 Task: Baby milestones photo album gray whimsical color block.
Action: Mouse moved to (997, 529)
Screenshot: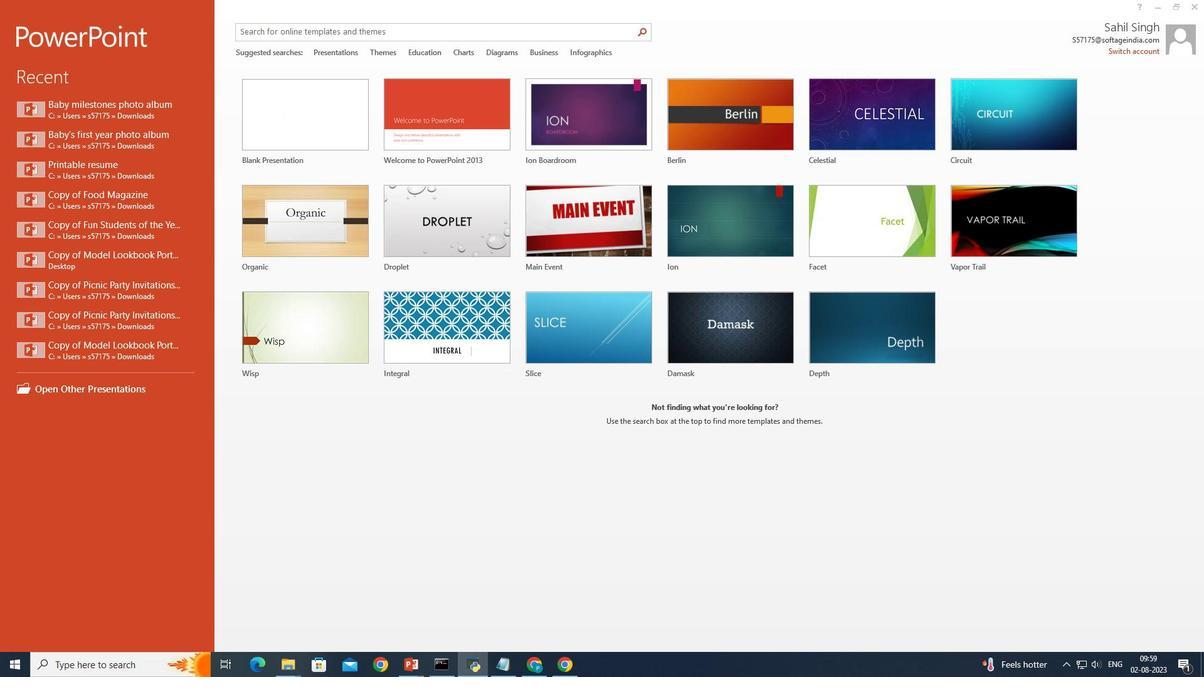 
Action: Mouse pressed left at (997, 529)
Screenshot: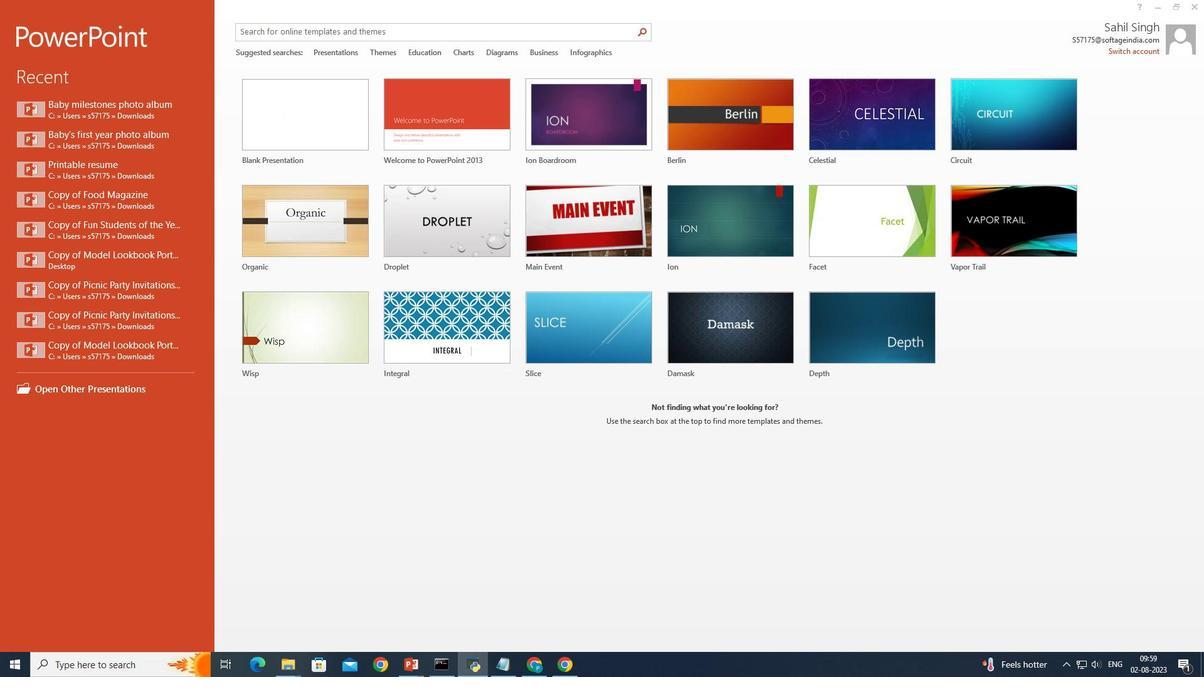 
Action: Mouse moved to (997, 505)
Screenshot: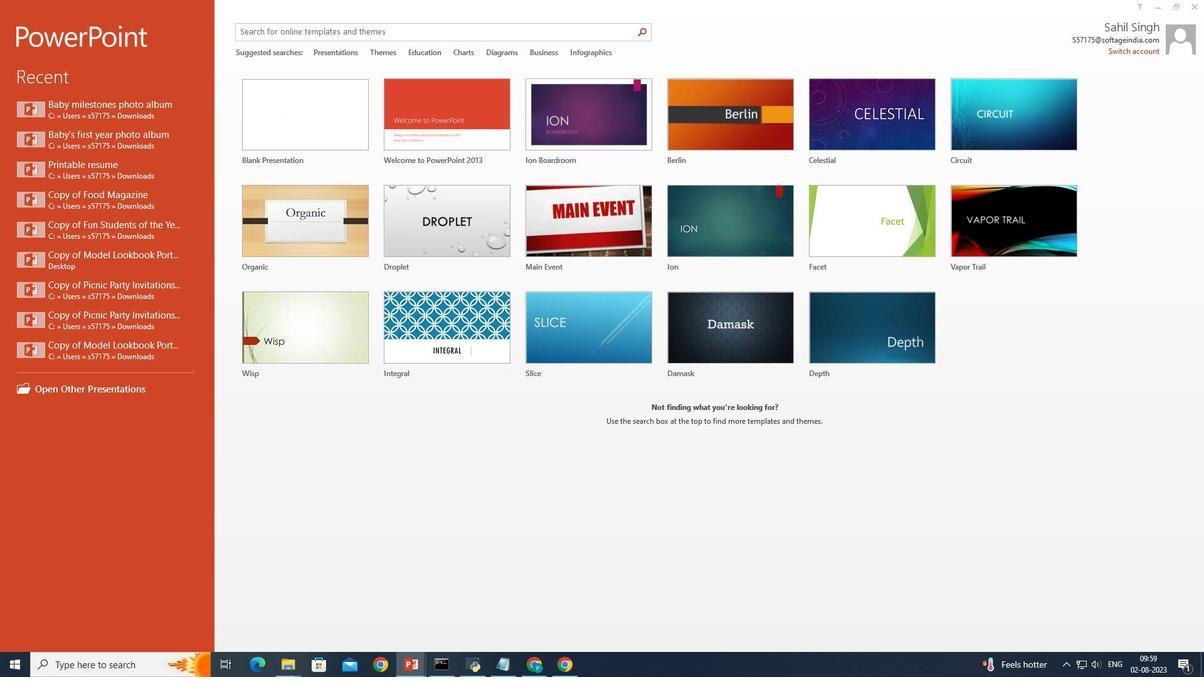
Action: Mouse pressed left at (997, 505)
Screenshot: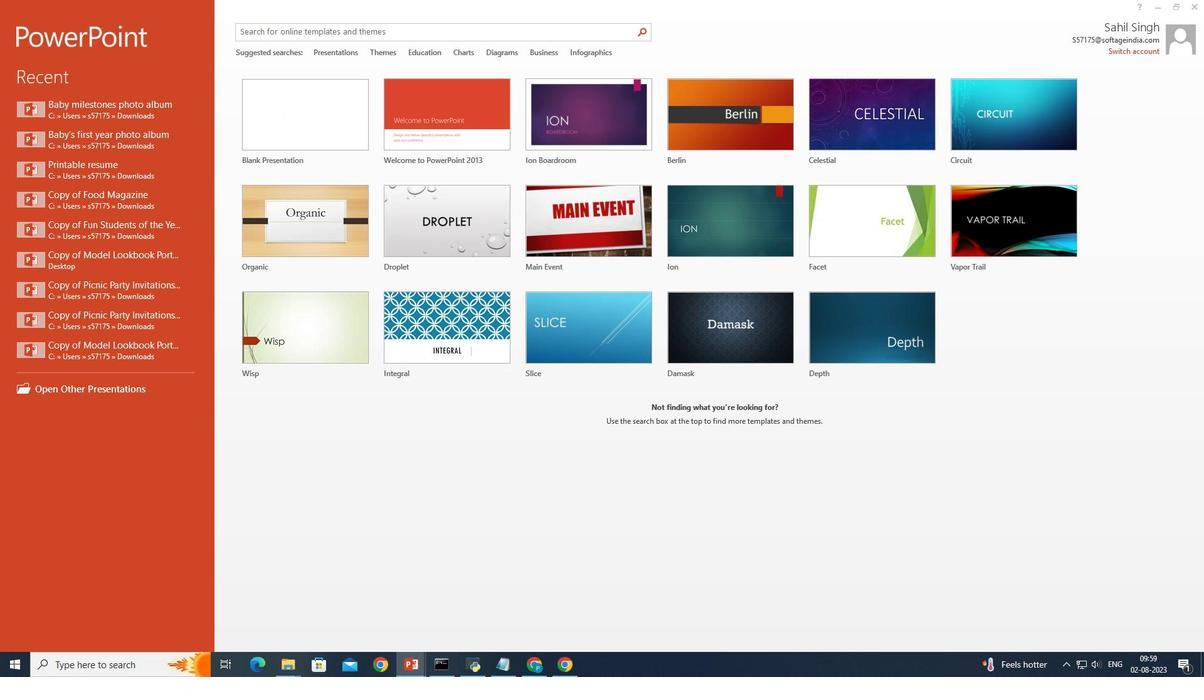 
Action: Mouse moved to (511, 110)
Screenshot: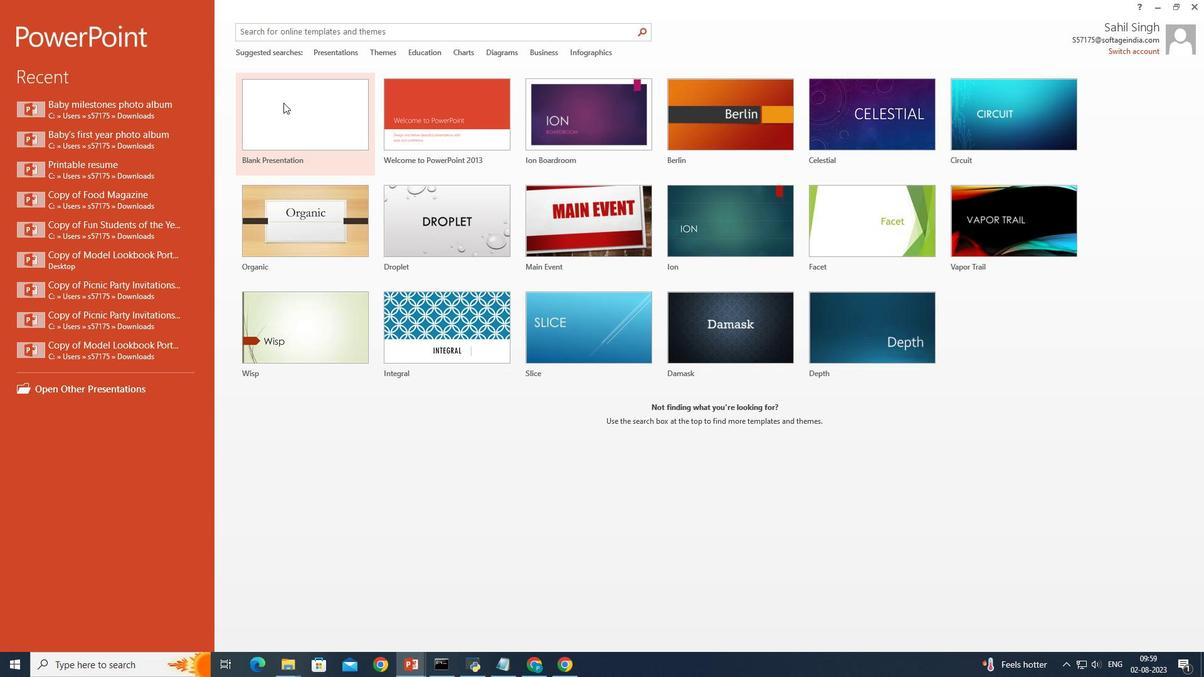
Action: Mouse pressed left at (511, 110)
Screenshot: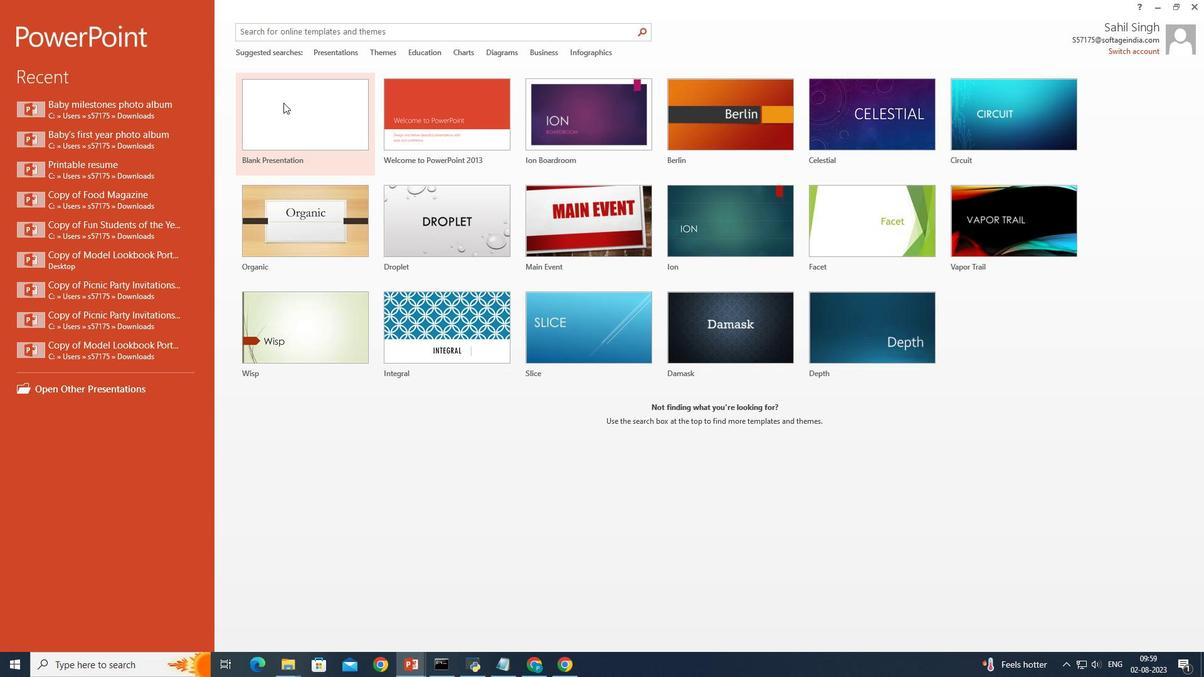 
Action: Mouse moved to (517, 115)
Screenshot: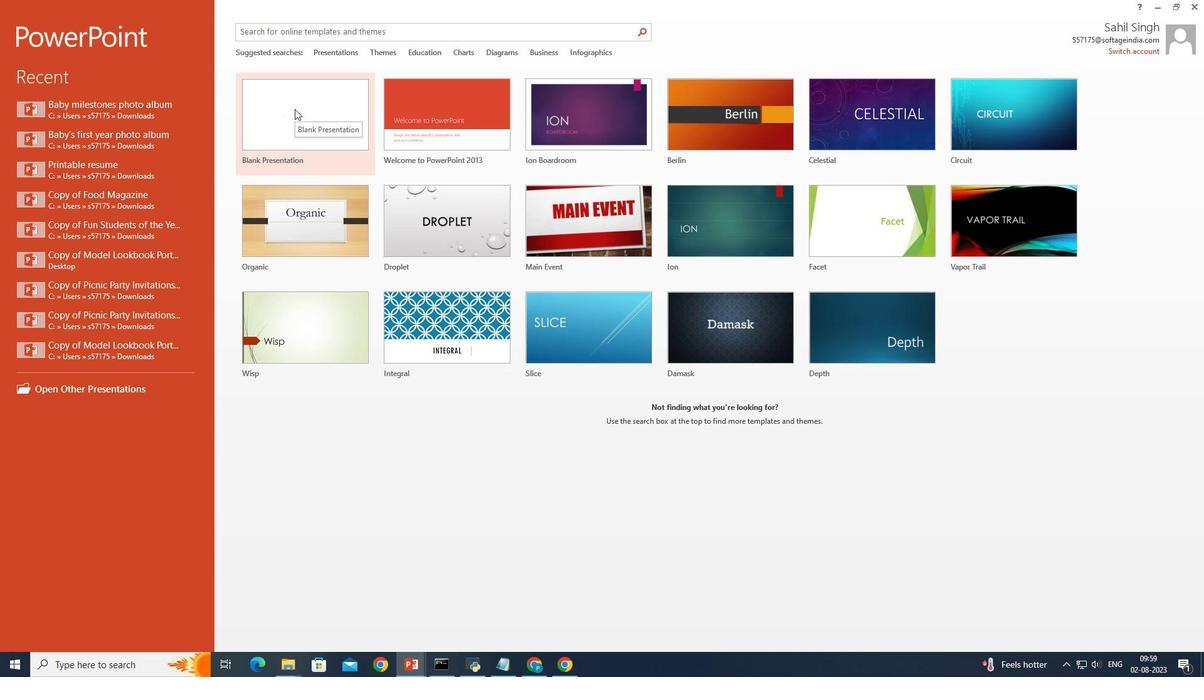 
Action: Mouse pressed left at (517, 115)
Screenshot: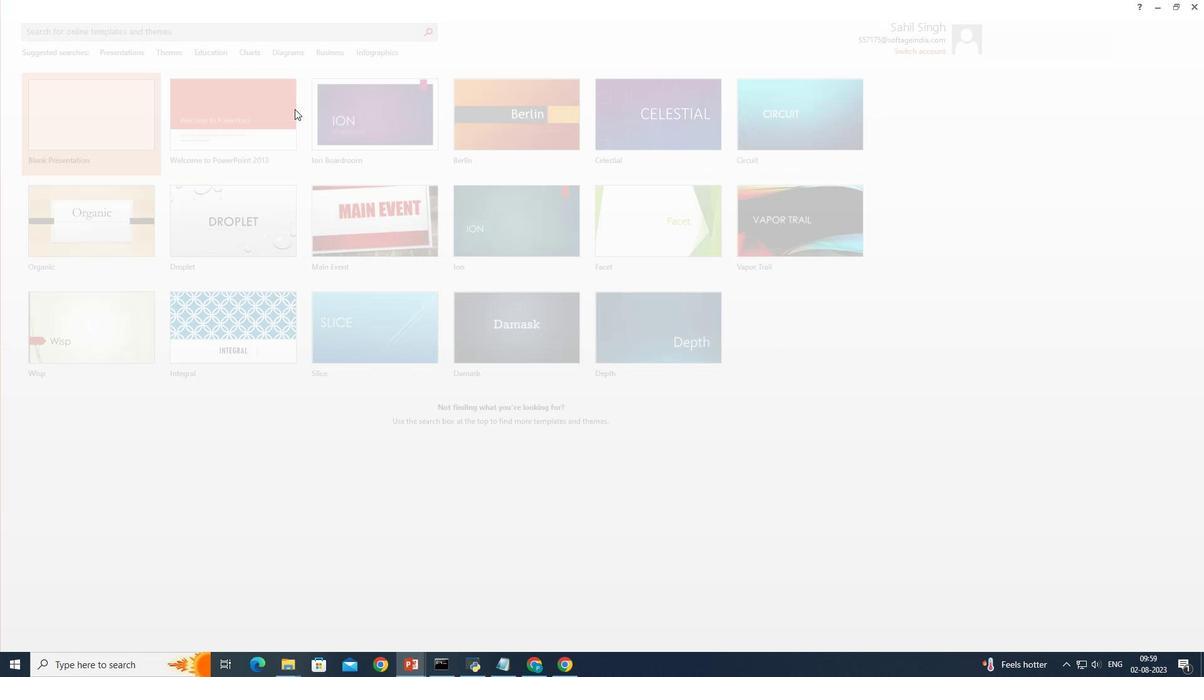 
Action: Mouse moved to (440, 77)
Screenshot: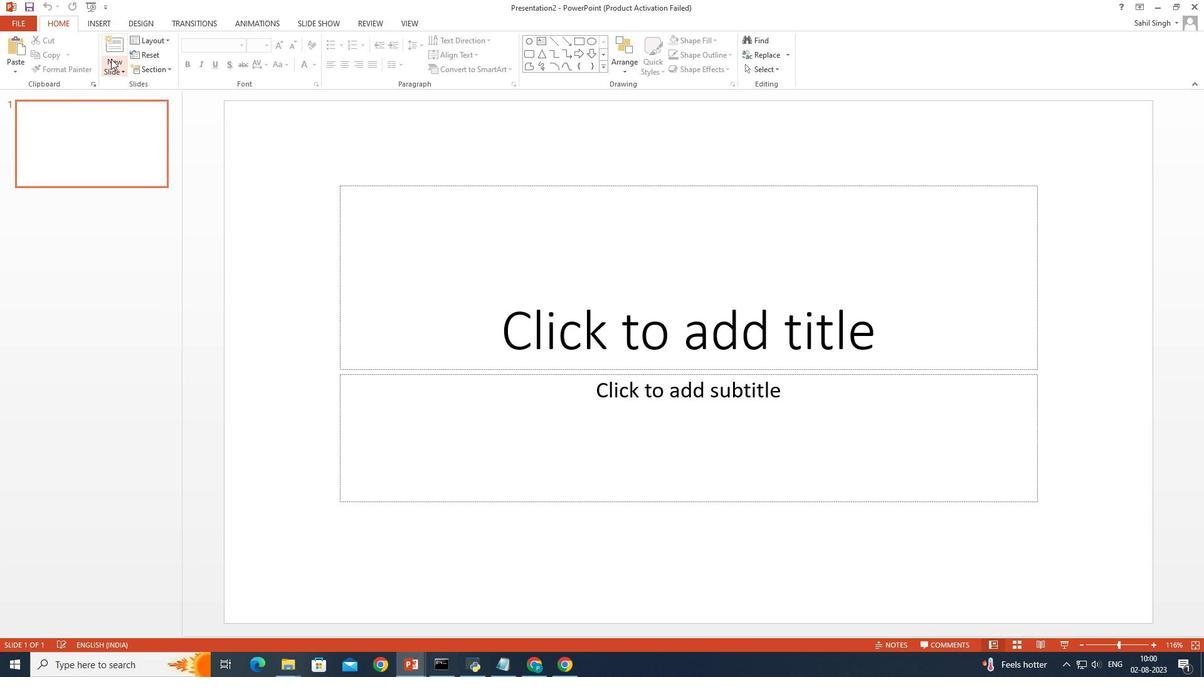 
Action: Mouse pressed left at (440, 77)
Screenshot: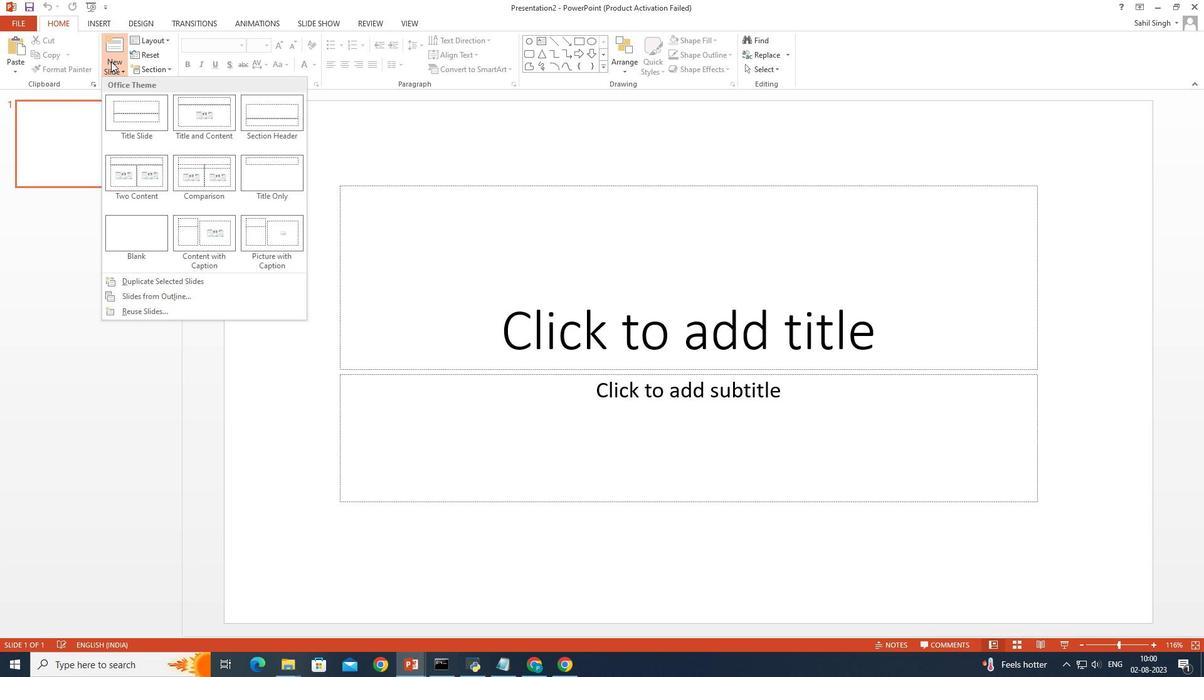
Action: Mouse moved to (444, 206)
Screenshot: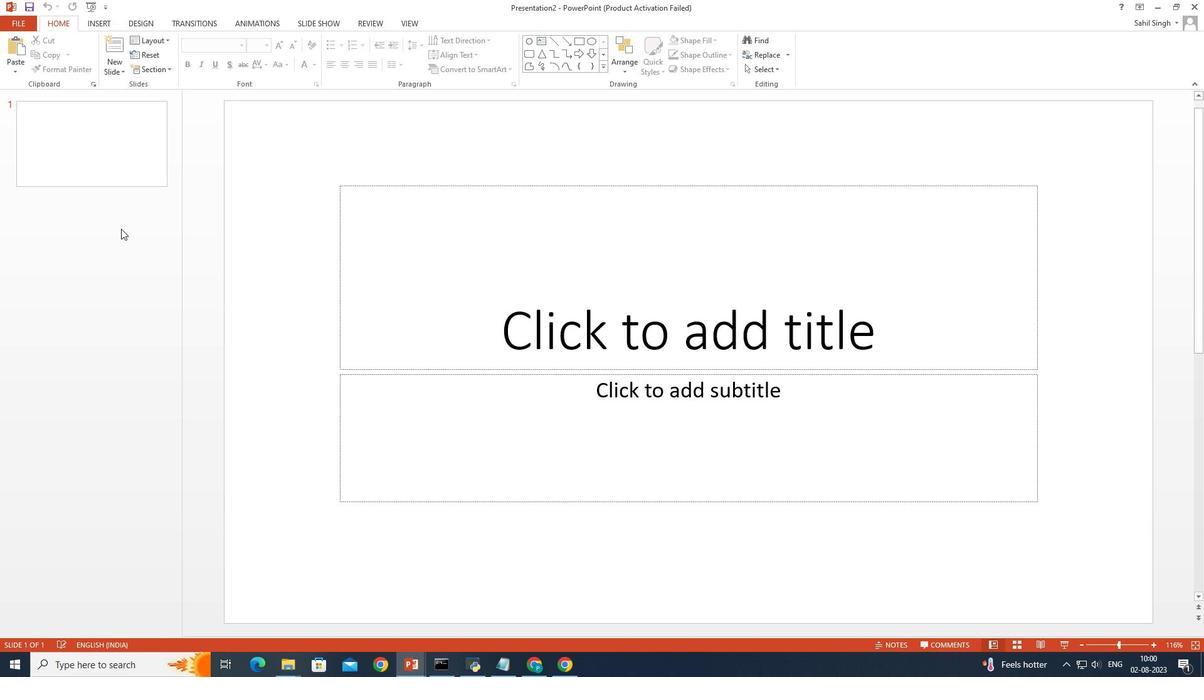 
Action: Mouse pressed left at (444, 206)
Screenshot: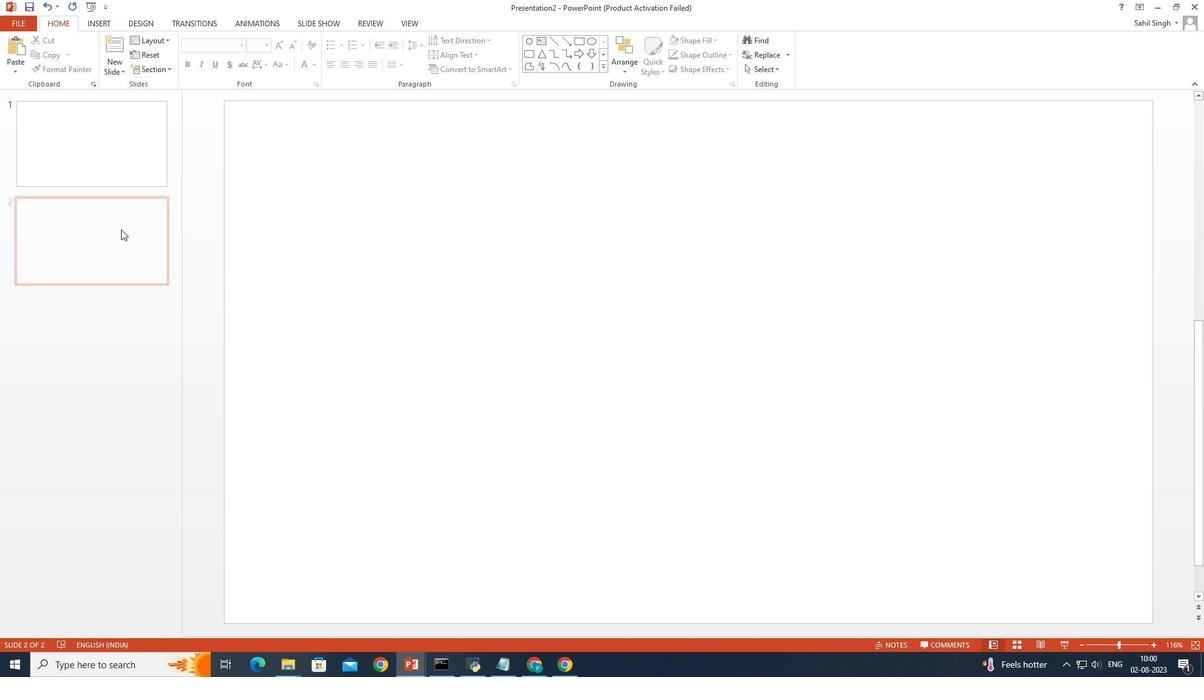 
Action: Mouse moved to (457, 144)
Screenshot: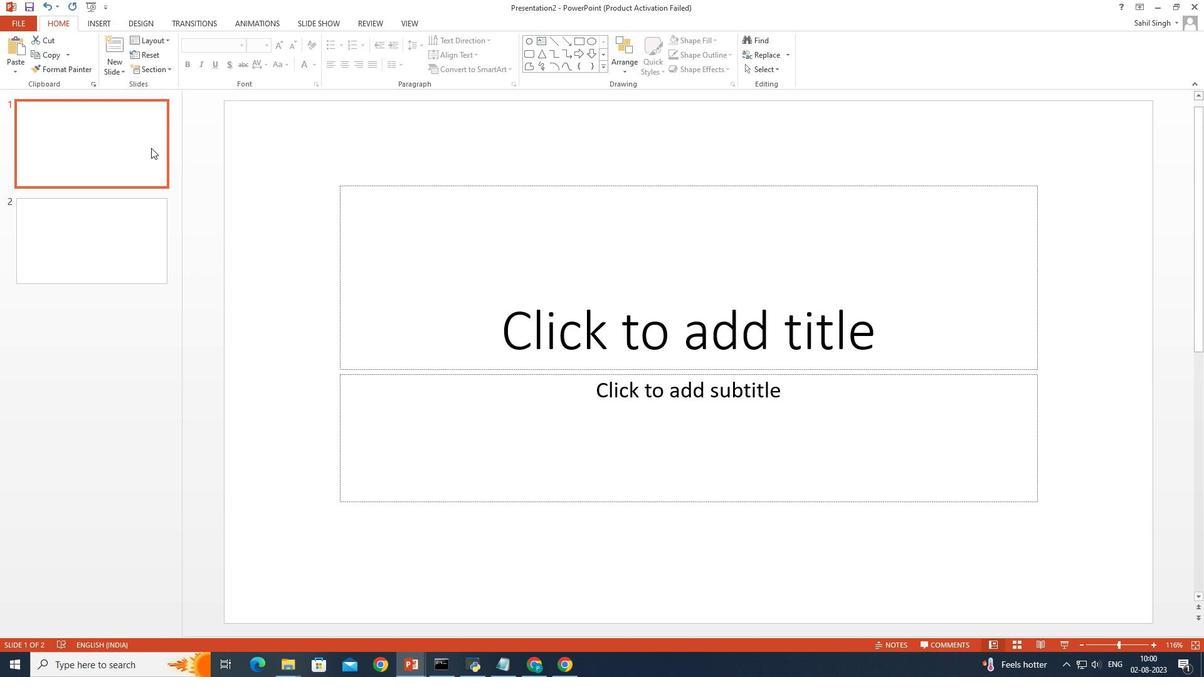 
Action: Mouse pressed left at (457, 144)
Screenshot: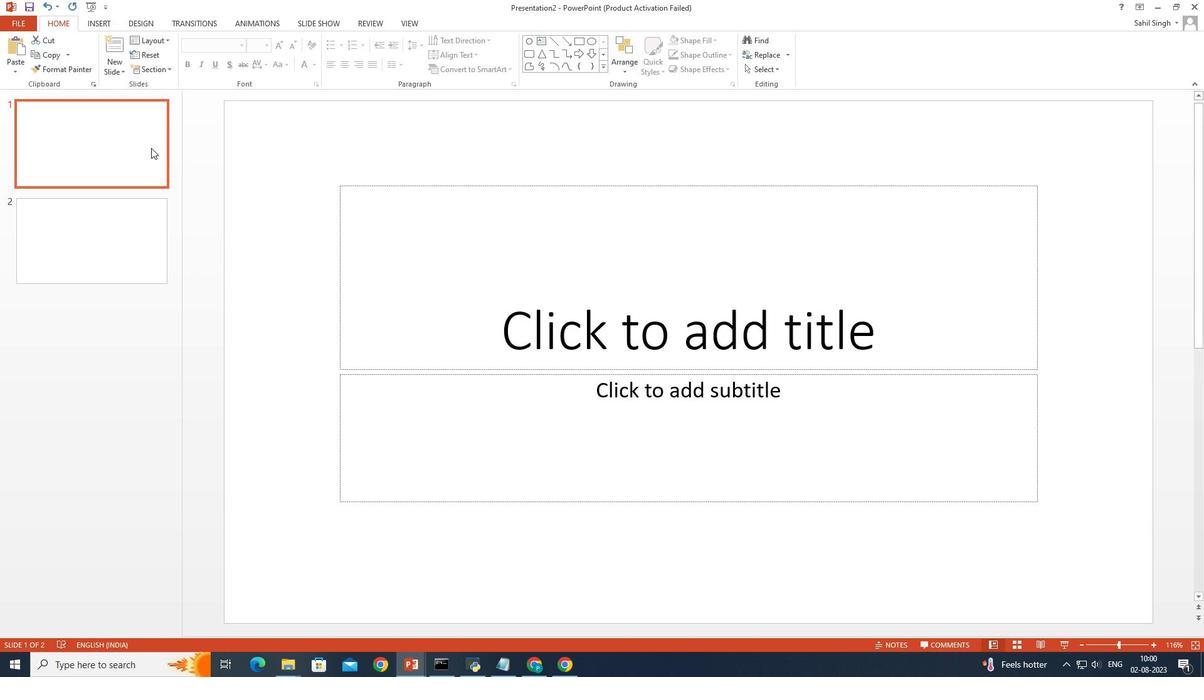 
Action: Key pressed <Key.delete>
Screenshot: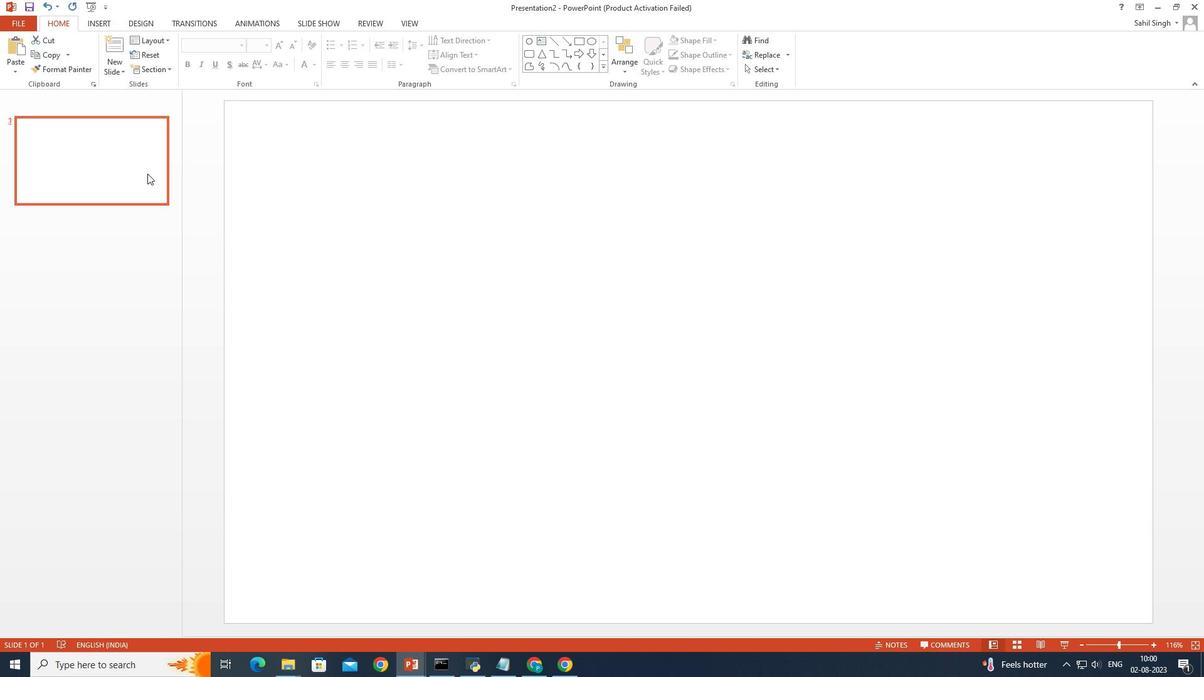 
Action: Mouse moved to (613, 151)
Screenshot: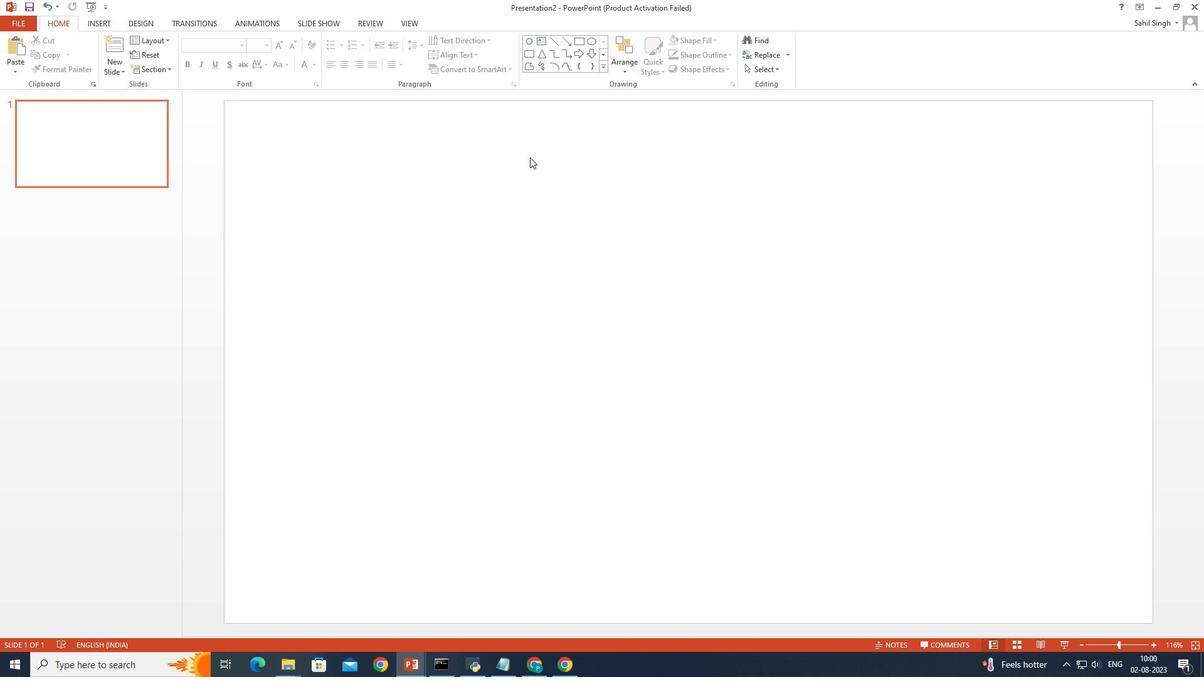 
Action: Mouse pressed left at (613, 151)
Screenshot: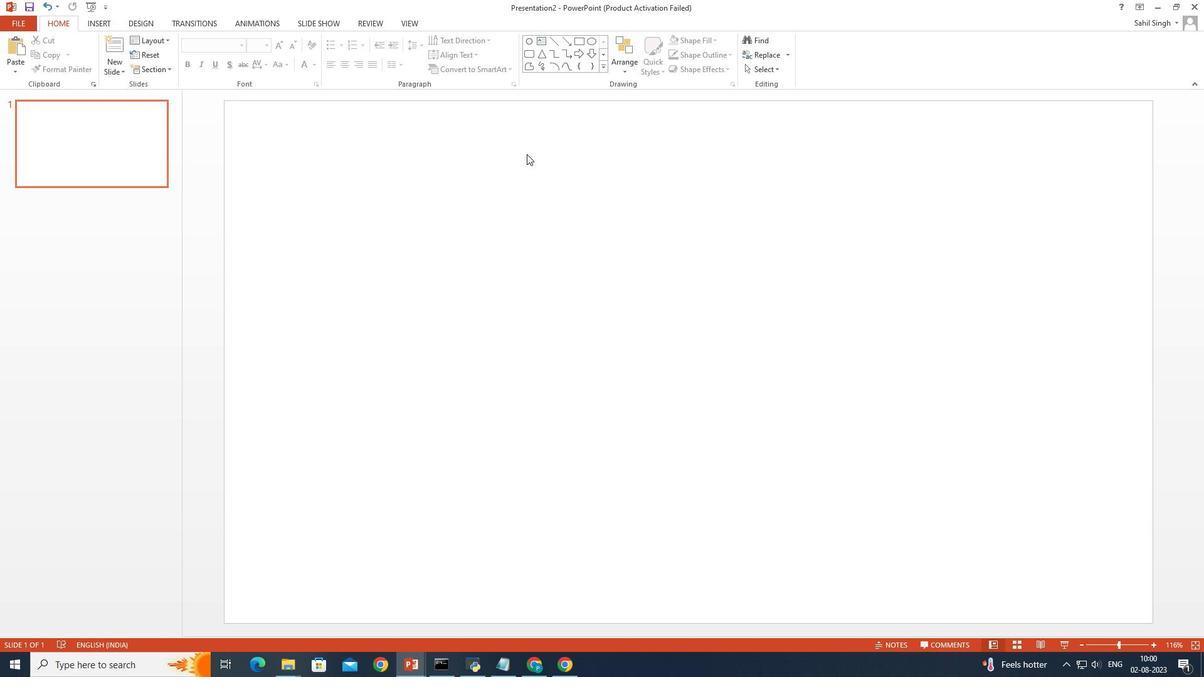 
Action: Mouse moved to (426, 47)
Screenshot: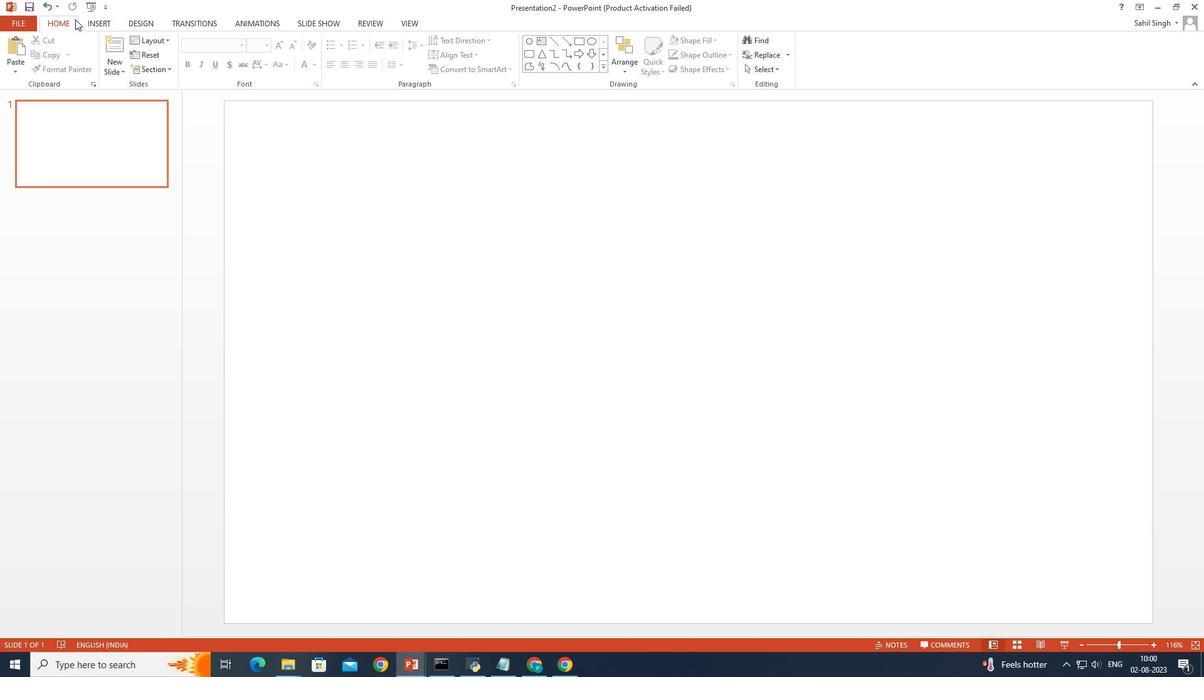 
Action: Mouse pressed left at (426, 47)
Screenshot: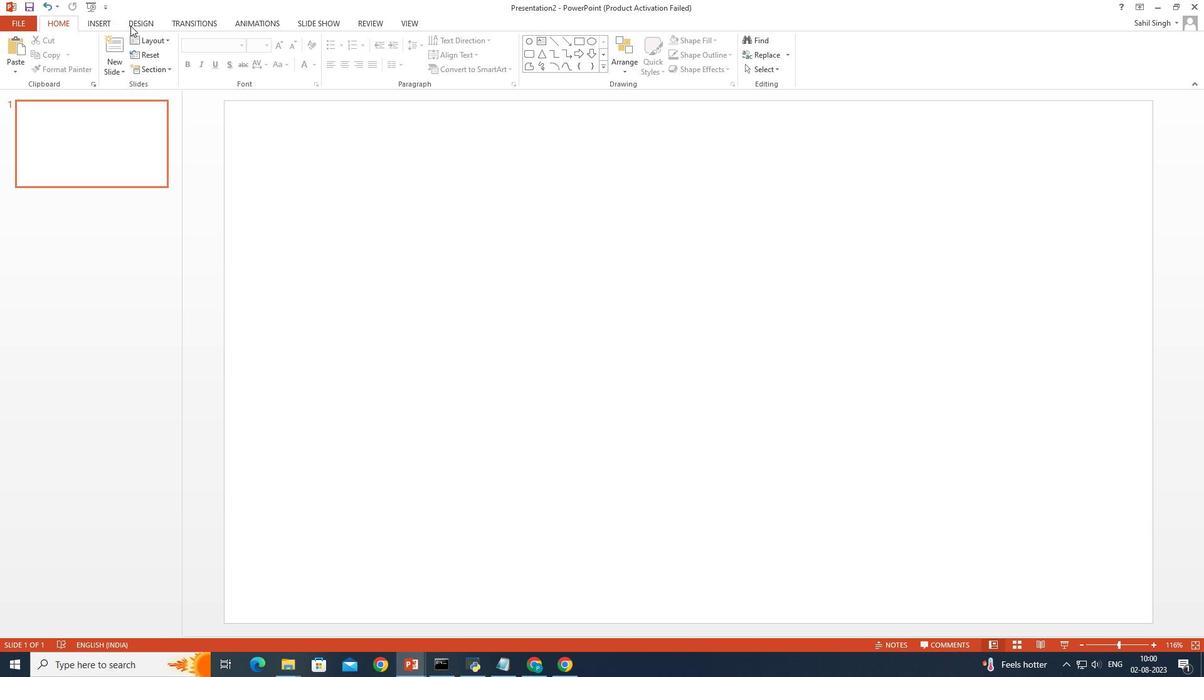 
Action: Mouse moved to (448, 52)
Screenshot: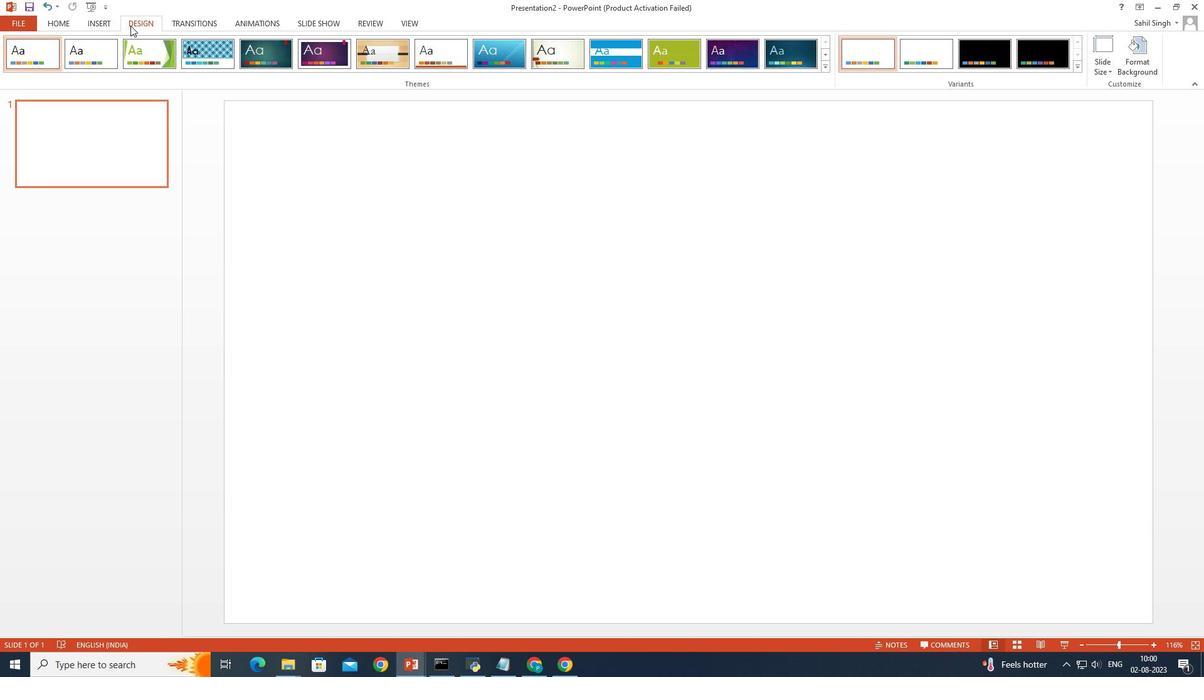 
Action: Mouse pressed left at (448, 52)
Screenshot: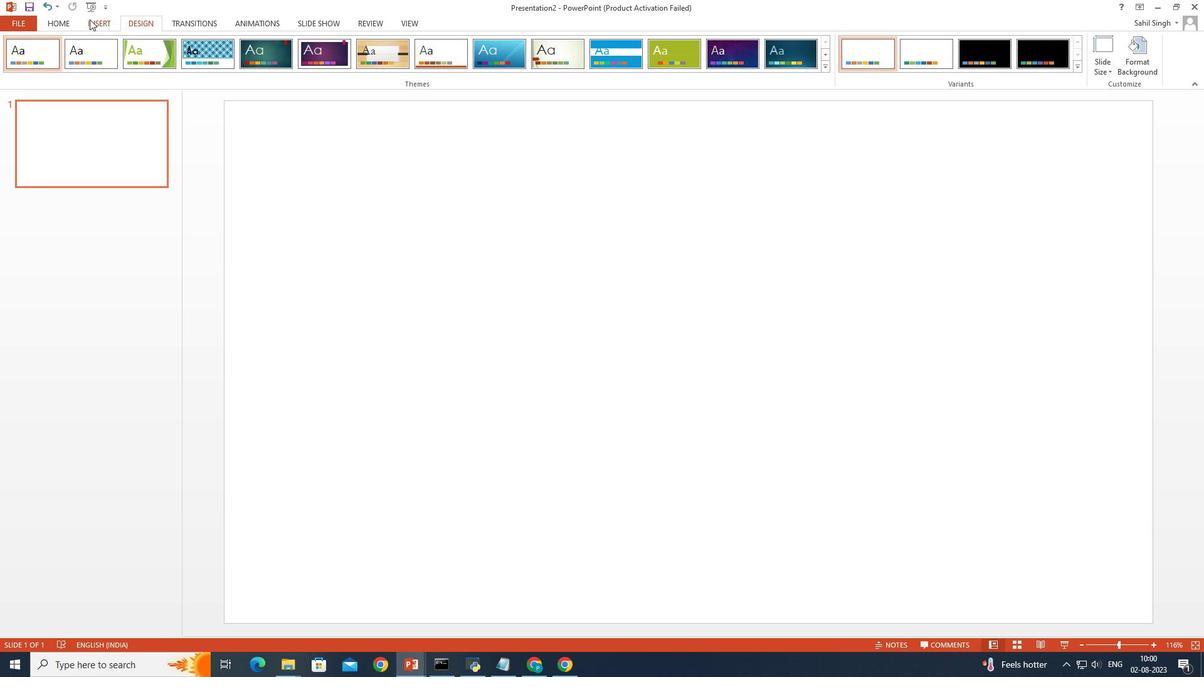 
Action: Mouse moved to (431, 47)
Screenshot: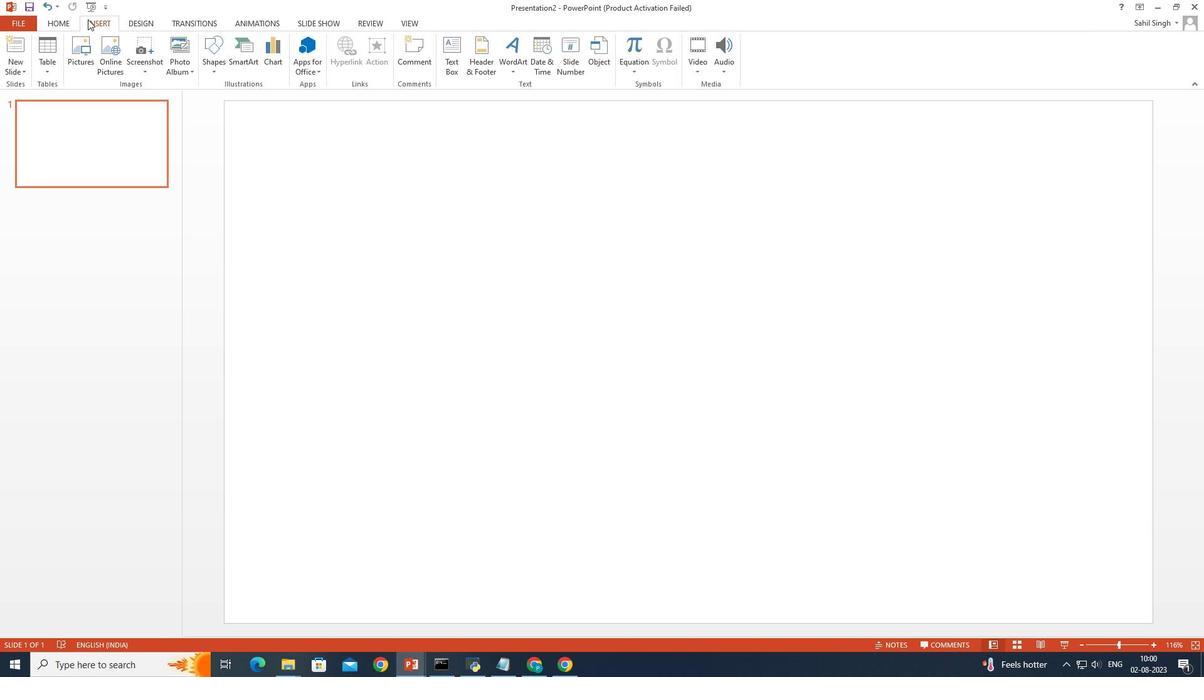 
Action: Mouse pressed left at (431, 47)
Screenshot: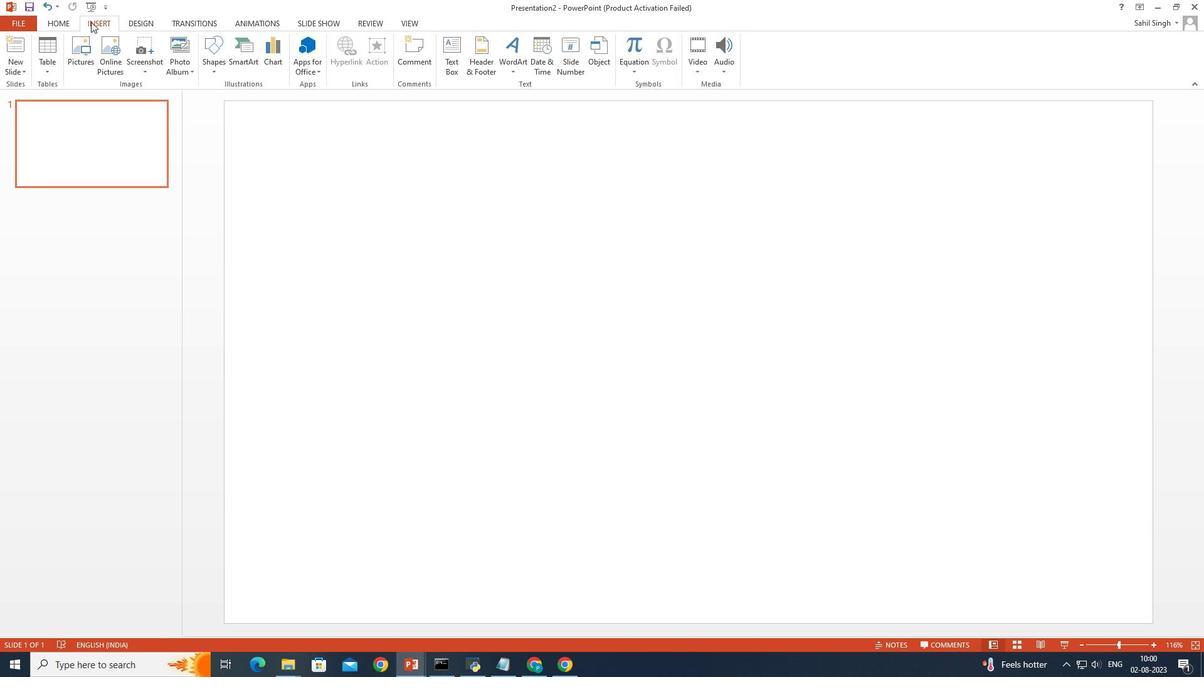 
Action: Mouse moved to (579, 79)
Screenshot: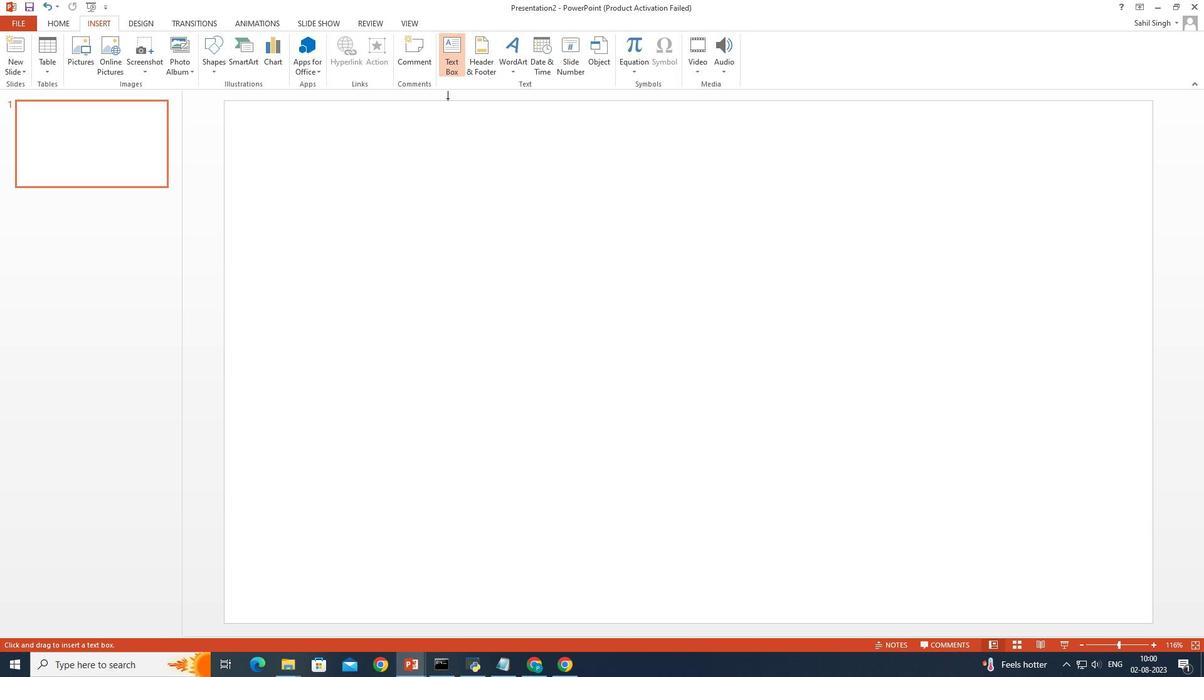 
Action: Mouse pressed left at (579, 79)
Screenshot: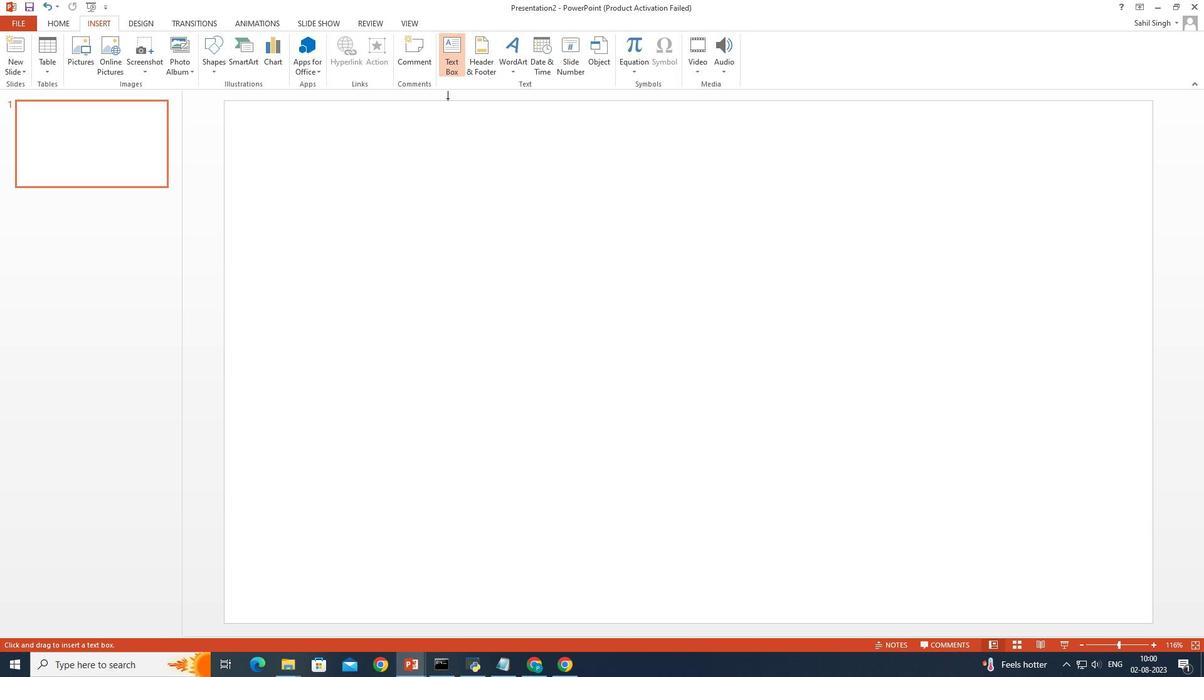 
Action: Mouse moved to (492, 117)
Screenshot: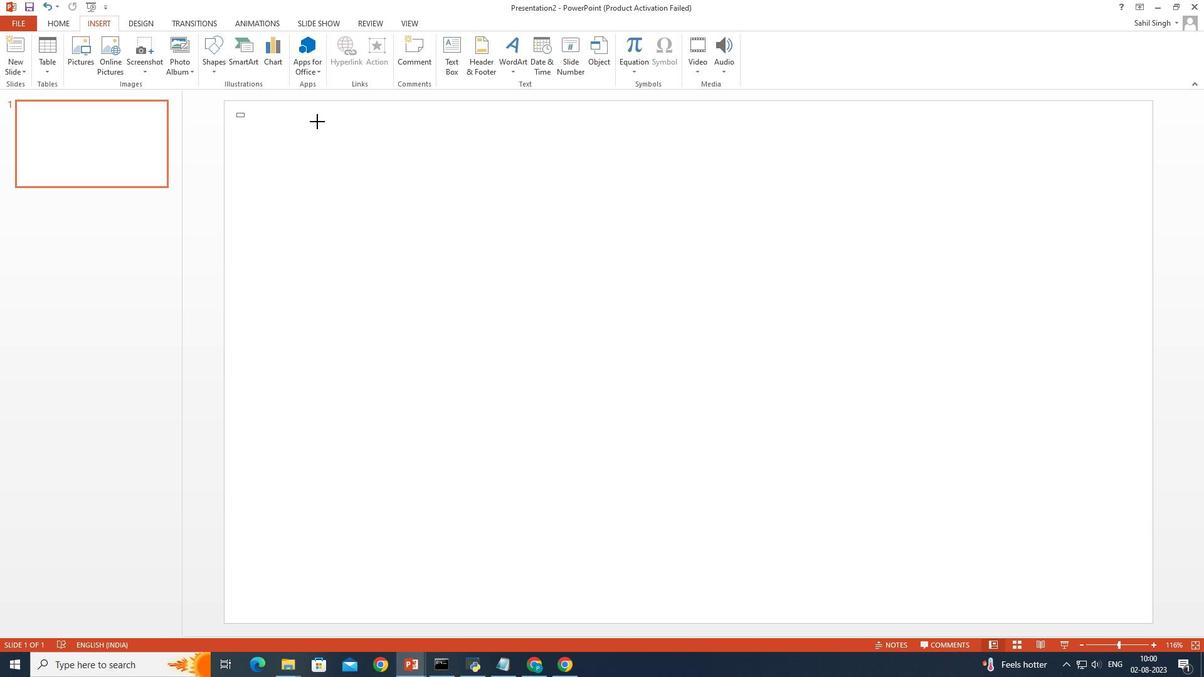 
Action: Mouse pressed left at (492, 117)
Screenshot: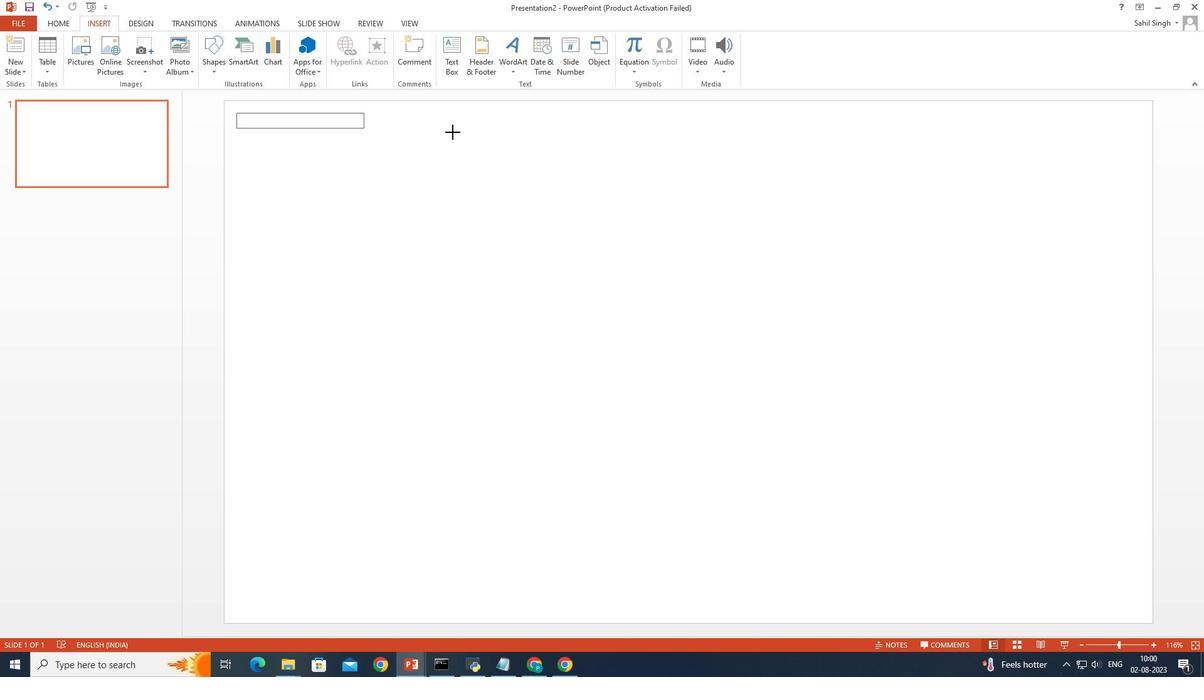 
Action: Mouse moved to (690, 60)
Screenshot: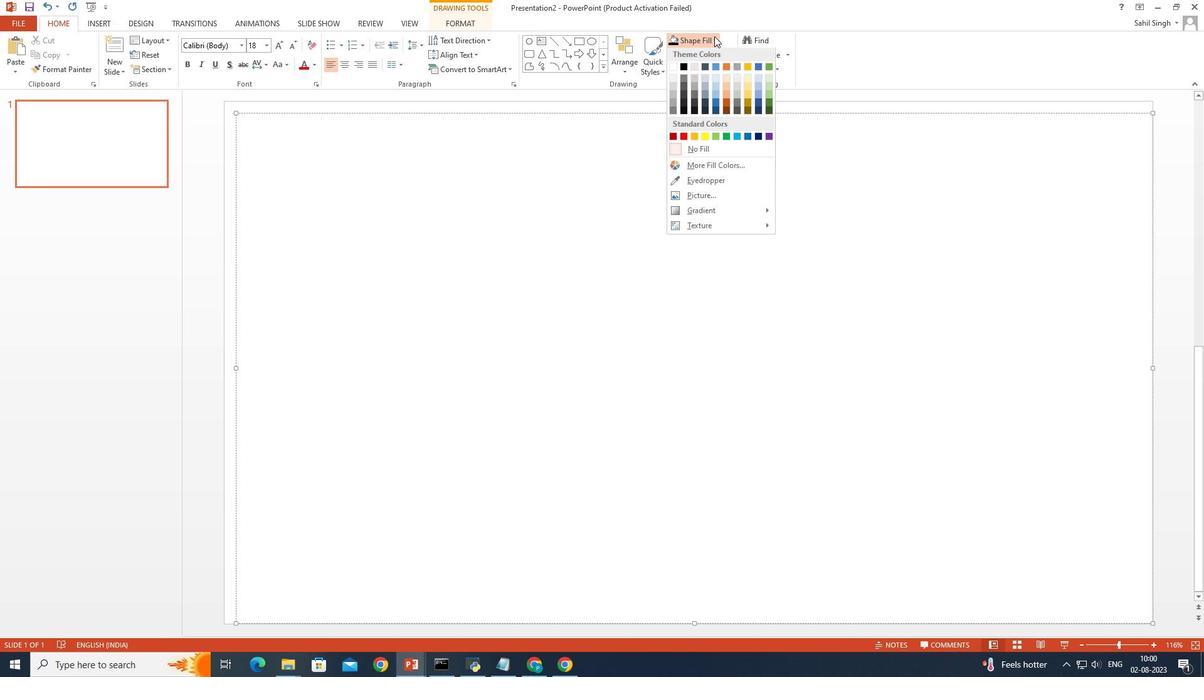 
Action: Mouse pressed left at (690, 60)
Screenshot: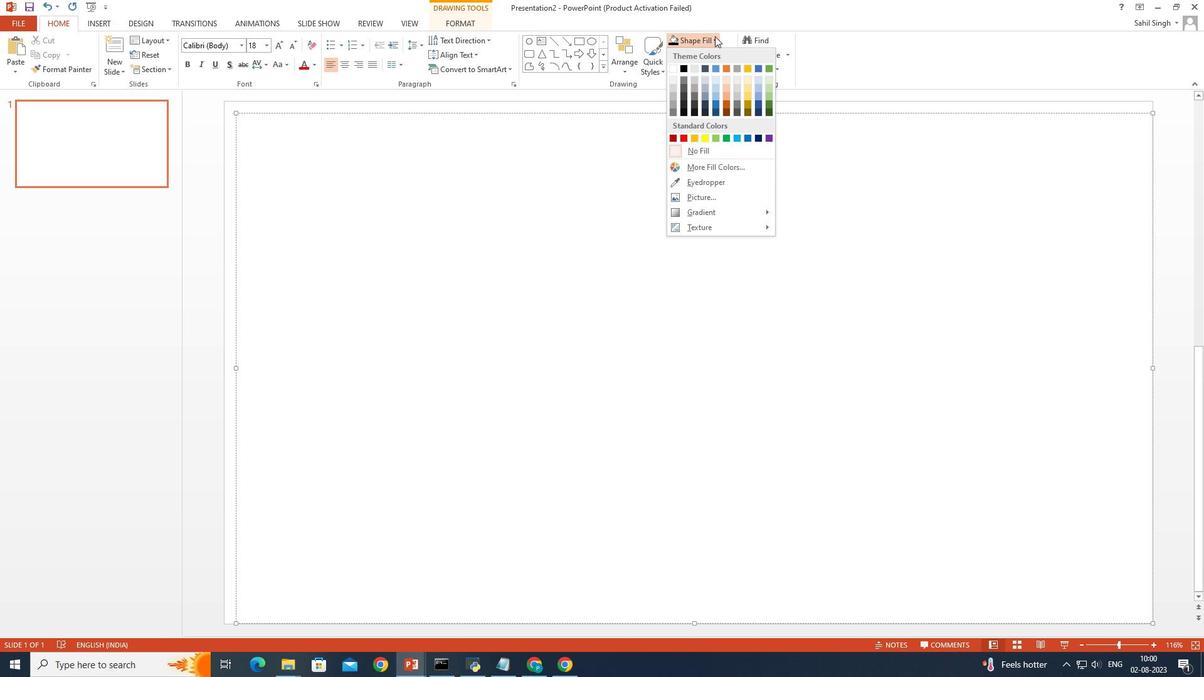 
Action: Mouse moved to (687, 170)
Screenshot: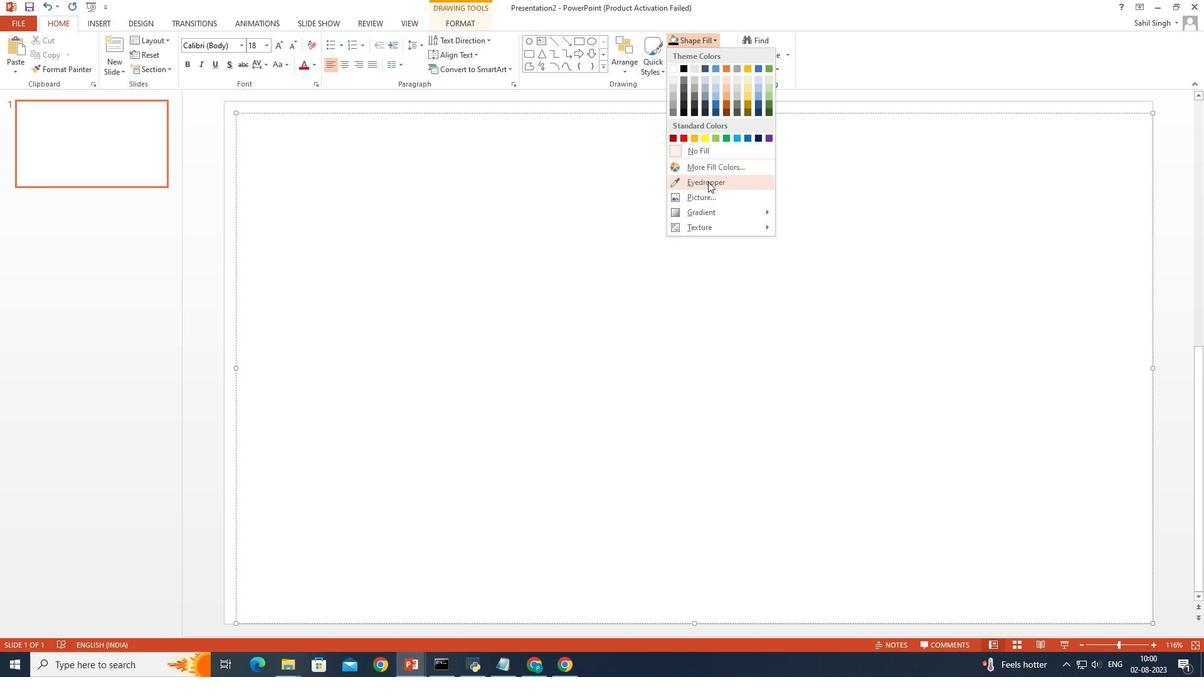 
Action: Mouse pressed left at (687, 170)
Screenshot: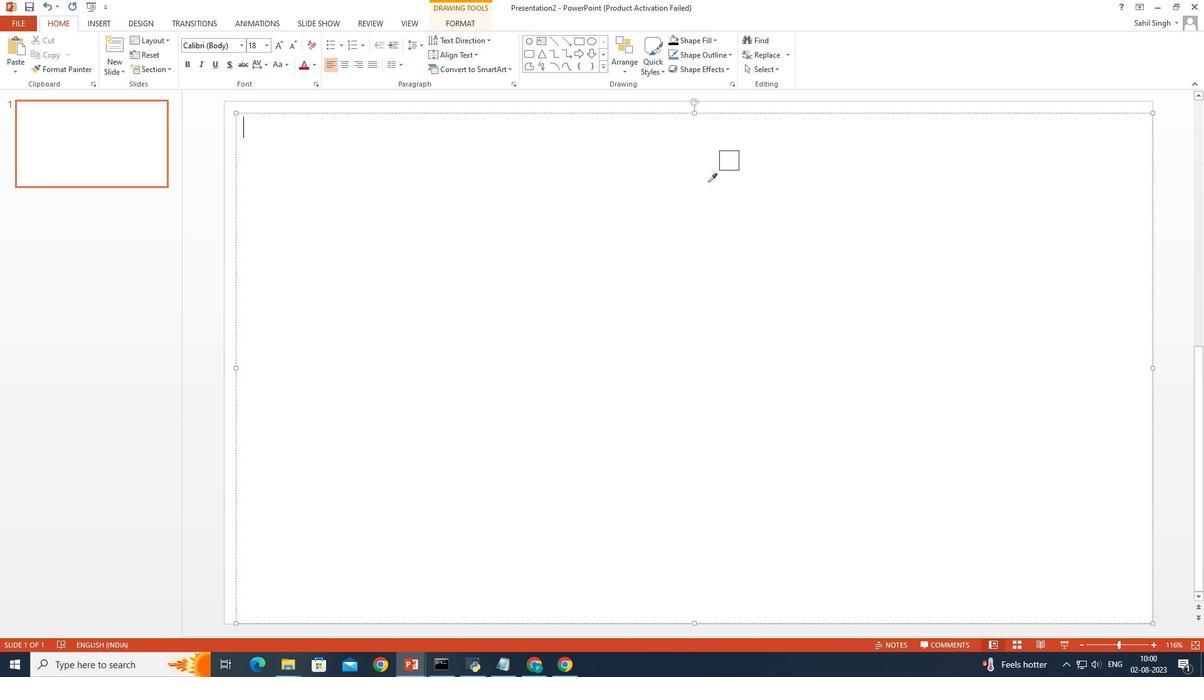 
Action: Mouse moved to (1002, 340)
Screenshot: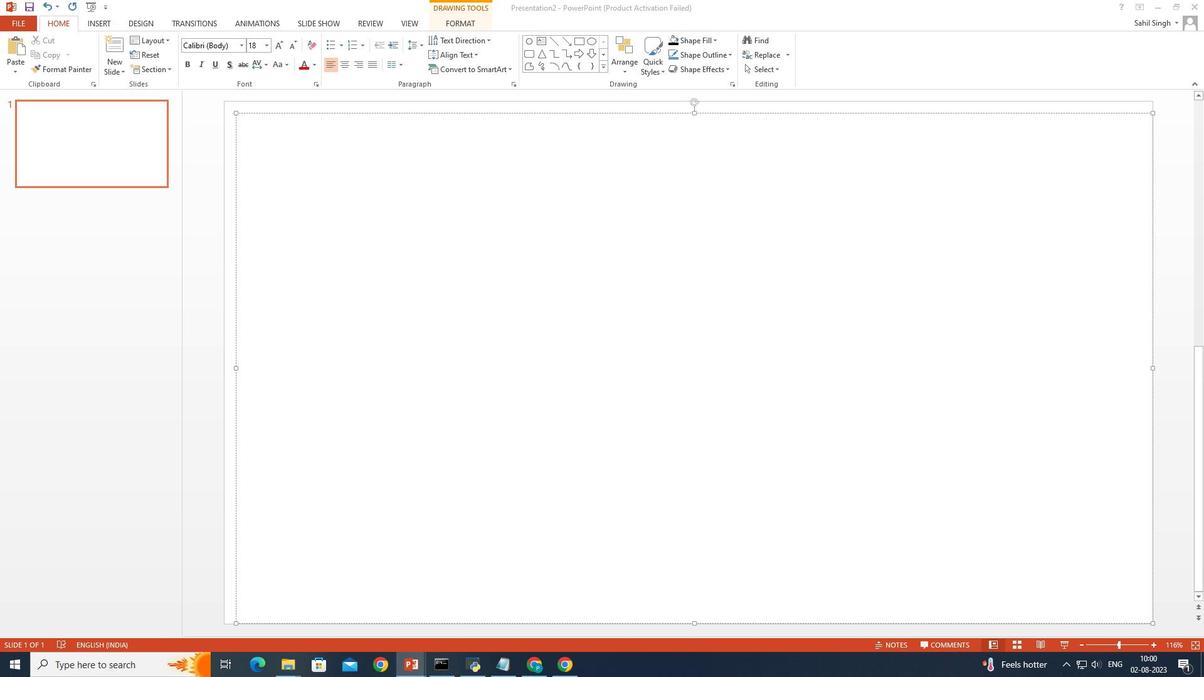 
Action: Mouse pressed left at (1002, 340)
Screenshot: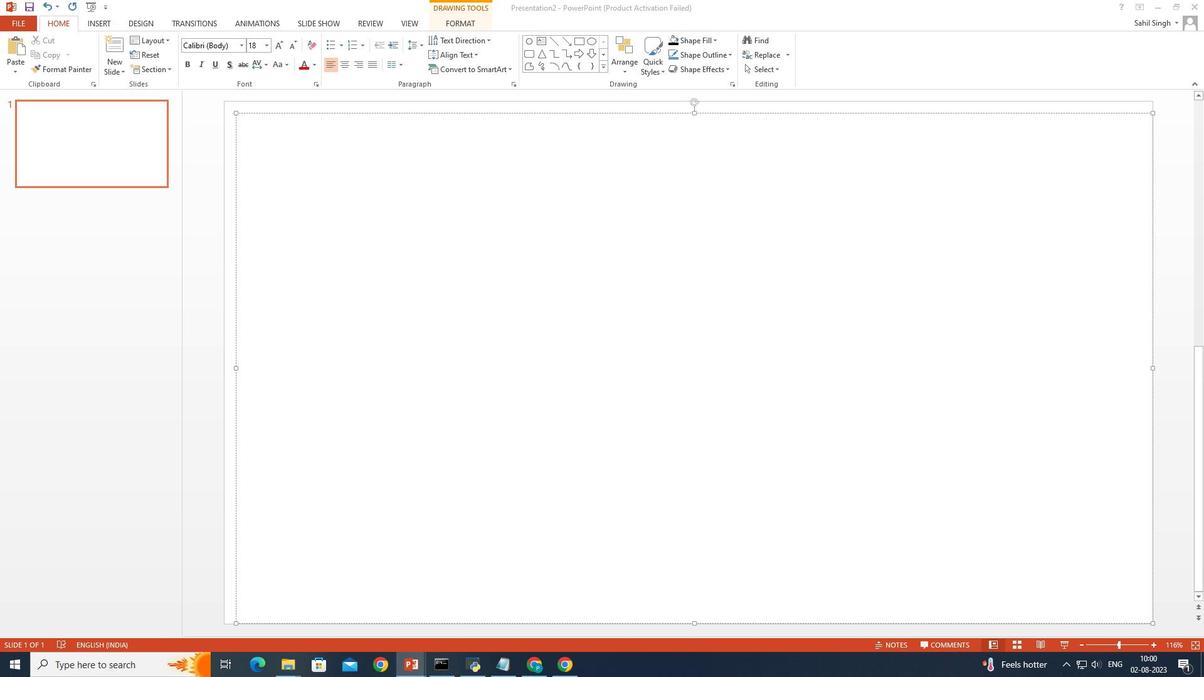 
Action: Mouse moved to (688, 65)
Screenshot: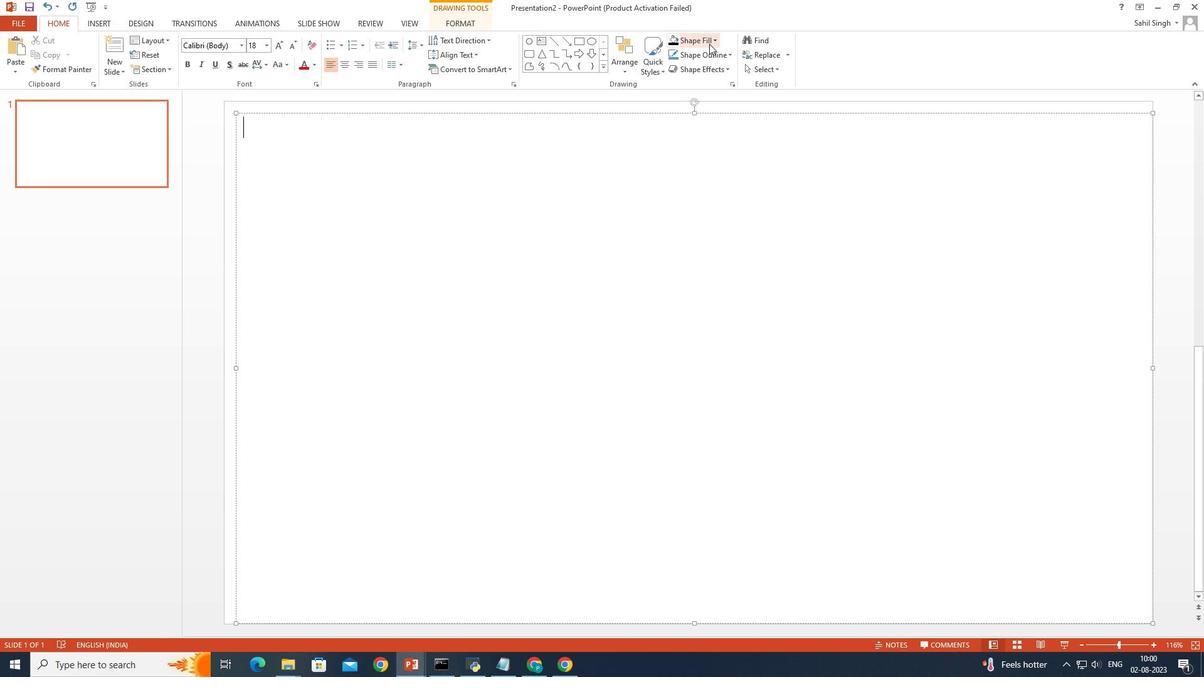 
Action: Mouse pressed left at (688, 65)
Screenshot: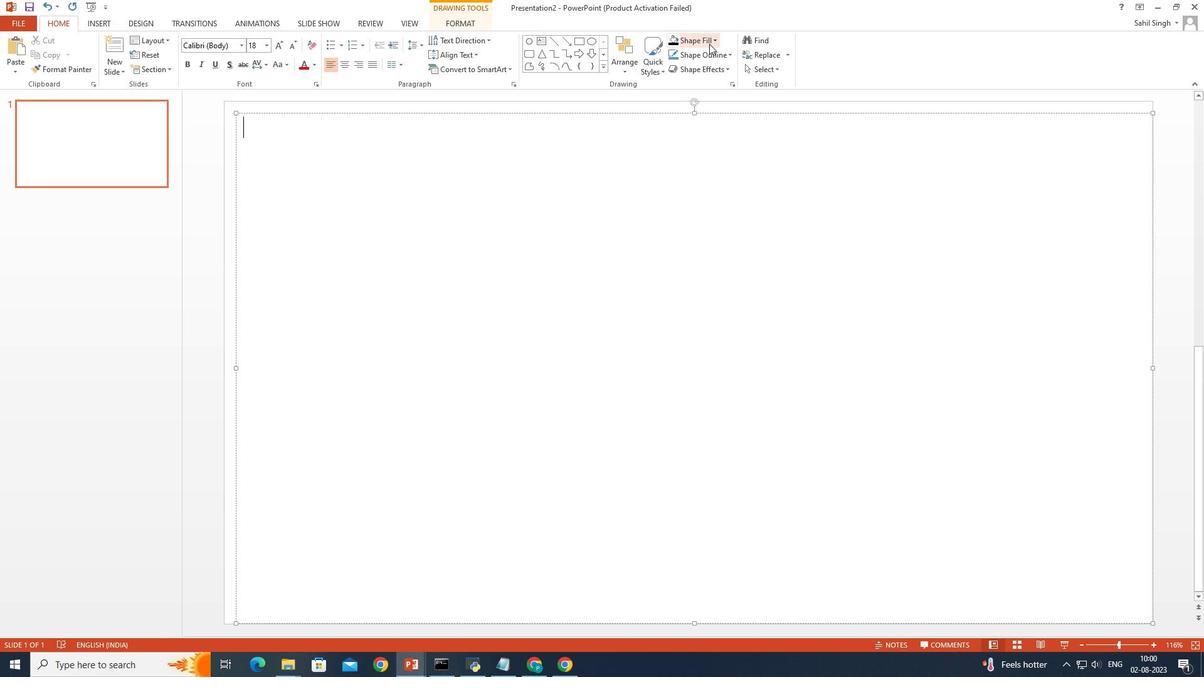 
Action: Mouse moved to (684, 63)
Screenshot: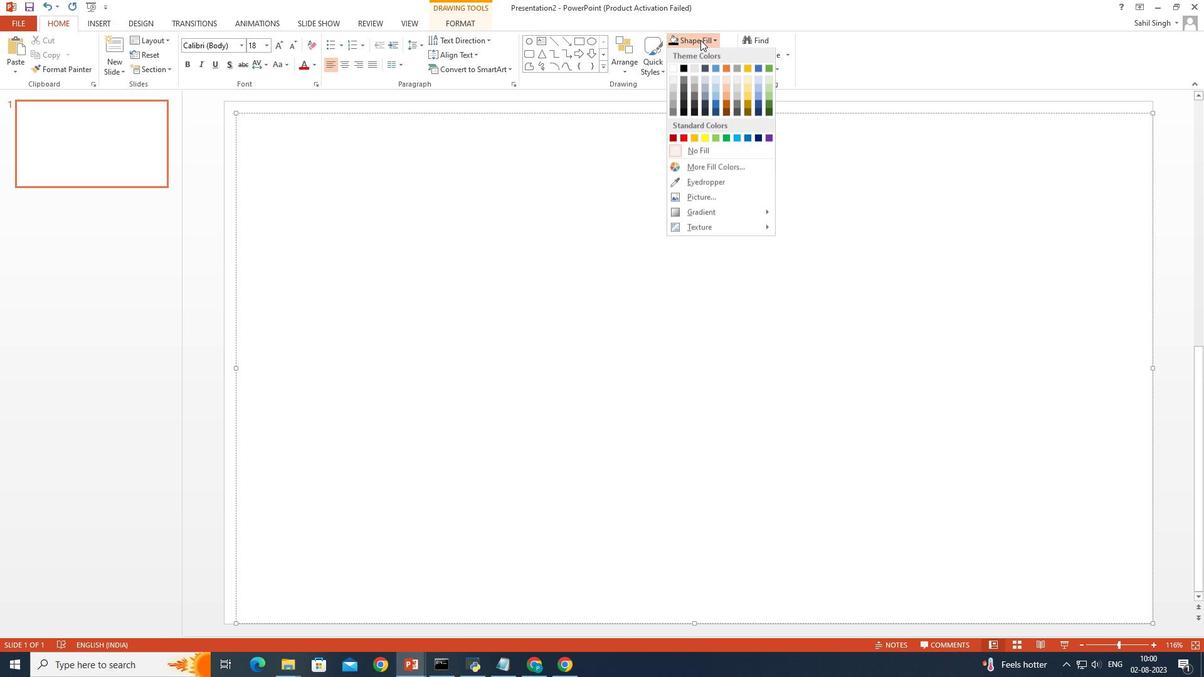 
Action: Mouse pressed left at (684, 63)
Screenshot: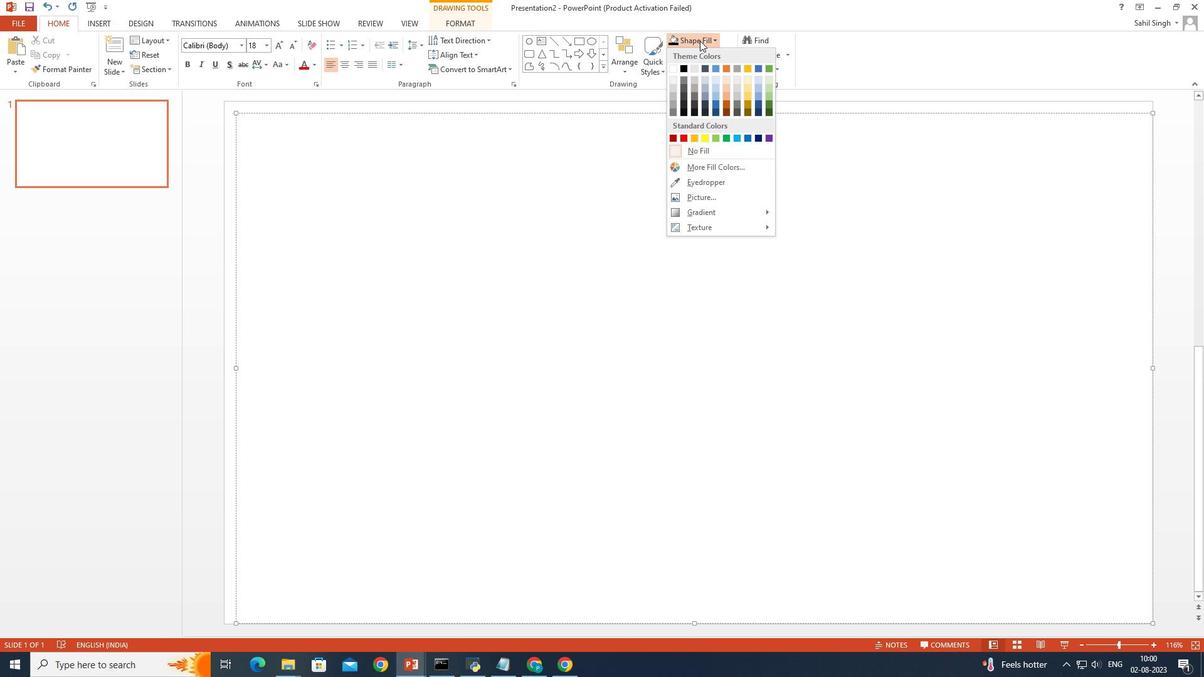 
Action: Mouse moved to (650, 69)
Screenshot: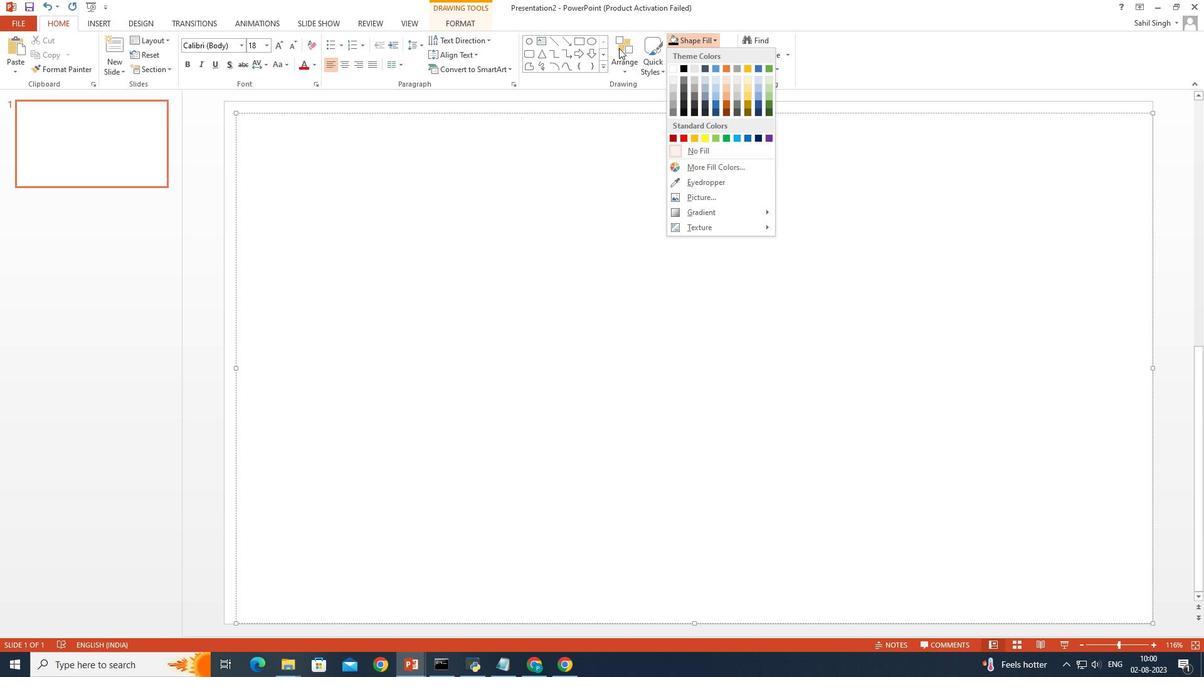 
Action: Mouse pressed left at (650, 69)
Screenshot: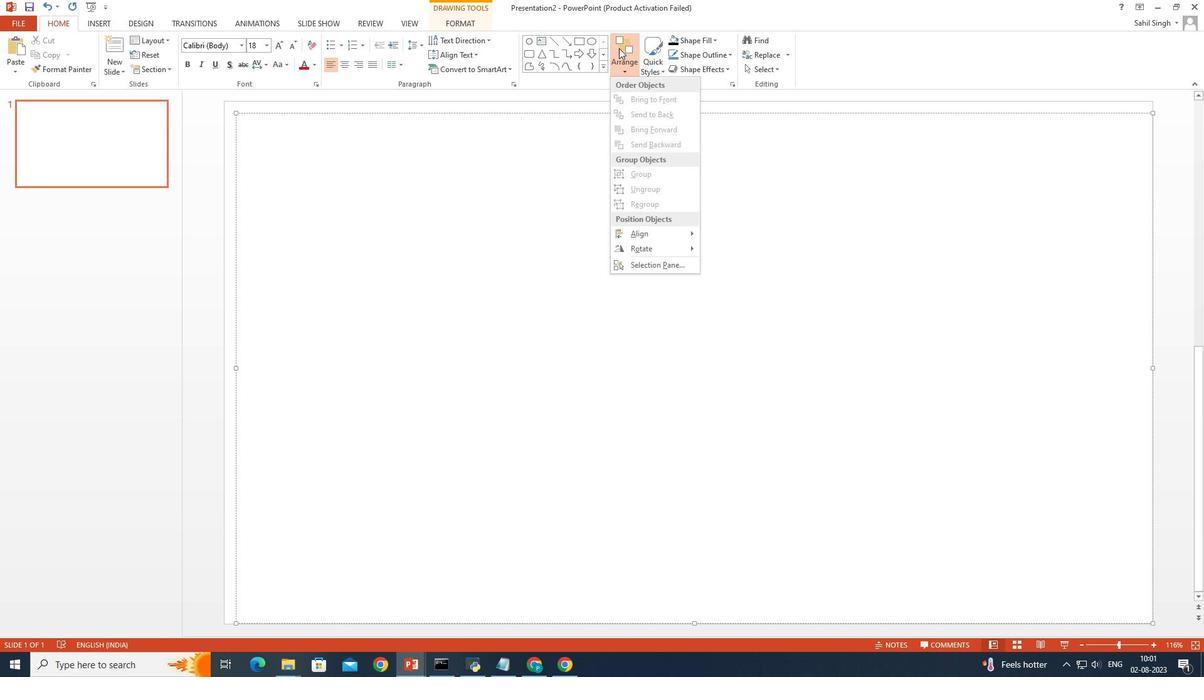 
Action: Mouse moved to (628, 158)
Screenshot: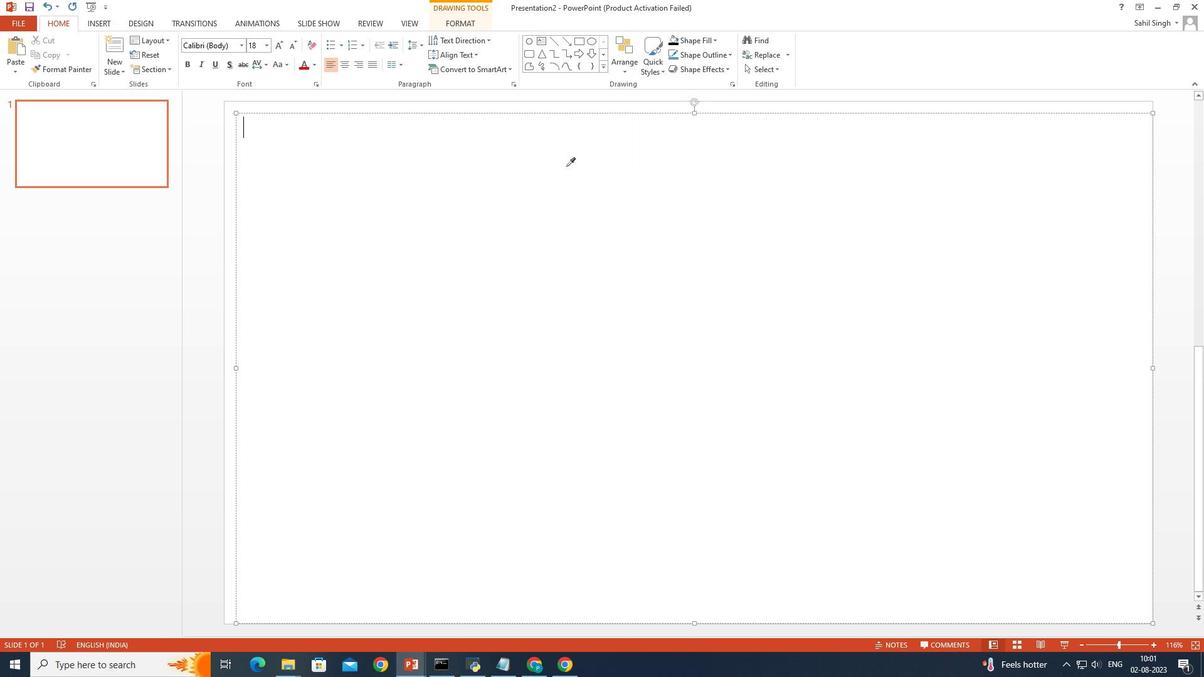 
Action: Mouse pressed left at (628, 158)
Screenshot: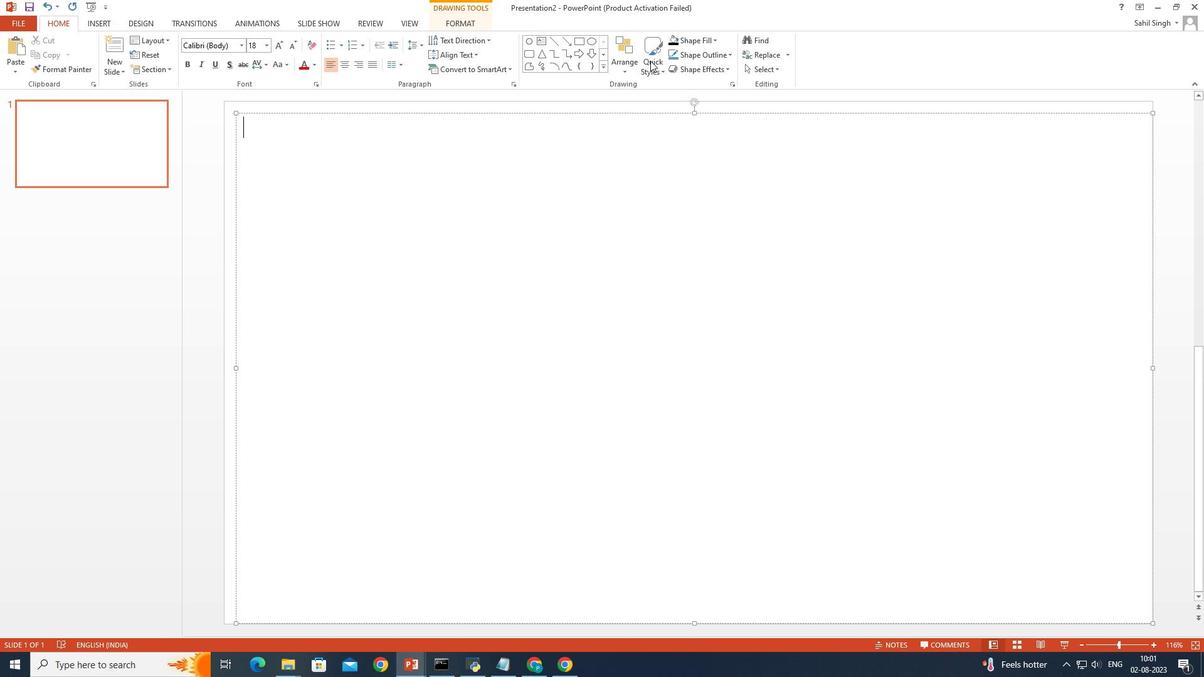 
Action: Mouse moved to (429, 51)
Screenshot: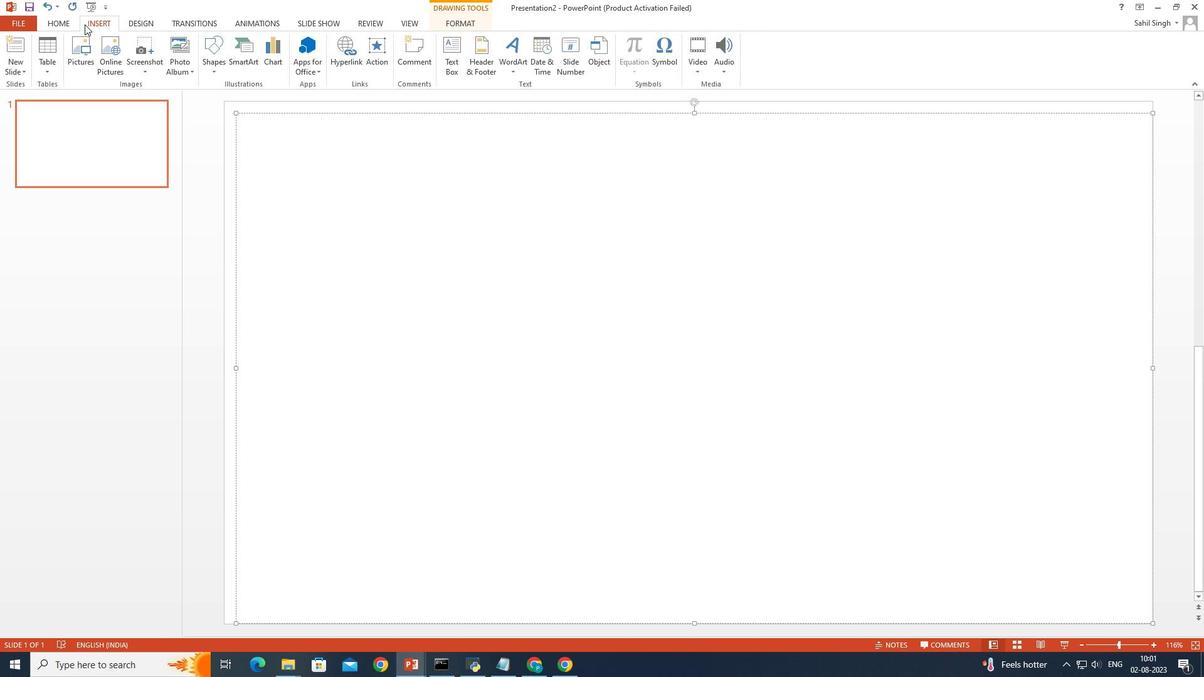 
Action: Mouse pressed left at (429, 51)
Screenshot: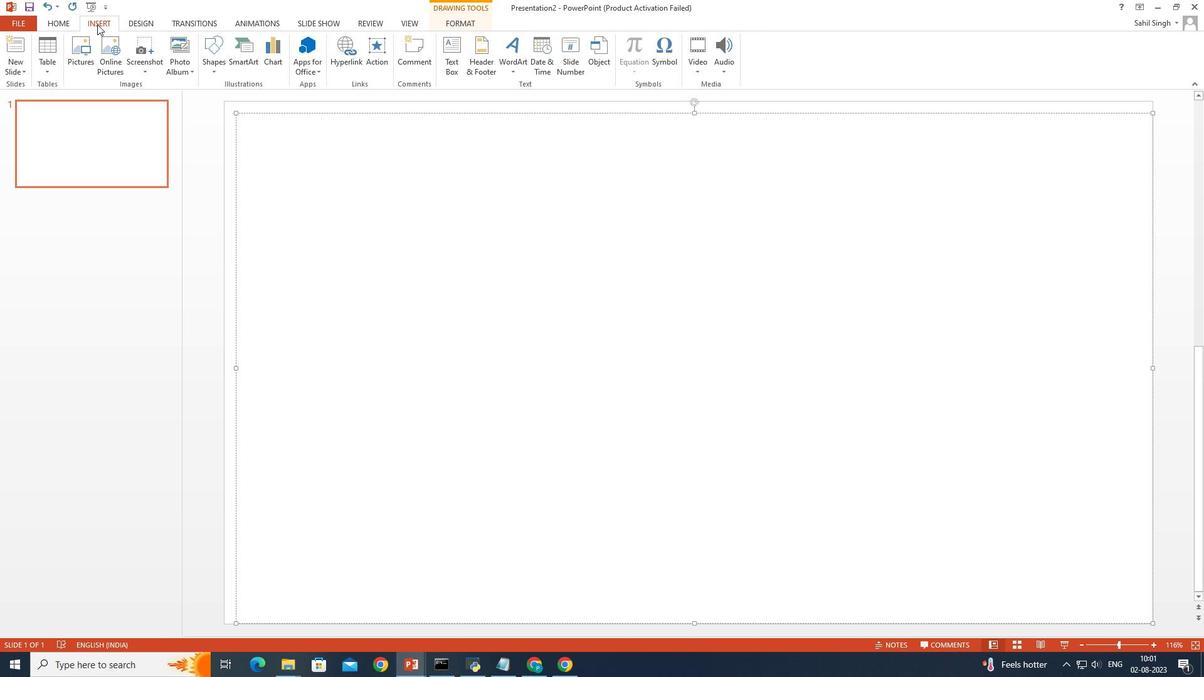 
Action: Mouse moved to (494, 53)
Screenshot: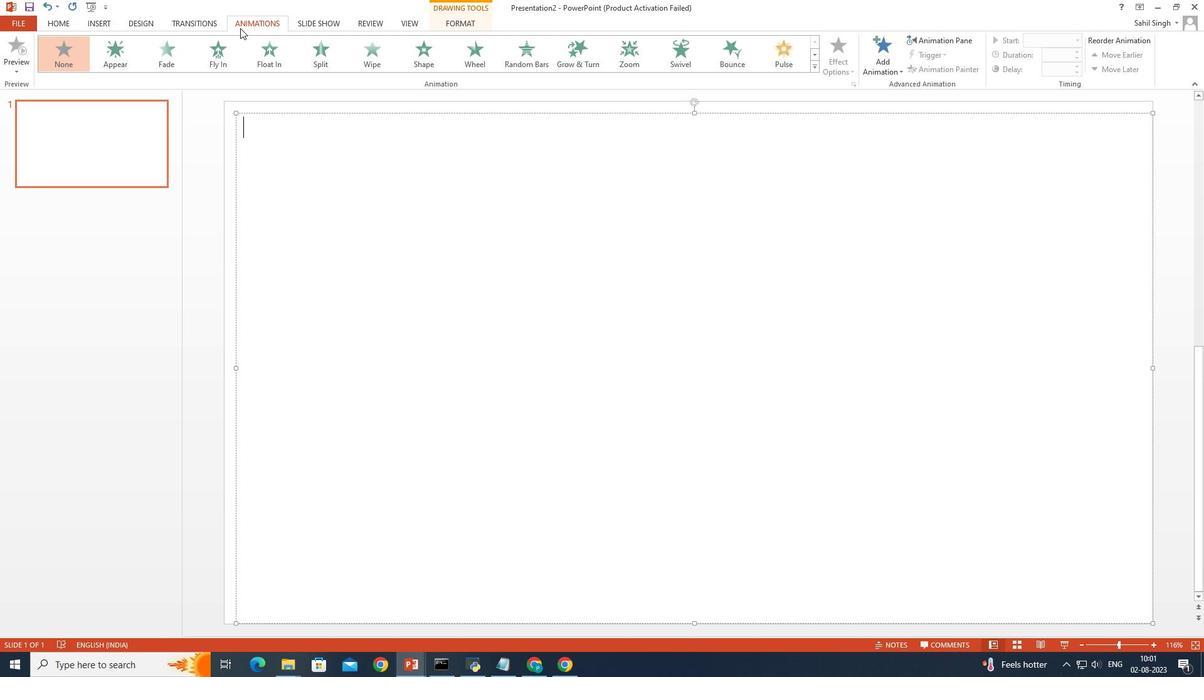 
Action: Mouse pressed left at (494, 53)
Screenshot: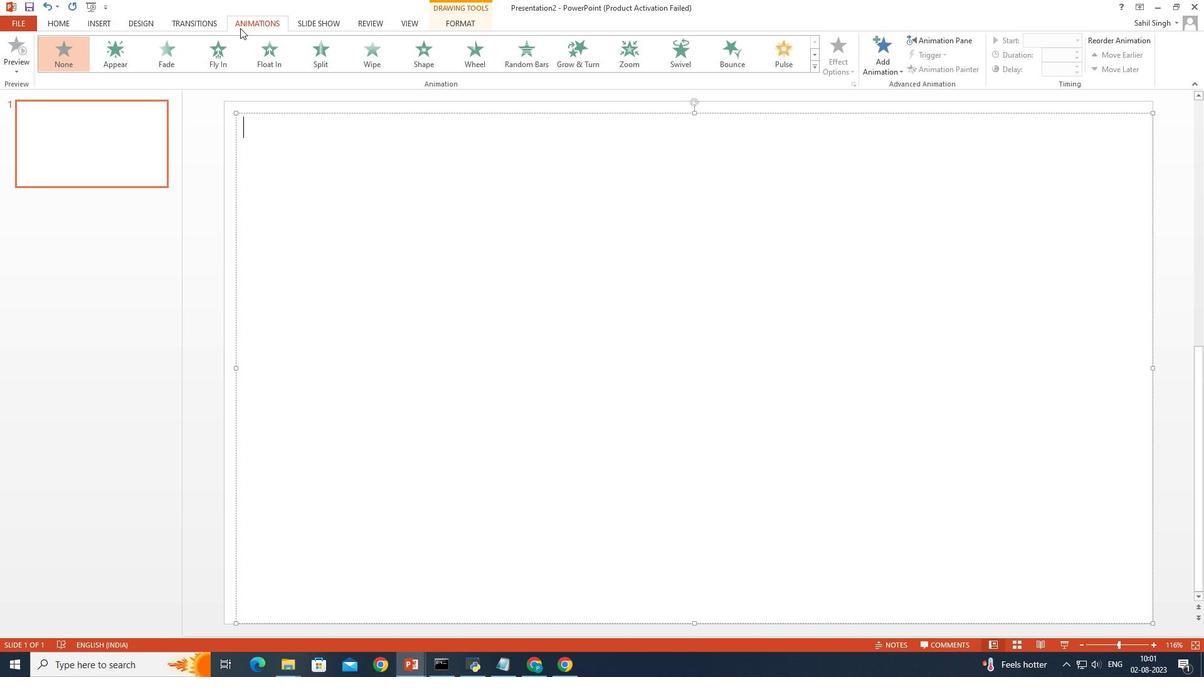 
Action: Mouse moved to (479, 50)
Screenshot: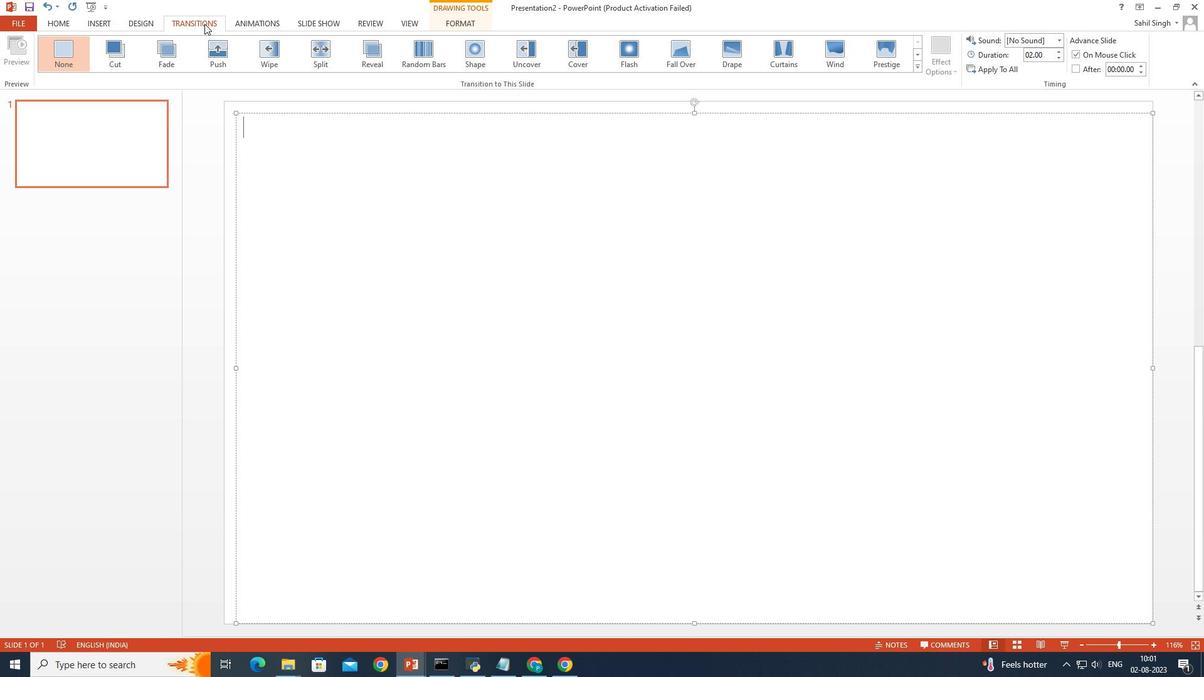 
Action: Mouse pressed left at (479, 50)
Screenshot: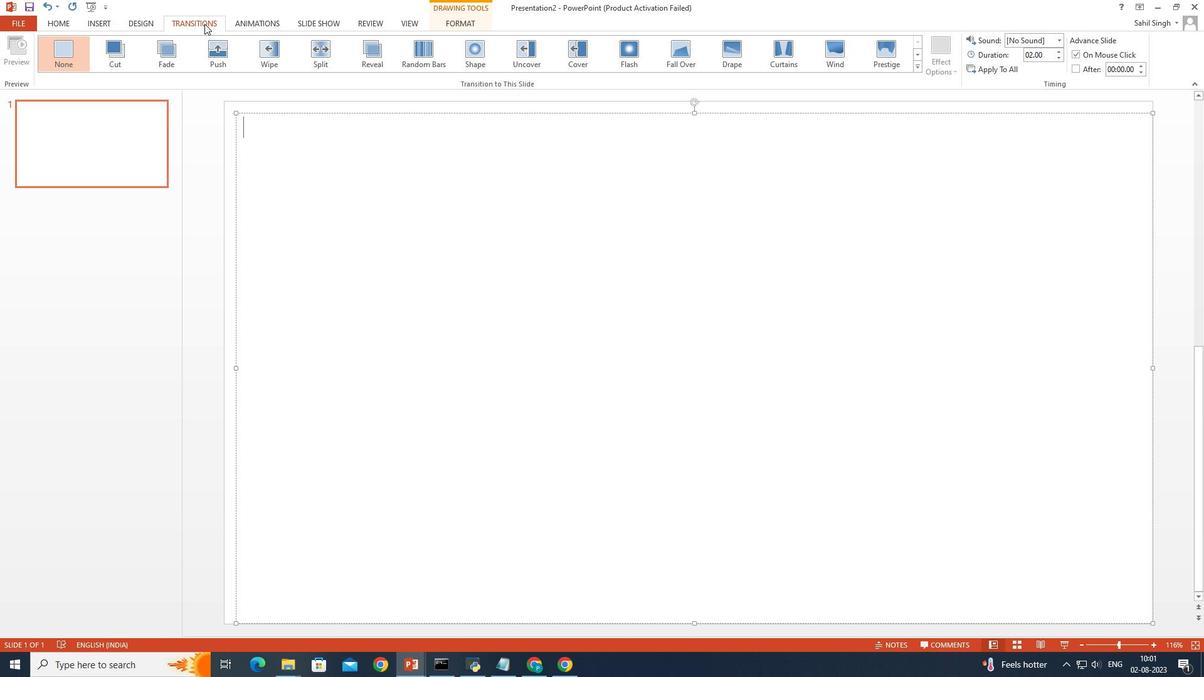 
Action: Mouse moved to (458, 49)
Screenshot: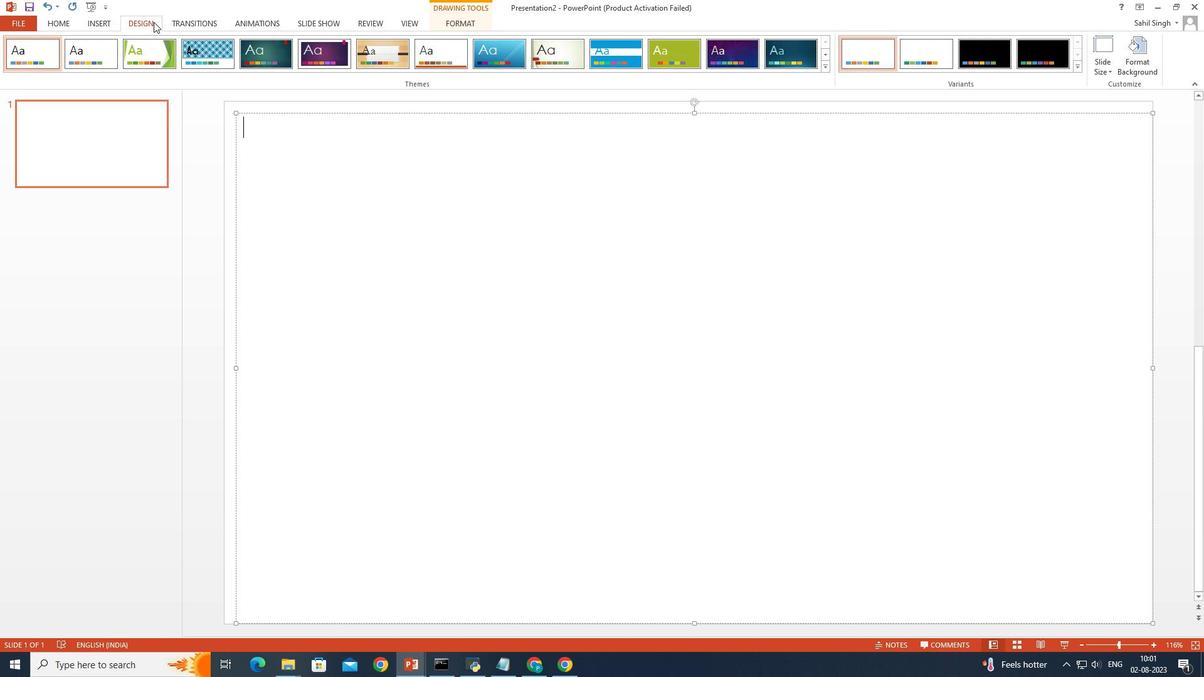 
Action: Mouse pressed left at (458, 49)
Screenshot: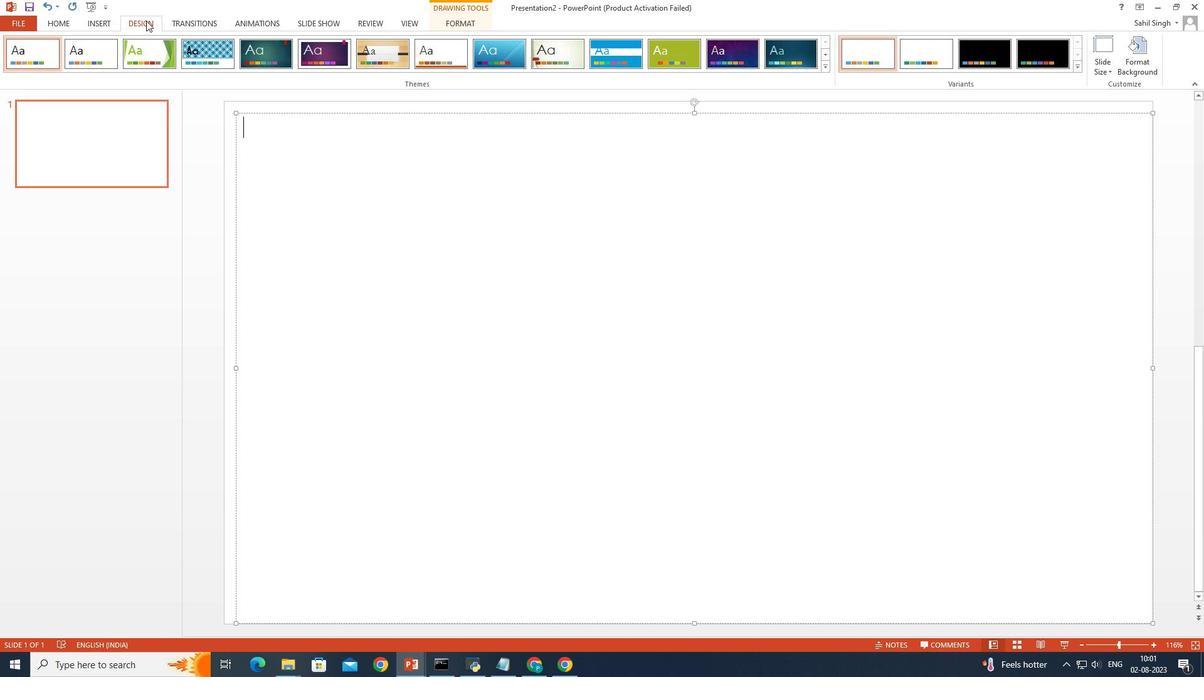 
Action: Mouse moved to (438, 50)
Screenshot: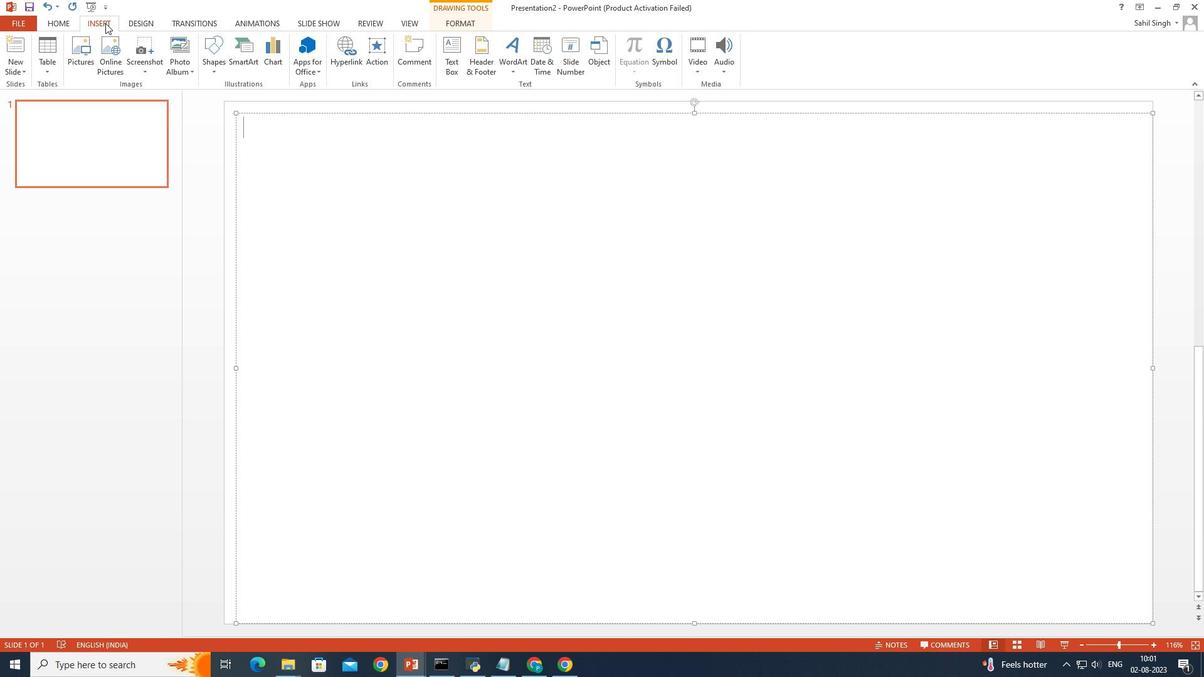 
Action: Mouse pressed left at (438, 50)
Screenshot: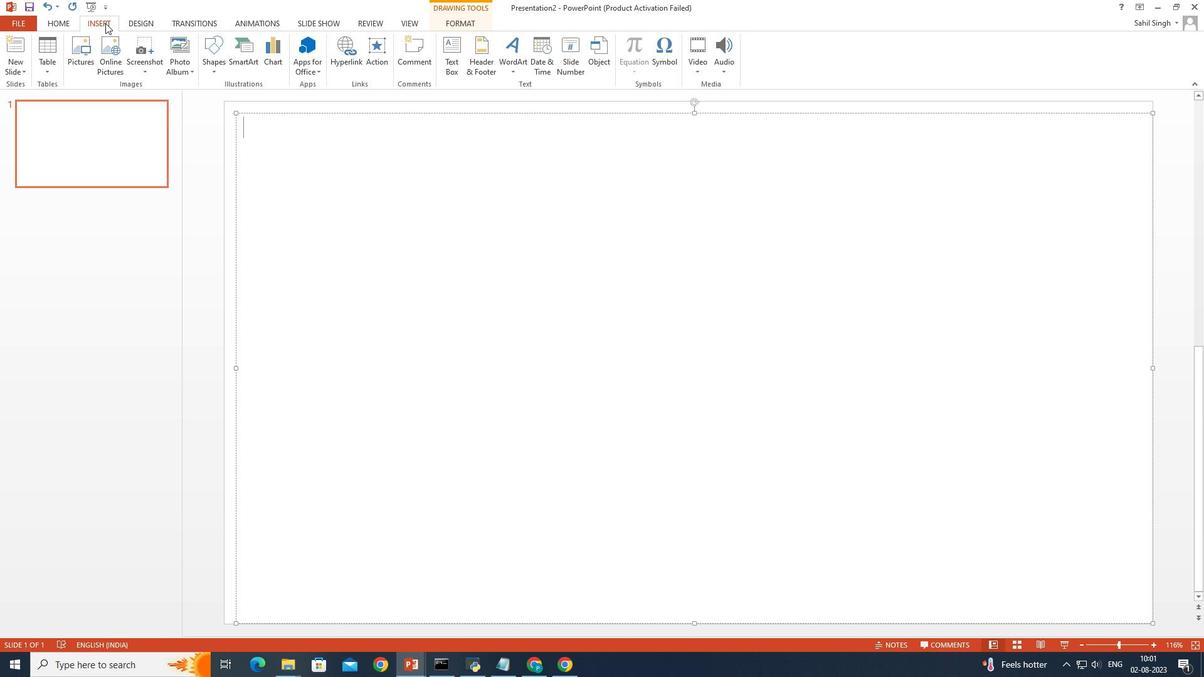 
Action: Mouse moved to (421, 46)
Screenshot: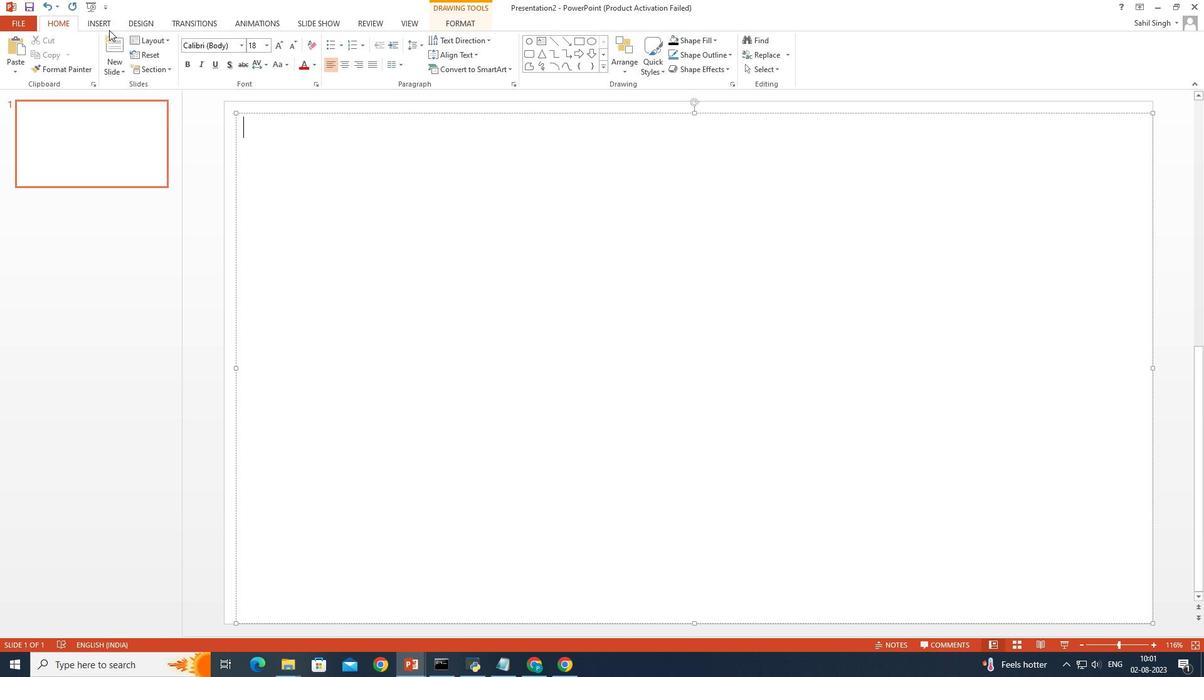 
Action: Mouse pressed left at (421, 46)
Screenshot: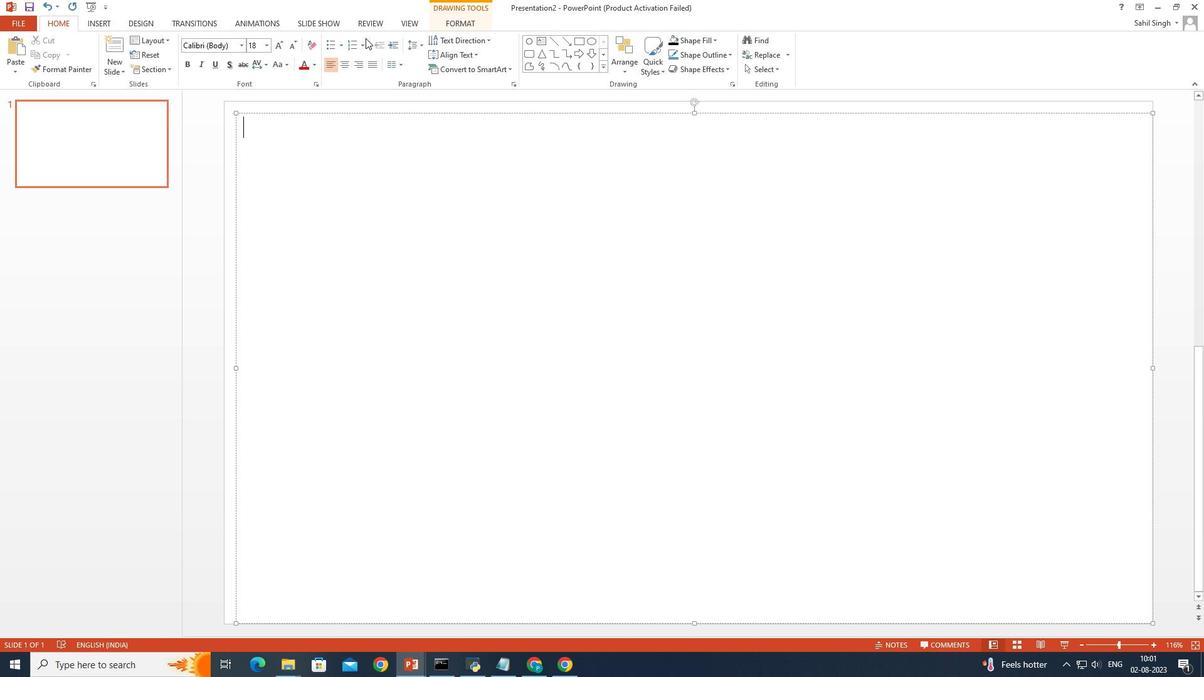
Action: Mouse moved to (683, 62)
Screenshot: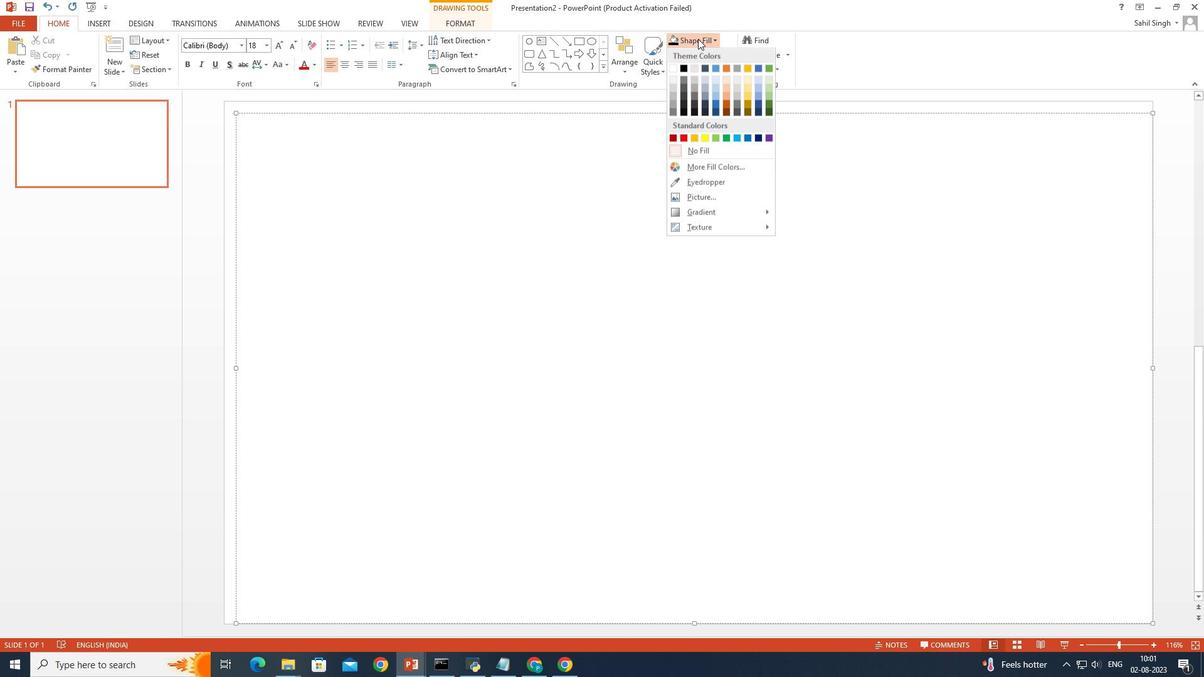 
Action: Mouse pressed left at (683, 62)
Screenshot: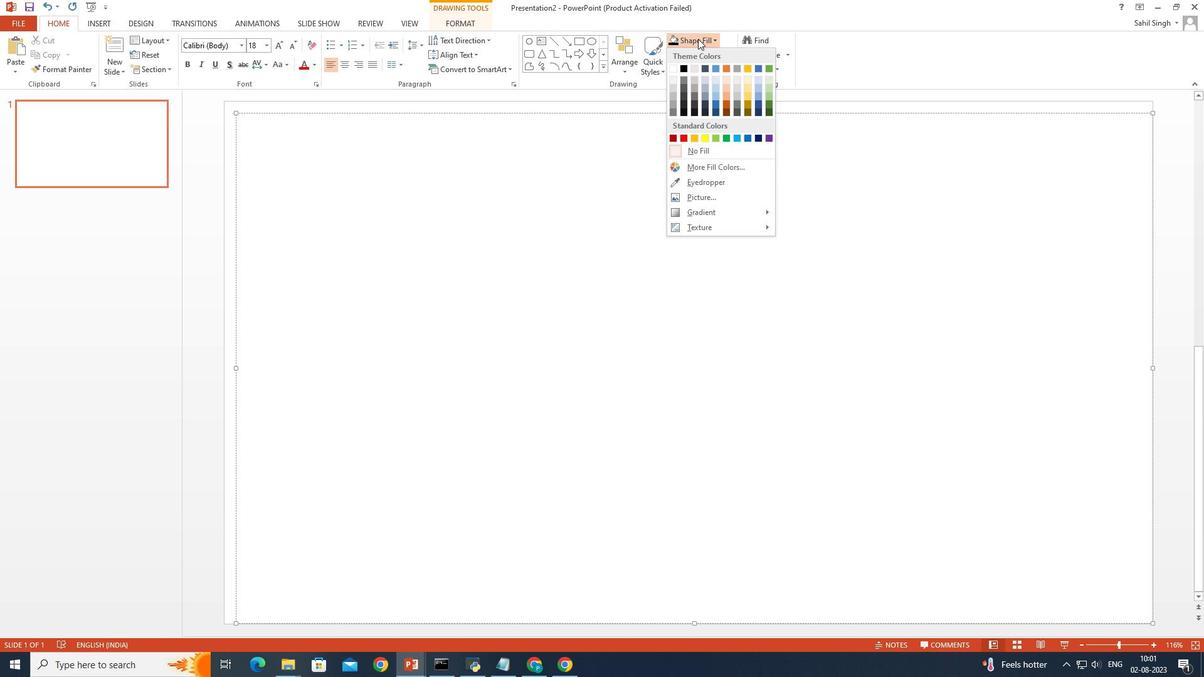 
Action: Mouse moved to (703, 100)
Screenshot: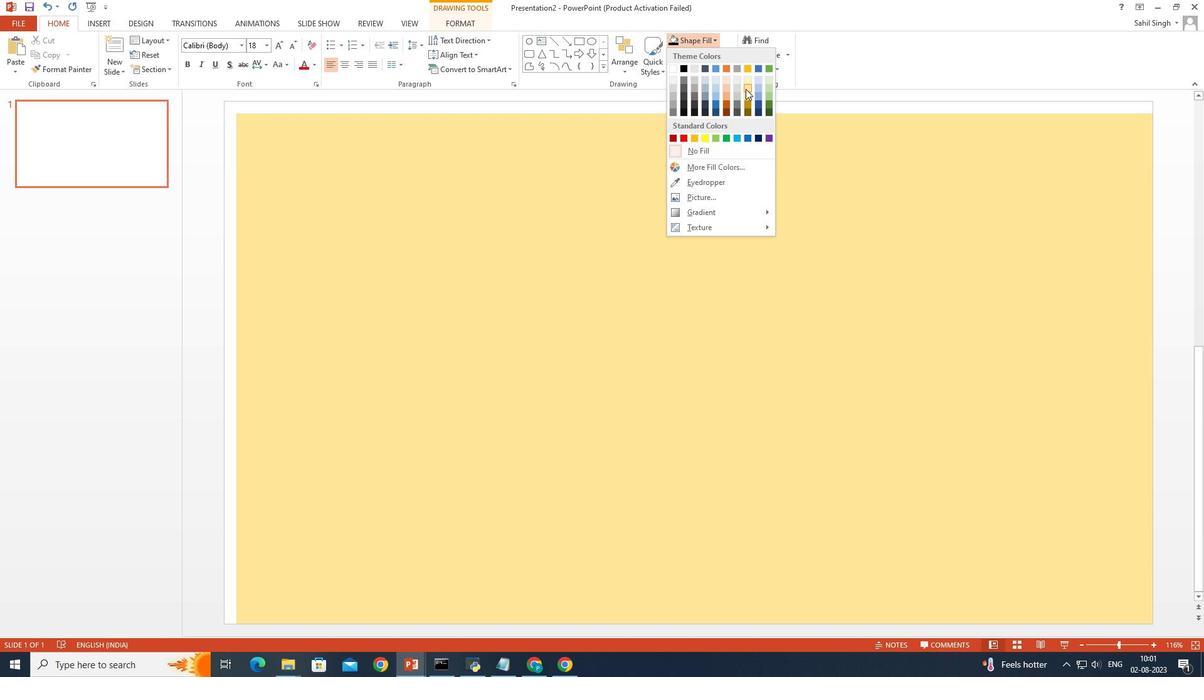 
Action: Mouse pressed left at (703, 100)
Screenshot: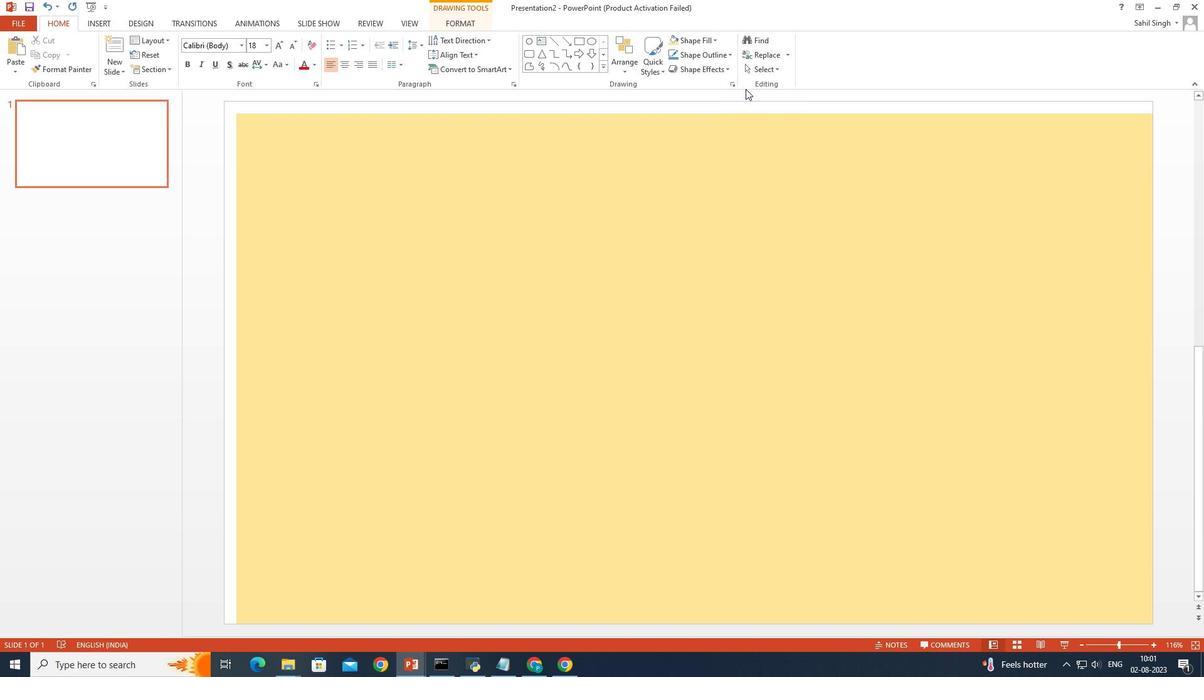 
Action: Mouse moved to (606, 222)
Screenshot: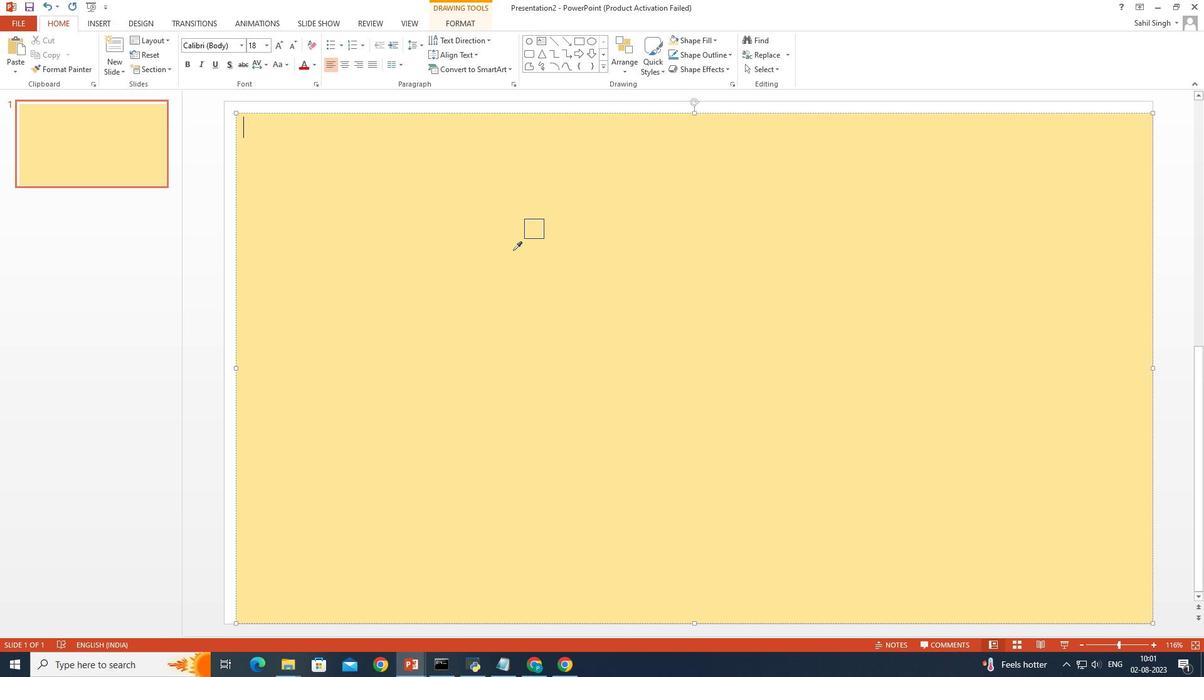 
Action: Mouse pressed left at (606, 222)
Screenshot: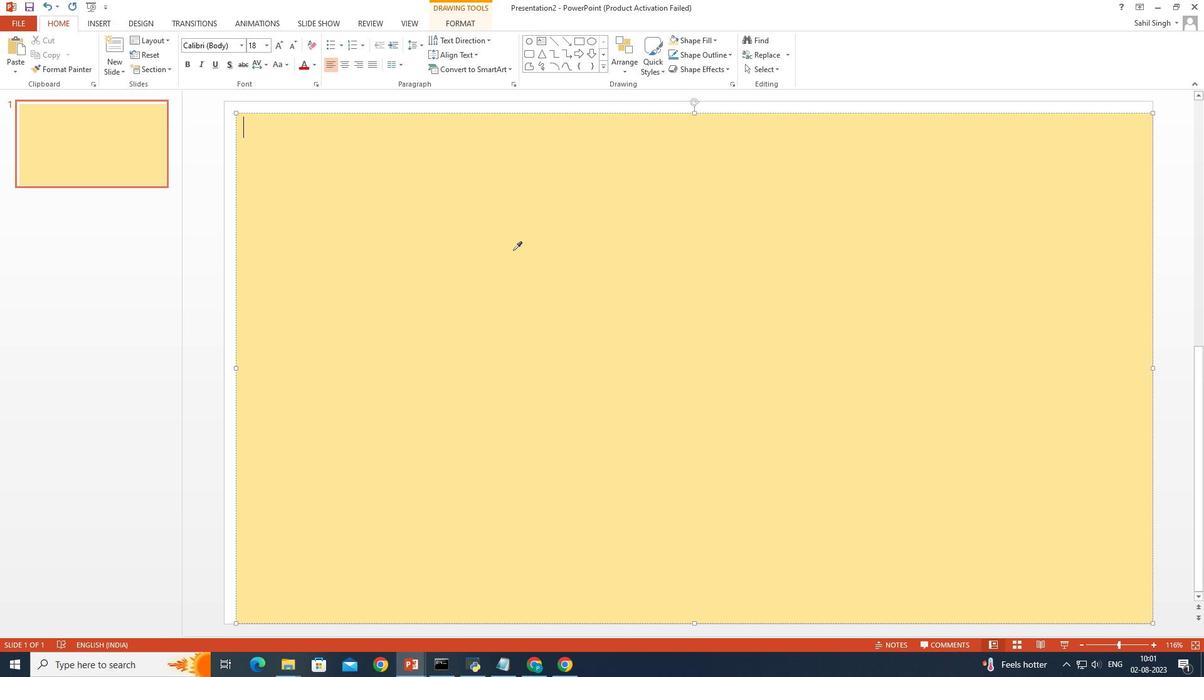 
Action: Mouse moved to (431, 50)
Screenshot: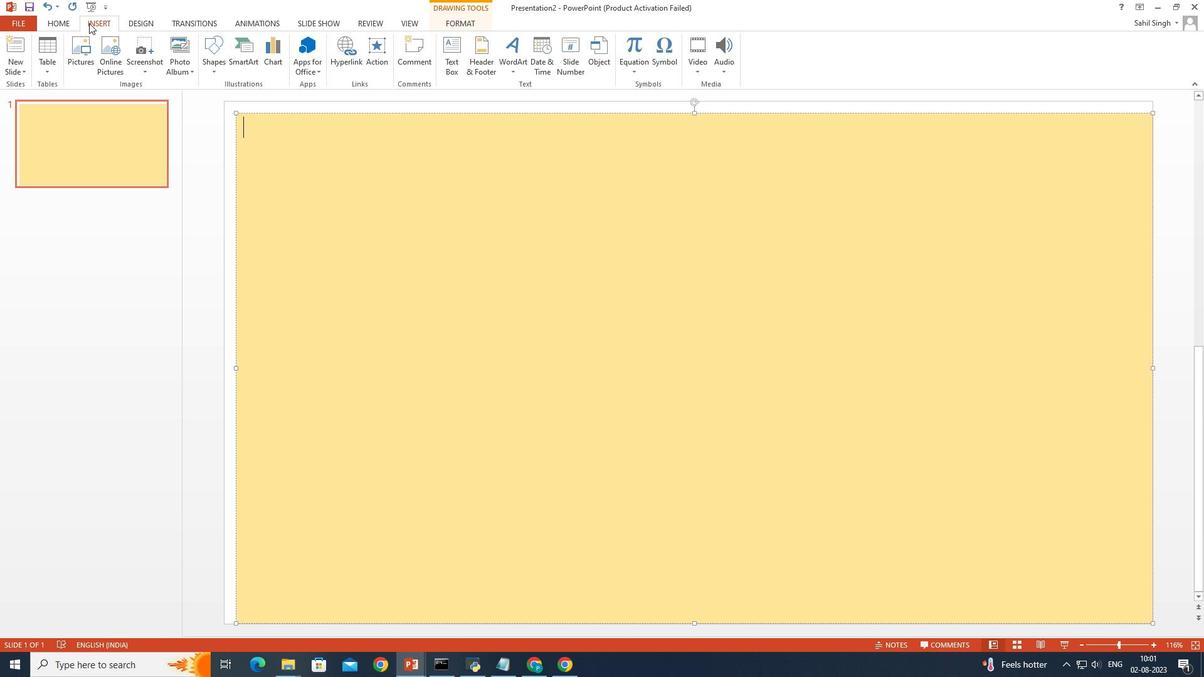 
Action: Mouse pressed left at (431, 50)
Screenshot: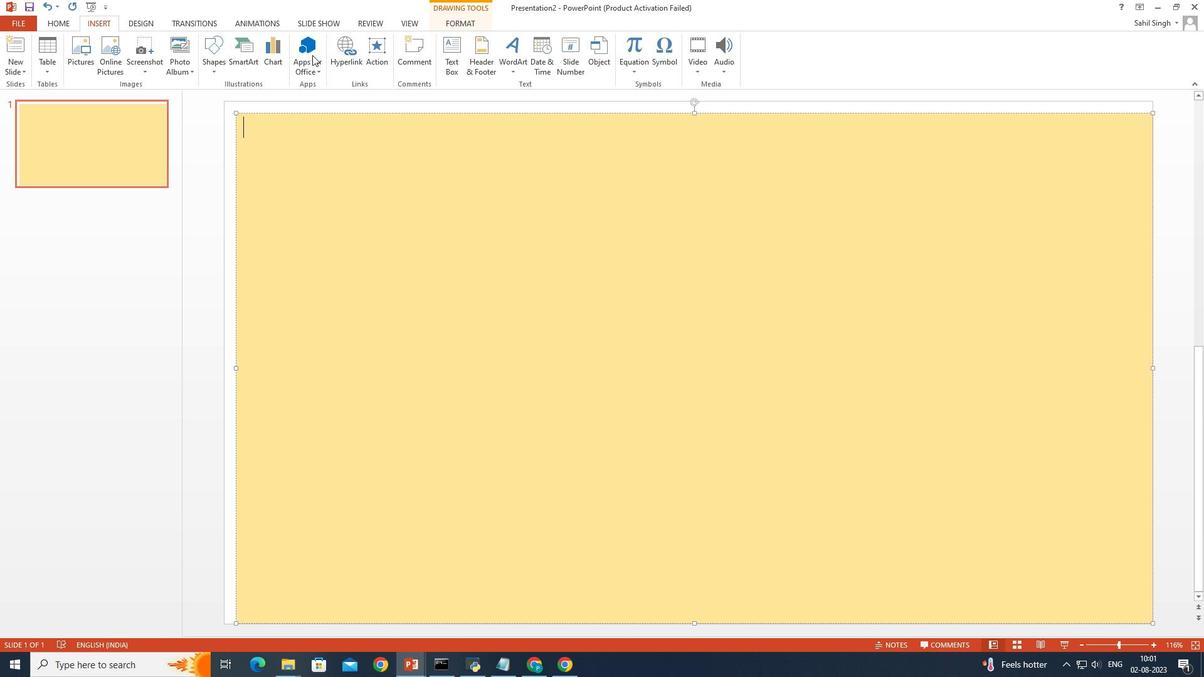 
Action: Mouse moved to (581, 77)
Screenshot: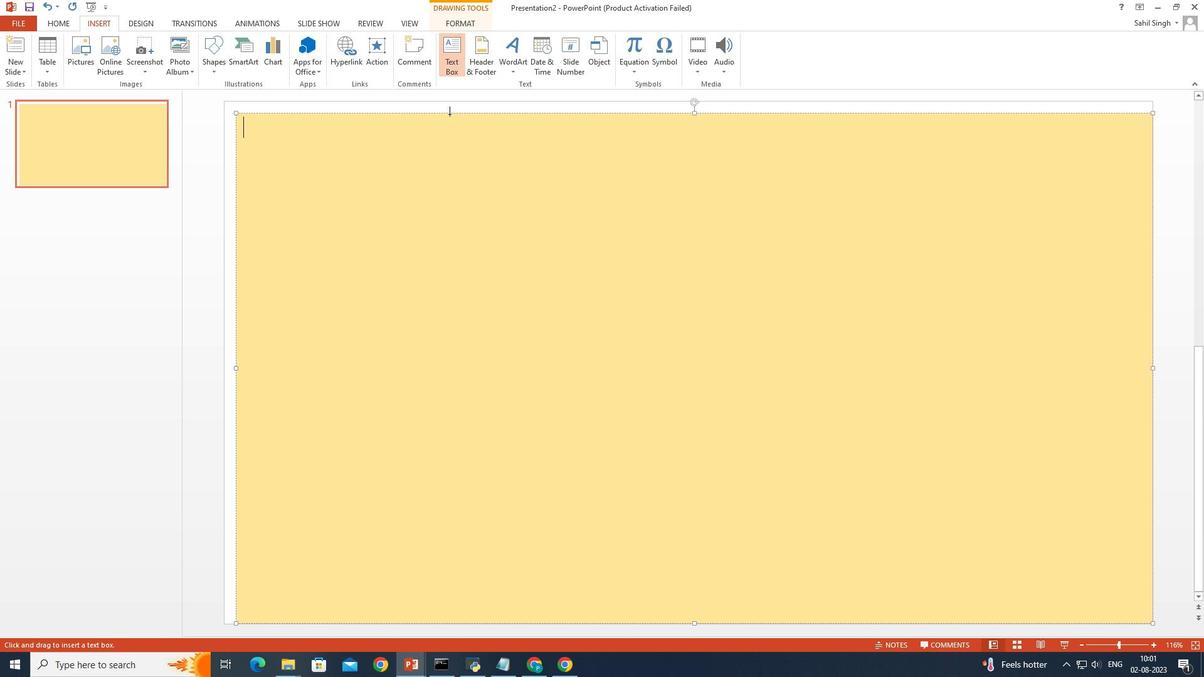 
Action: Mouse pressed left at (581, 77)
Screenshot: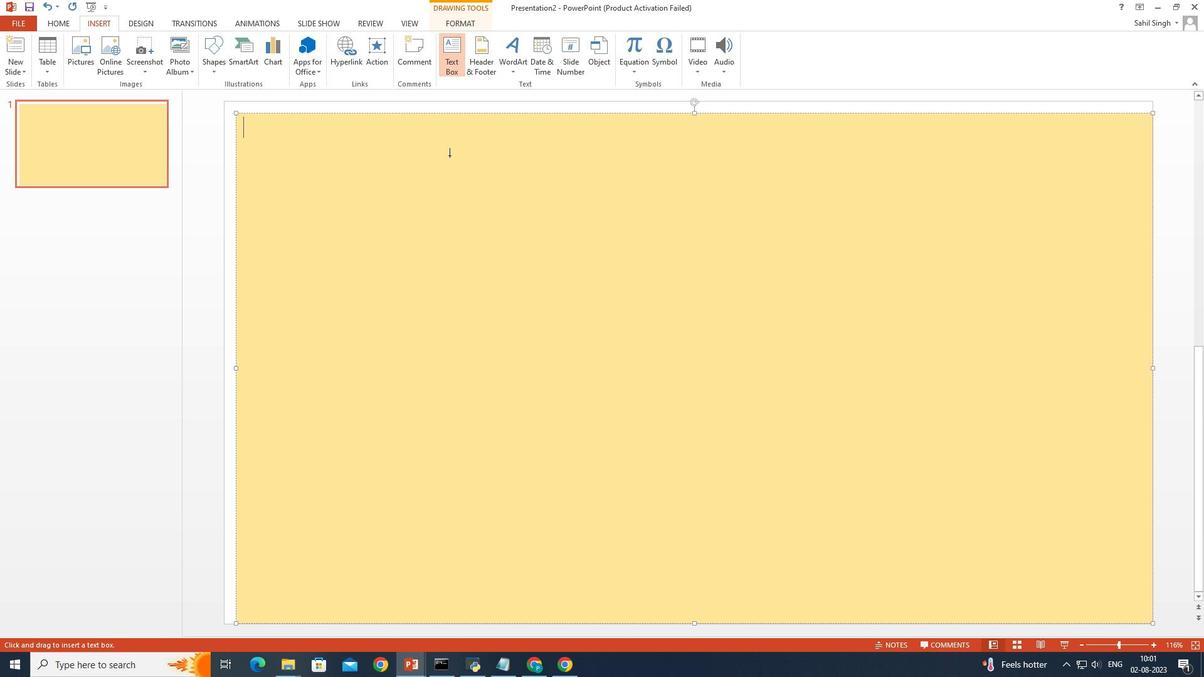 
Action: Mouse moved to (595, 197)
Screenshot: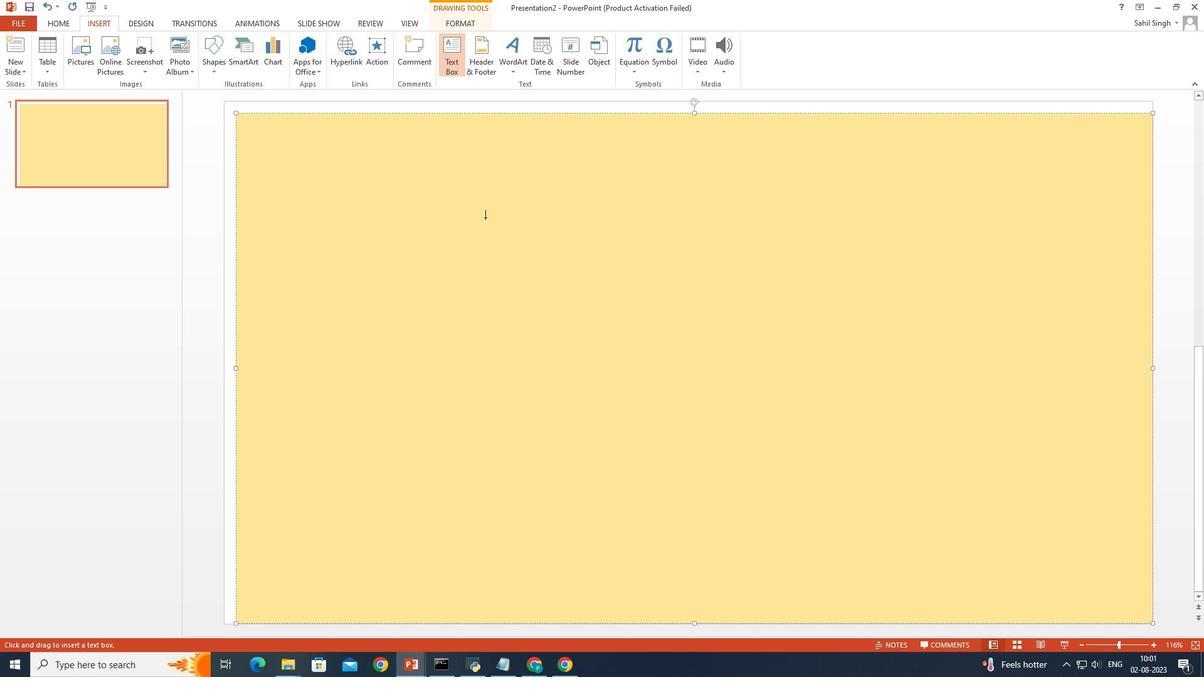 
Action: Mouse pressed left at (595, 197)
Screenshot: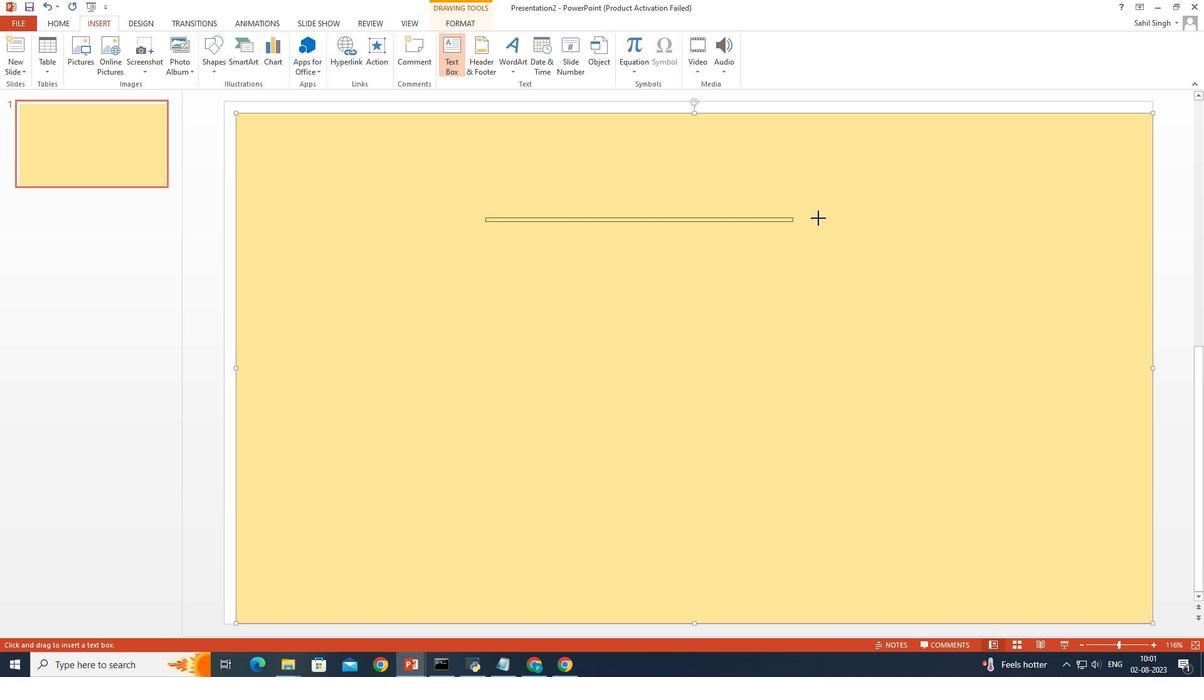 
Action: Mouse moved to (434, 51)
Screenshot: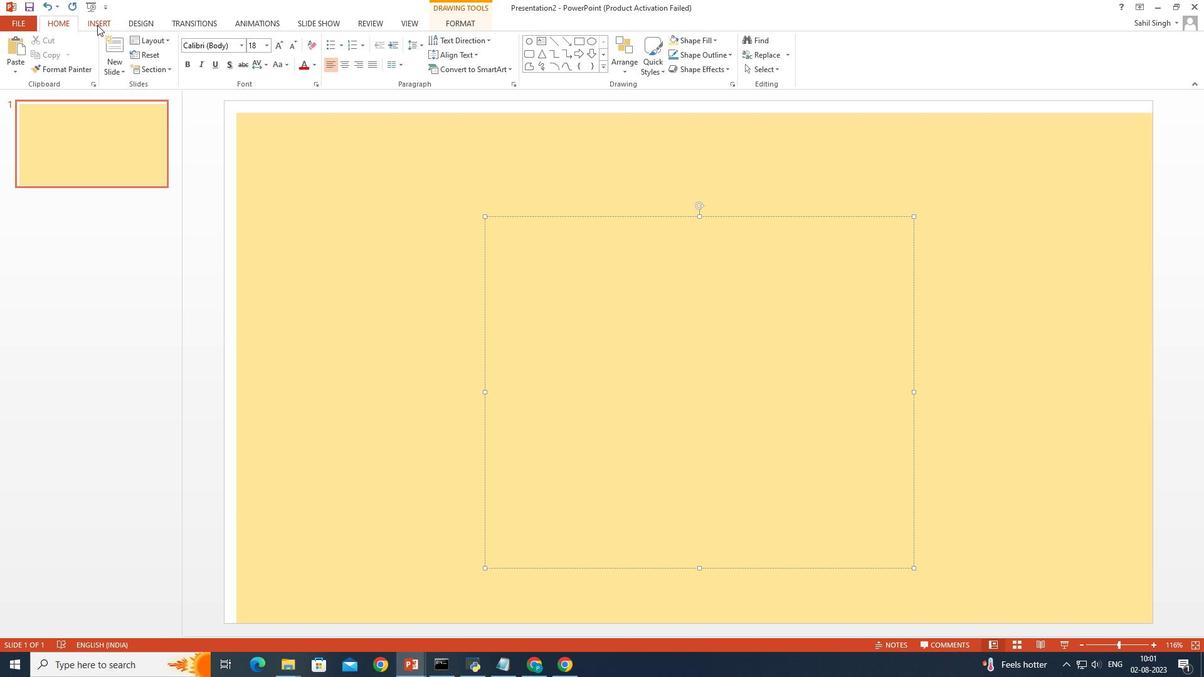 
Action: Mouse pressed left at (434, 51)
Screenshot: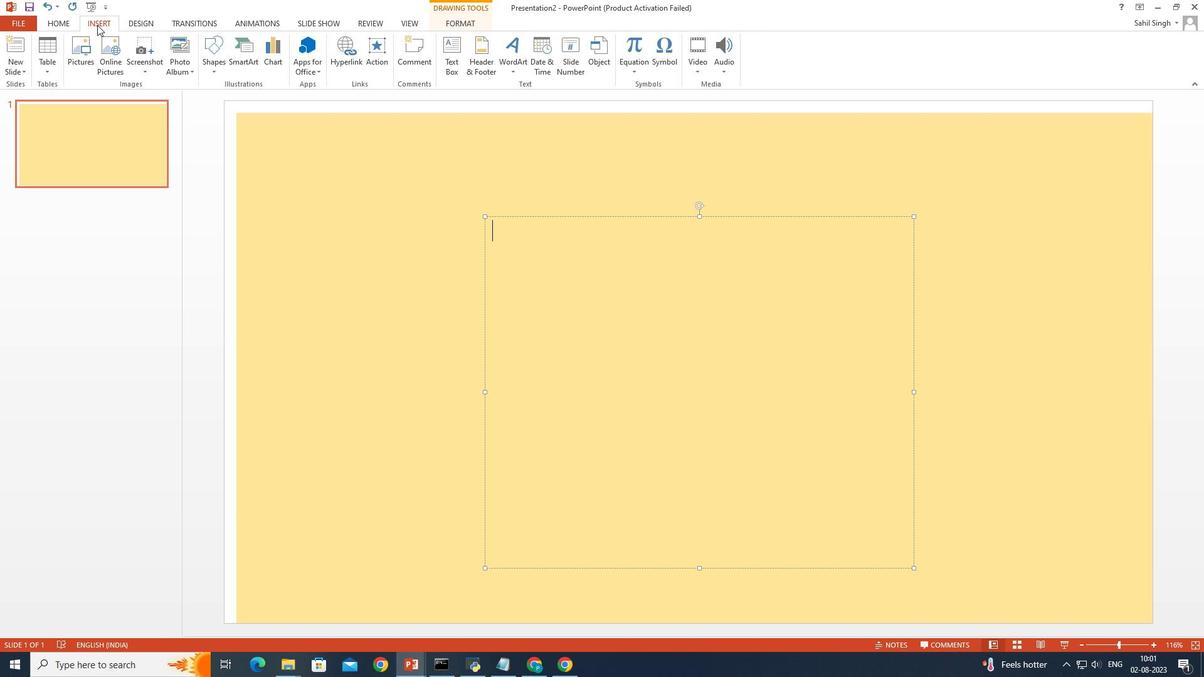 
Action: Mouse moved to (431, 67)
Screenshot: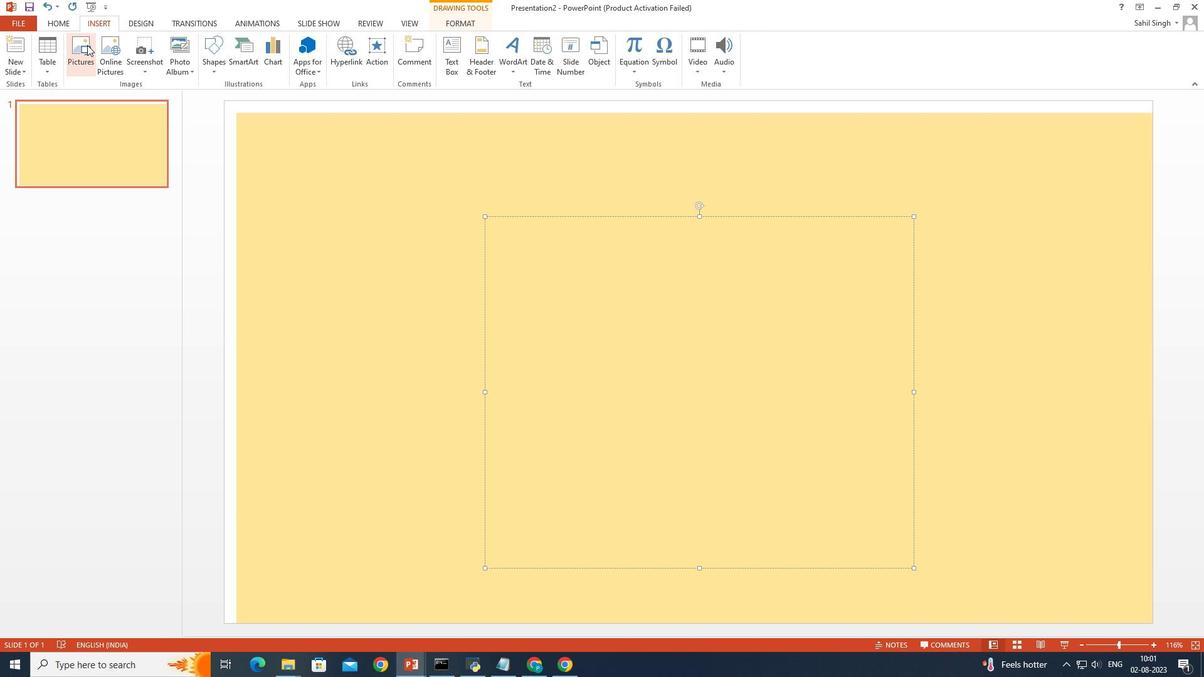 
Action: Mouse pressed left at (431, 67)
Screenshot: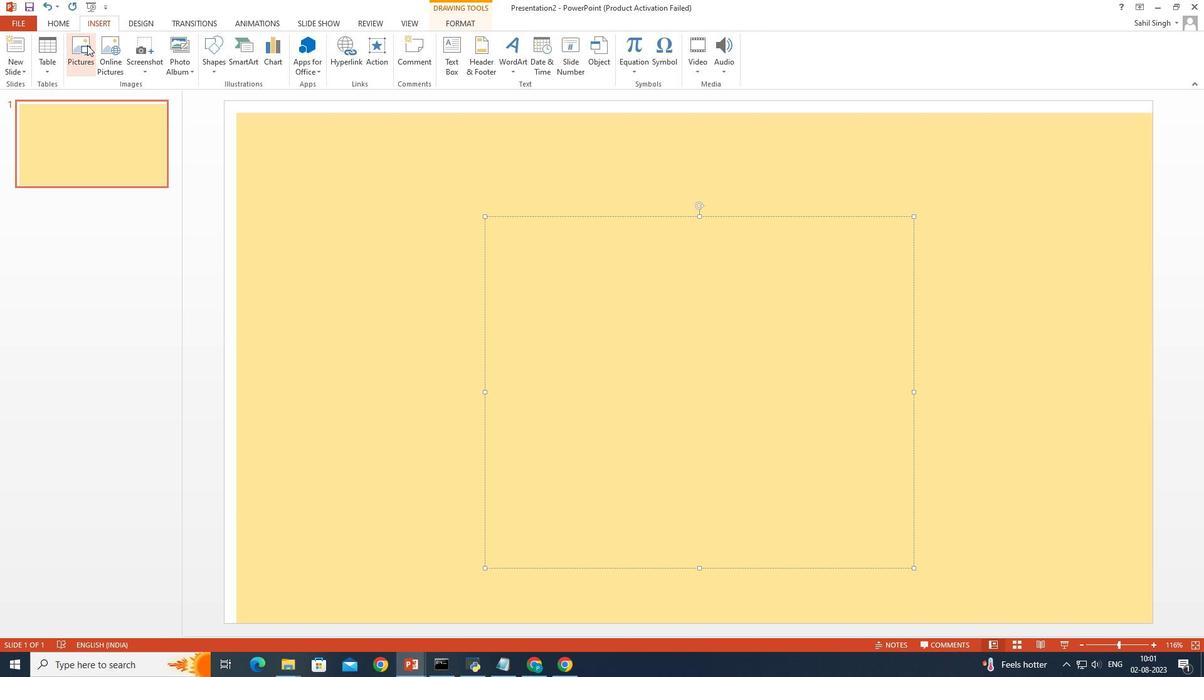 
Action: Mouse moved to (446, 119)
Screenshot: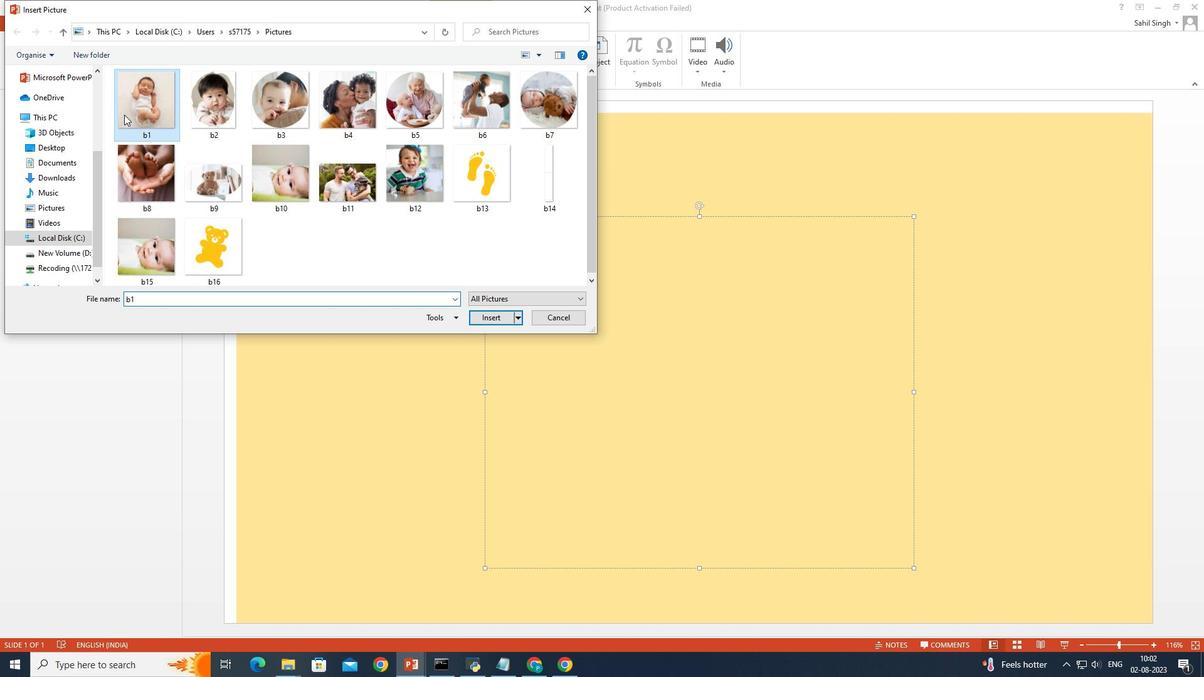 
Action: Mouse pressed left at (446, 119)
Screenshot: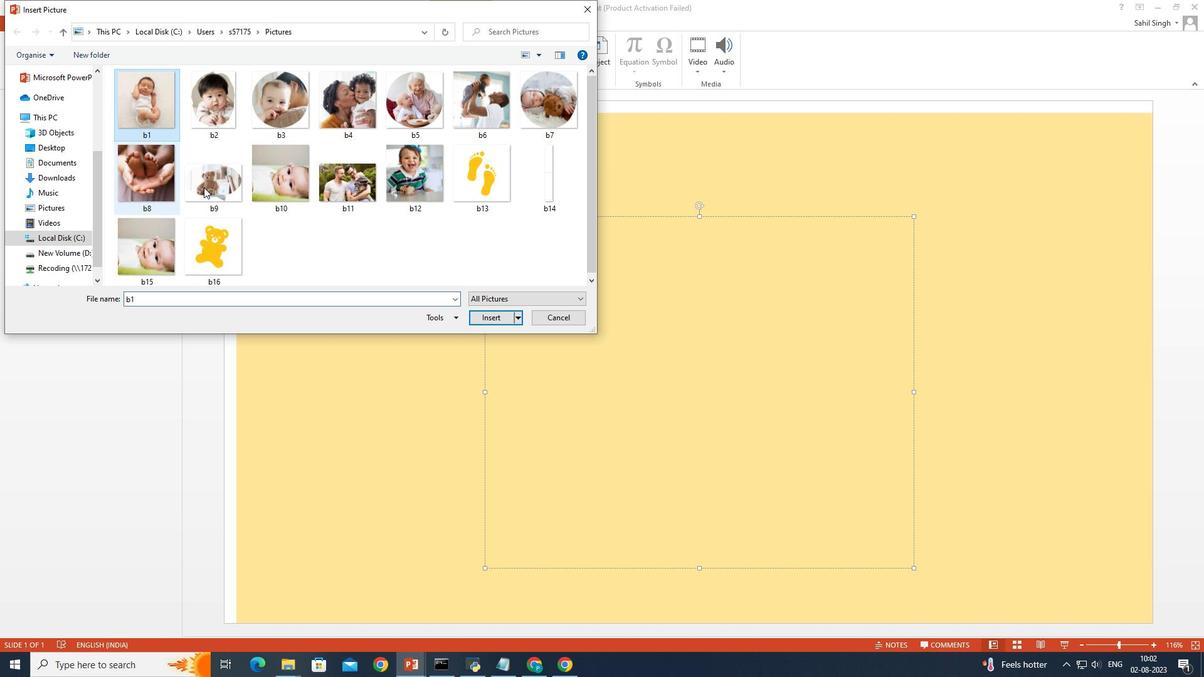 
Action: Mouse moved to (599, 274)
Screenshot: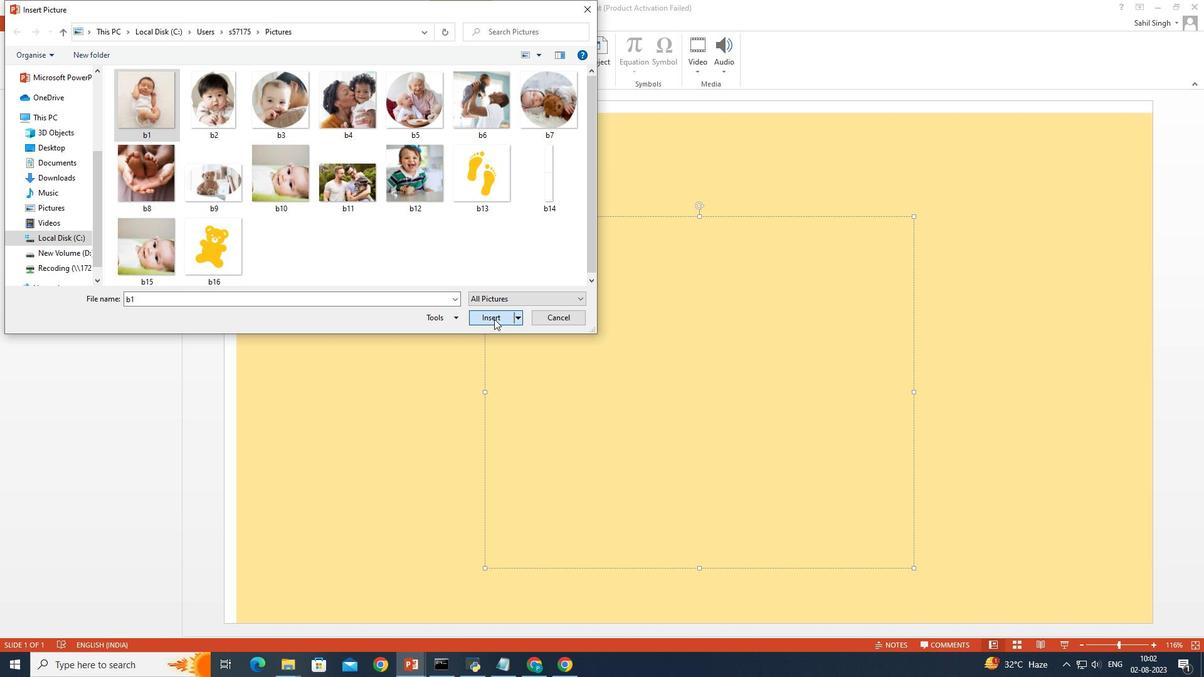 
Action: Mouse pressed left at (599, 274)
Screenshot: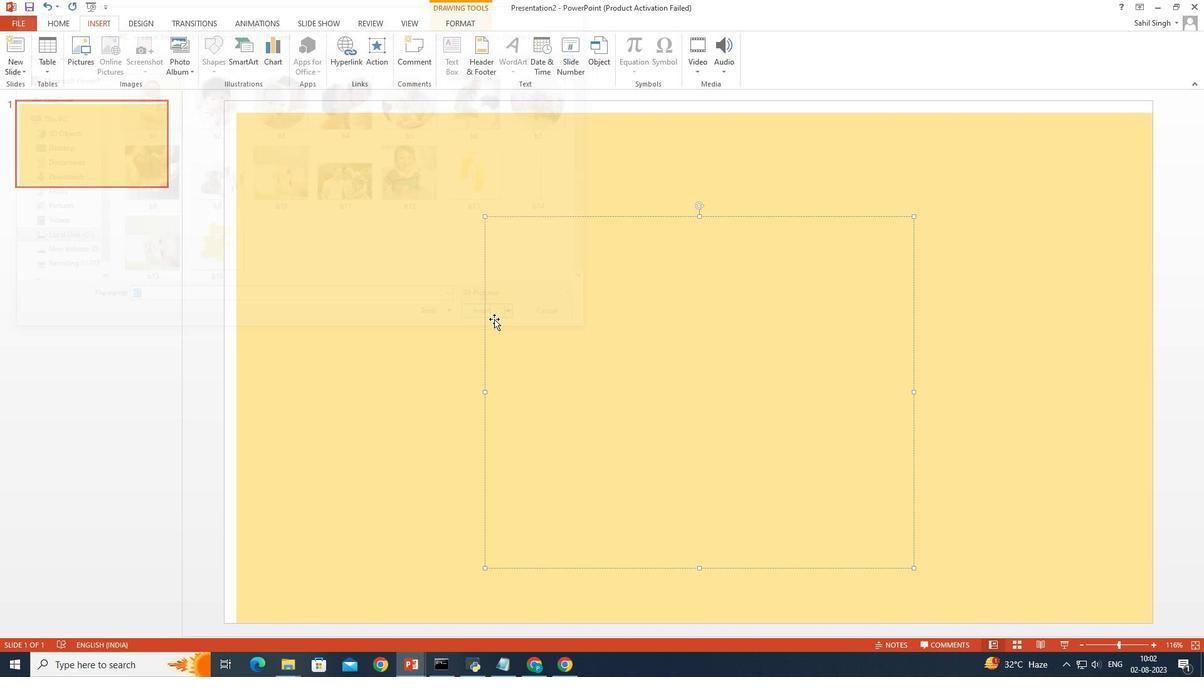 
Action: Mouse moved to (675, 311)
Screenshot: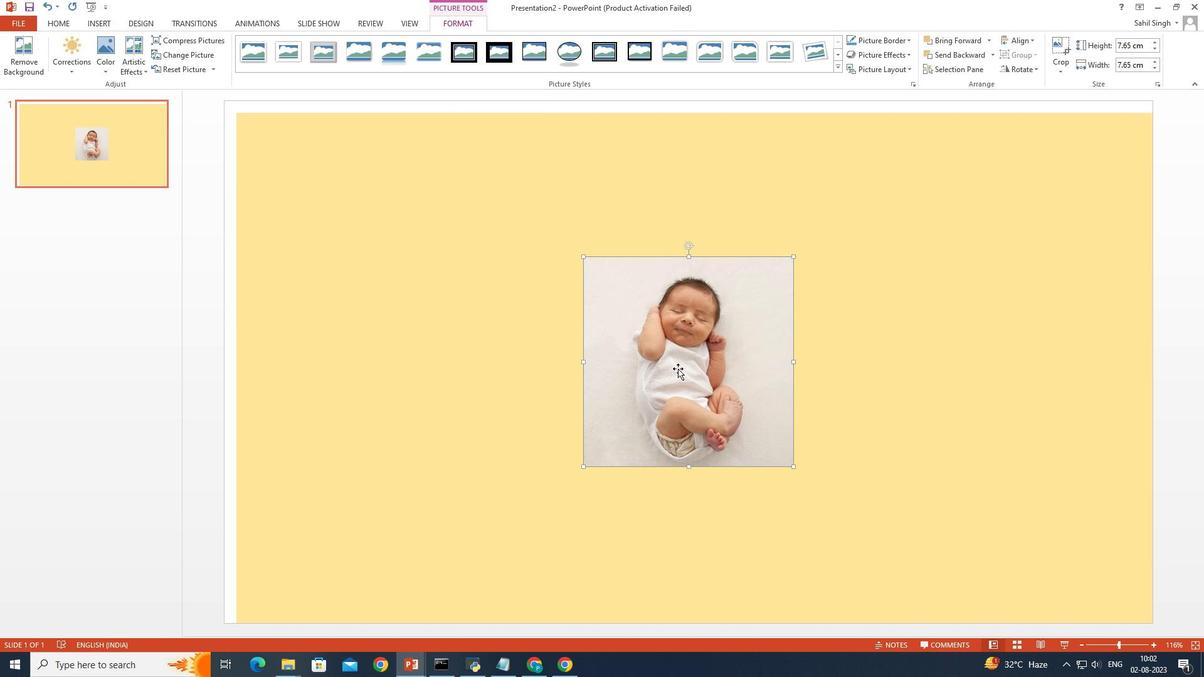 
Action: Mouse pressed left at (675, 311)
Screenshot: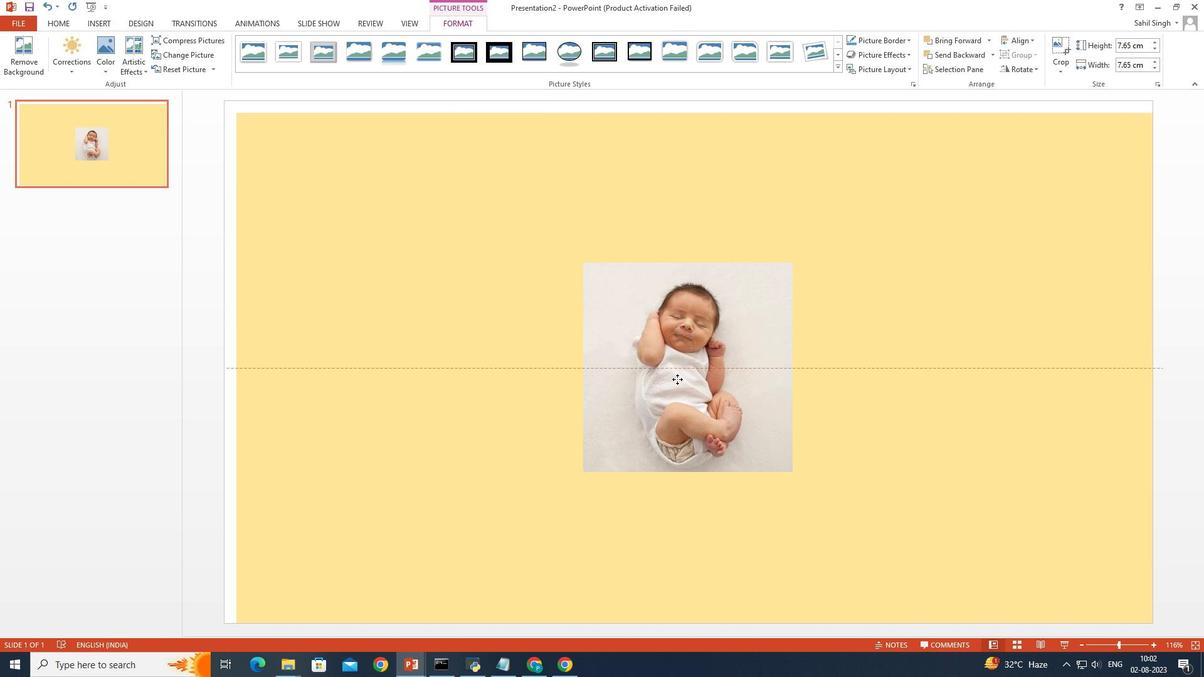 
Action: Mouse moved to (655, 220)
Screenshot: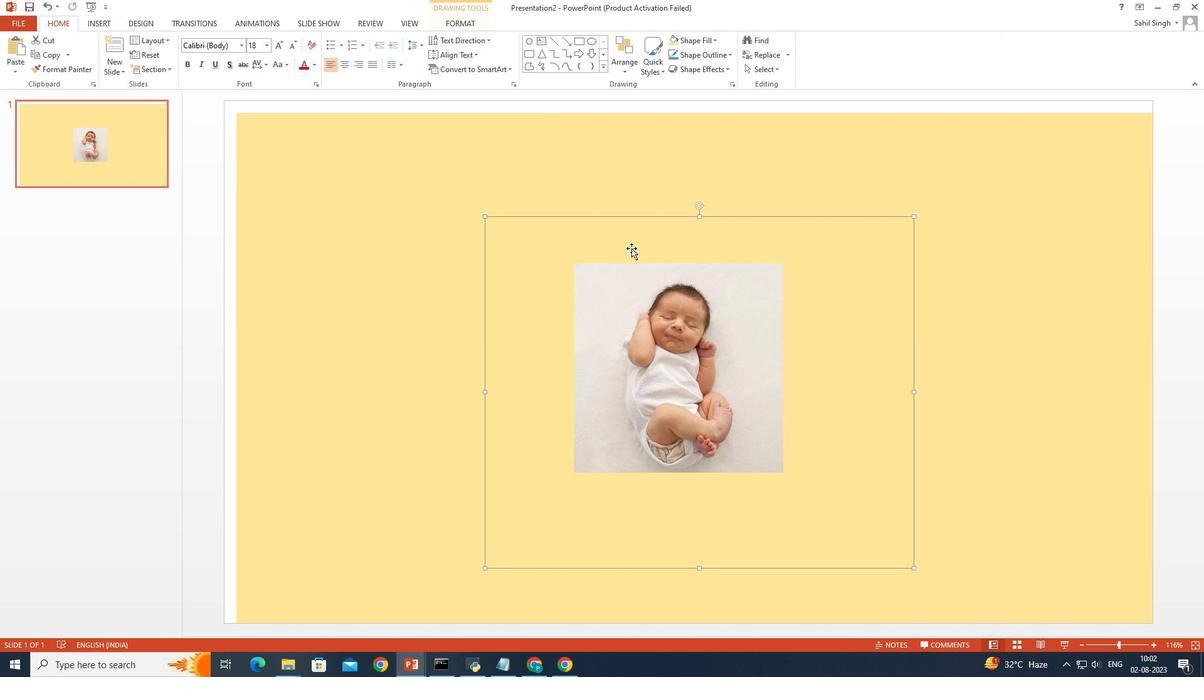 
Action: Mouse pressed left at (655, 220)
Screenshot: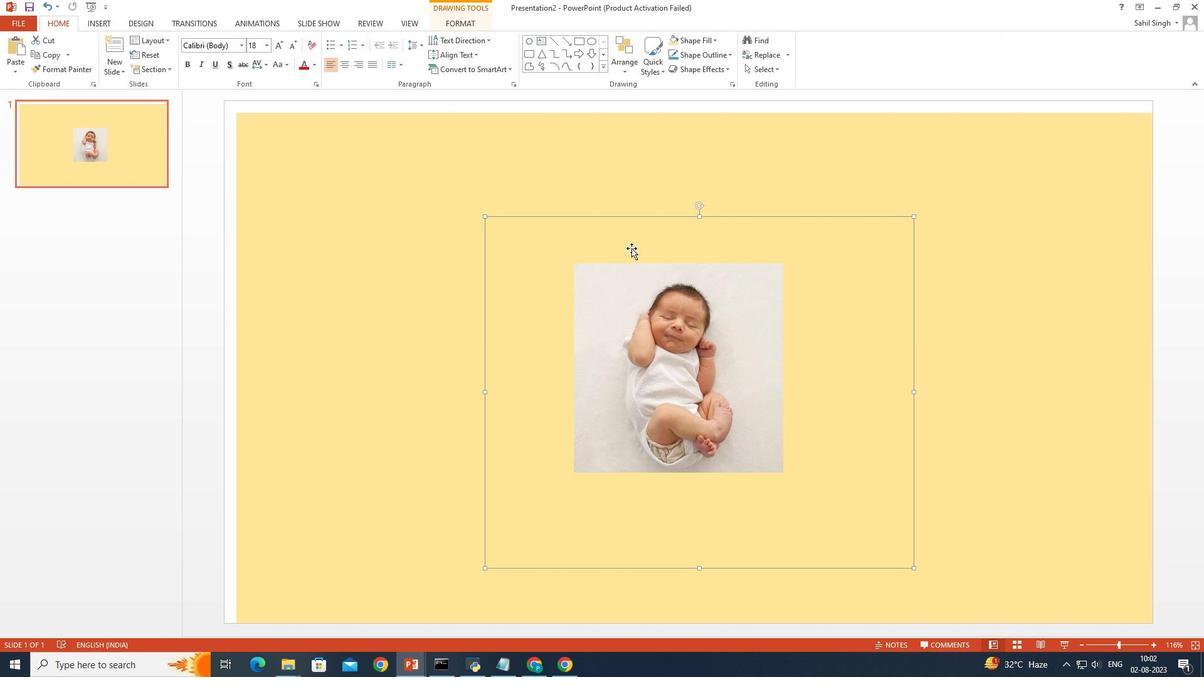 
Action: Mouse moved to (683, 198)
Screenshot: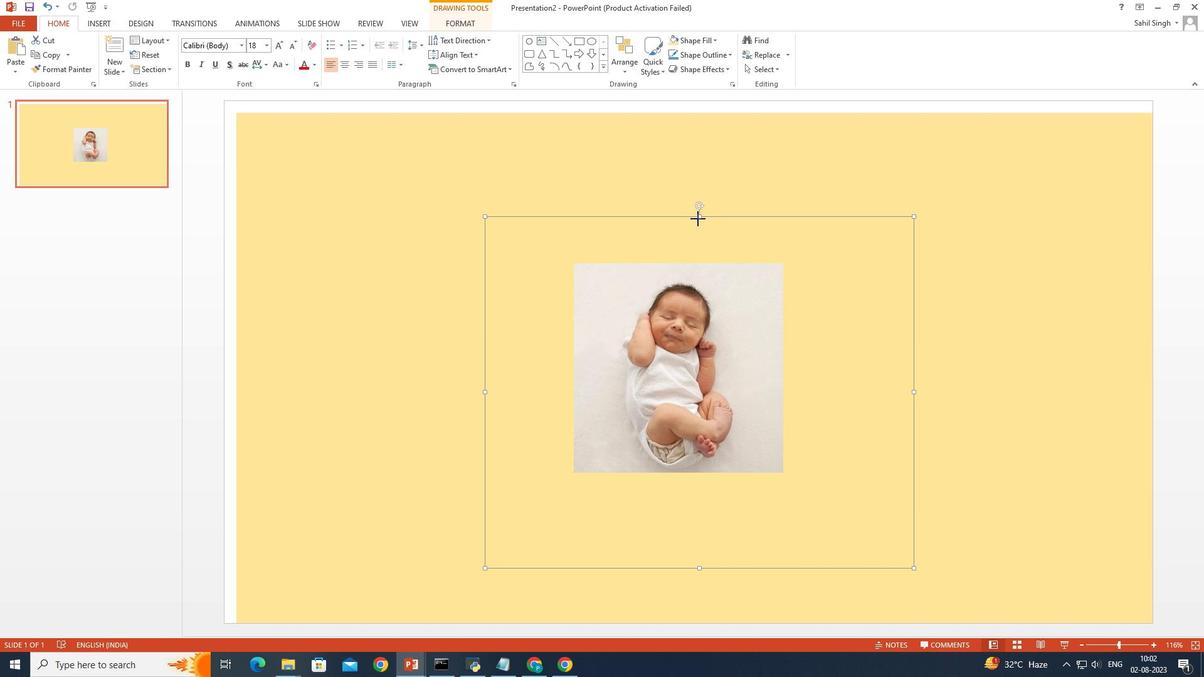 
Action: Mouse pressed left at (683, 198)
Screenshot: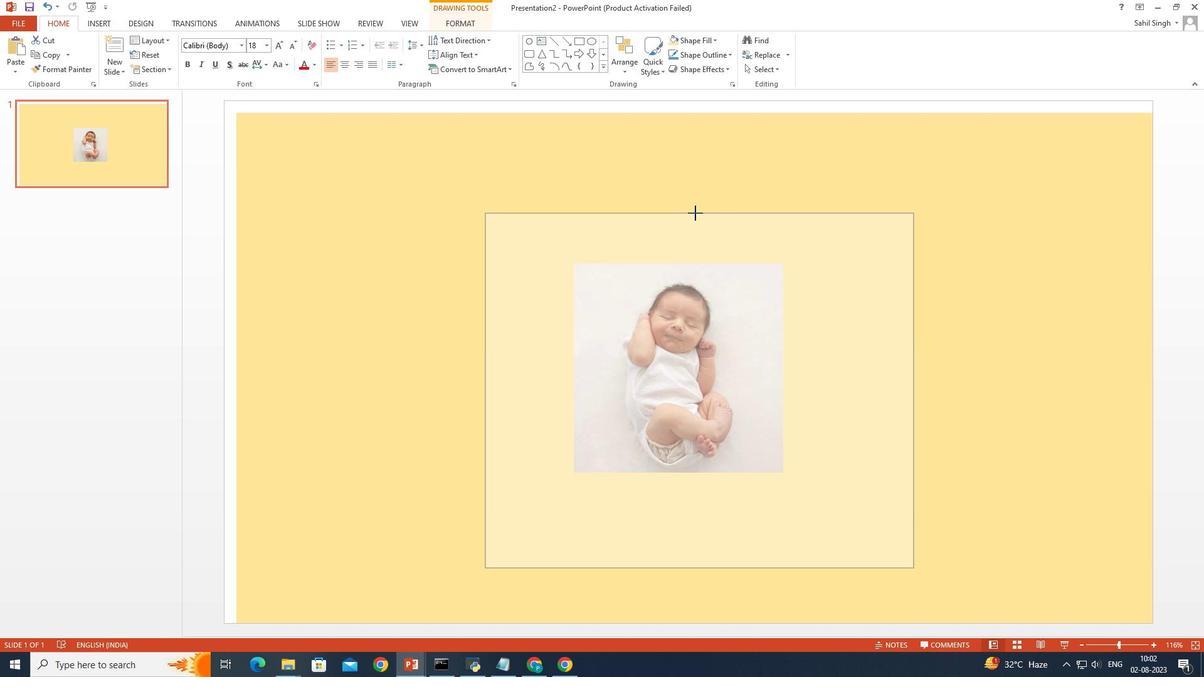
Action: Mouse moved to (594, 330)
Screenshot: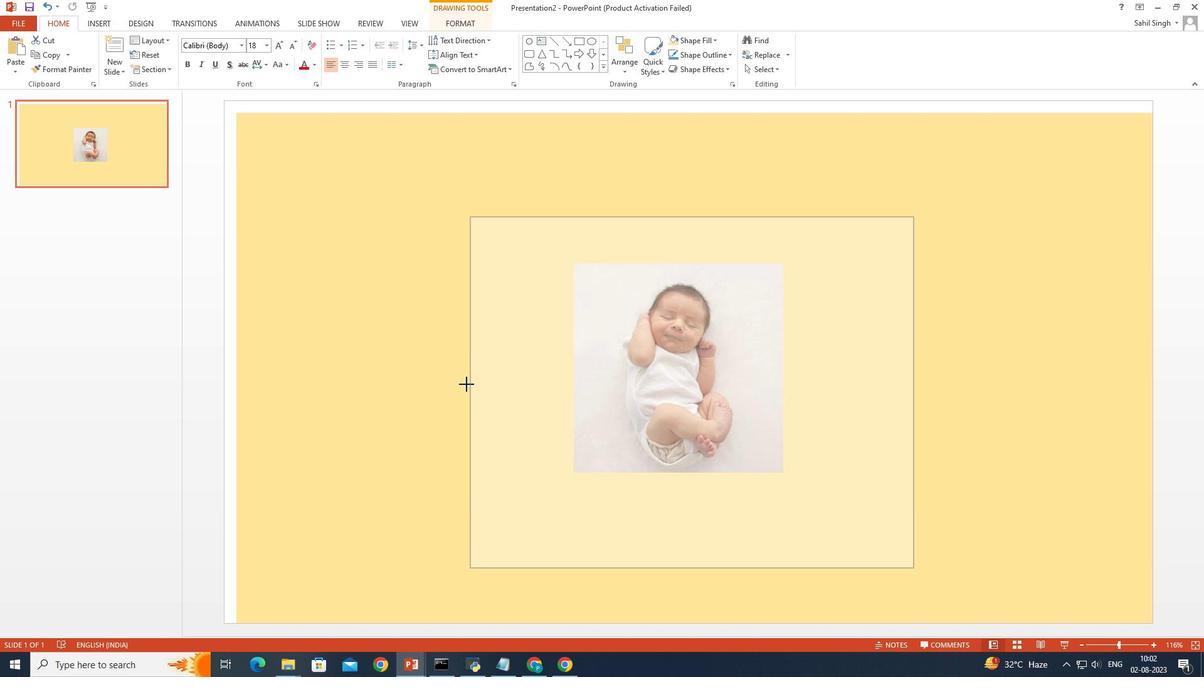 
Action: Mouse pressed left at (594, 330)
Screenshot: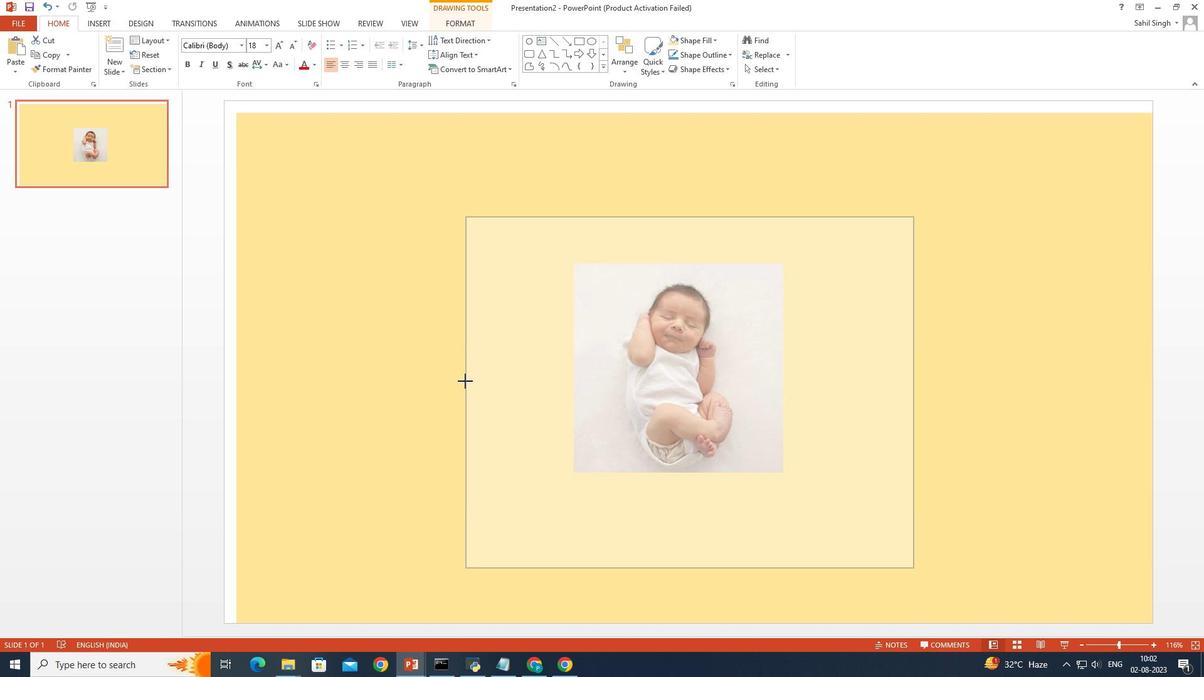 
Action: Mouse moved to (634, 63)
Screenshot: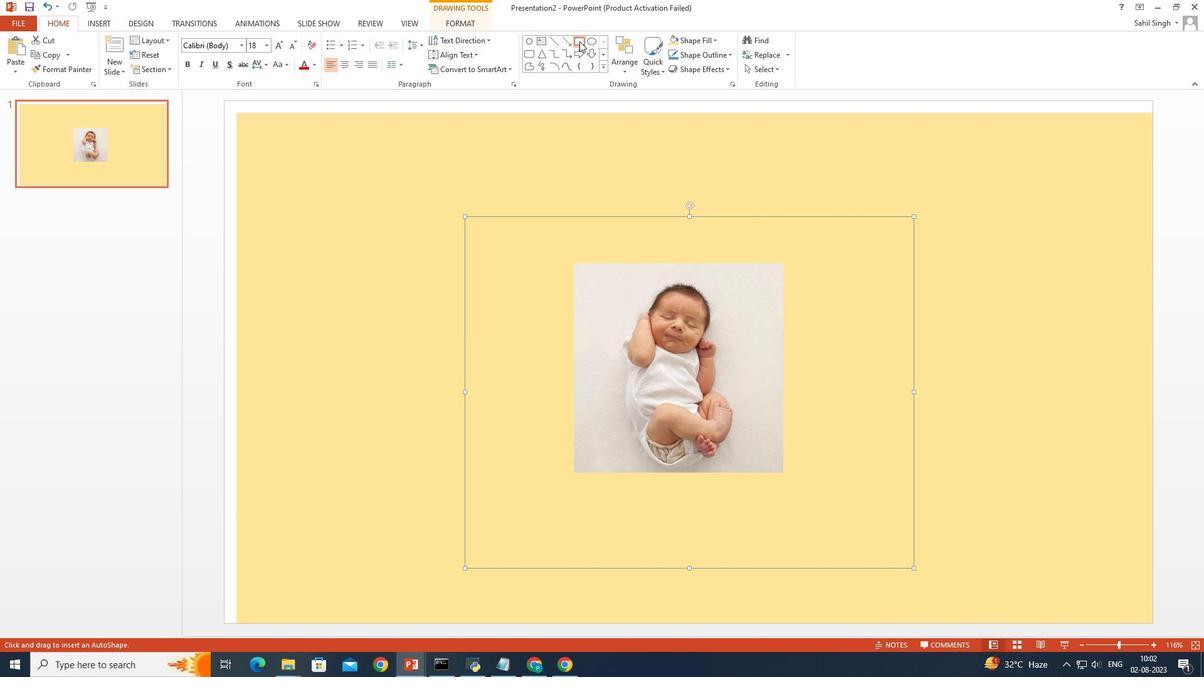 
Action: Mouse pressed left at (634, 63)
Screenshot: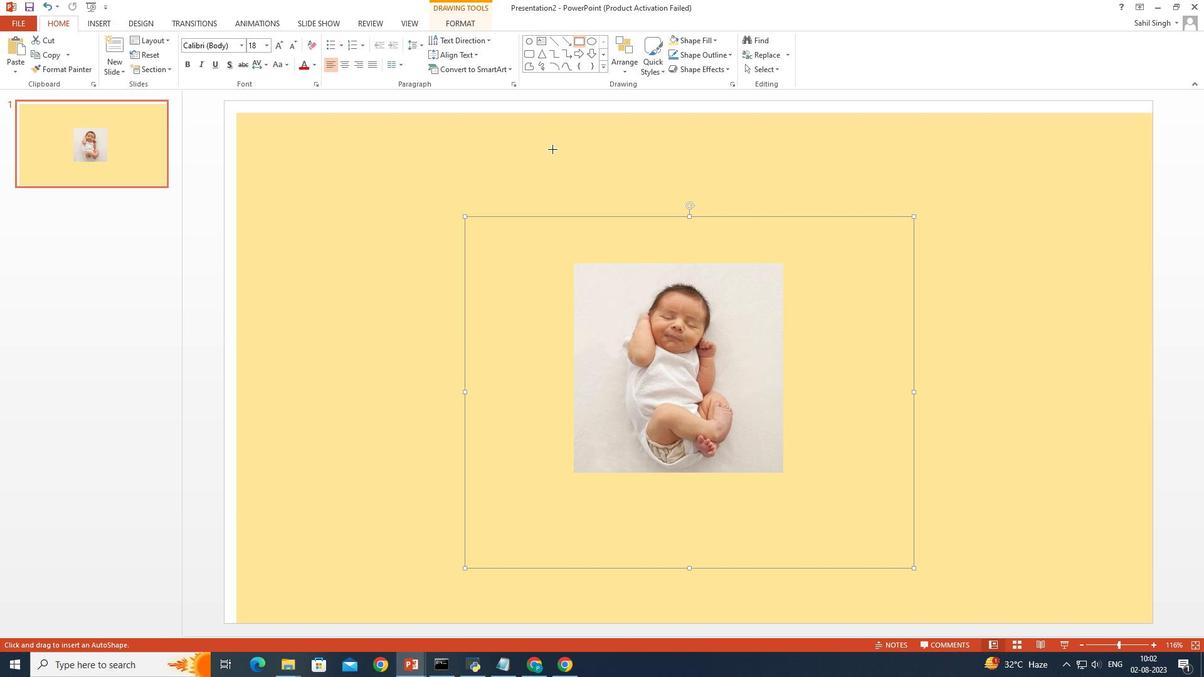 
Action: Mouse moved to (610, 218)
Screenshot: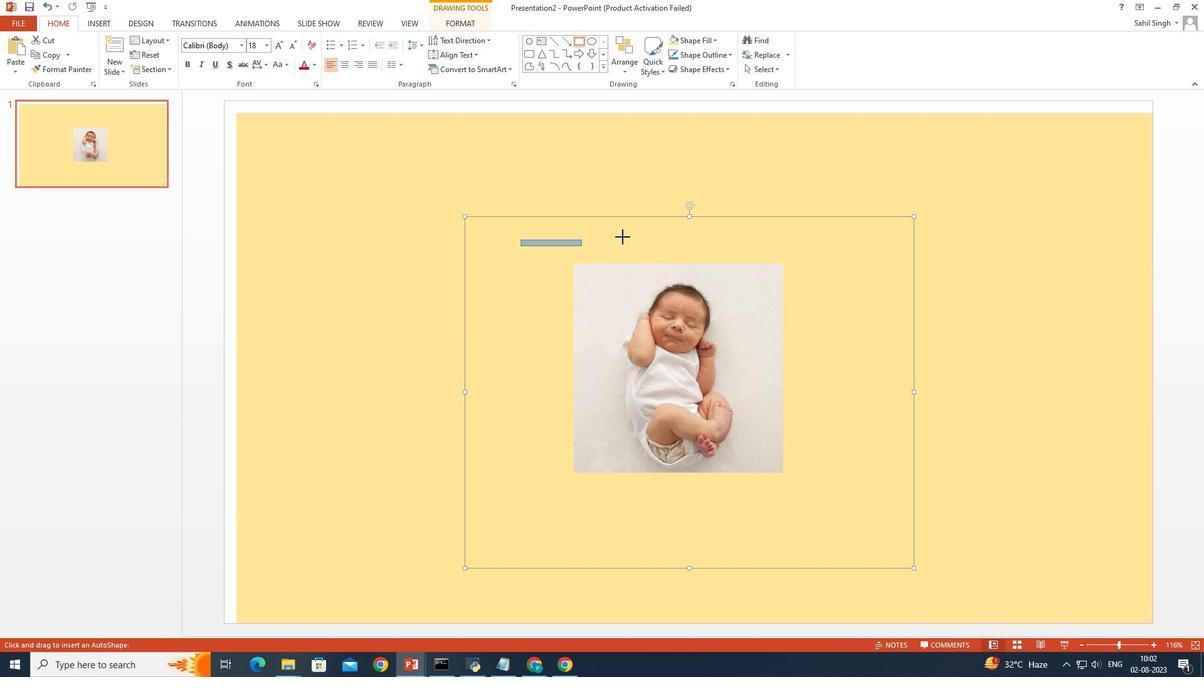 
Action: Mouse pressed left at (610, 218)
Screenshot: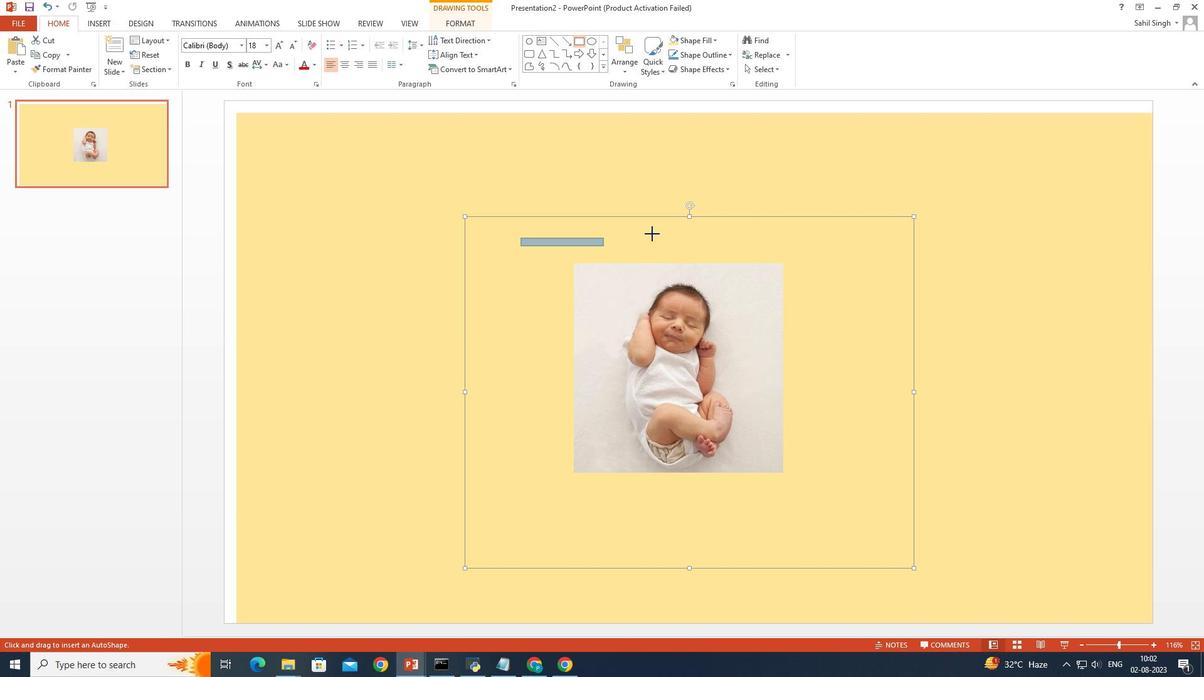 
Action: Mouse moved to (680, 356)
Screenshot: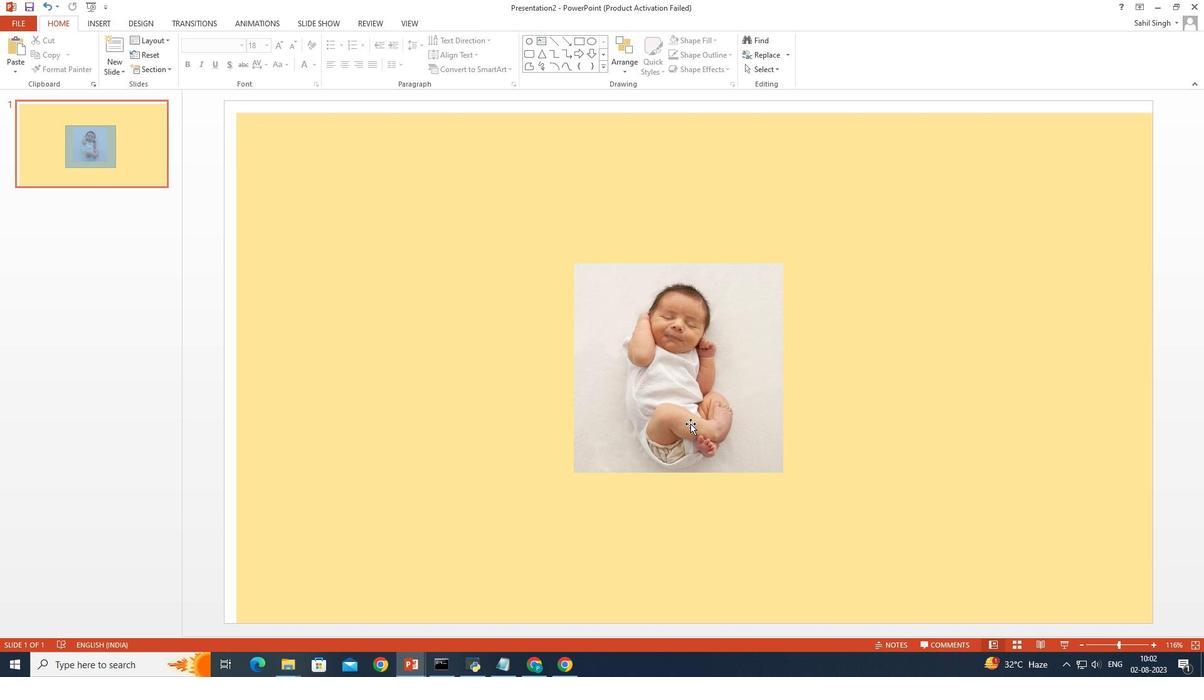 
Action: Key pressed <Key.delete>
Screenshot: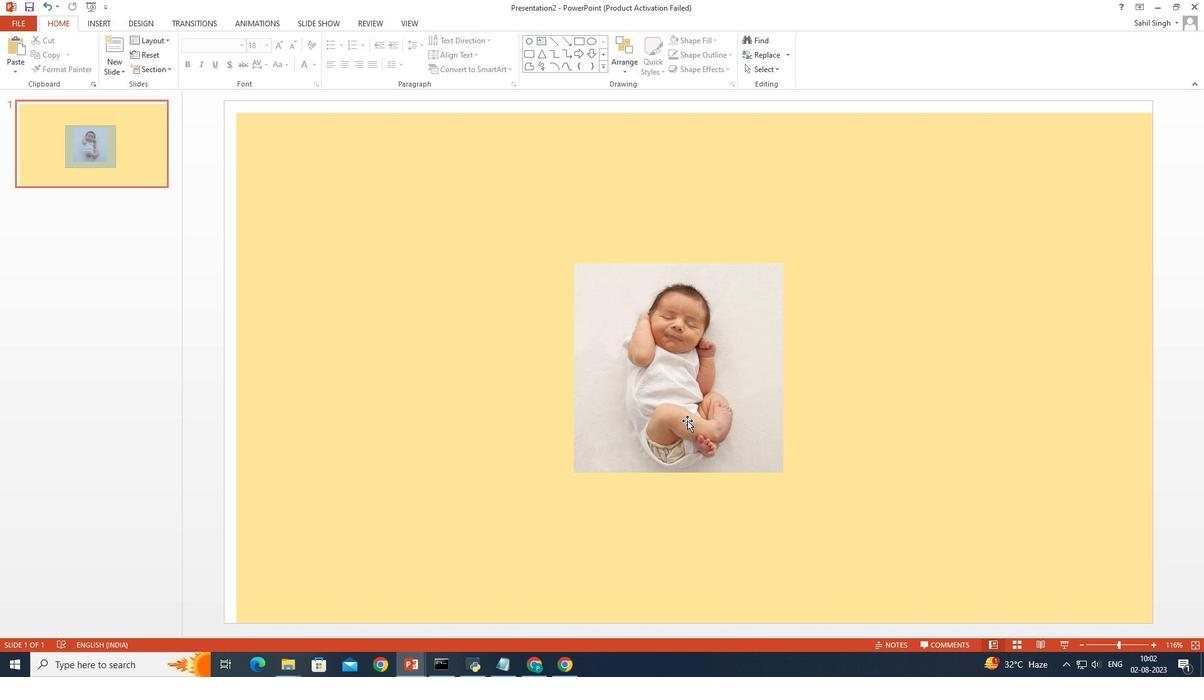 
Action: Mouse moved to (631, 211)
Screenshot: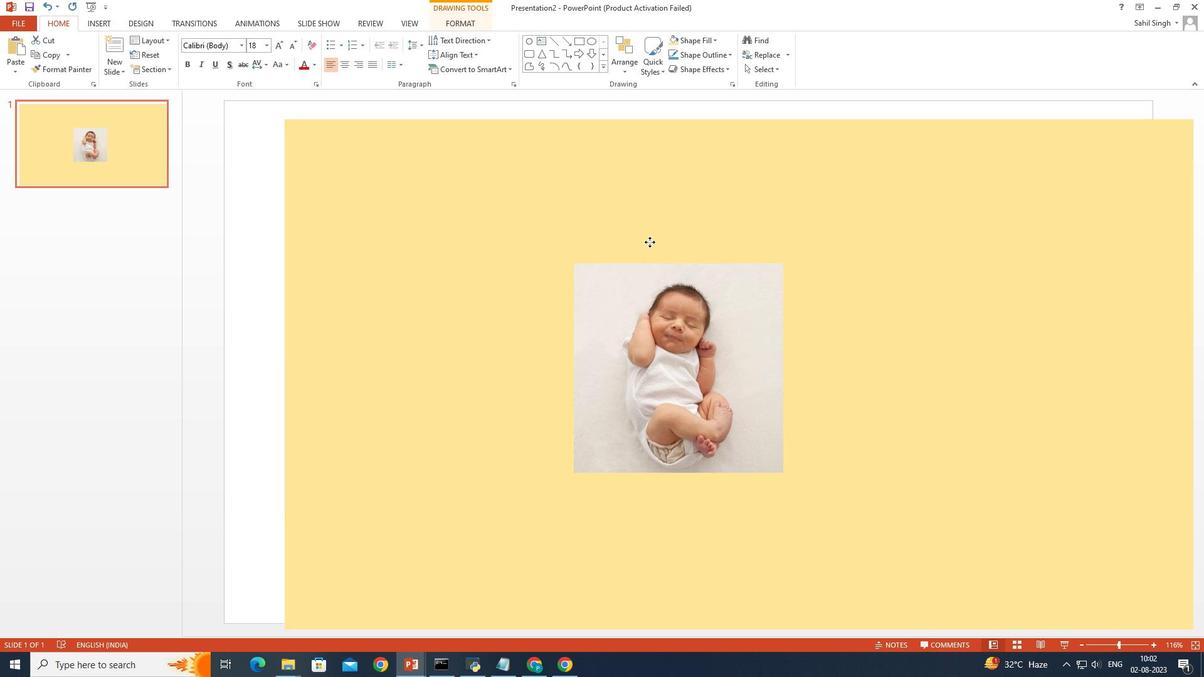 
Action: Mouse pressed left at (631, 211)
Screenshot: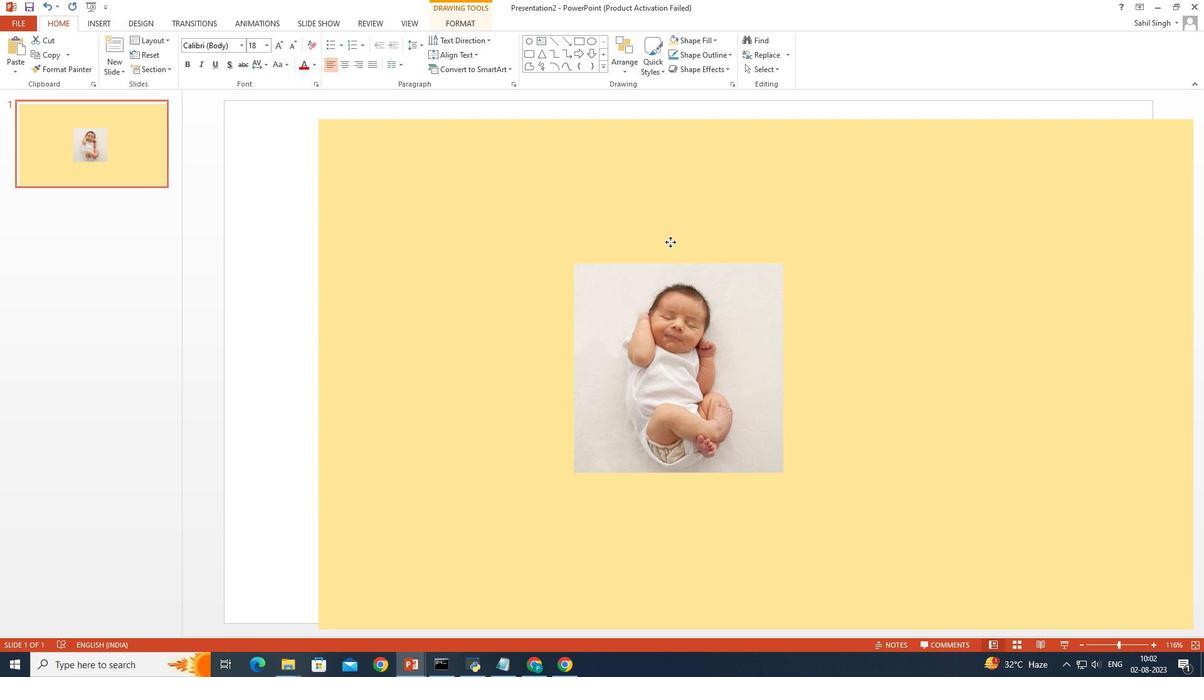 
Action: Mouse moved to (648, 282)
Screenshot: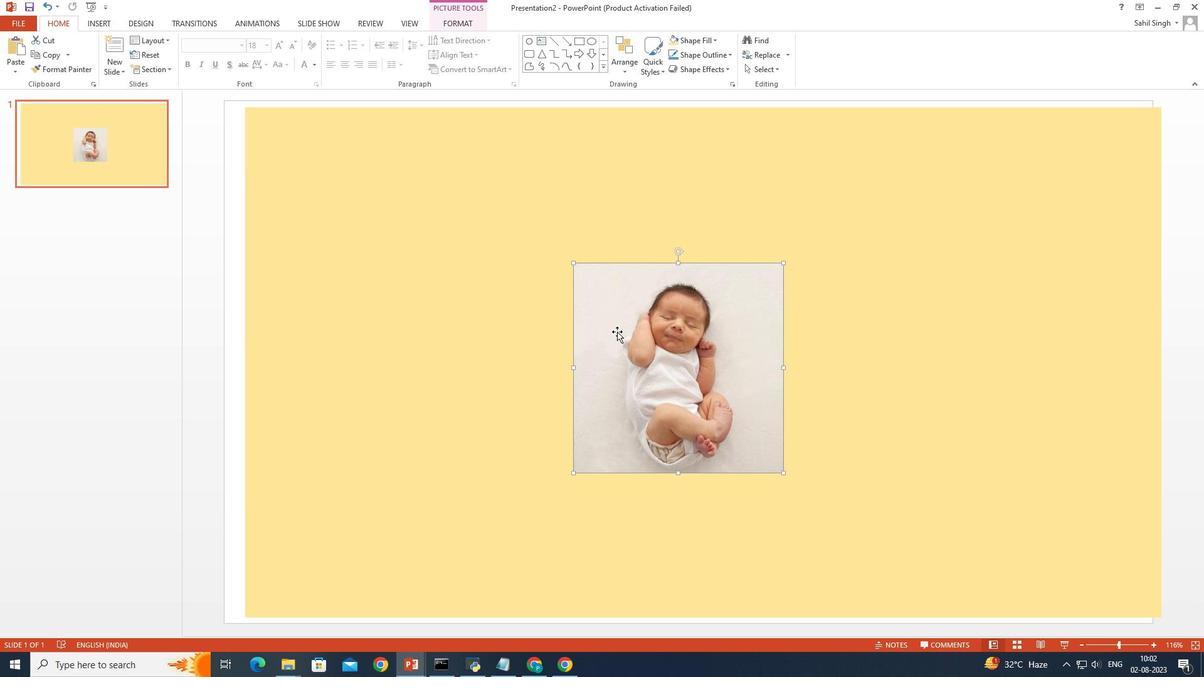 
Action: Mouse pressed left at (648, 282)
Screenshot: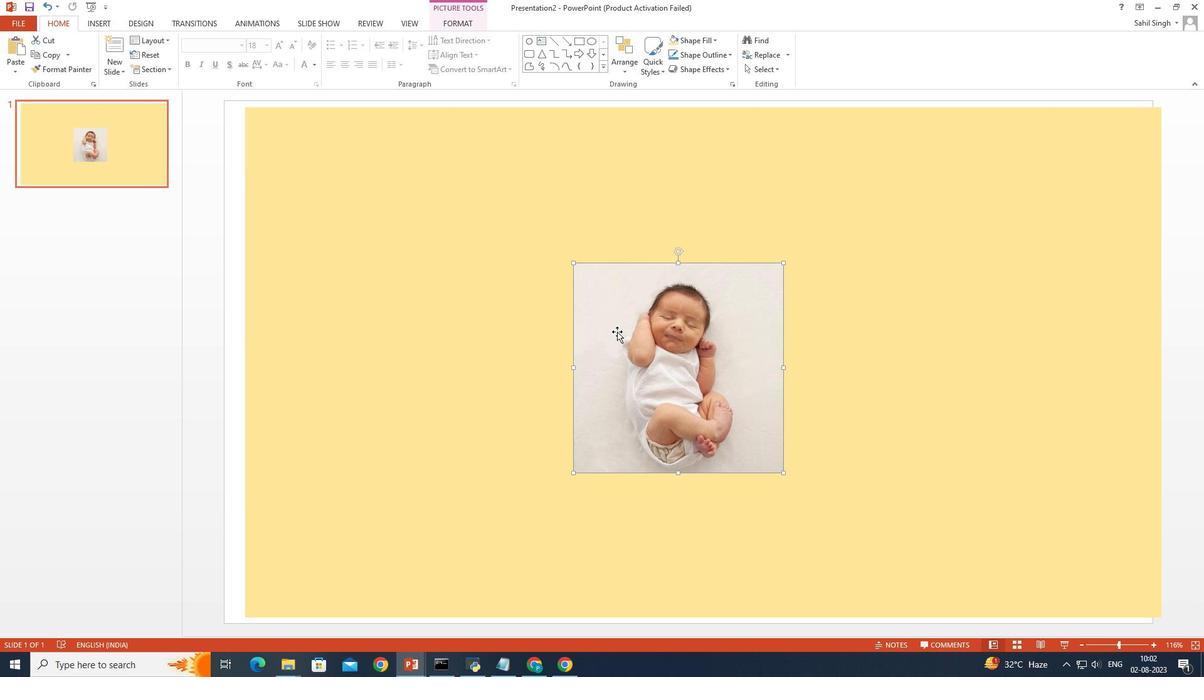 
Action: Mouse moved to (650, 284)
Screenshot: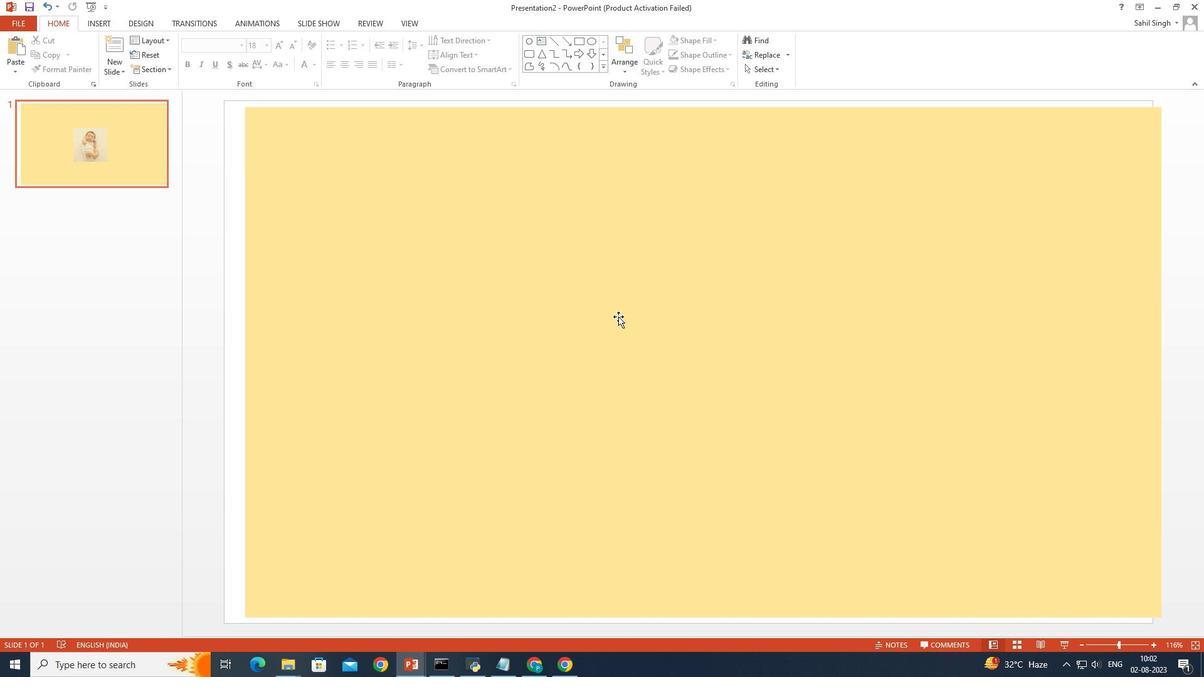 
Action: Key pressed <Key.delete>
Screenshot: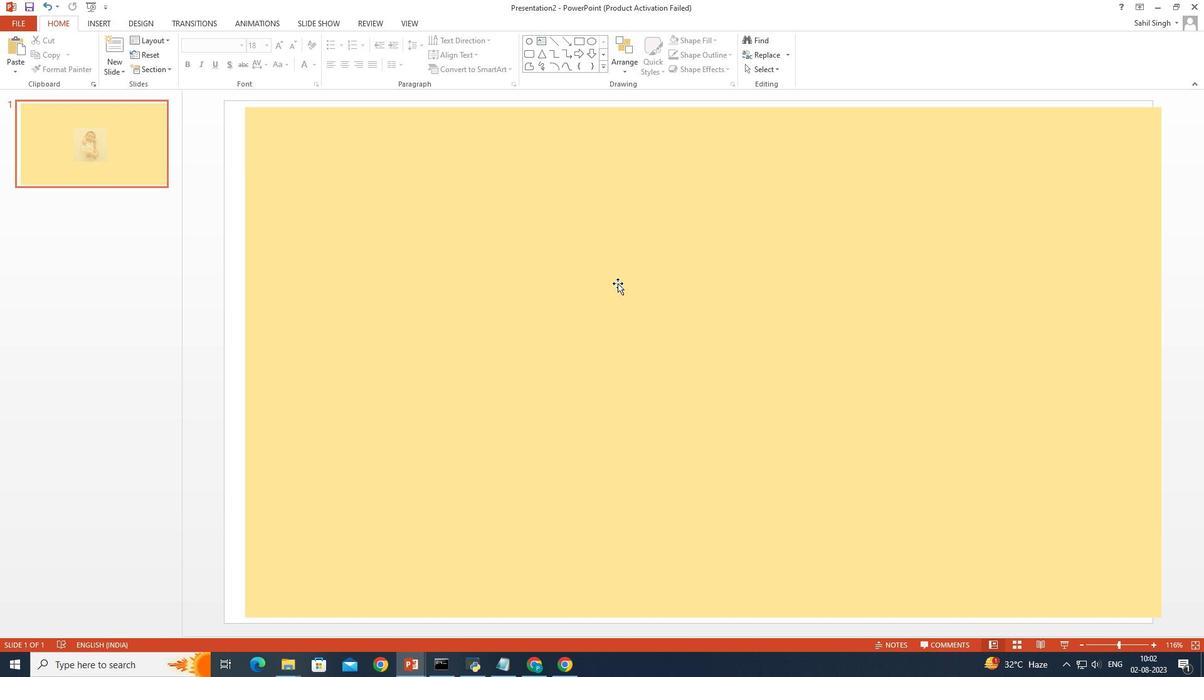 
Action: Mouse moved to (633, 64)
Screenshot: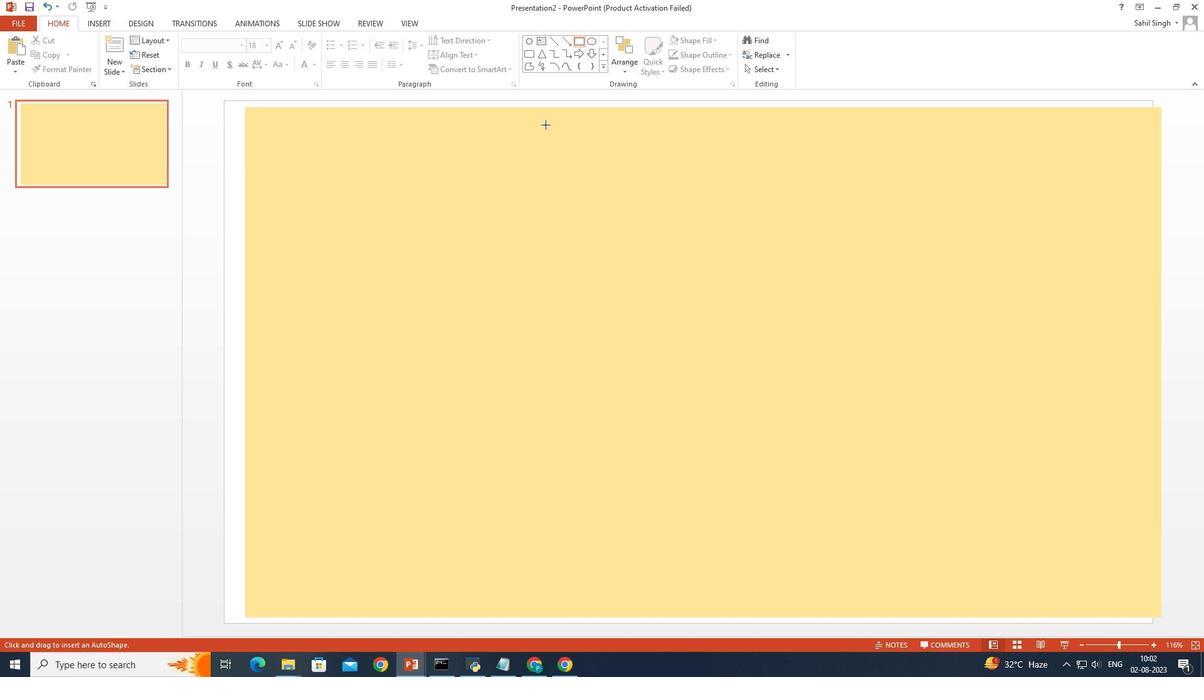 
Action: Mouse pressed left at (633, 64)
Screenshot: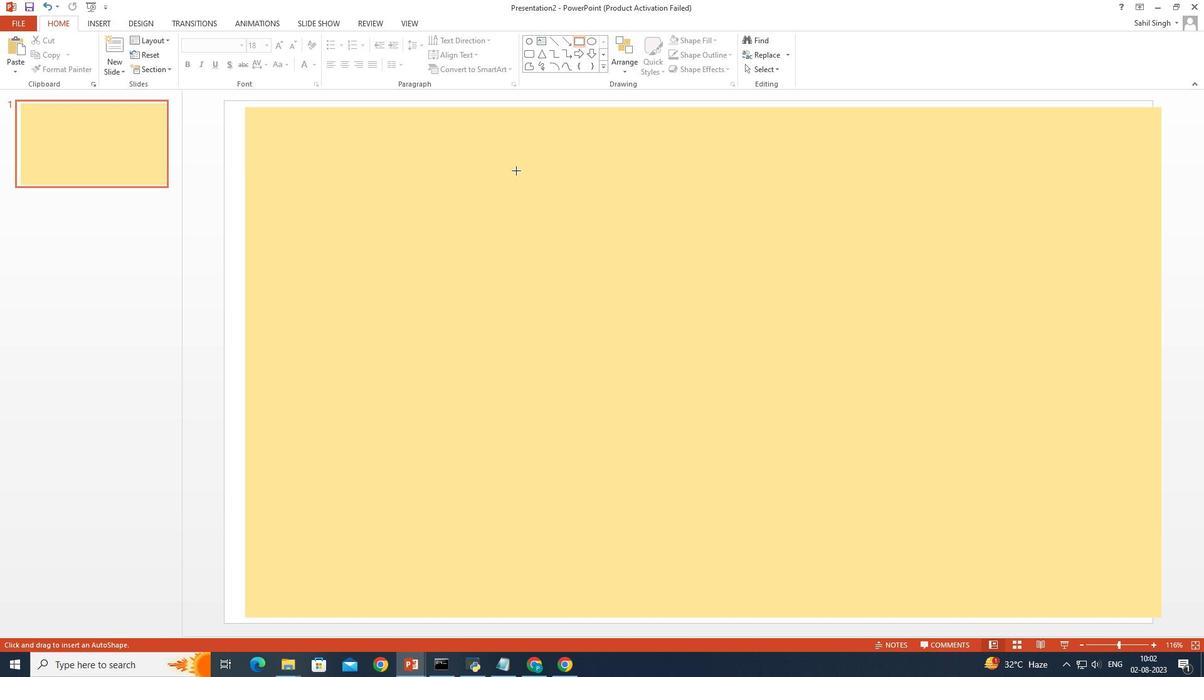 
Action: Mouse moved to (587, 253)
Screenshot: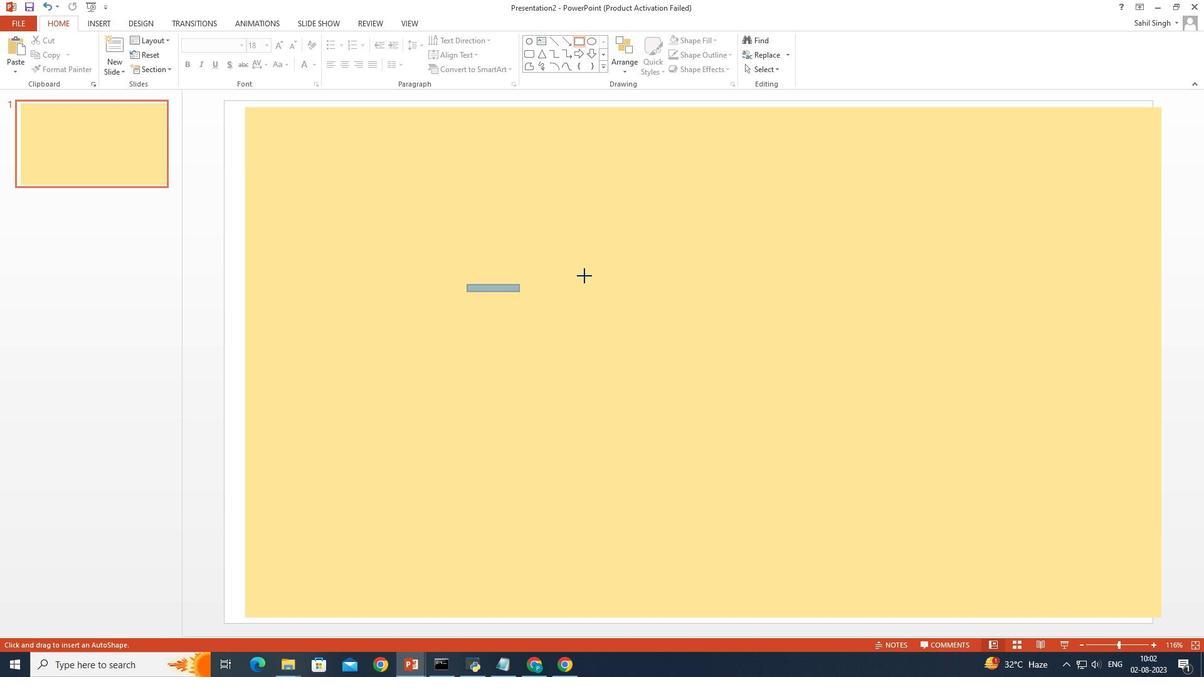 
Action: Mouse pressed left at (587, 253)
Screenshot: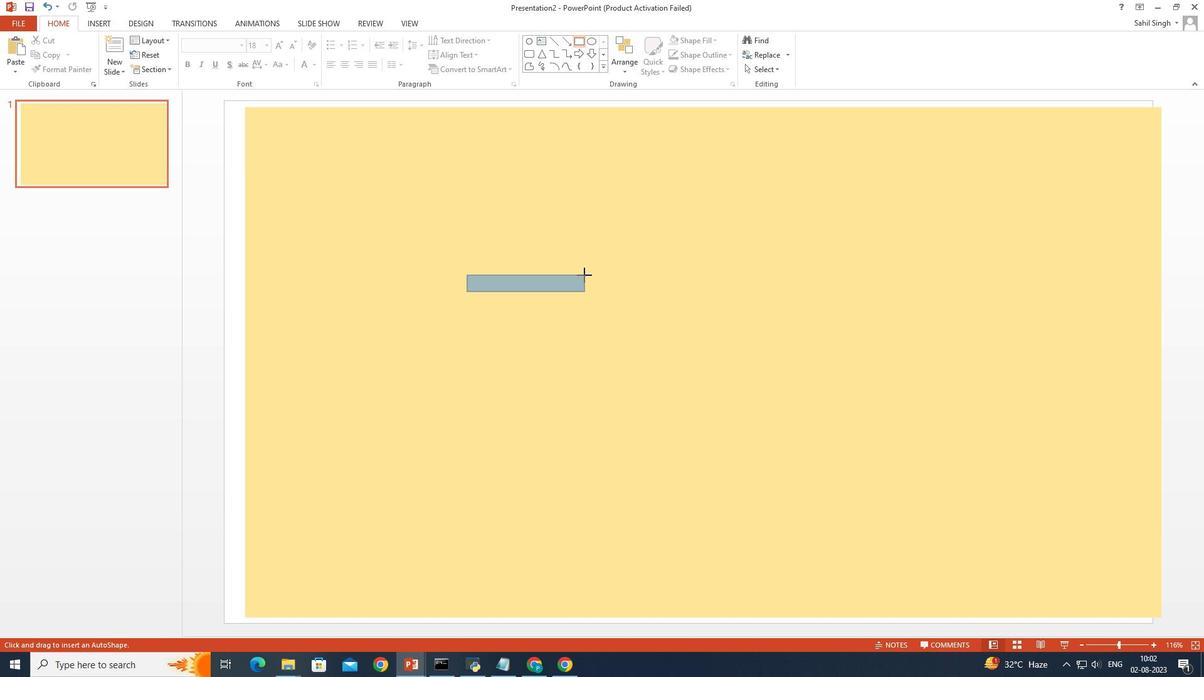 
Action: Mouse moved to (695, 383)
Screenshot: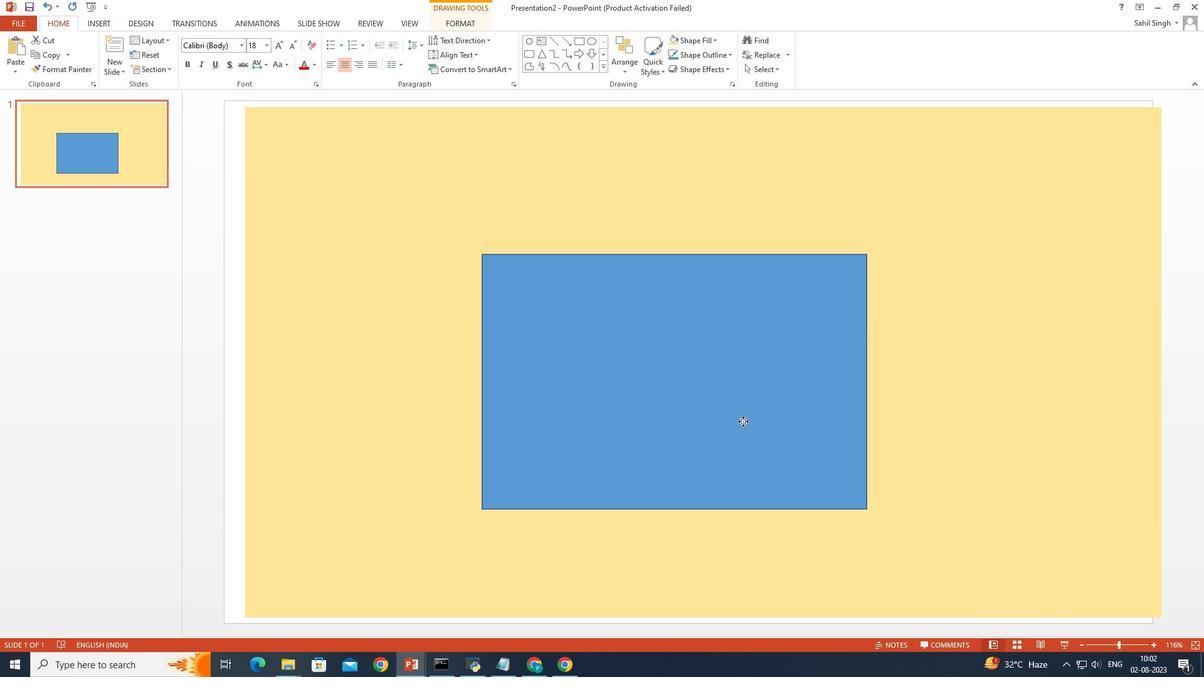 
Action: Mouse pressed left at (695, 383)
Screenshot: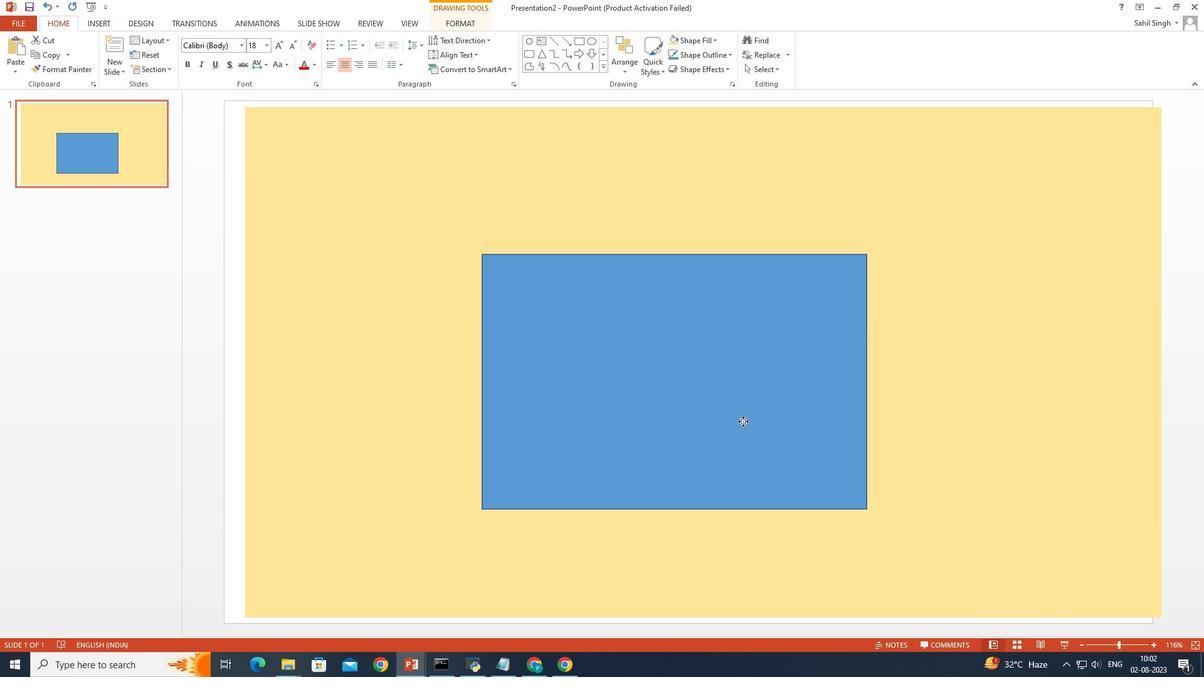 
Action: Mouse moved to (756, 308)
Screenshot: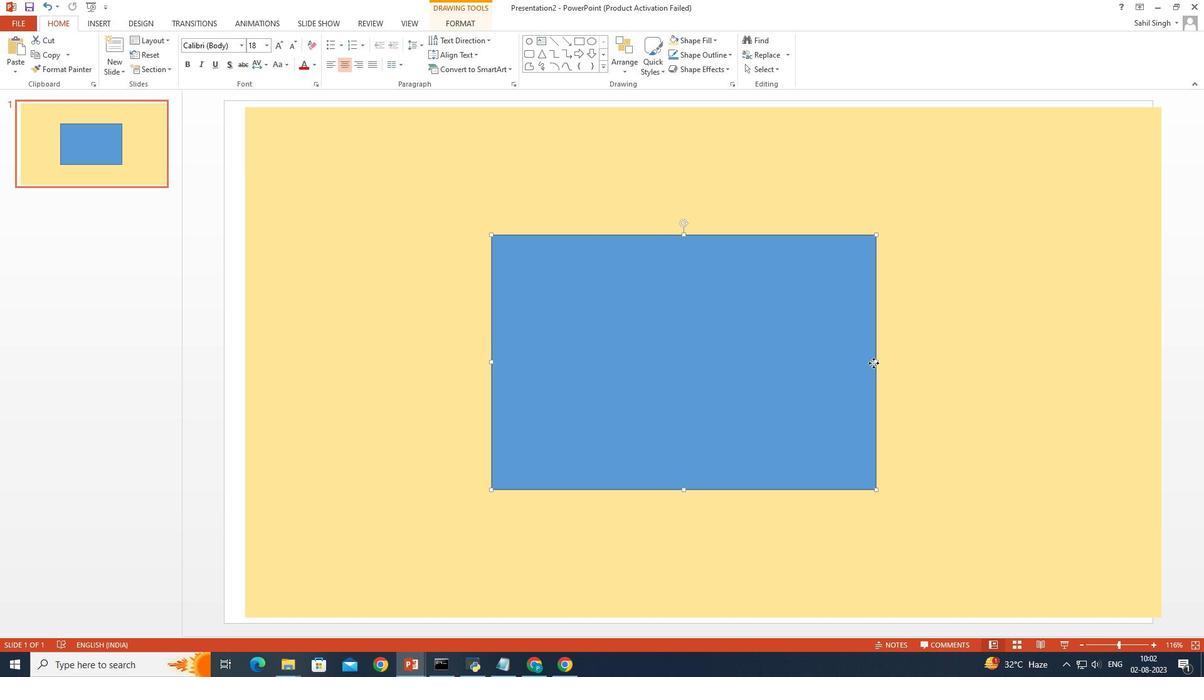 
Action: Mouse pressed left at (756, 308)
Screenshot: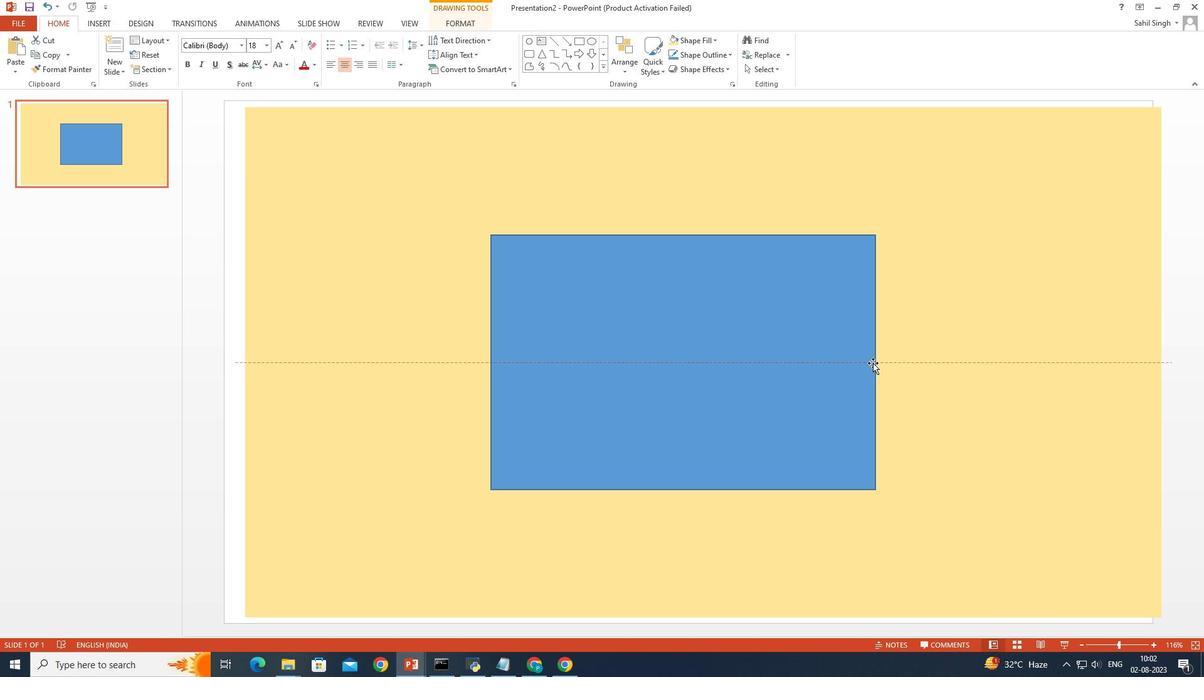 
Action: Mouse moved to (756, 306)
Screenshot: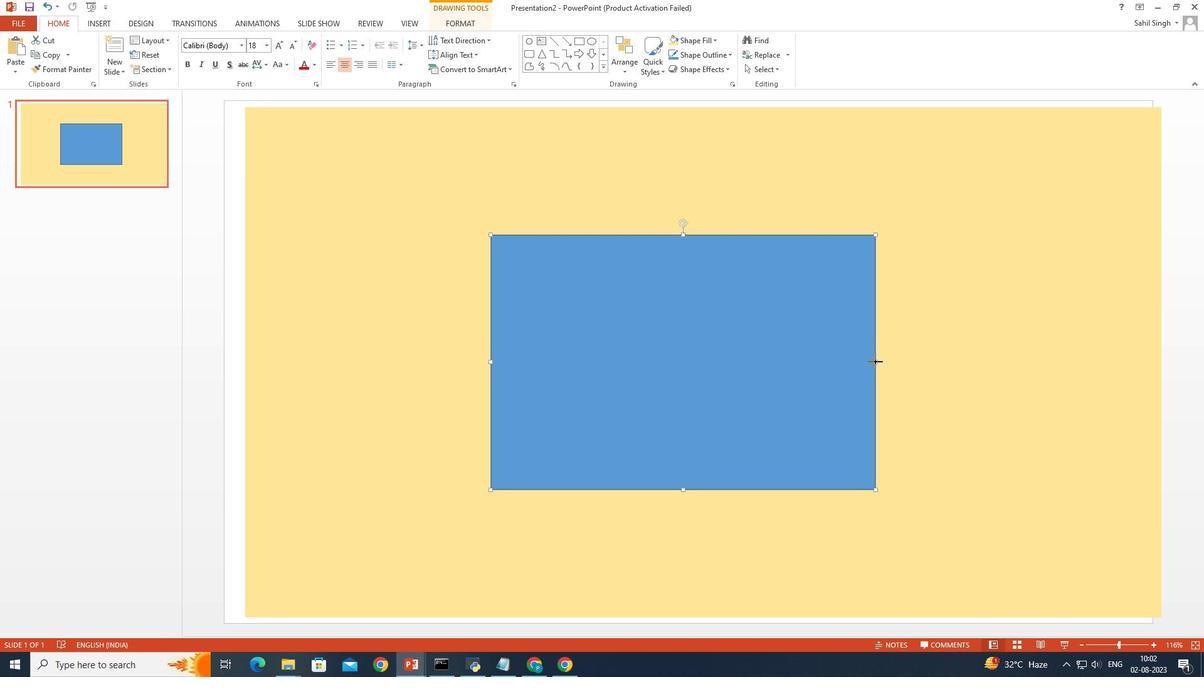 
Action: Mouse pressed left at (756, 306)
Screenshot: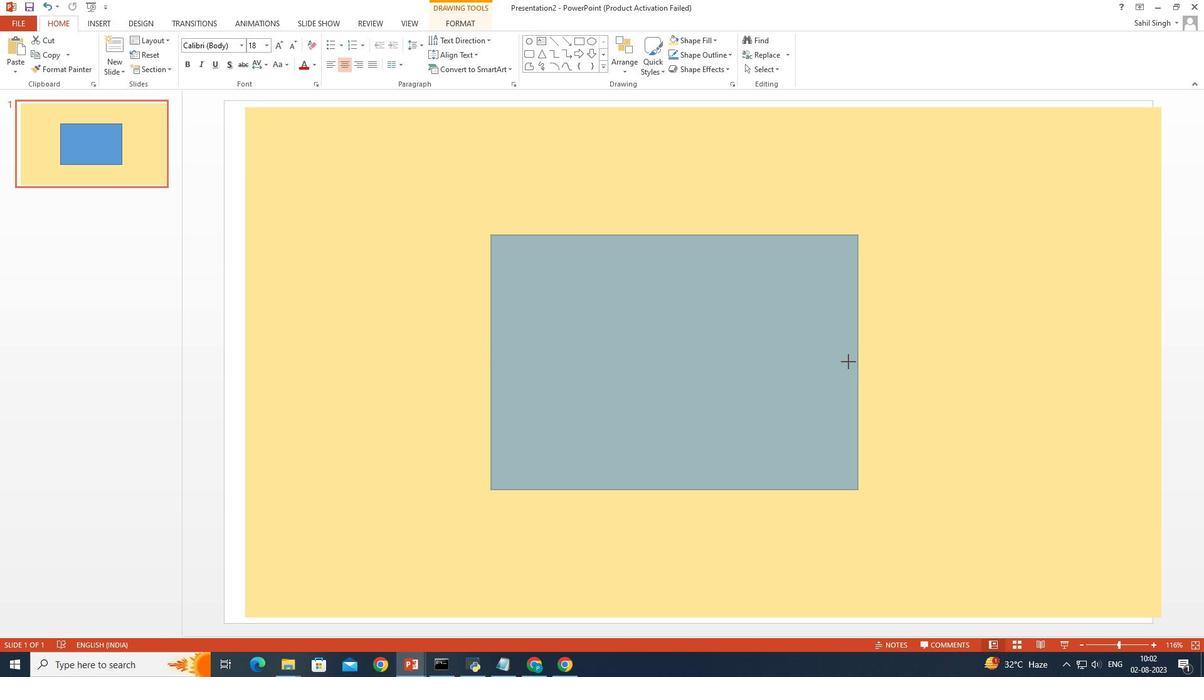 
Action: Mouse moved to (680, 309)
Screenshot: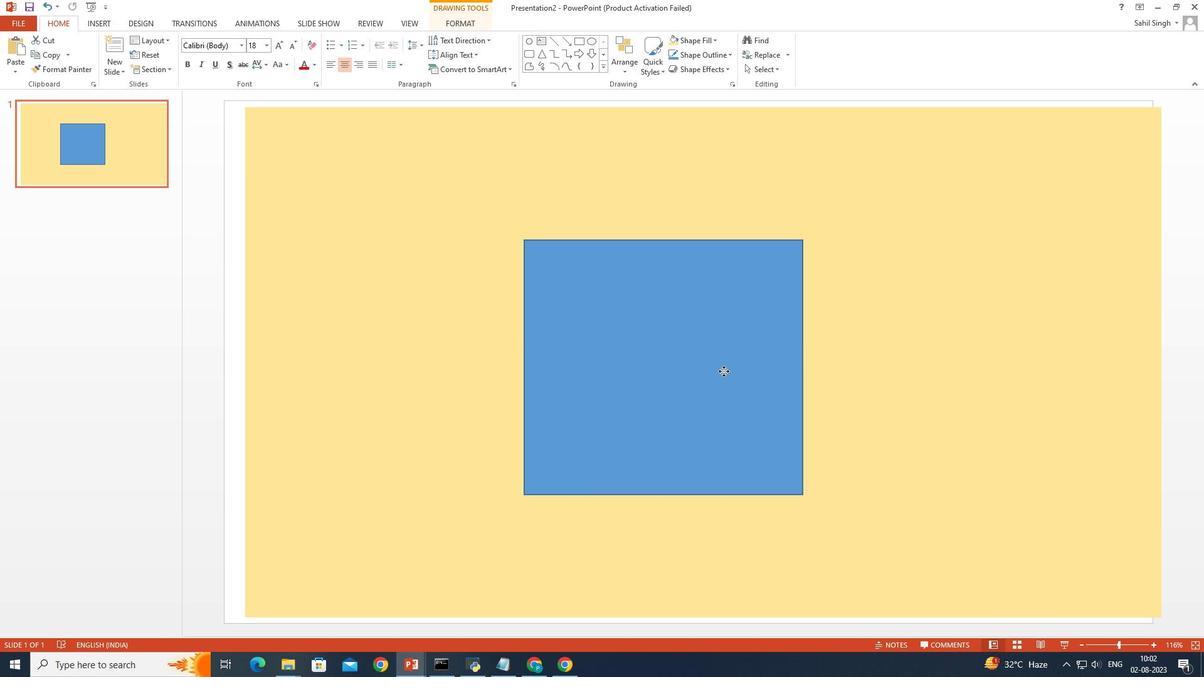 
Action: Mouse pressed left at (680, 309)
Screenshot: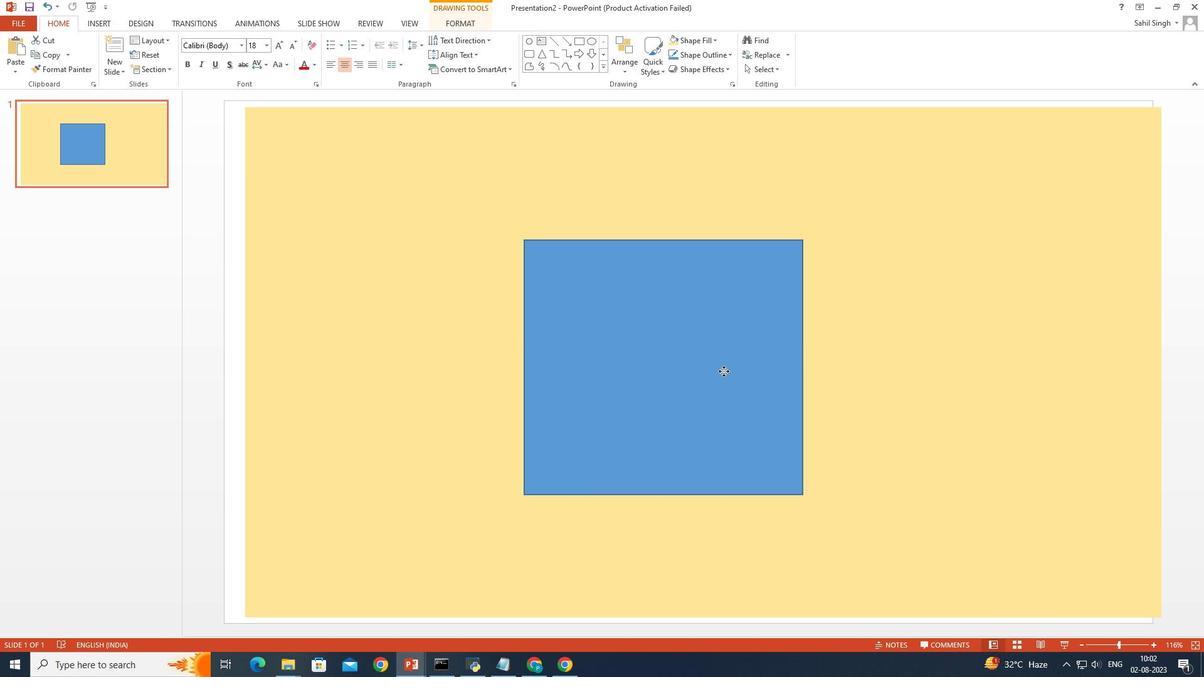 
Action: Mouse moved to (613, 311)
Screenshot: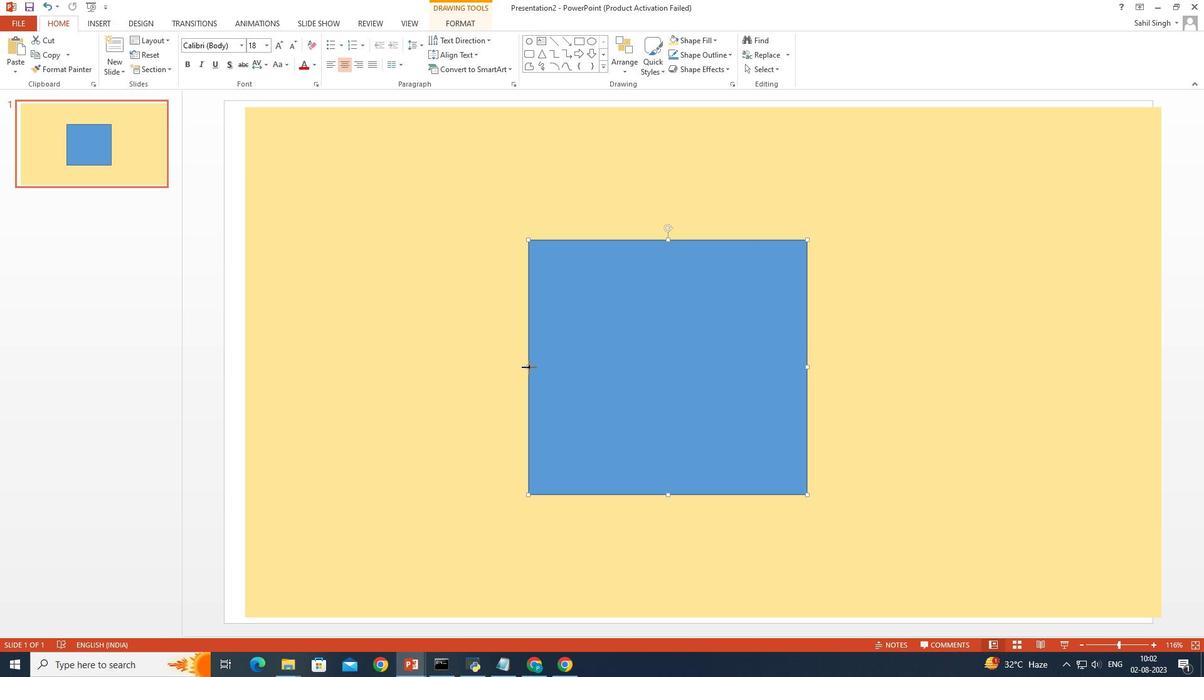 
Action: Mouse pressed left at (613, 311)
Screenshot: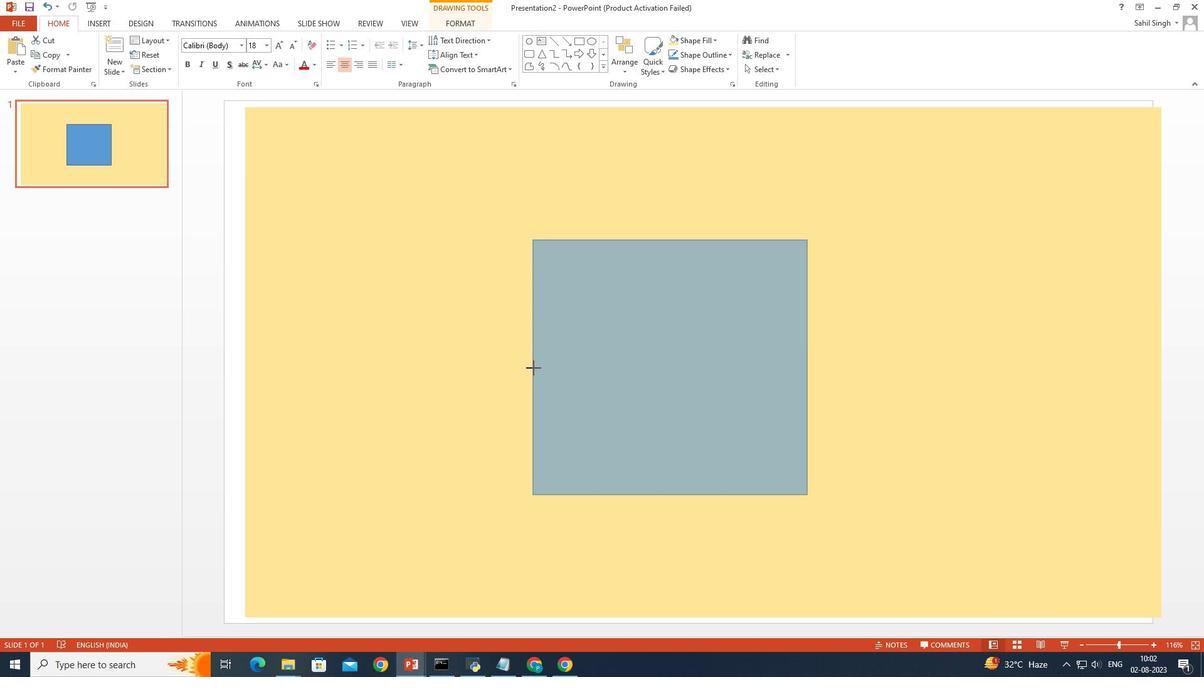 
Action: Mouse moved to (727, 215)
Screenshot: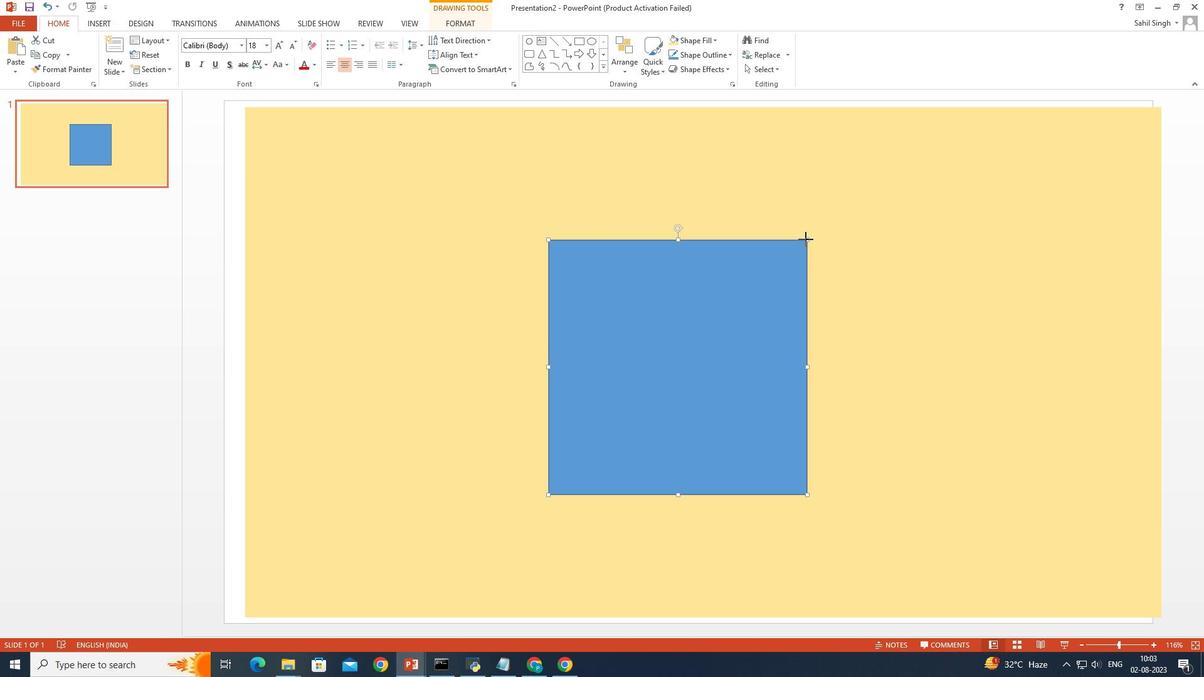 
Action: Mouse pressed left at (727, 215)
Screenshot: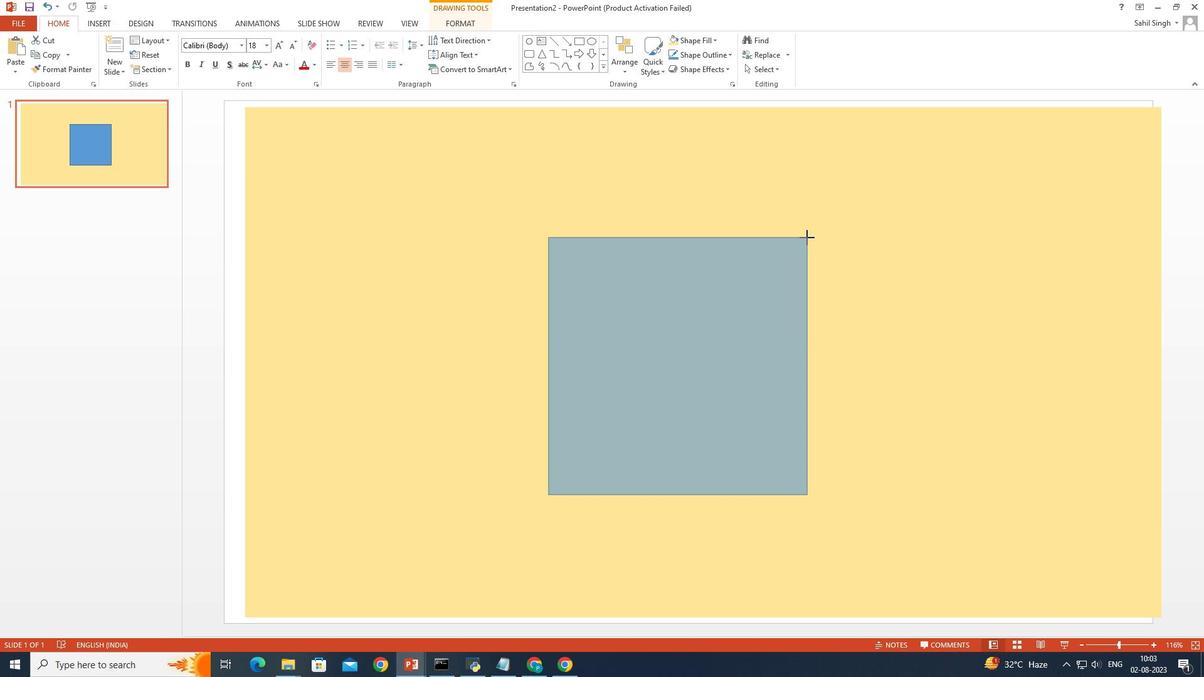 
Action: Mouse moved to (679, 398)
Screenshot: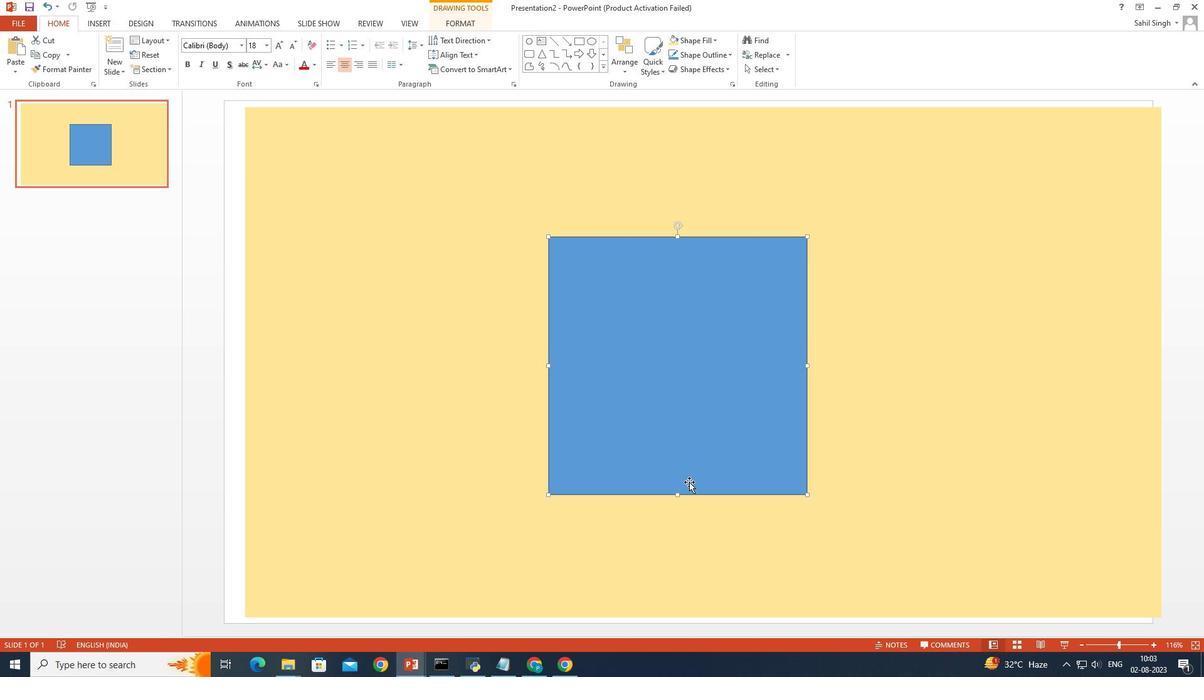 
Action: Mouse pressed left at (679, 398)
Screenshot: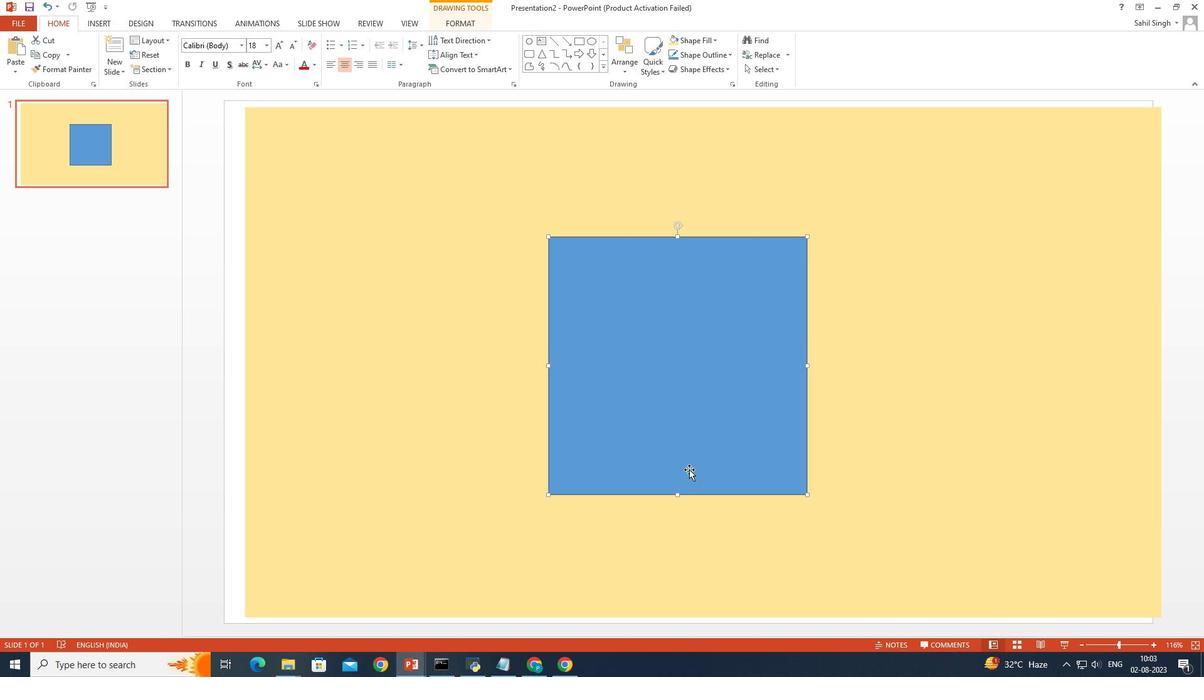 
Action: Mouse moved to (682, 372)
Screenshot: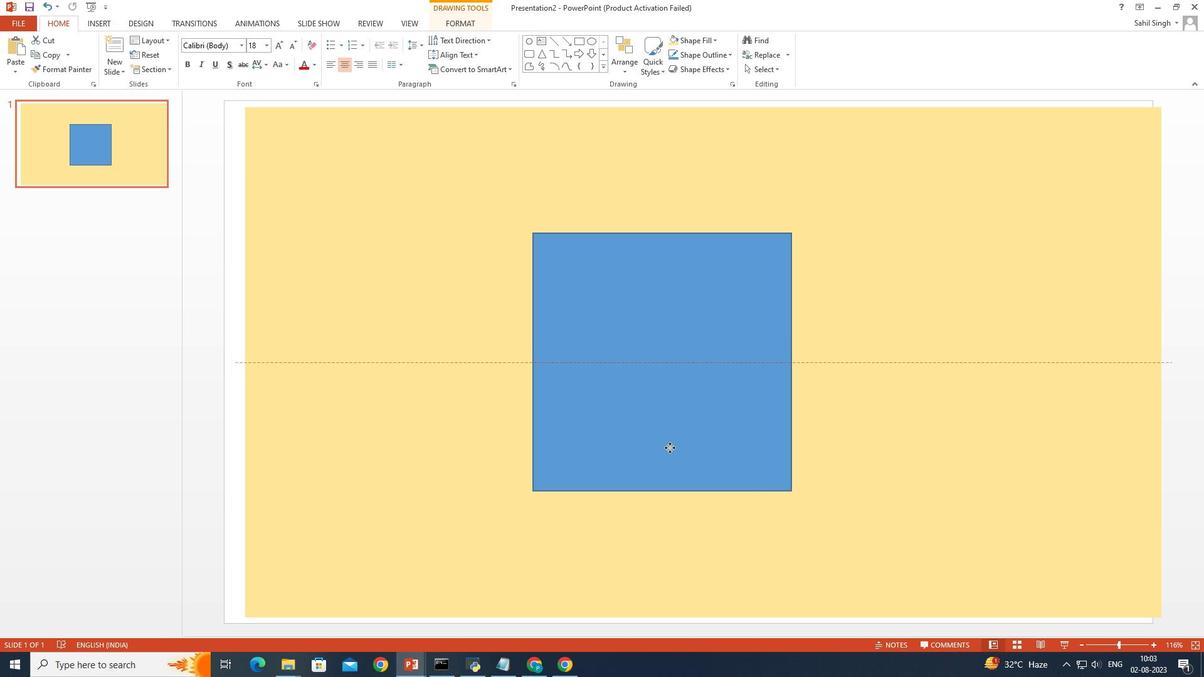 
Action: Mouse pressed left at (682, 372)
Screenshot: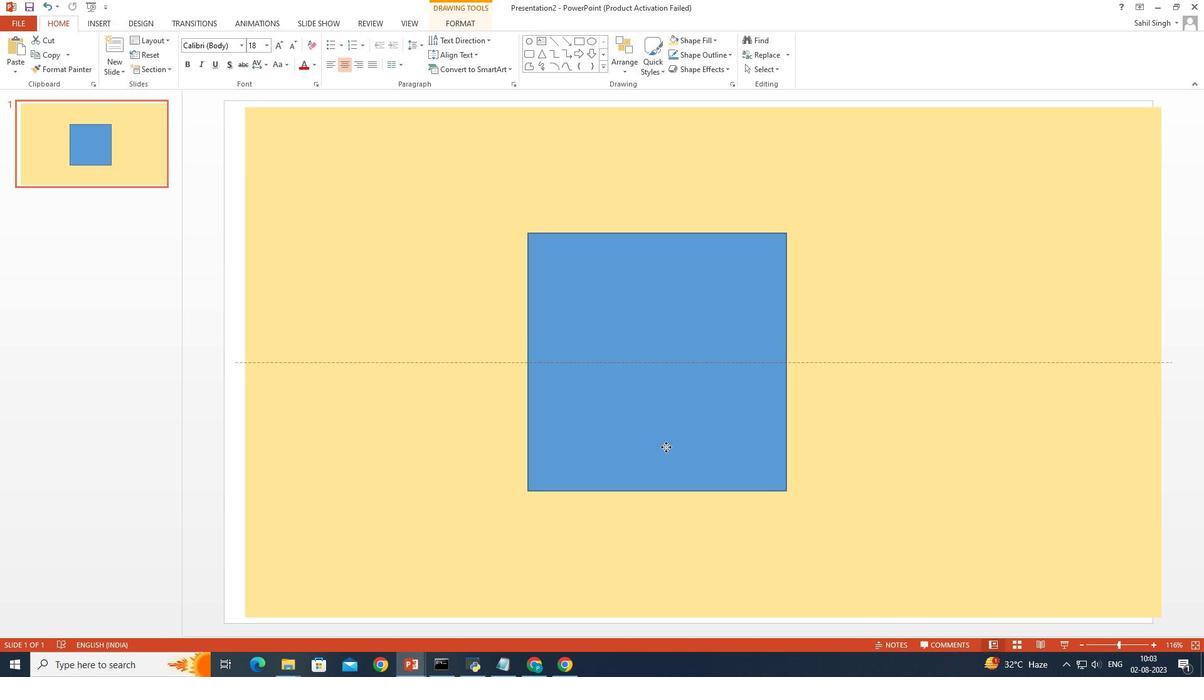 
Action: Mouse moved to (663, 340)
Screenshot: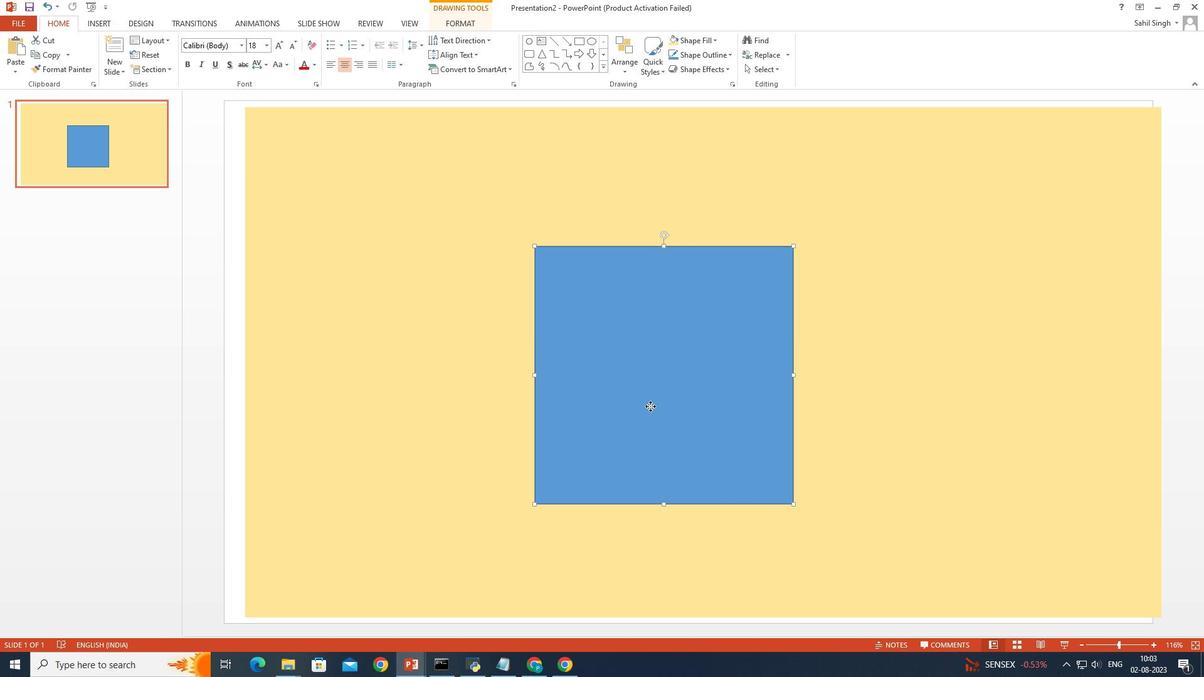 
Action: Mouse pressed left at (663, 340)
Screenshot: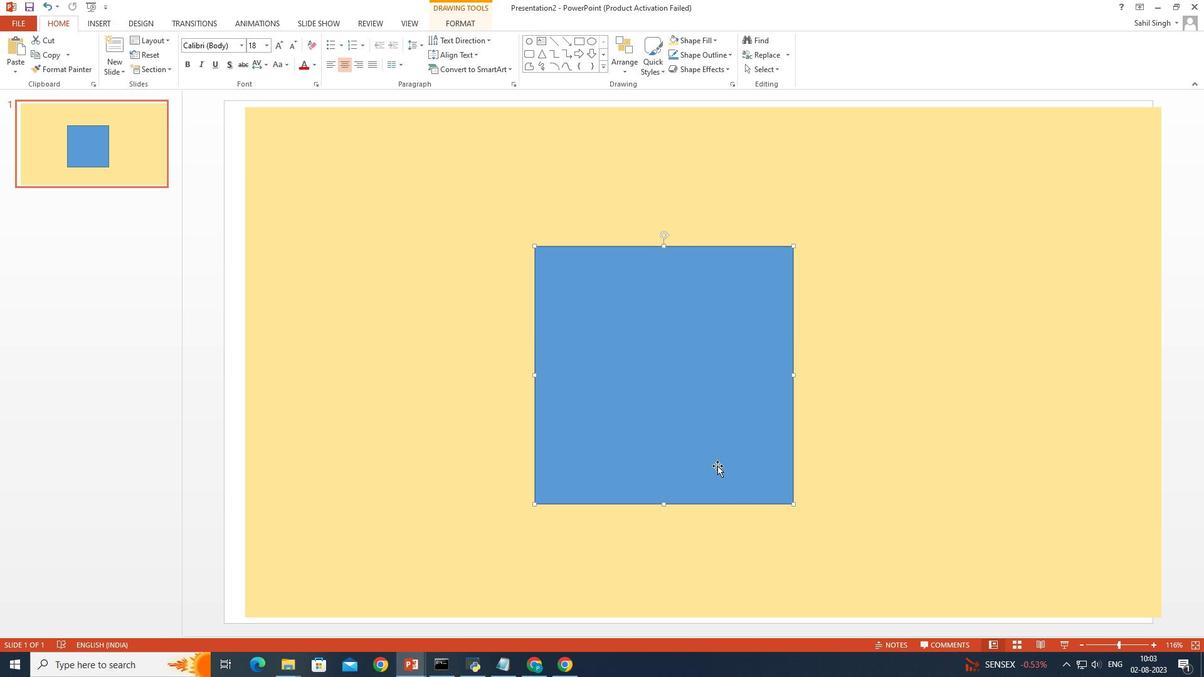 
Action: Mouse moved to (722, 414)
Screenshot: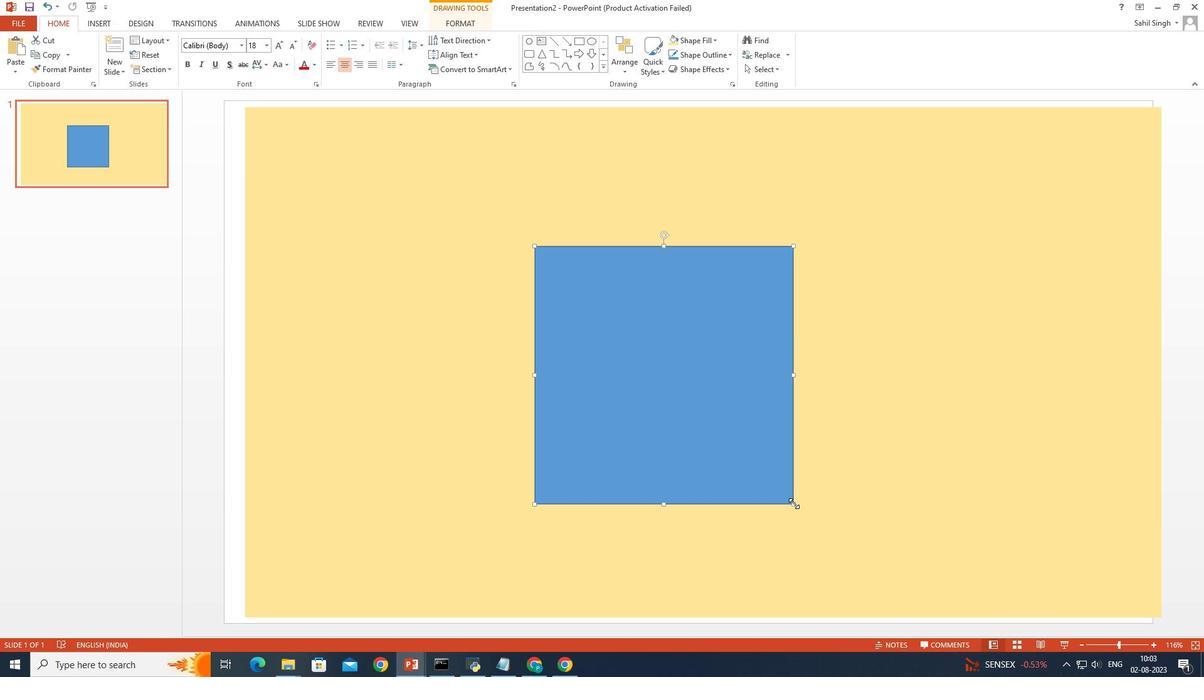 
Action: Mouse pressed left at (722, 414)
Screenshot: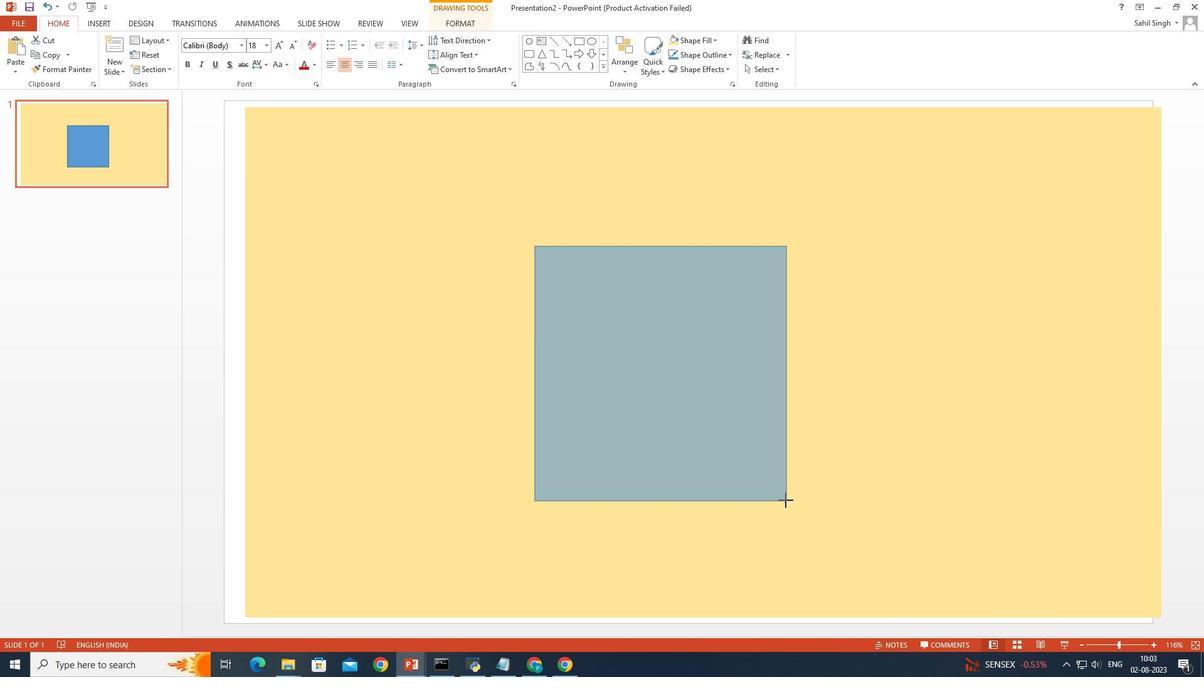 
Action: Mouse moved to (681, 65)
Screenshot: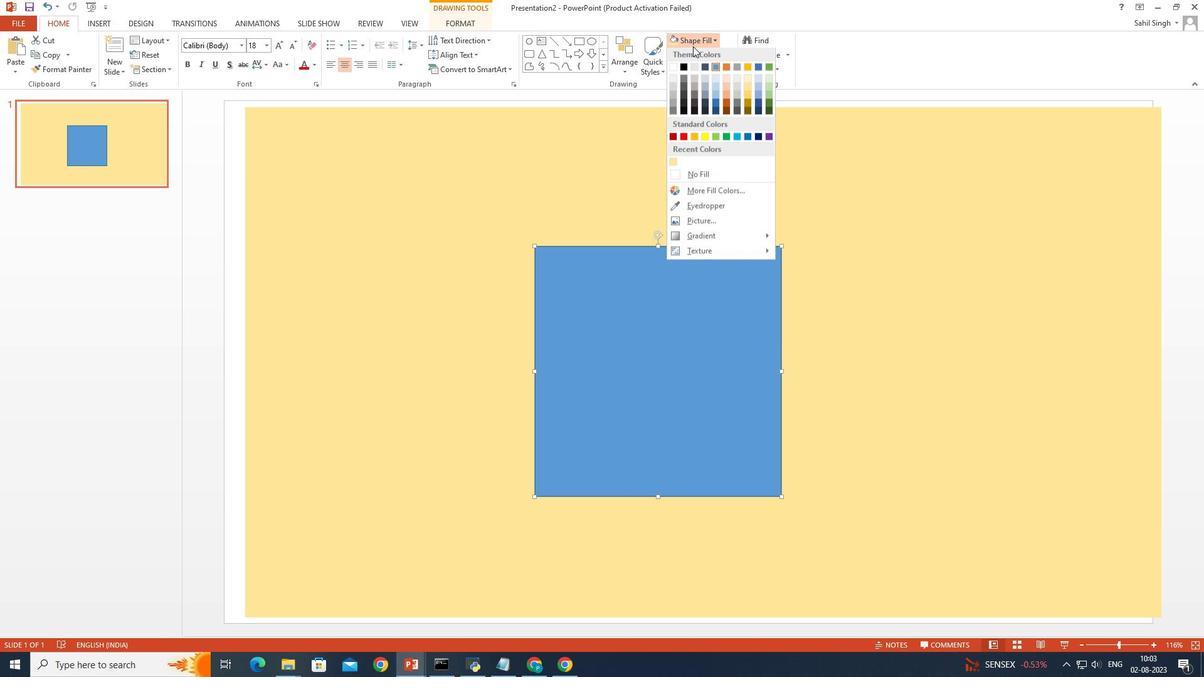 
Action: Mouse pressed left at (681, 65)
Screenshot: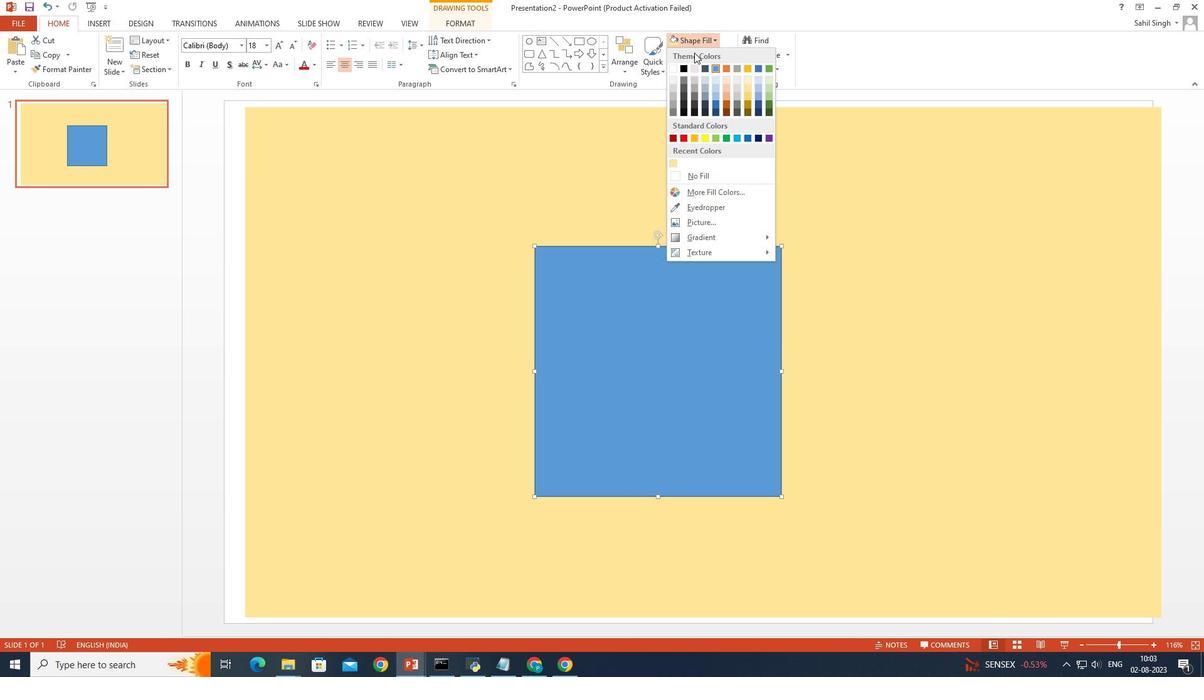 
Action: Mouse moved to (672, 82)
Screenshot: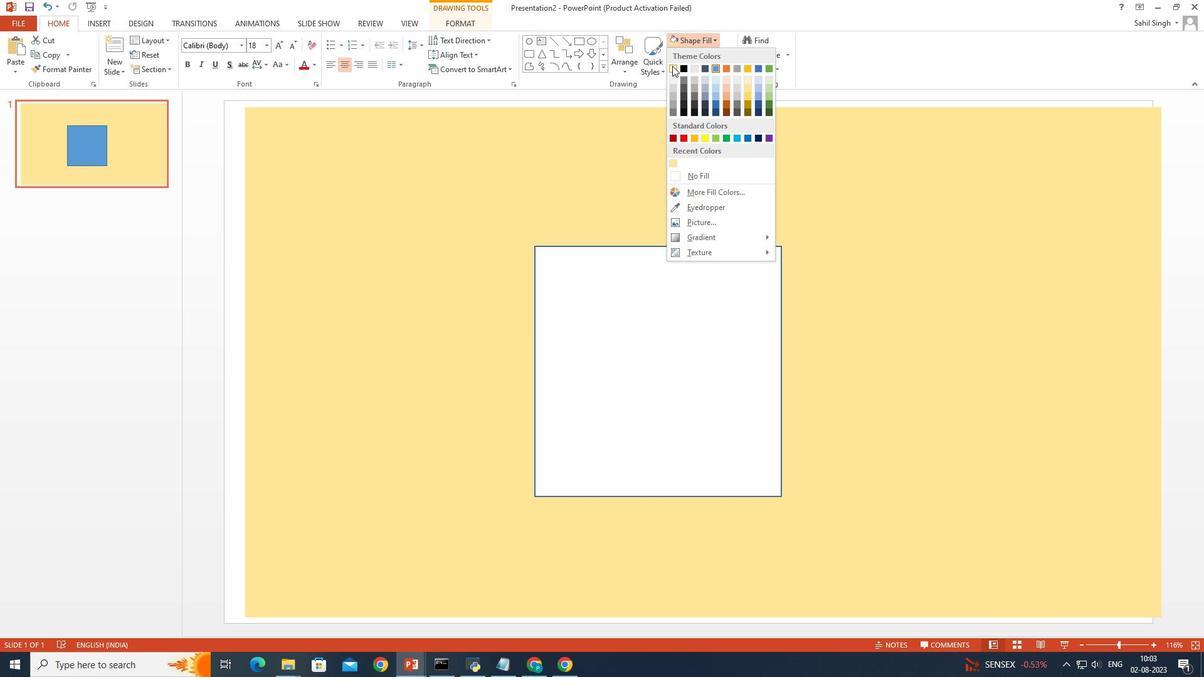 
Action: Mouse pressed left at (672, 82)
Screenshot: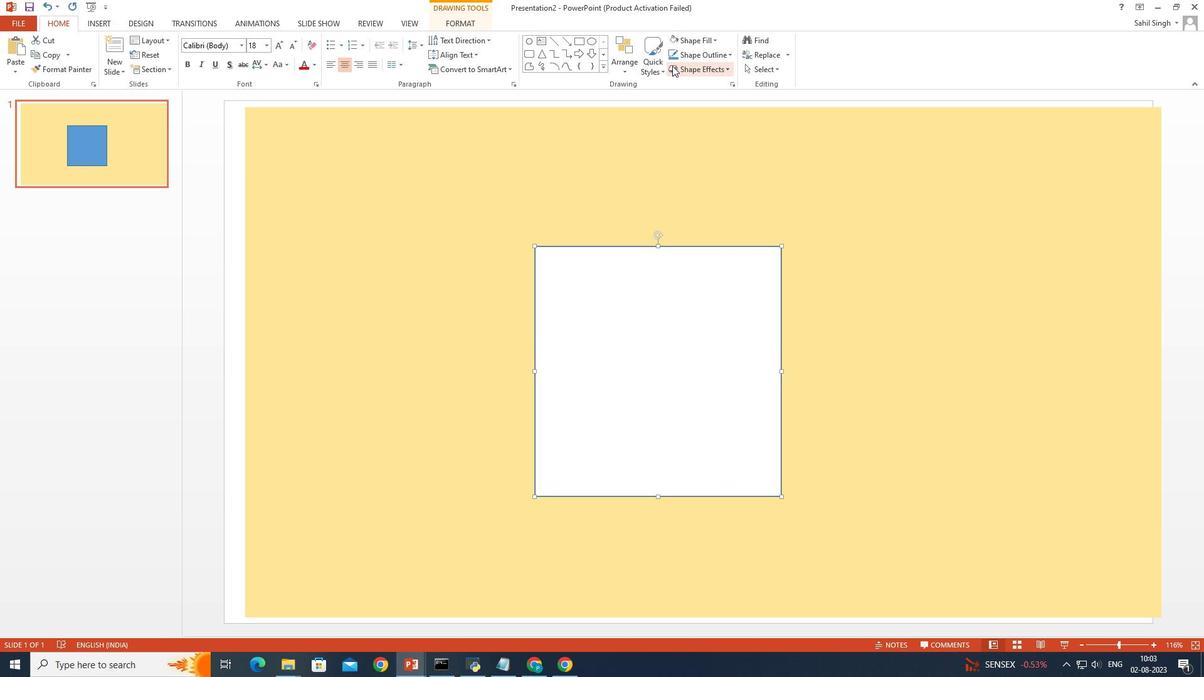 
Action: Mouse moved to (718, 316)
Screenshot: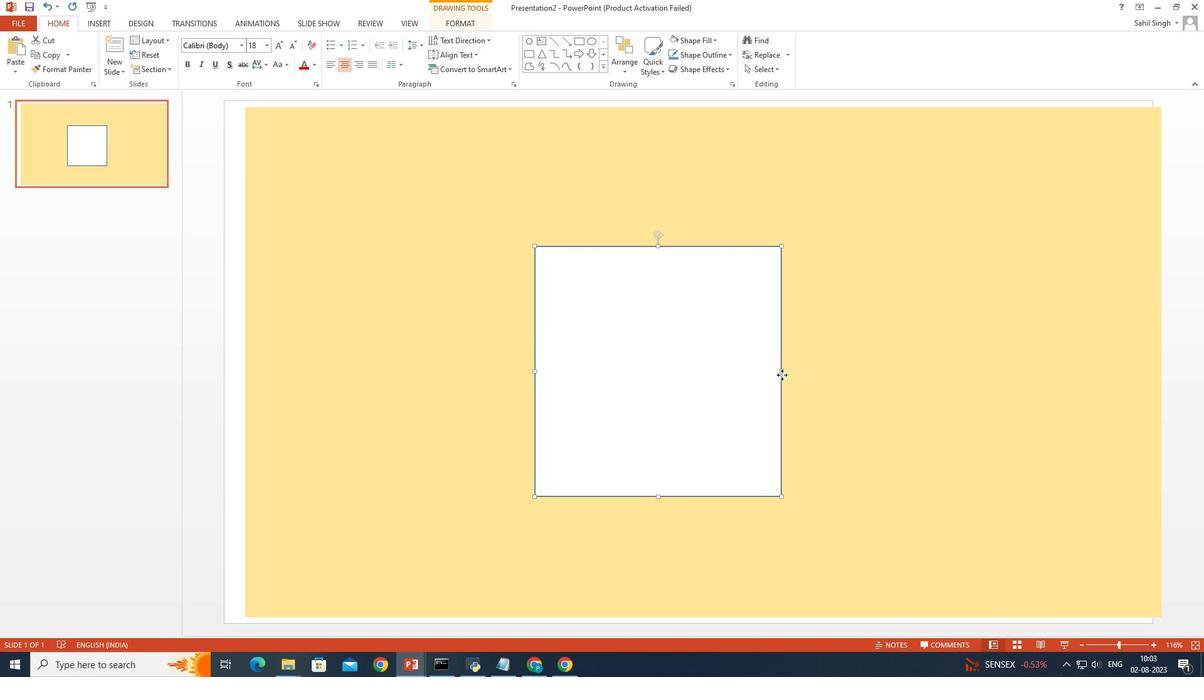 
Action: Mouse pressed left at (718, 316)
Screenshot: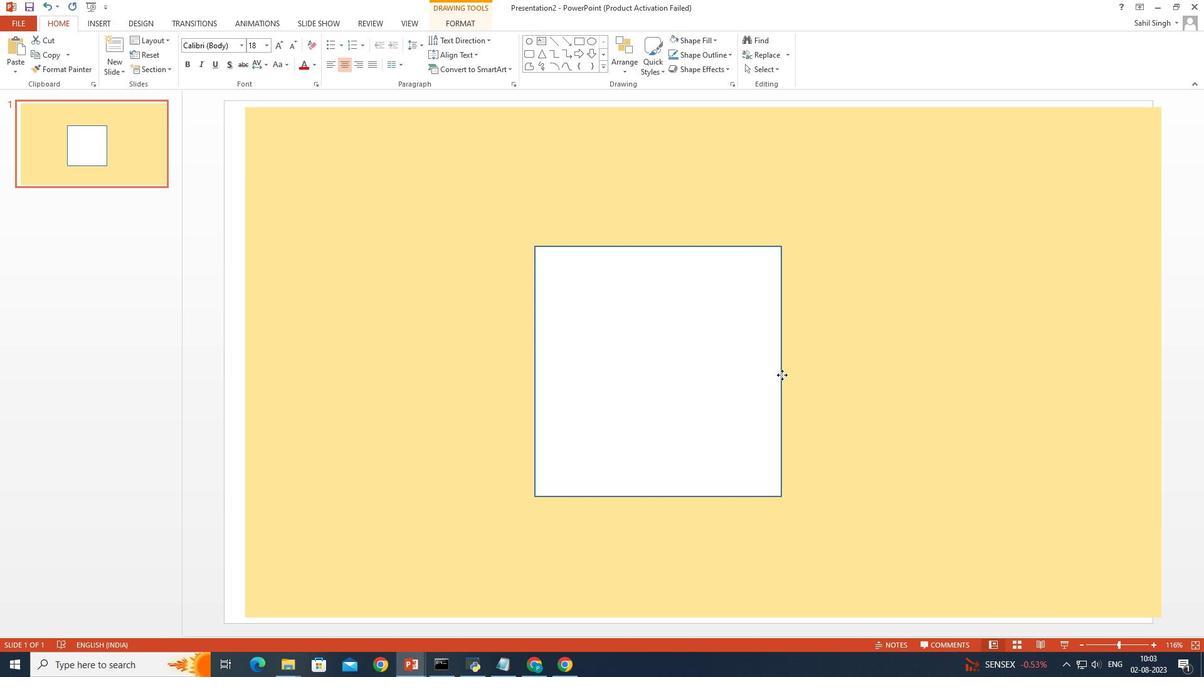 
Action: Mouse moved to (717, 314)
Screenshot: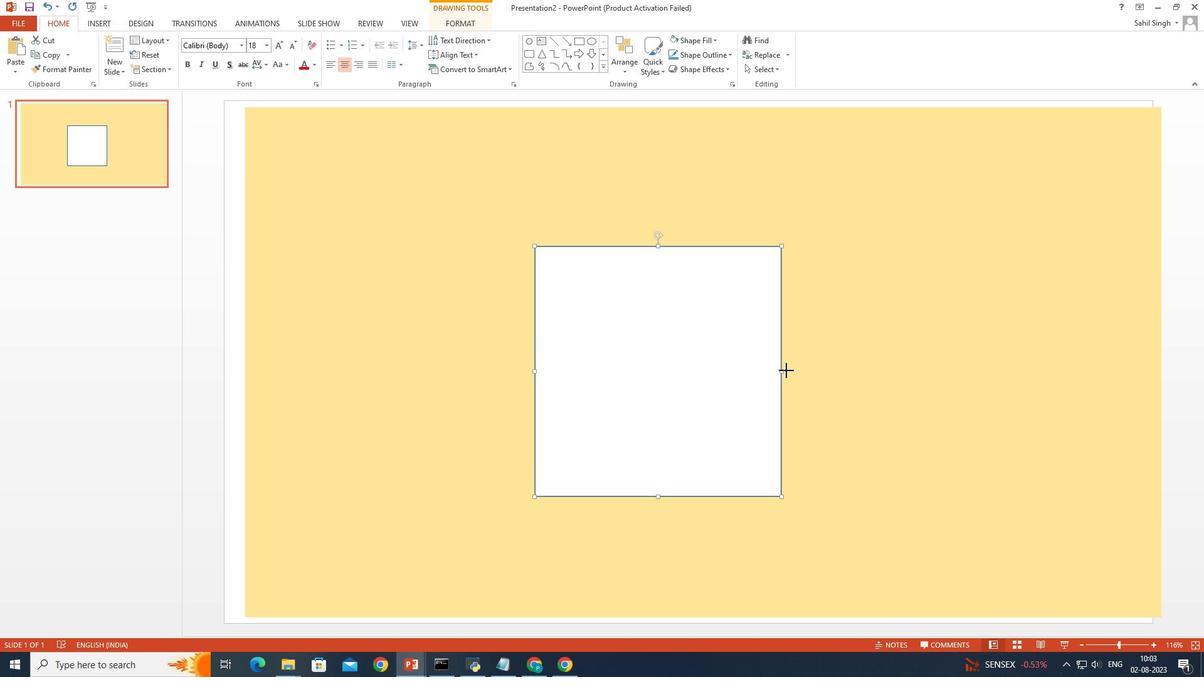 
Action: Mouse pressed left at (717, 314)
Screenshot: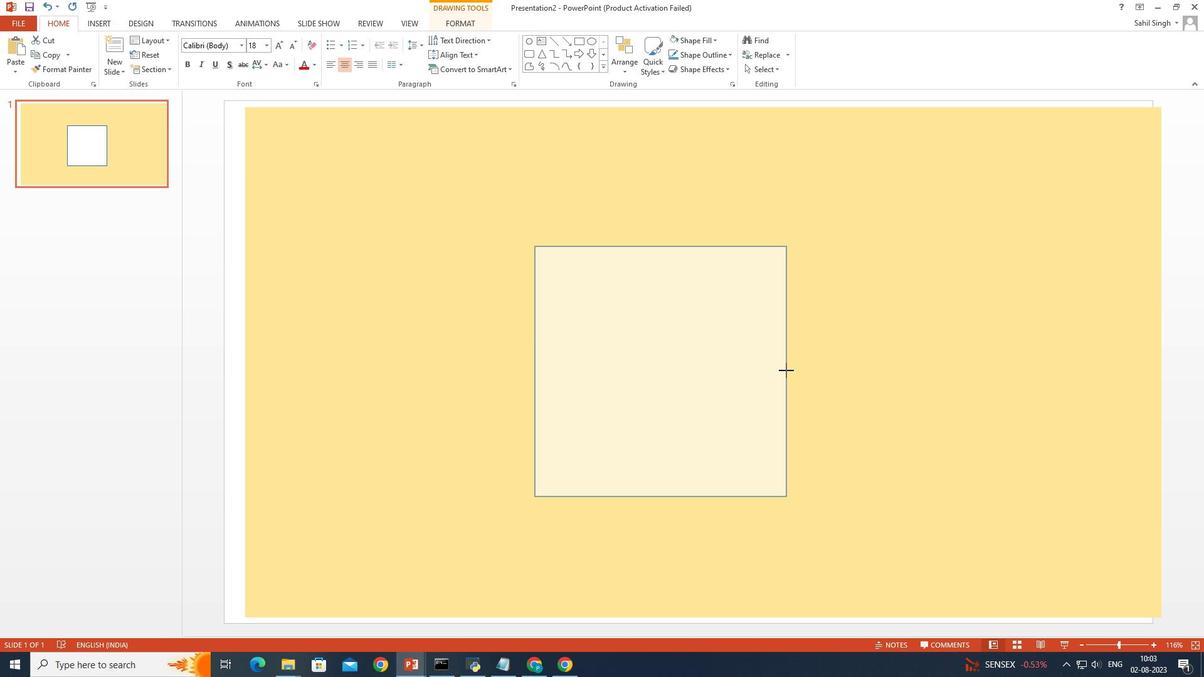 
Action: Mouse moved to (616, 314)
Screenshot: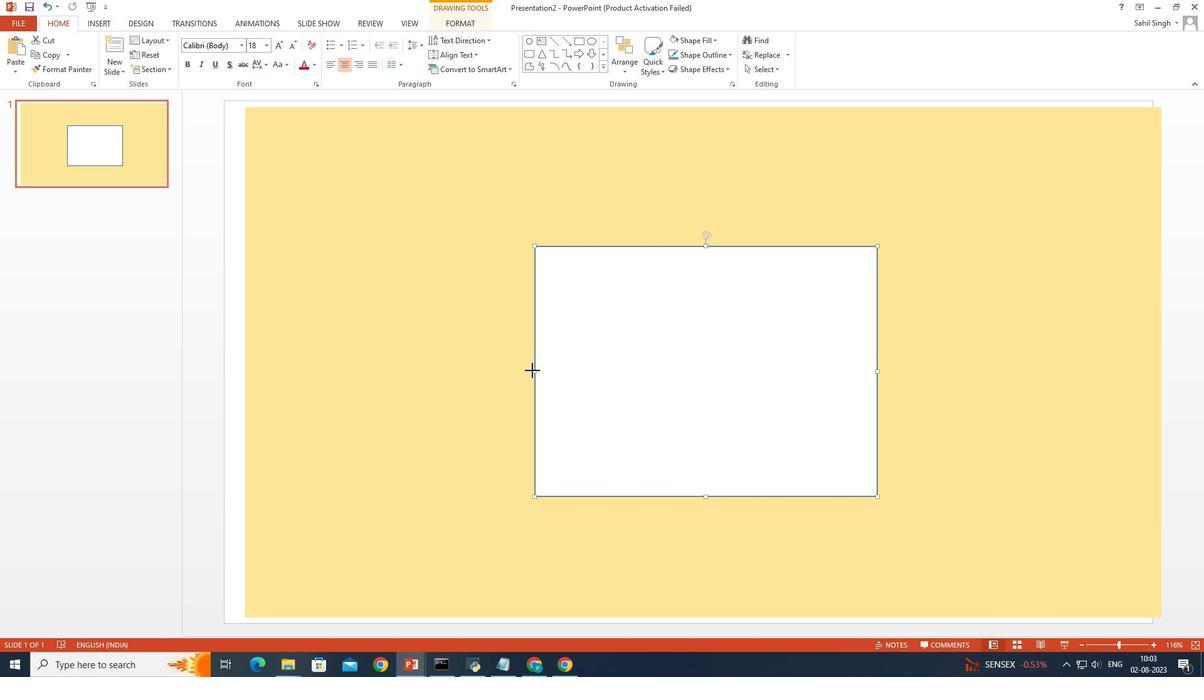 
Action: Mouse pressed left at (616, 314)
Screenshot: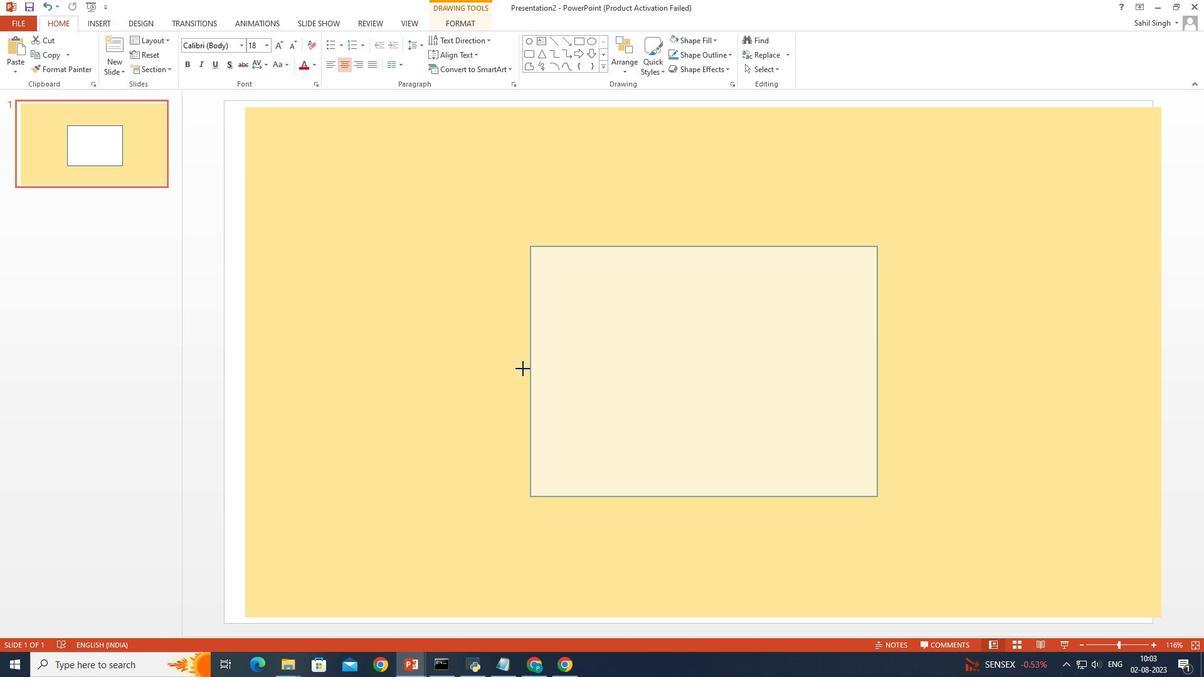 
Action: Mouse moved to (678, 218)
Screenshot: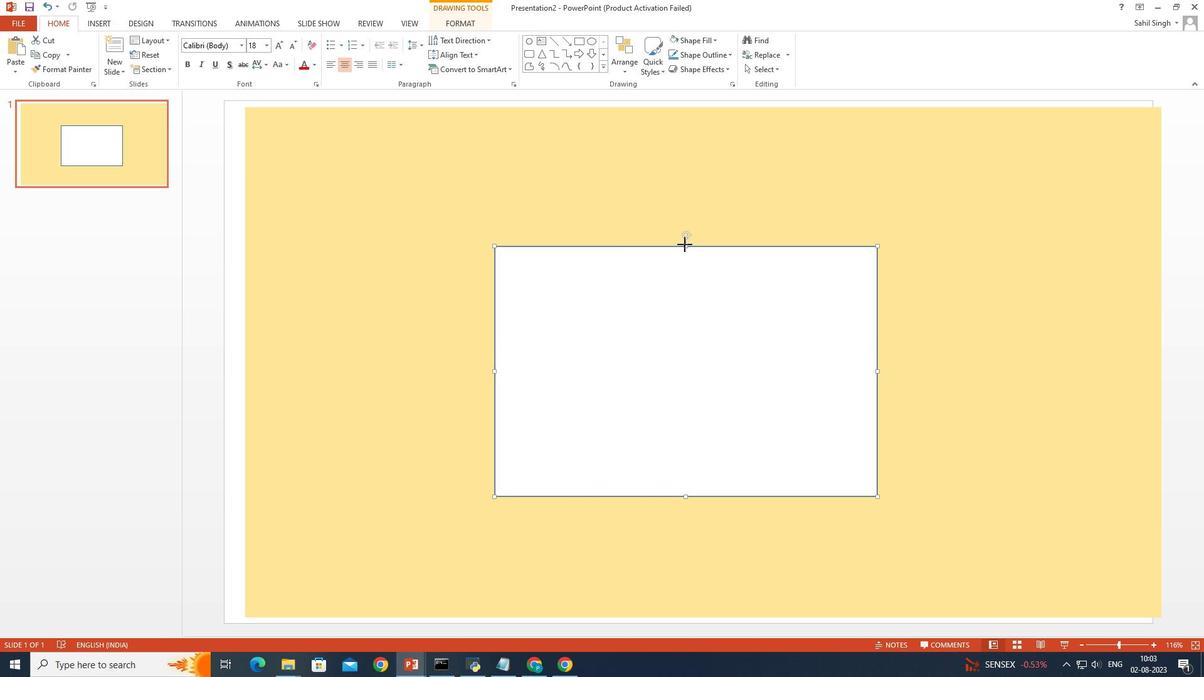 
Action: Mouse pressed left at (678, 218)
Screenshot: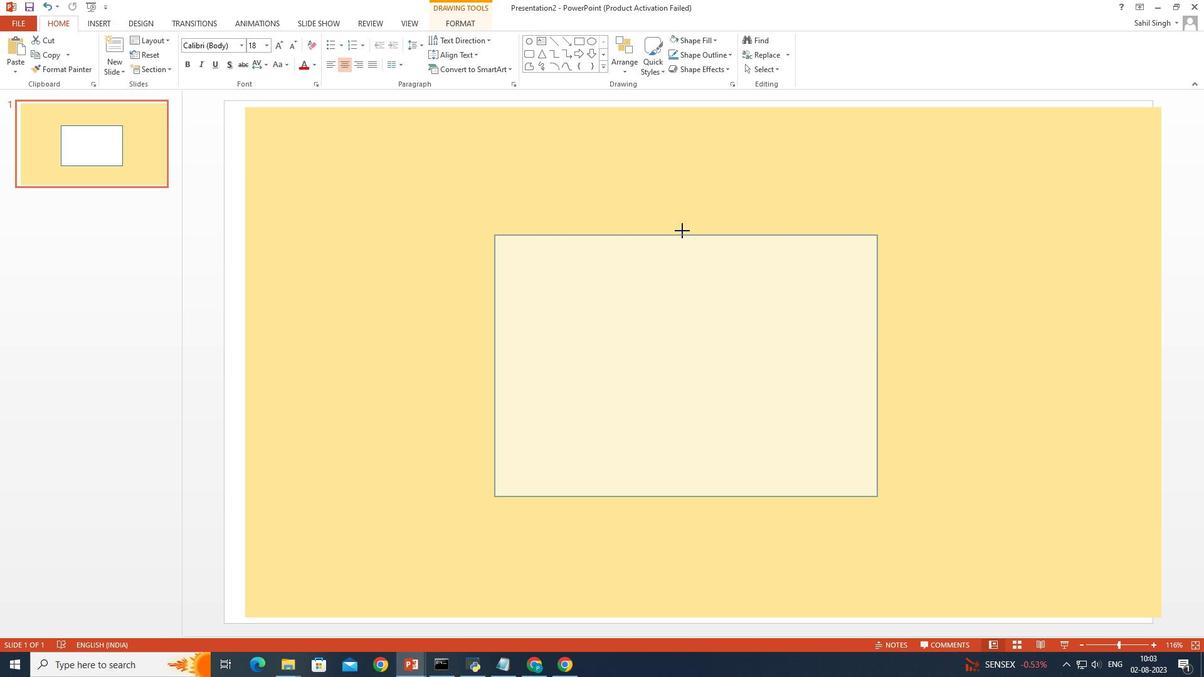 
Action: Mouse moved to (757, 300)
Screenshot: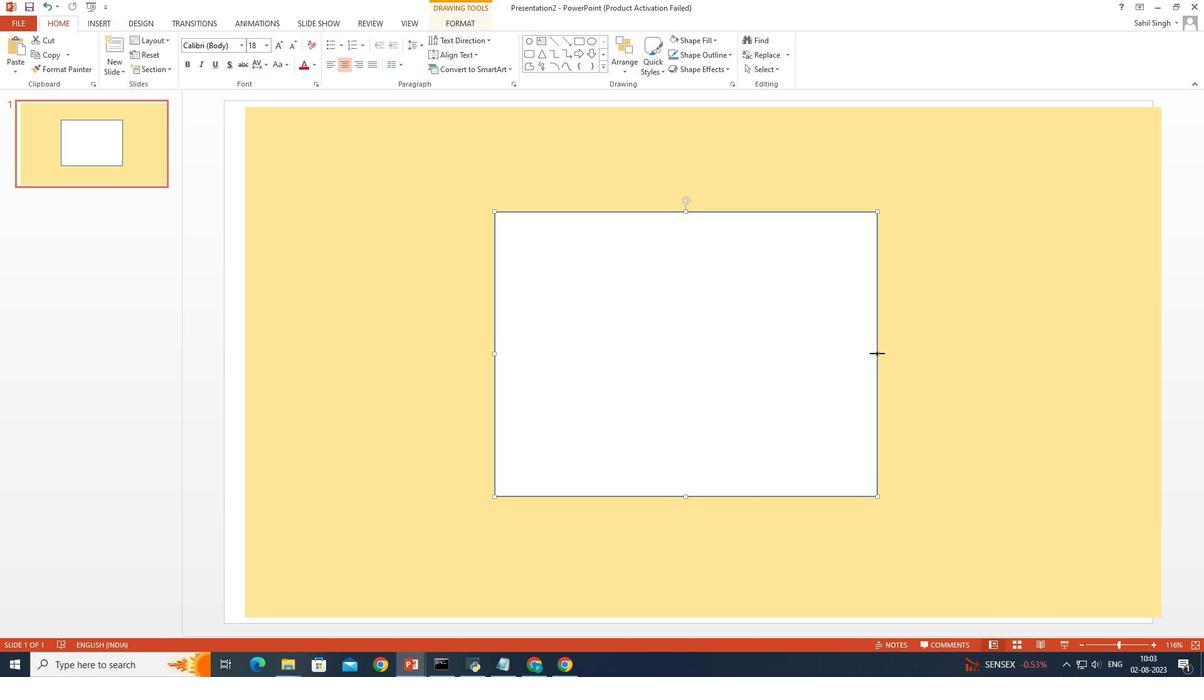 
Action: Mouse pressed left at (757, 300)
Screenshot: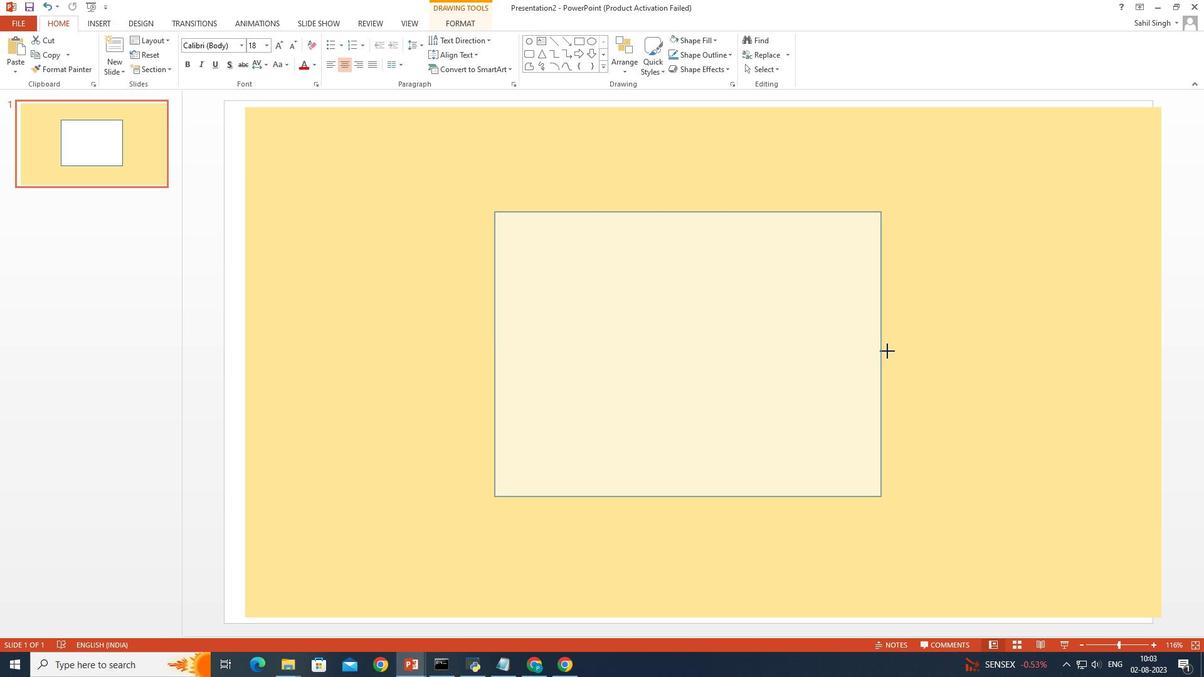 
Action: Mouse moved to (669, 307)
Screenshot: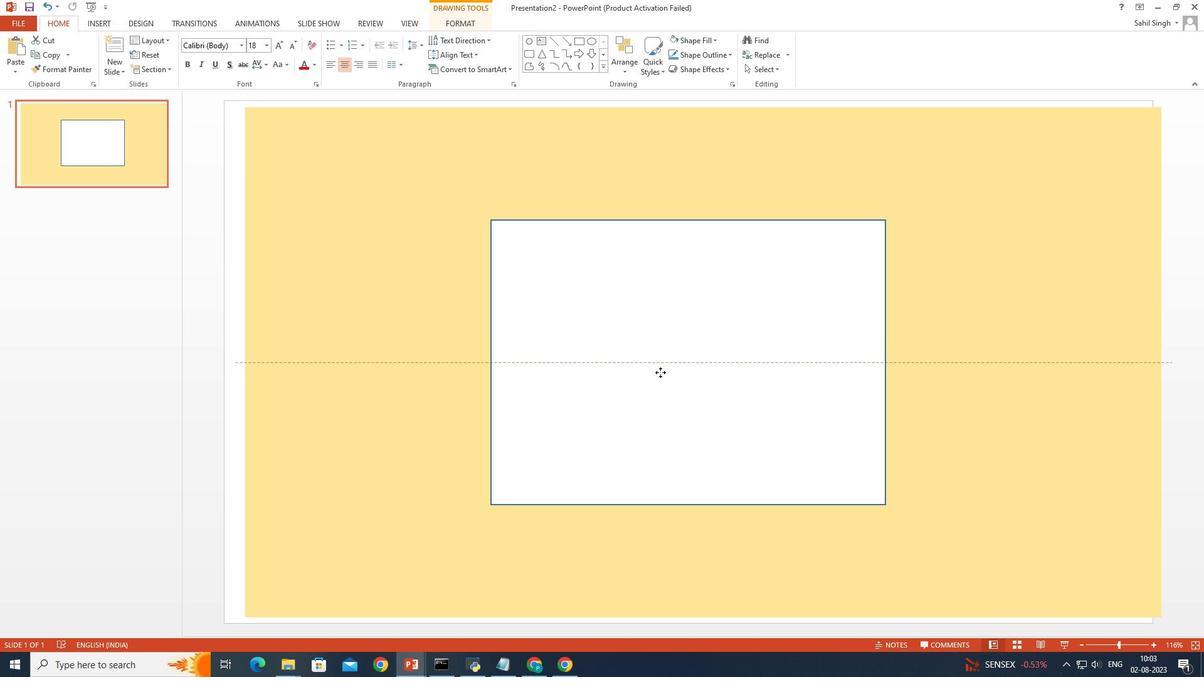 
Action: Mouse pressed left at (669, 307)
Screenshot: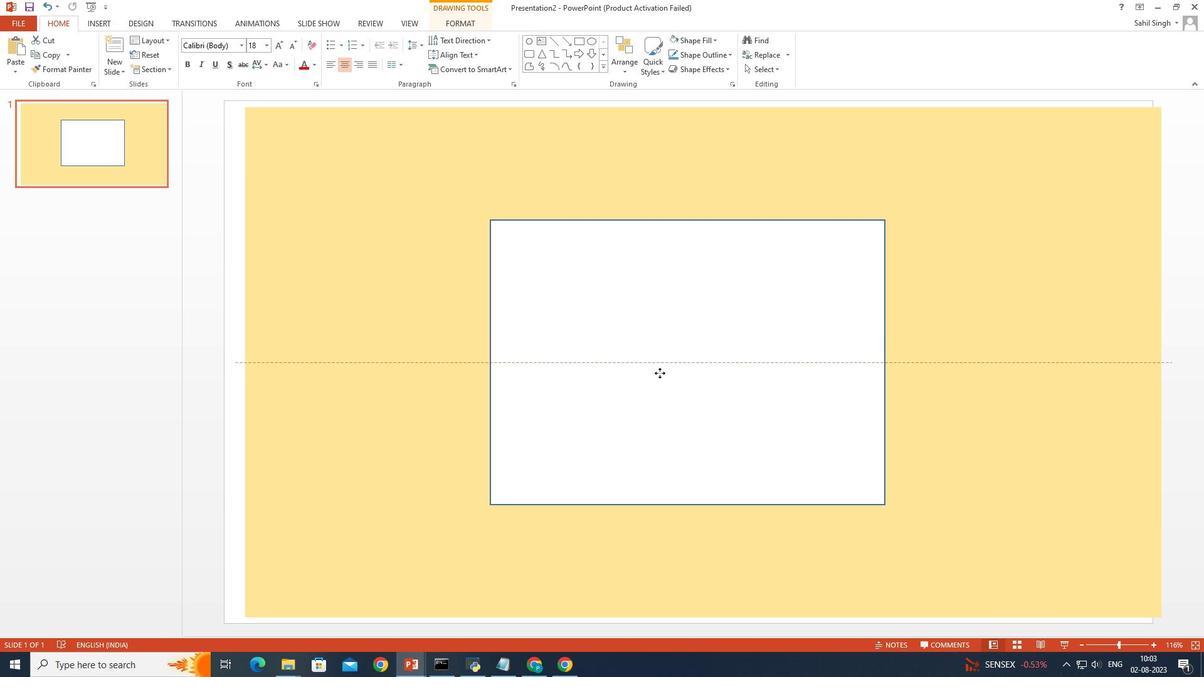 
Action: Mouse moved to (437, 49)
Screenshot: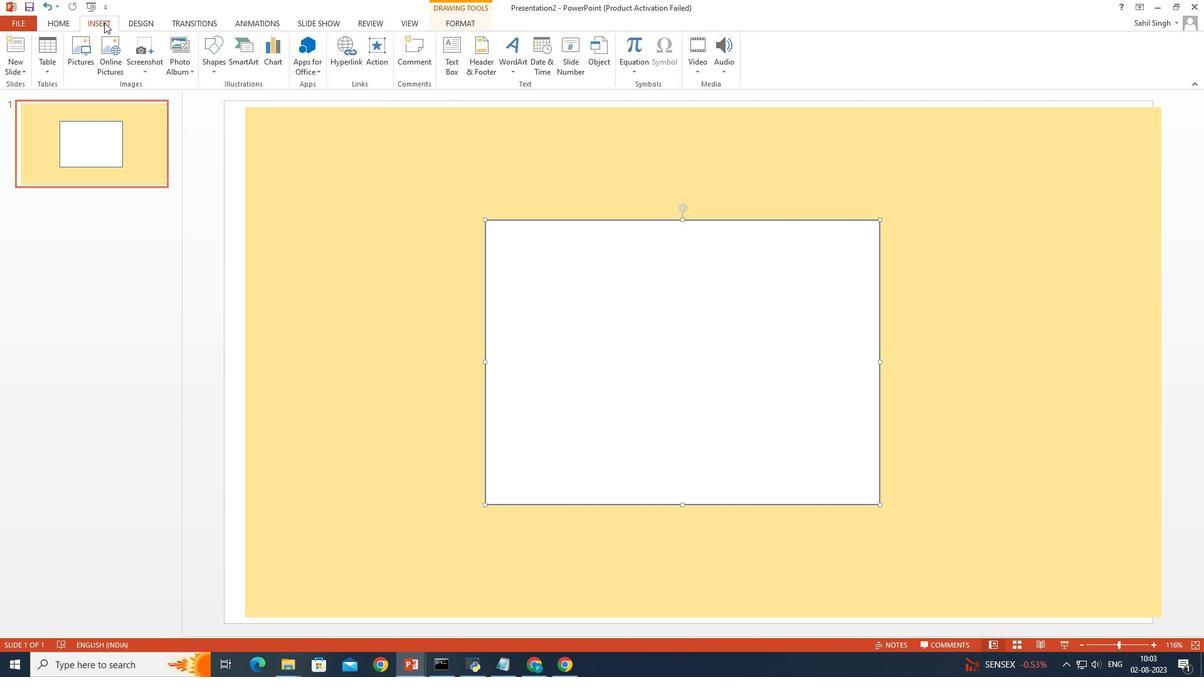 
Action: Mouse pressed left at (436, 53)
Screenshot: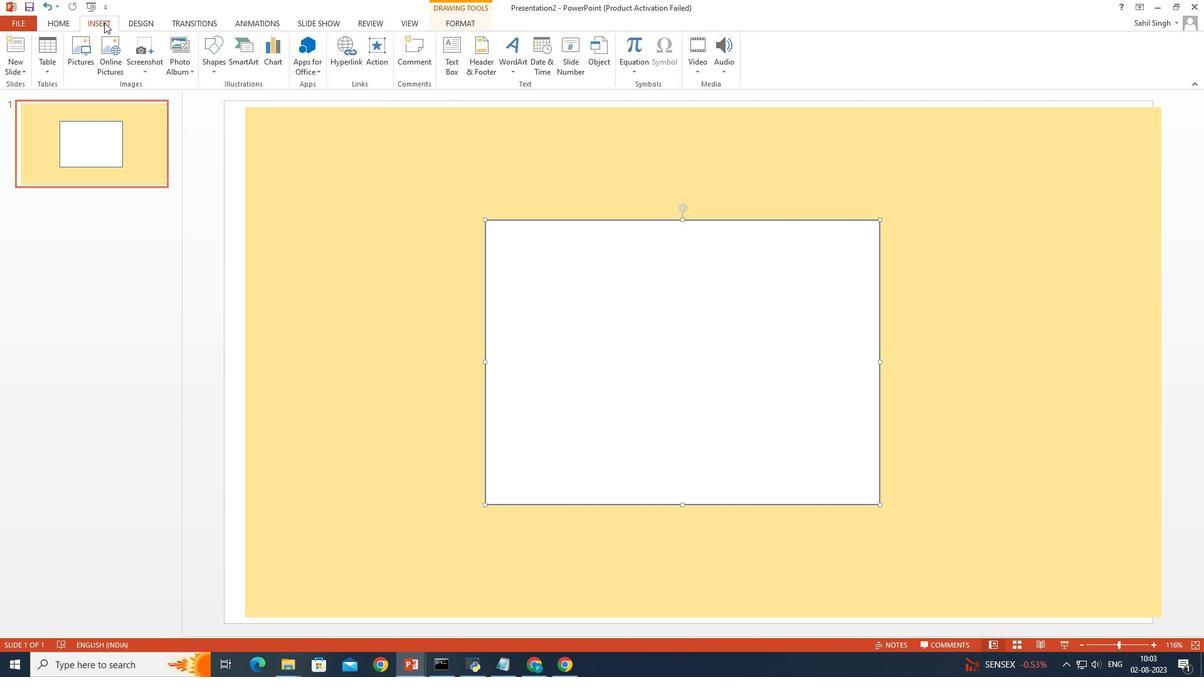 
Action: Mouse pressed left at (437, 49)
Screenshot: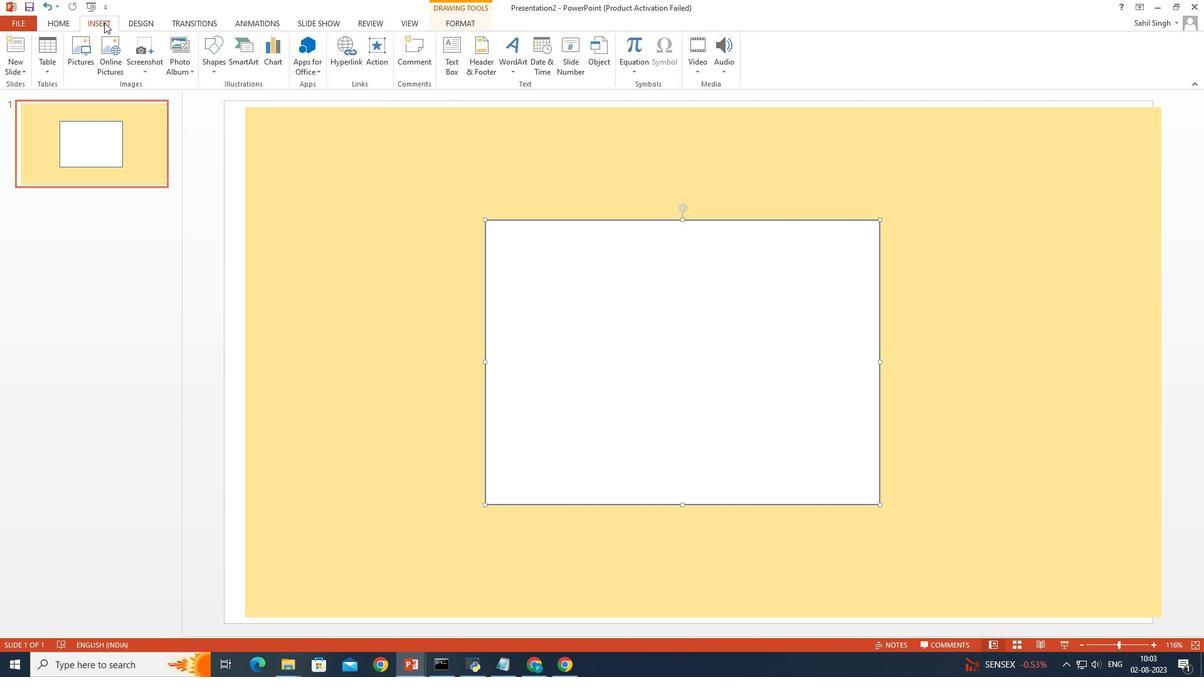 
Action: Mouse moved to (431, 73)
Screenshot: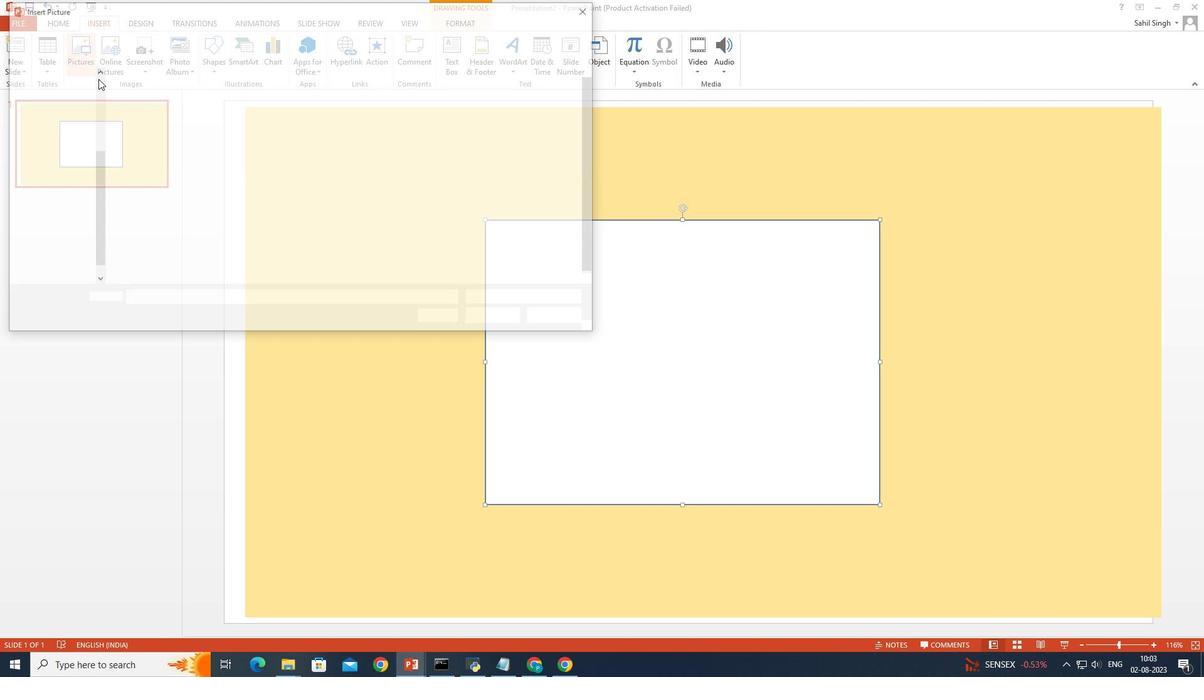 
Action: Mouse pressed left at (431, 73)
Screenshot: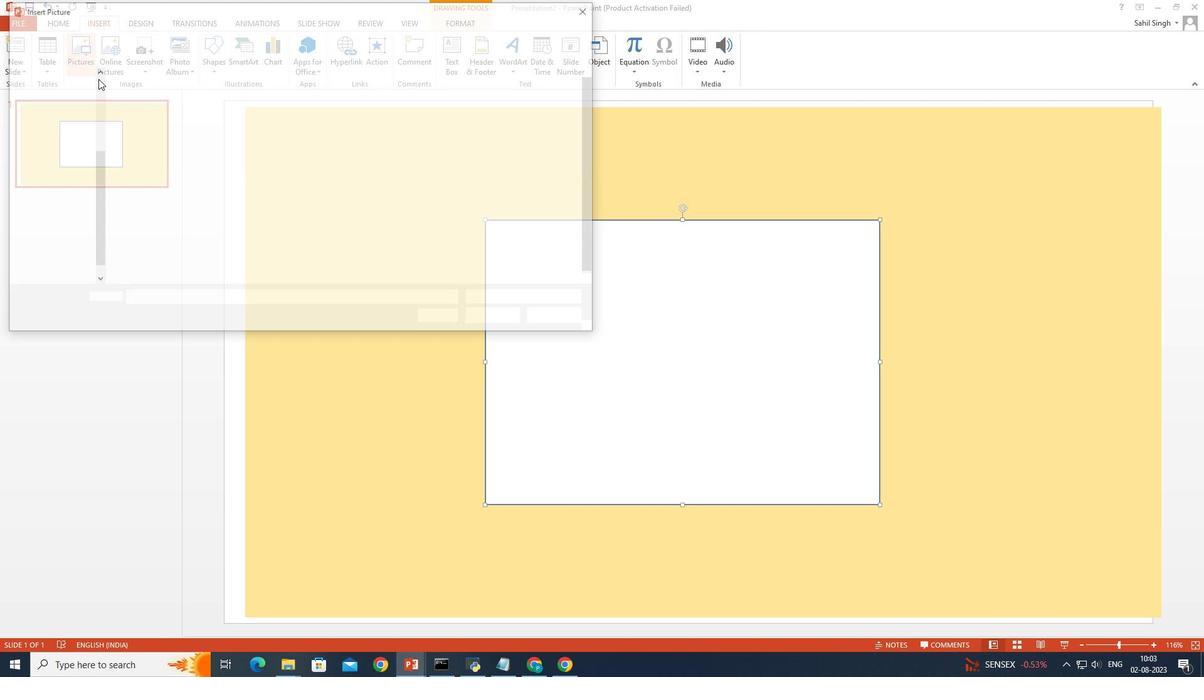 
Action: Mouse moved to (461, 106)
Screenshot: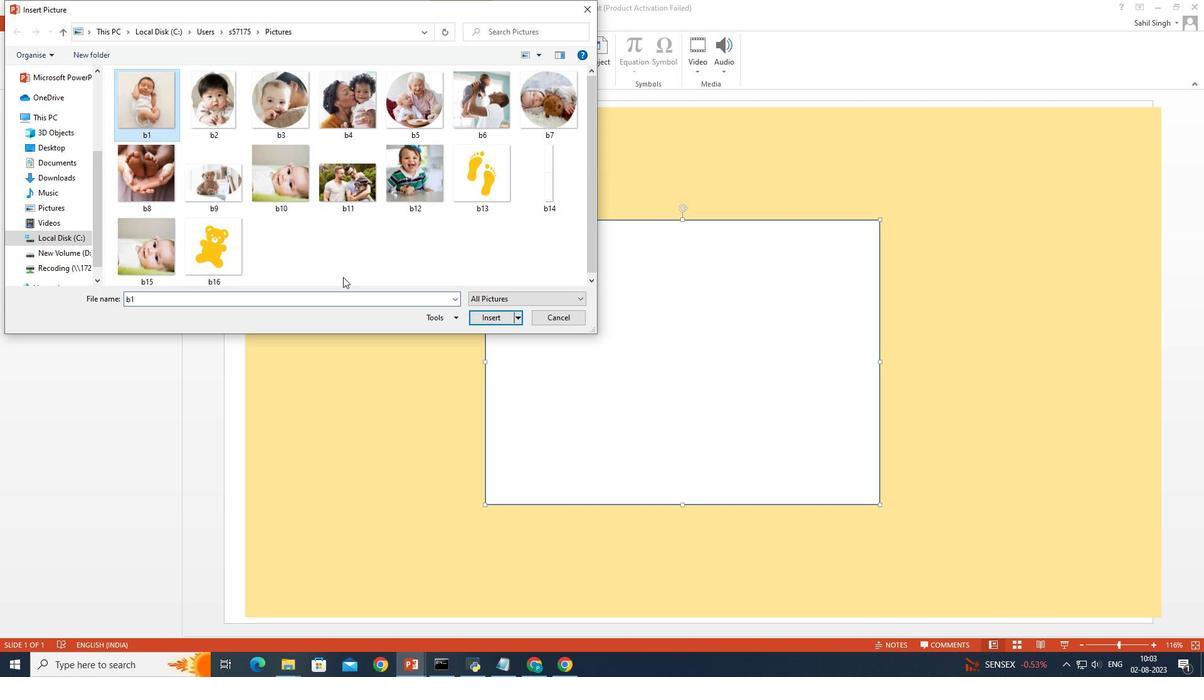 
Action: Mouse pressed left at (461, 106)
Screenshot: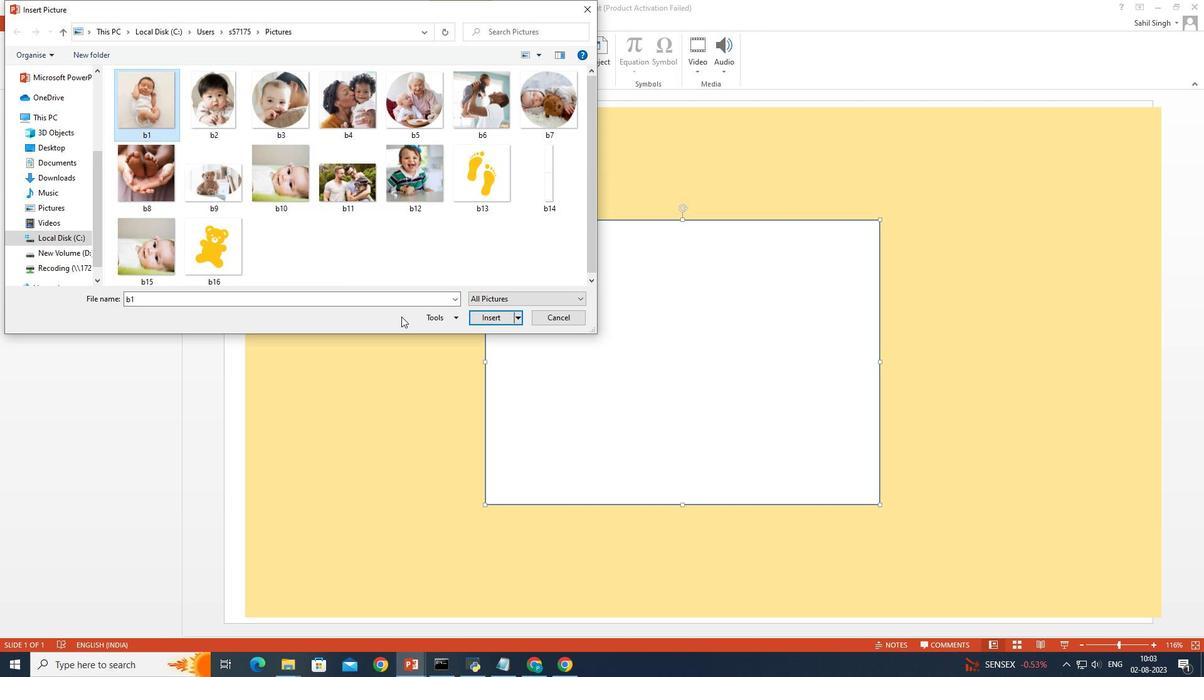 
Action: Mouse moved to (594, 272)
Screenshot: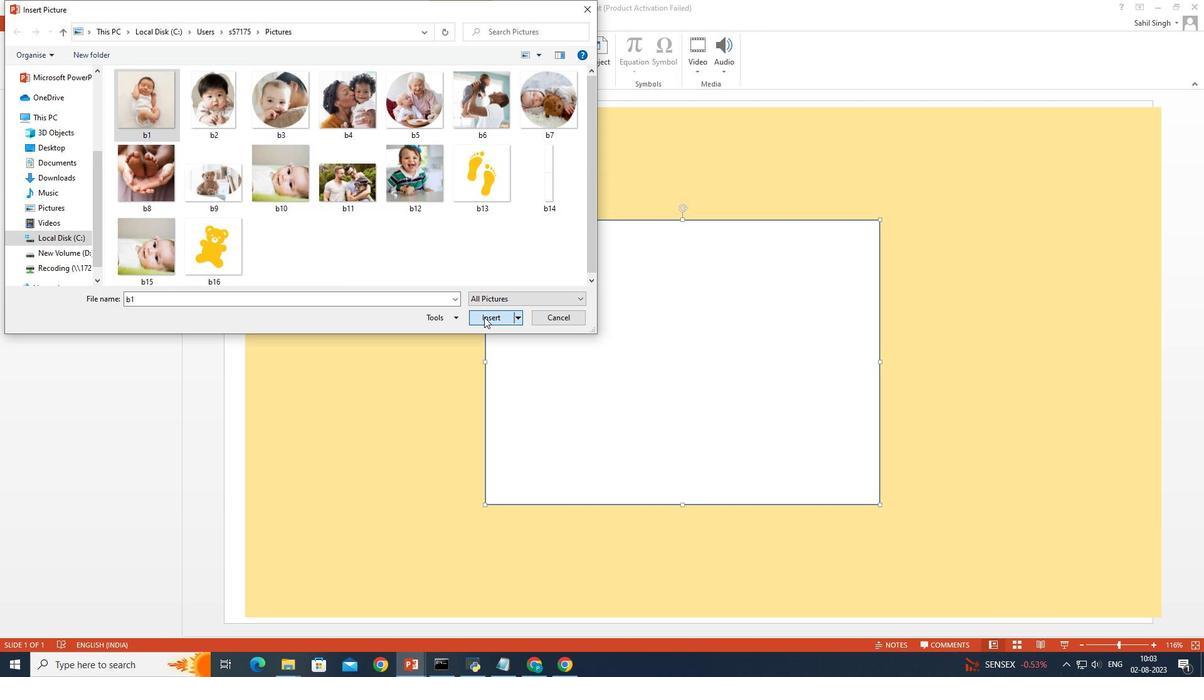 
Action: Mouse pressed left at (594, 272)
Screenshot: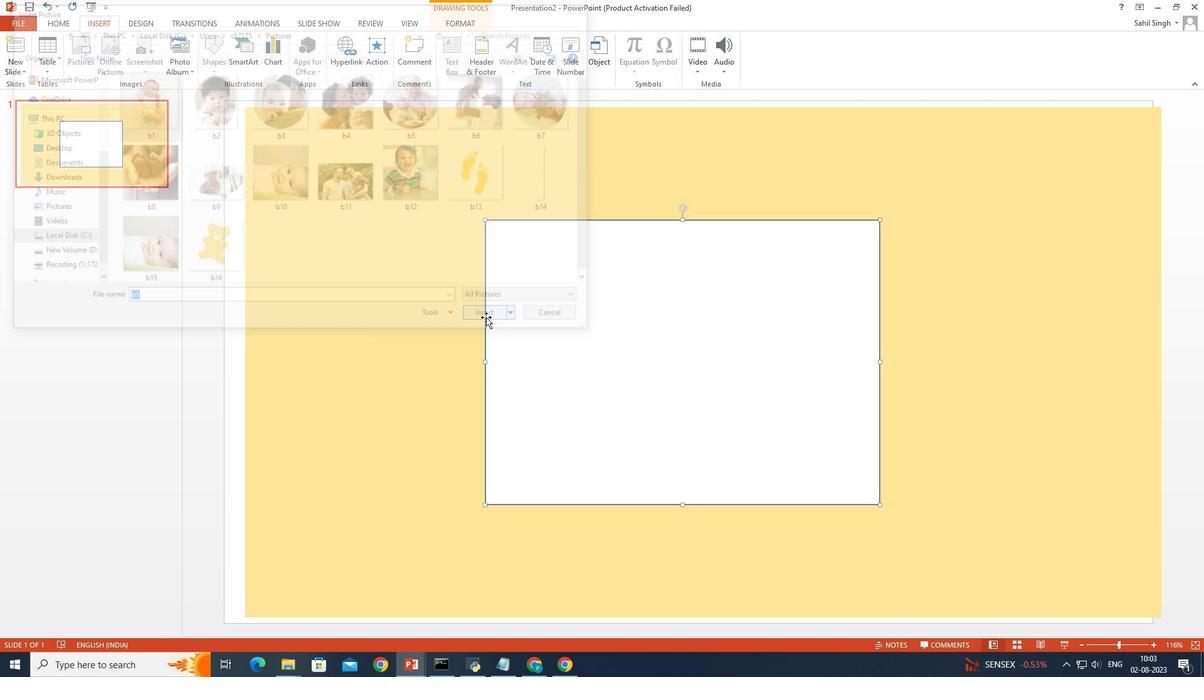 
Action: Mouse moved to (722, 308)
Screenshot: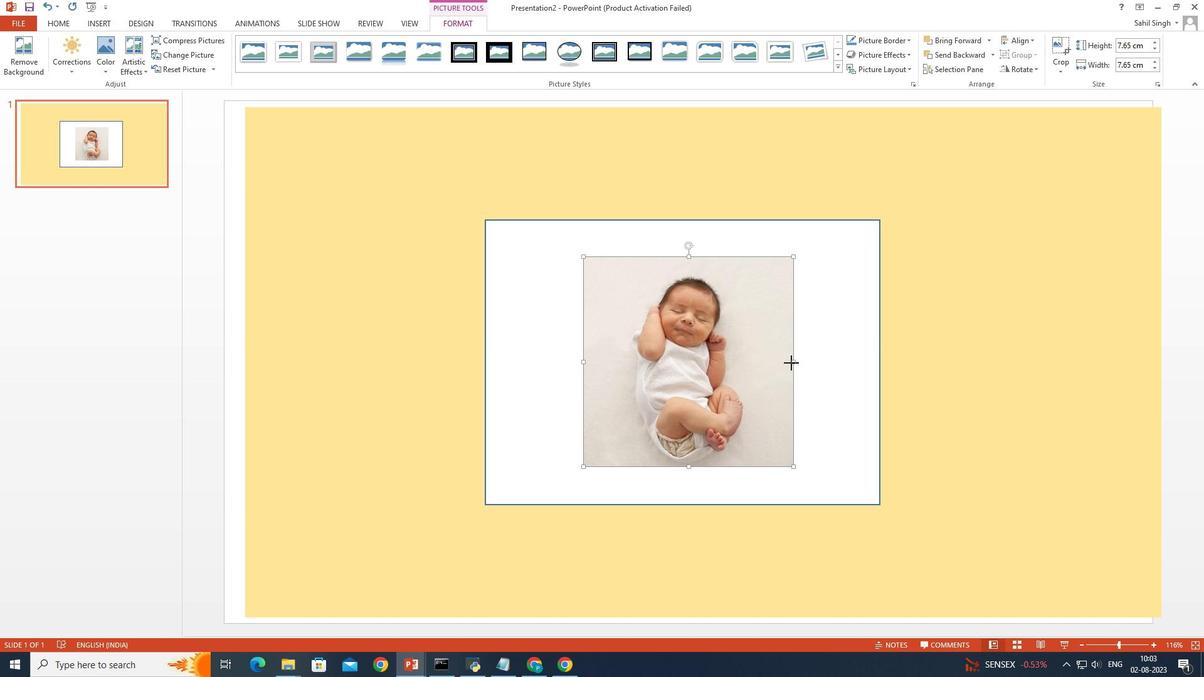 
Action: Mouse pressed left at (722, 308)
Screenshot: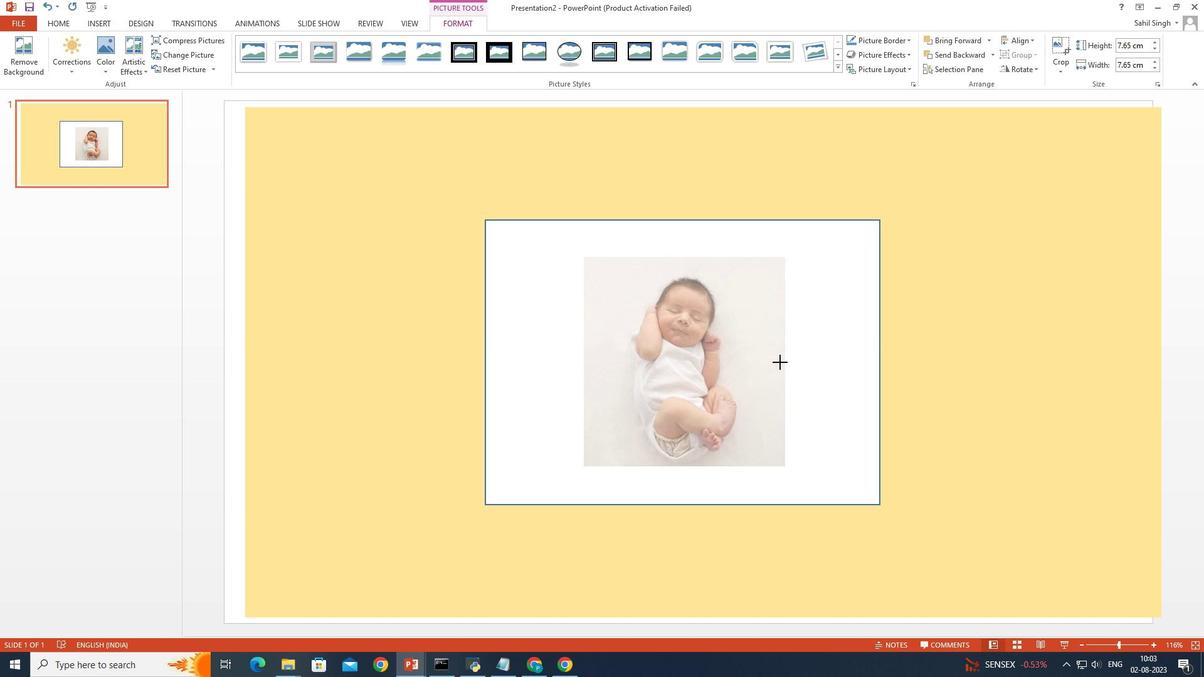 
Action: Mouse moved to (675, 227)
Screenshot: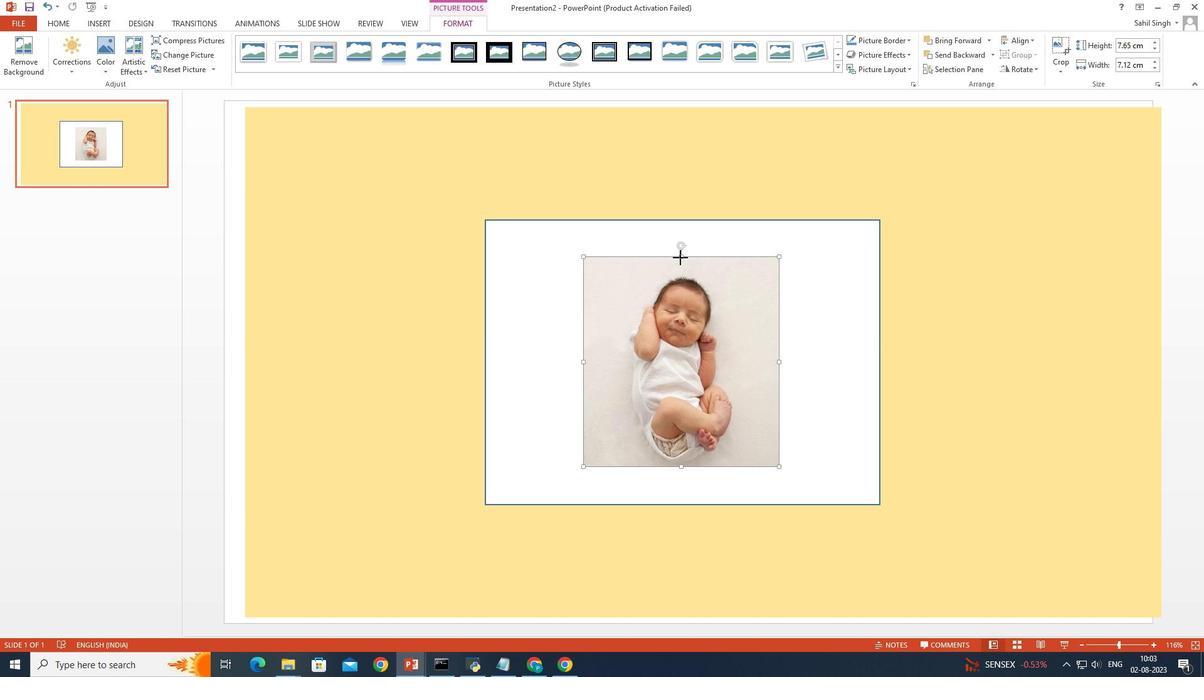 
Action: Mouse pressed left at (675, 227)
Screenshot: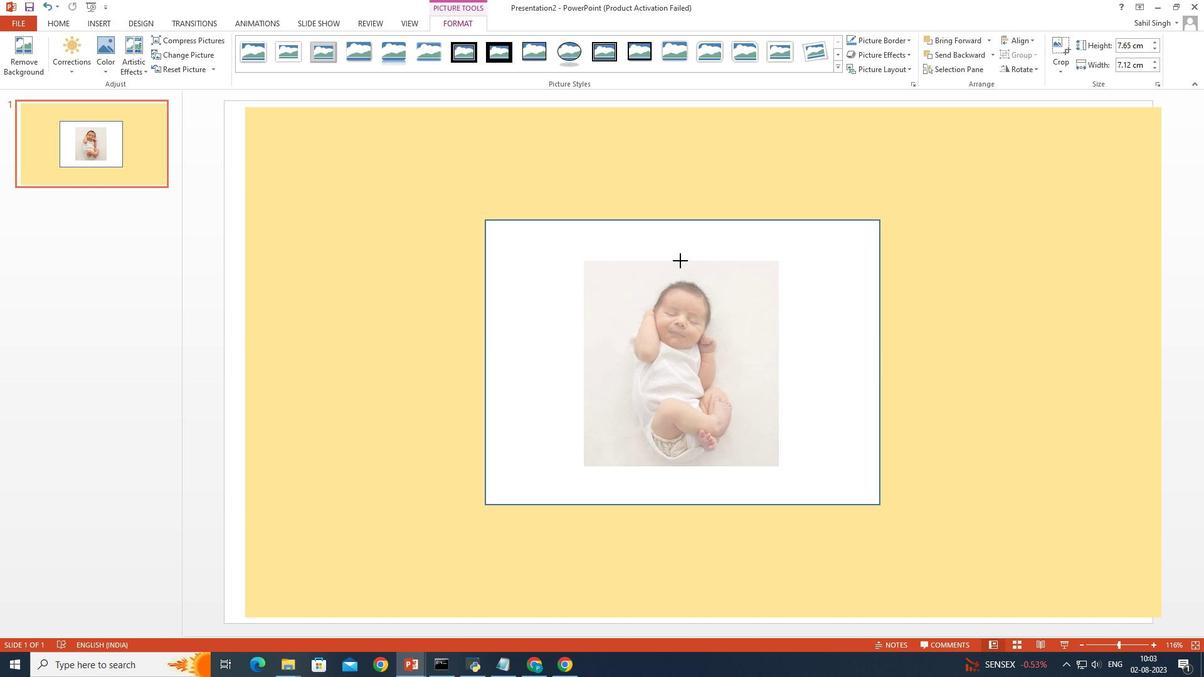 
Action: Mouse moved to (672, 201)
Screenshot: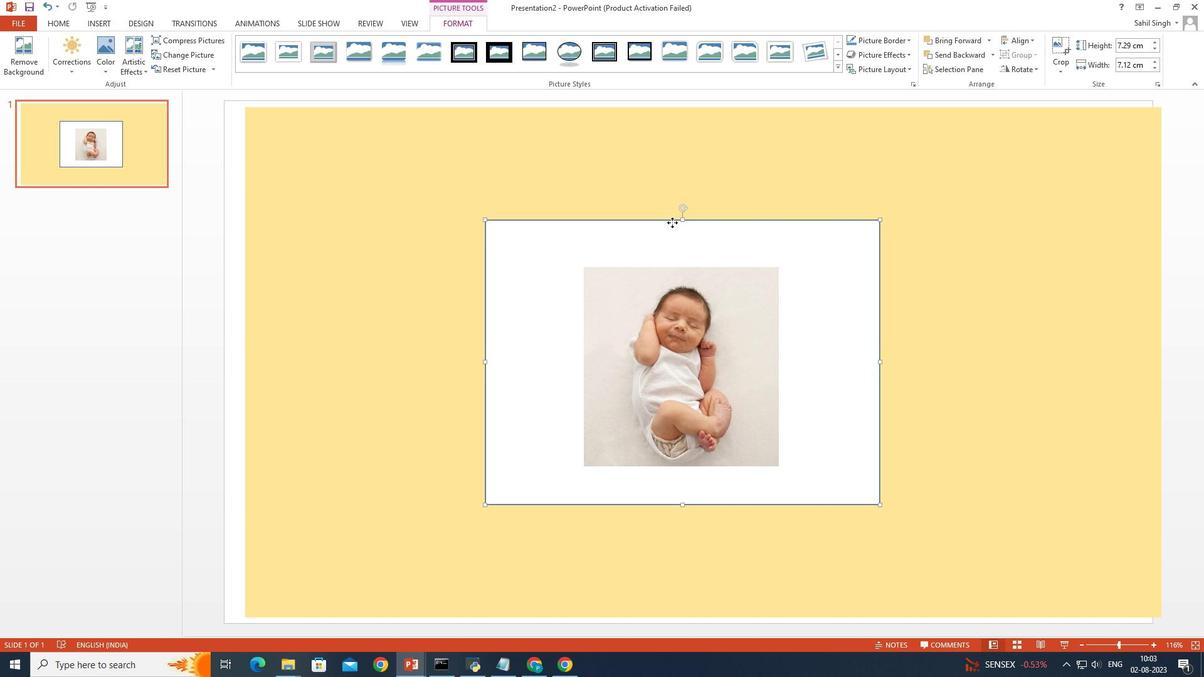 
Action: Mouse pressed left at (672, 201)
Screenshot: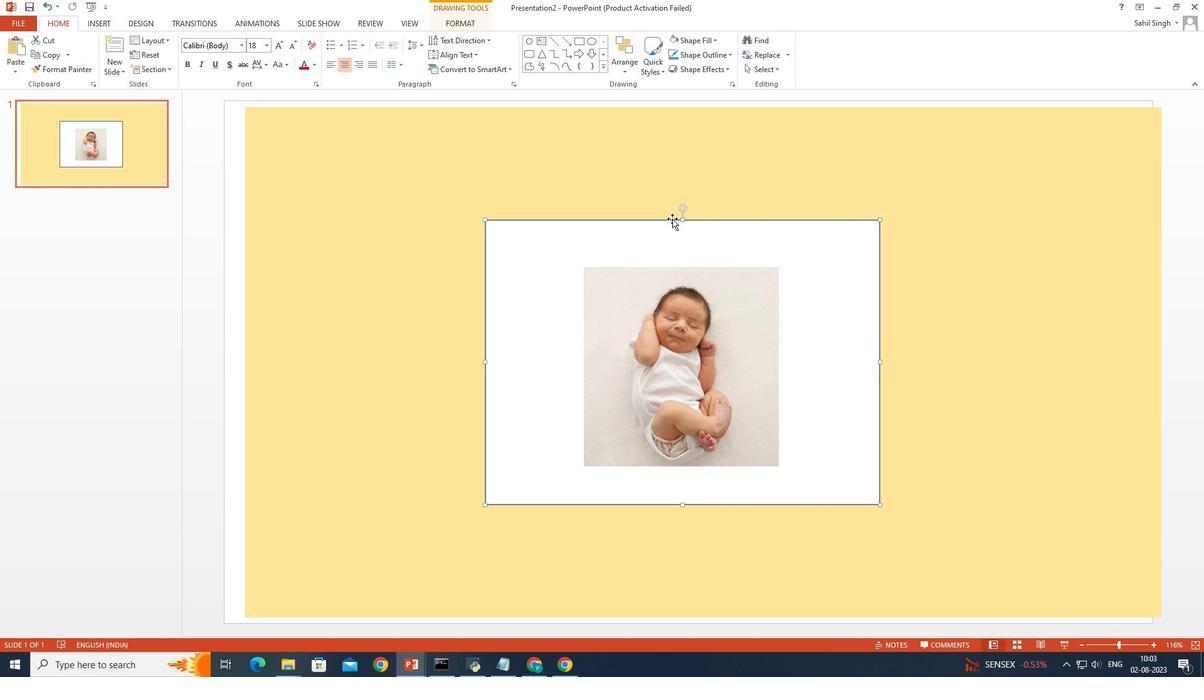 
Action: Mouse moved to (677, 199)
Screenshot: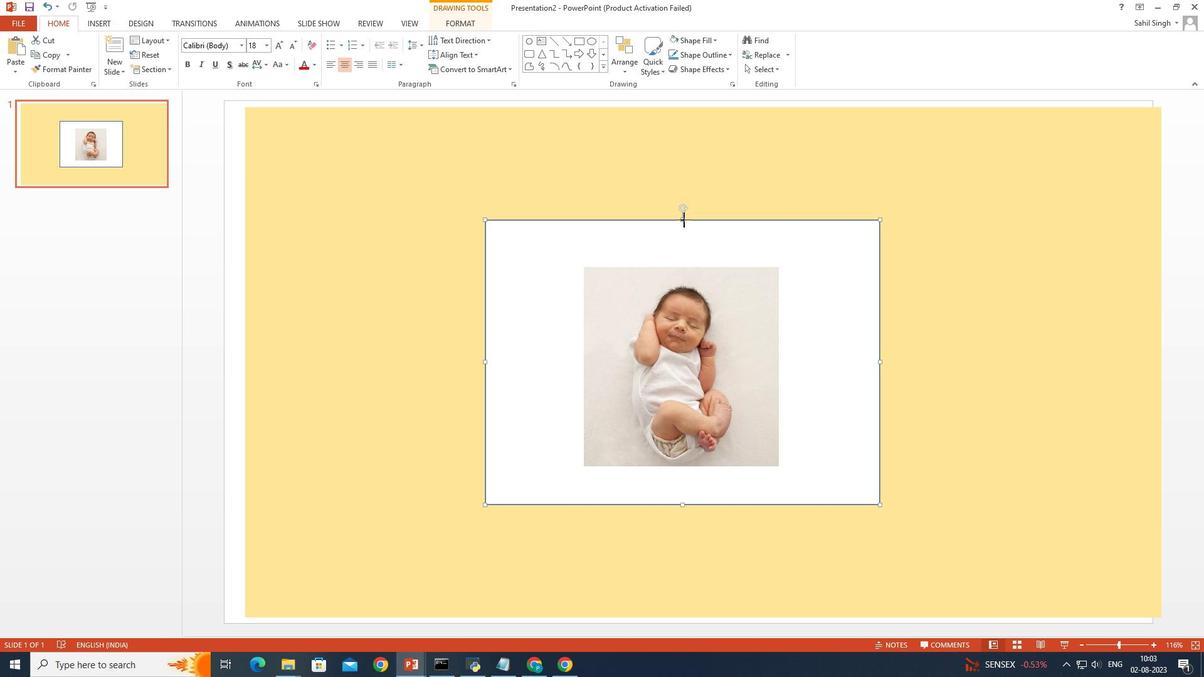 
Action: Mouse pressed left at (677, 199)
Screenshot: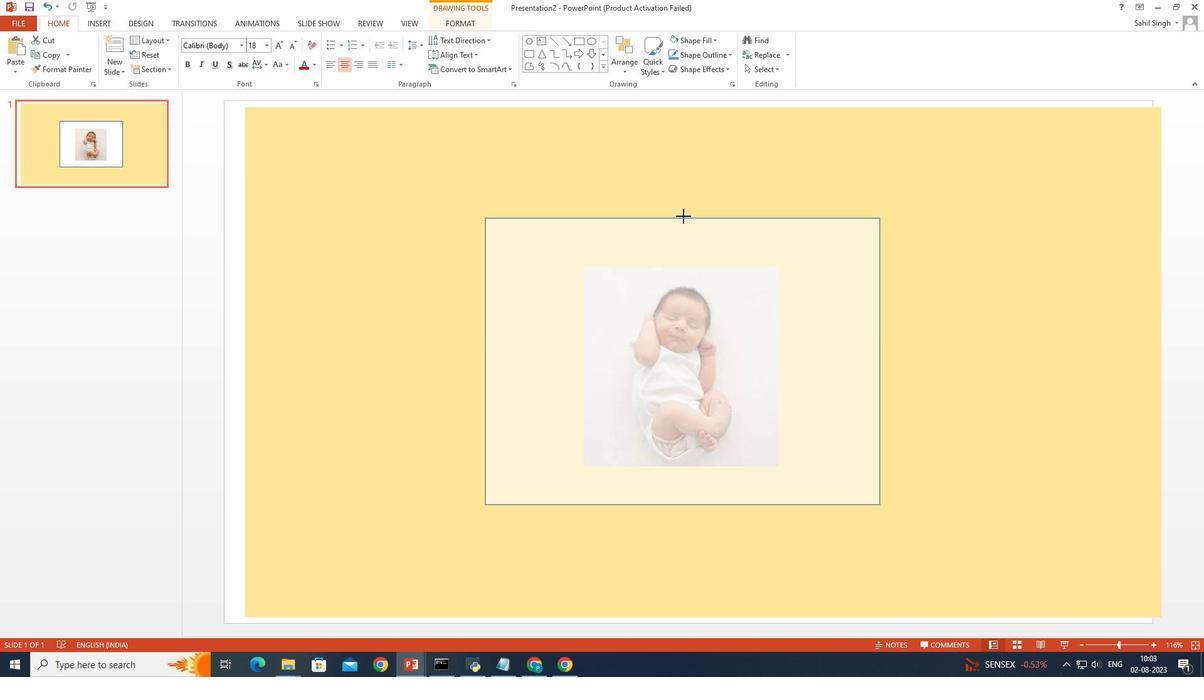 
Action: Mouse moved to (676, 183)
Screenshot: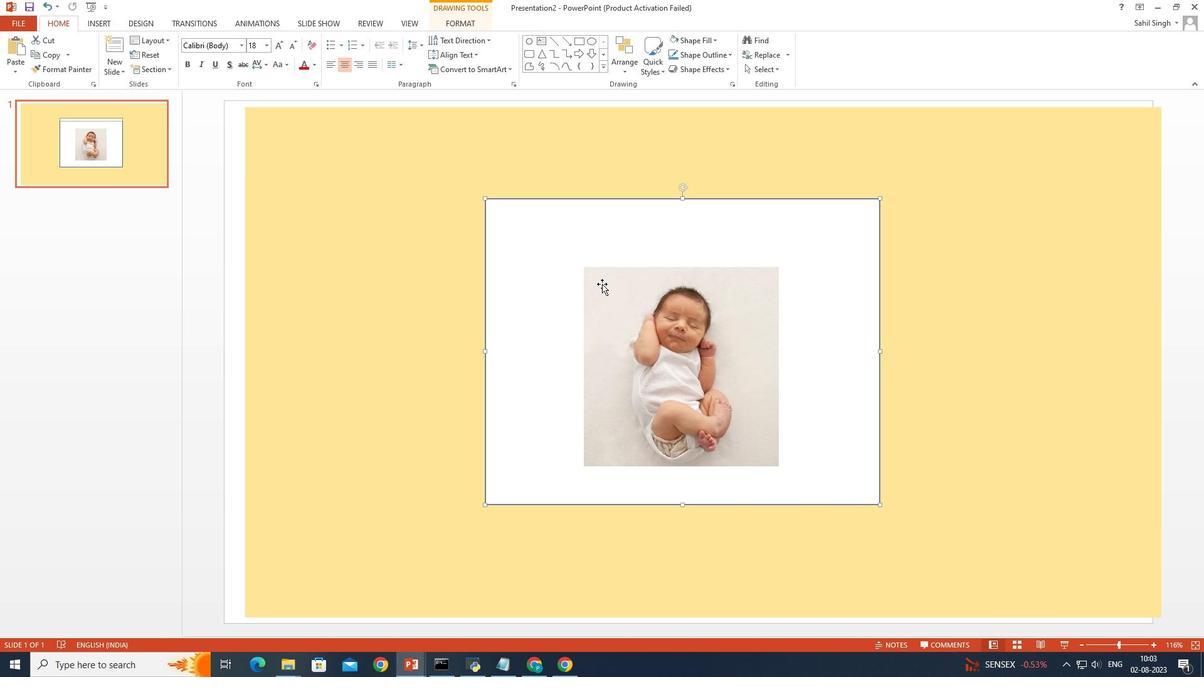 
Action: Mouse pressed left at (676, 183)
Screenshot: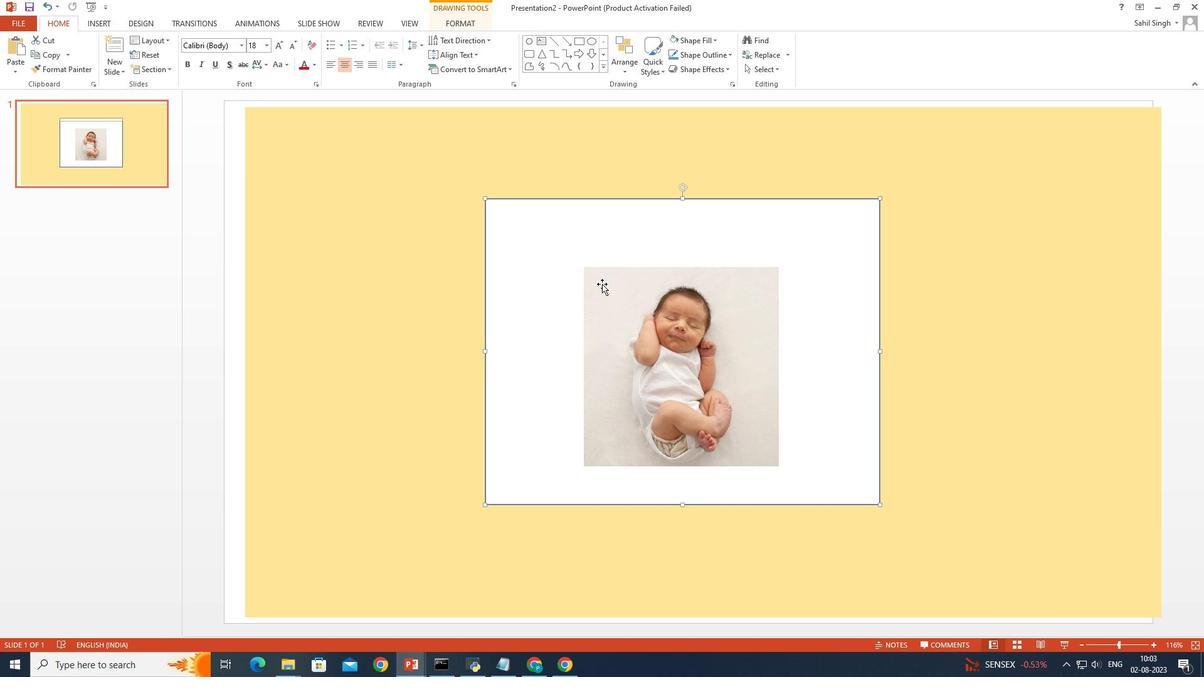 
Action: Mouse moved to (596, 299)
Screenshot: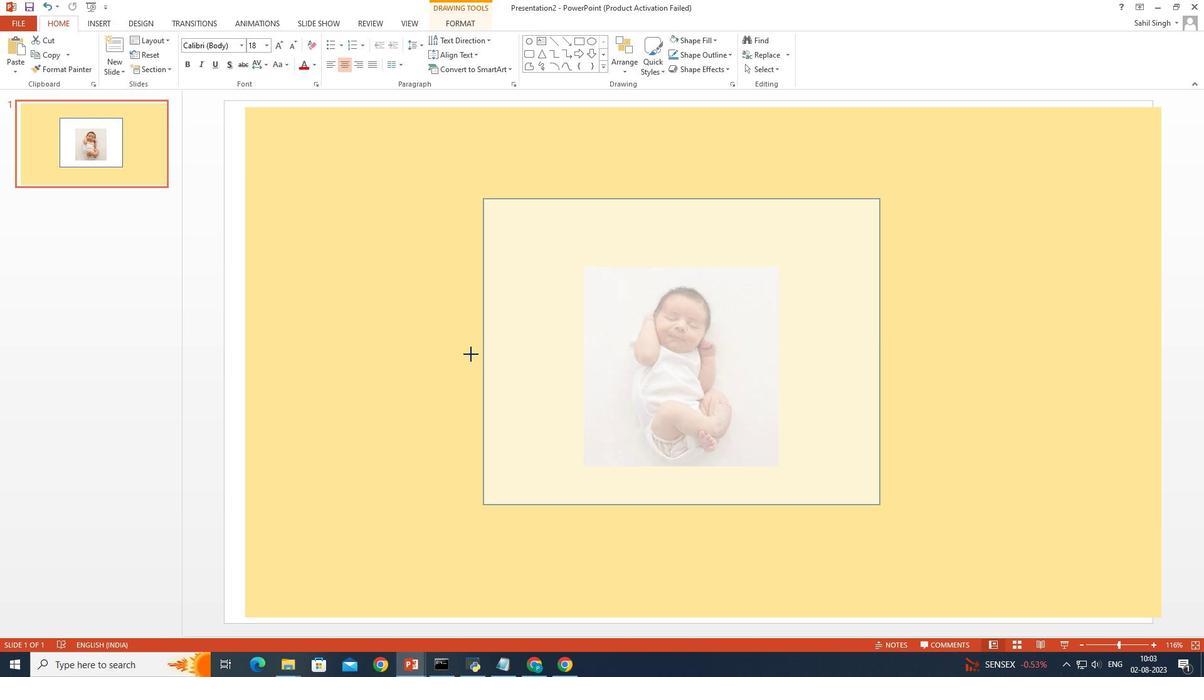 
Action: Mouse pressed left at (596, 298)
Screenshot: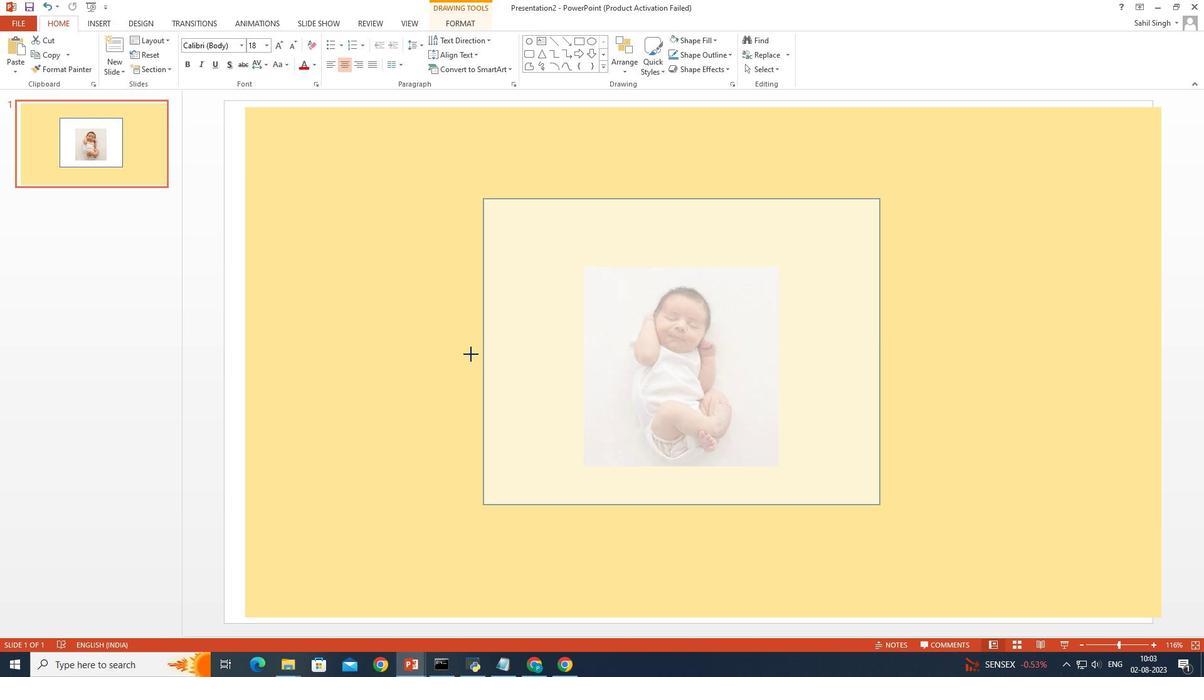 
Action: Mouse moved to (757, 298)
Screenshot: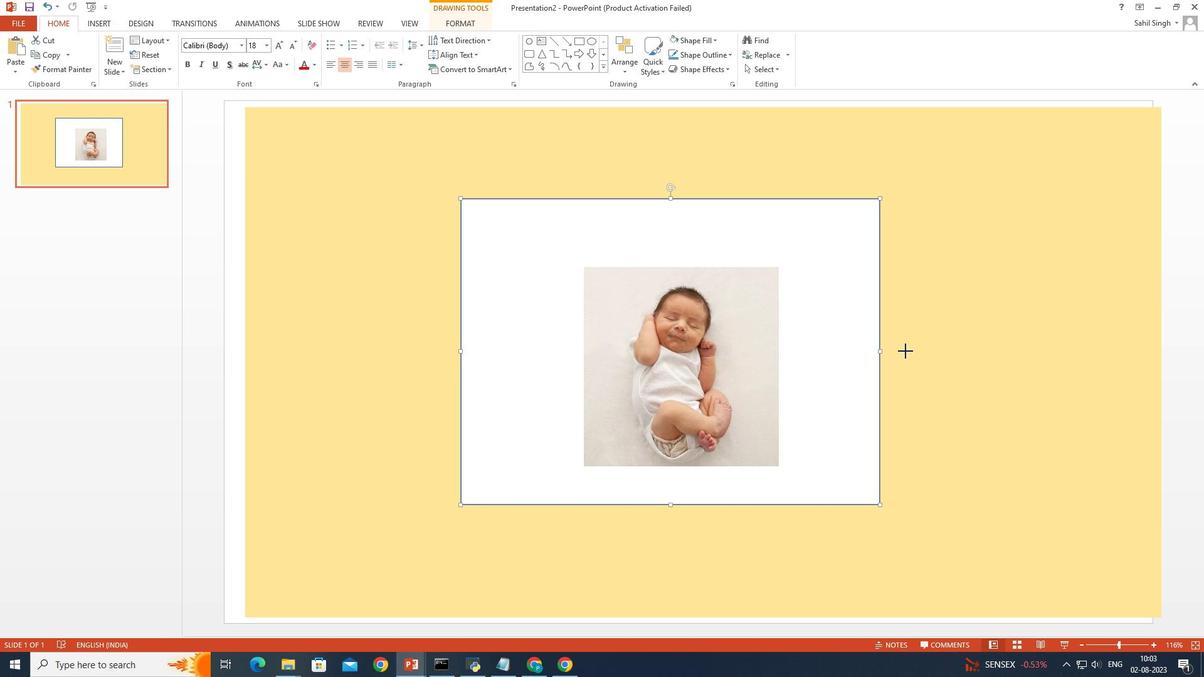 
Action: Mouse pressed left at (757, 298)
Screenshot: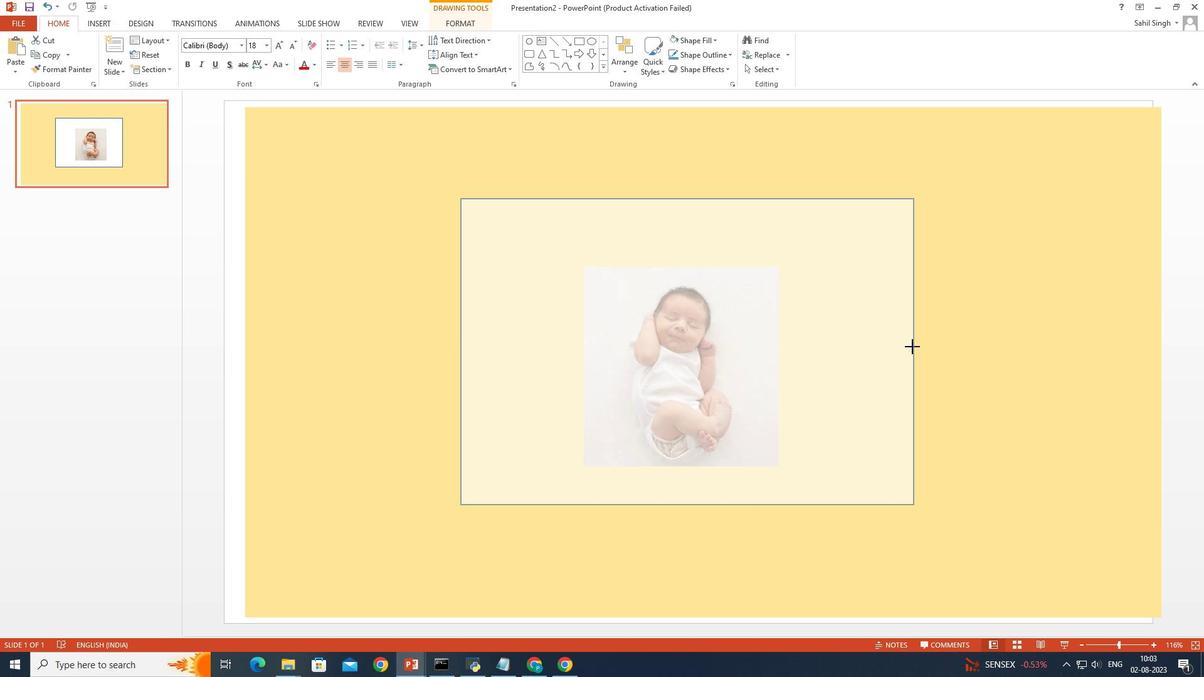 
Action: Mouse moved to (679, 414)
Screenshot: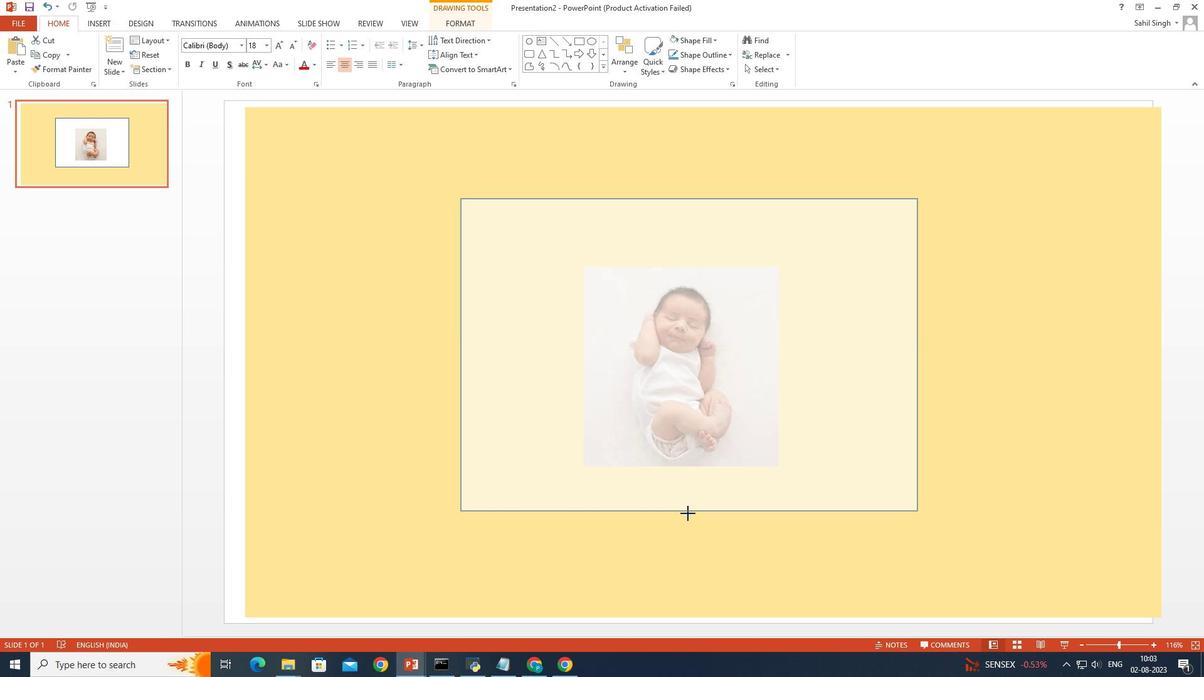 
Action: Mouse pressed left at (679, 414)
Screenshot: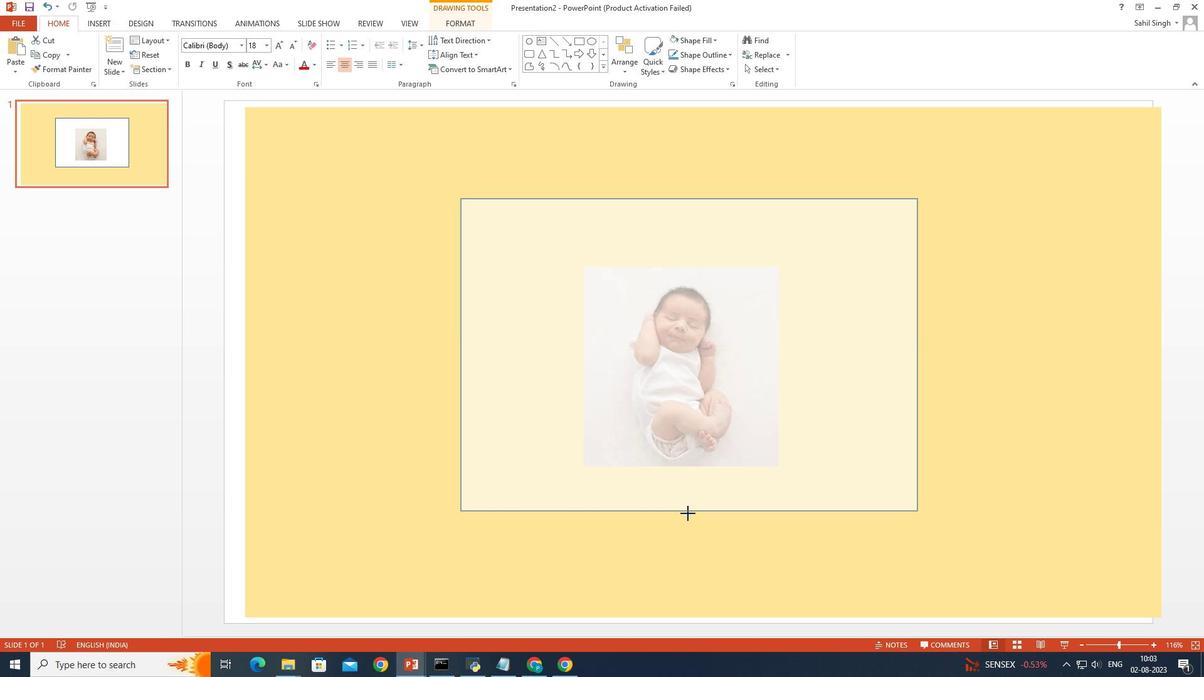
Action: Mouse moved to (680, 340)
Screenshot: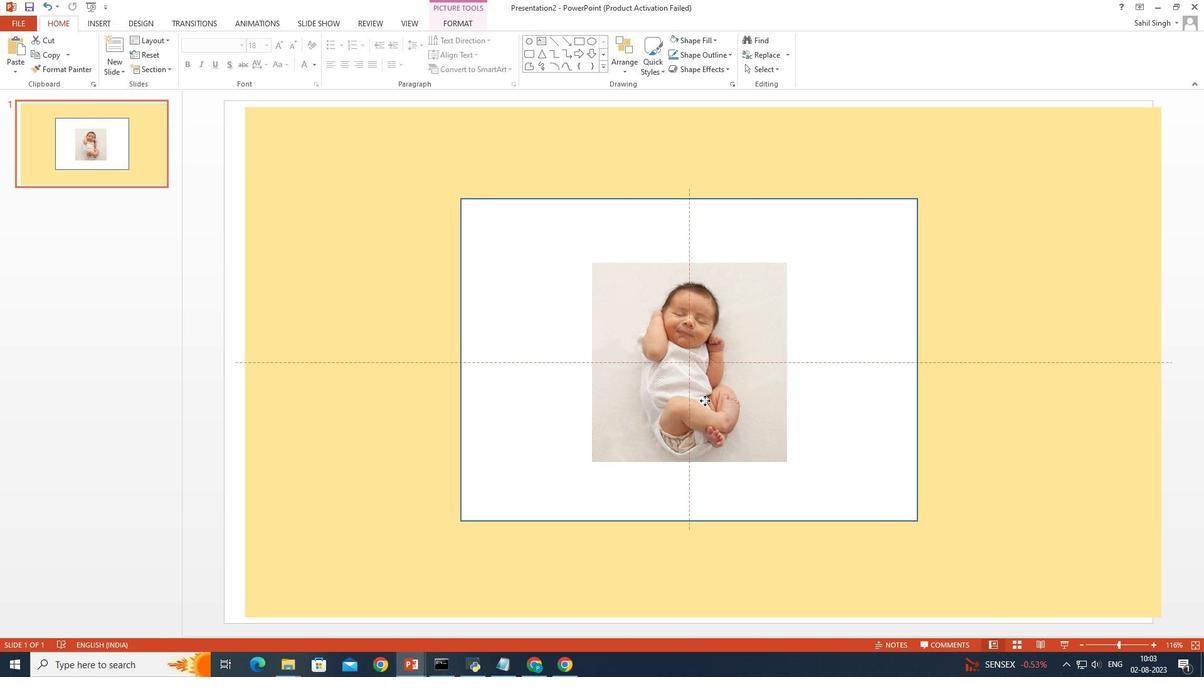 
Action: Mouse pressed left at (680, 340)
Screenshot: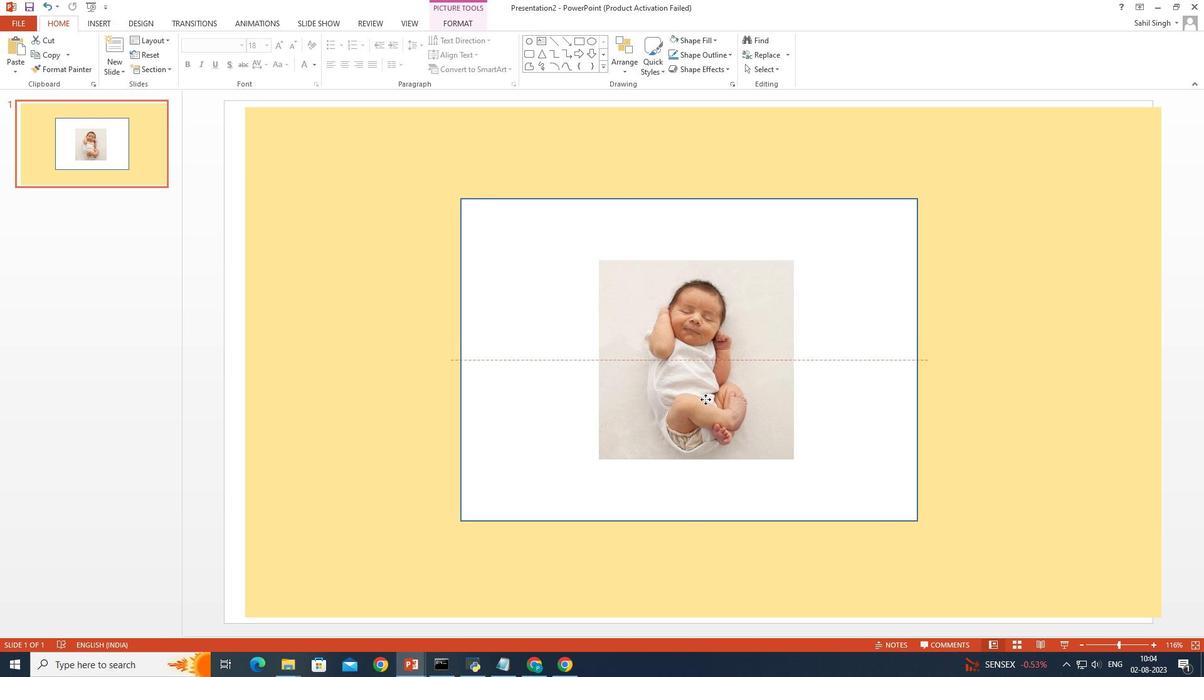 
Action: Mouse moved to (719, 304)
Screenshot: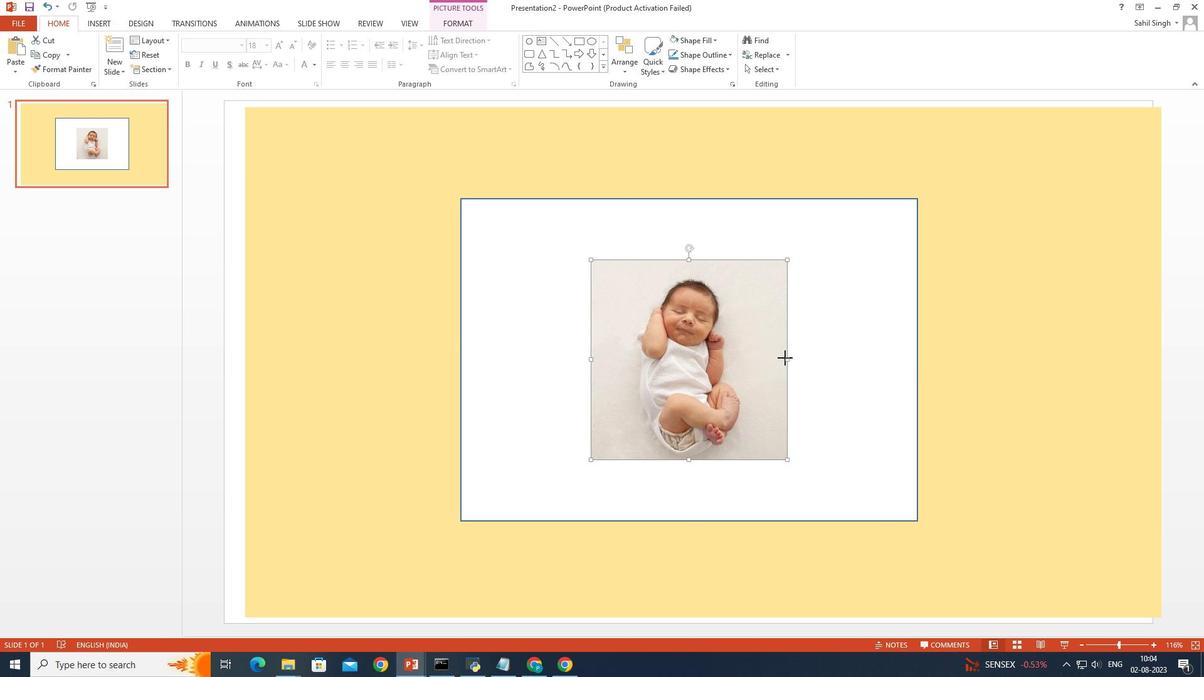 
Action: Mouse pressed left at (719, 304)
Screenshot: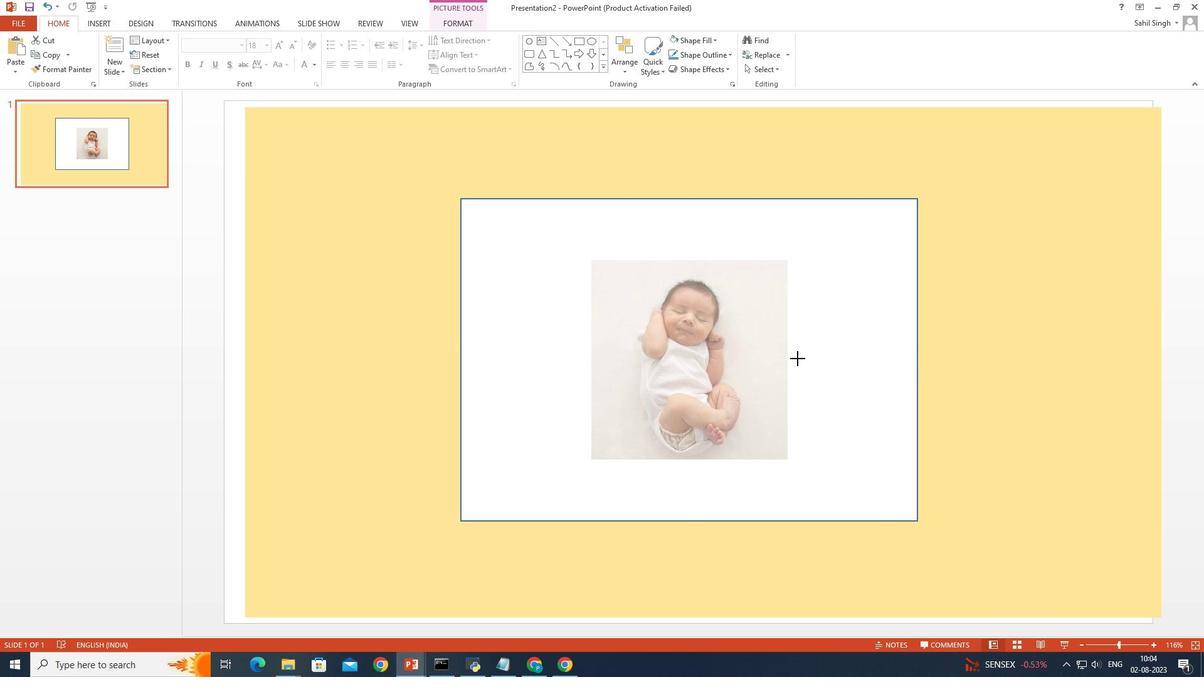 
Action: Mouse moved to (638, 304)
Screenshot: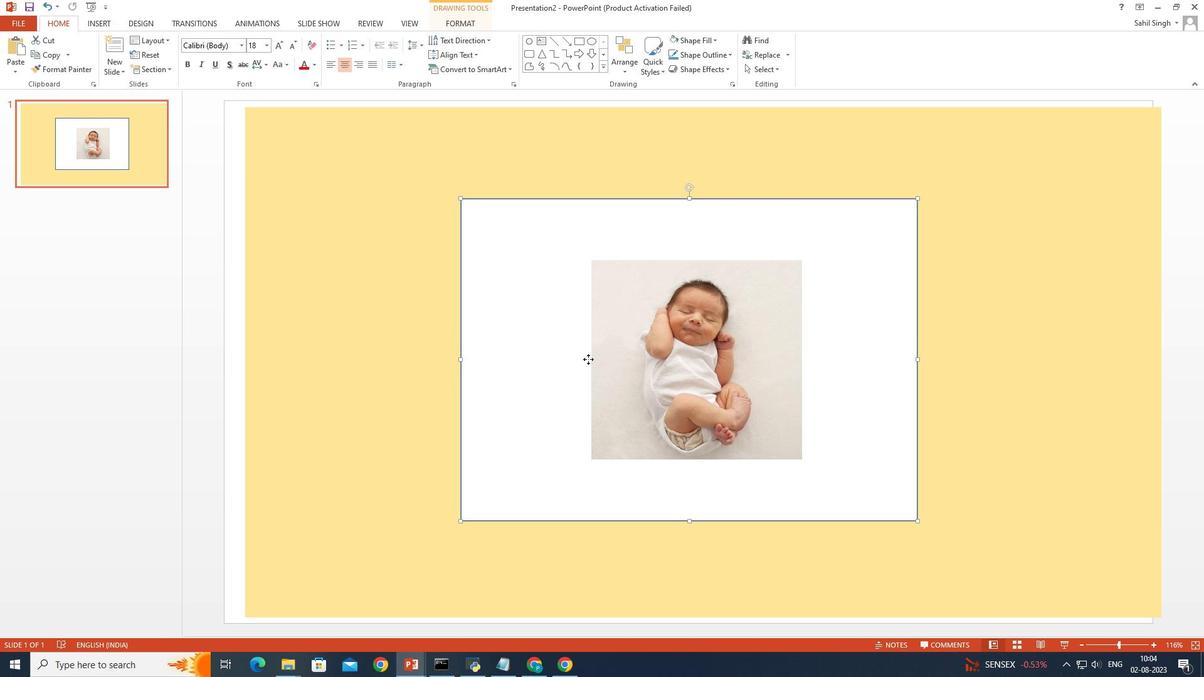 
Action: Mouse pressed left at (638, 304)
Screenshot: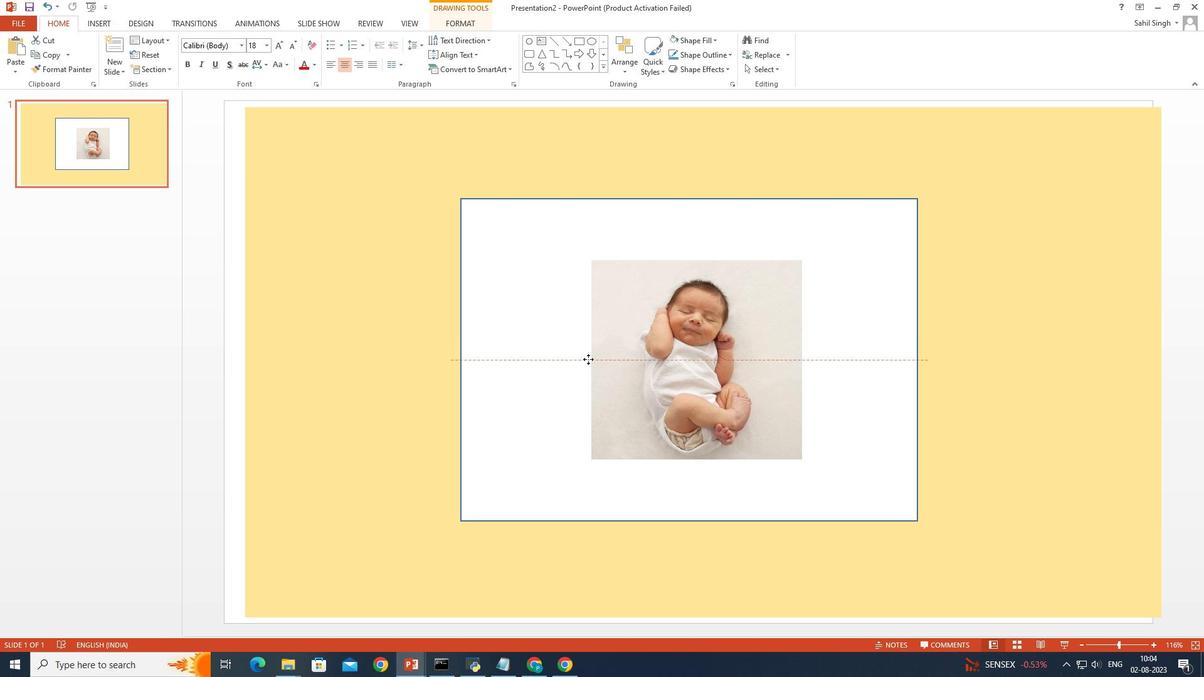 
Action: Mouse moved to (639, 302)
Screenshot: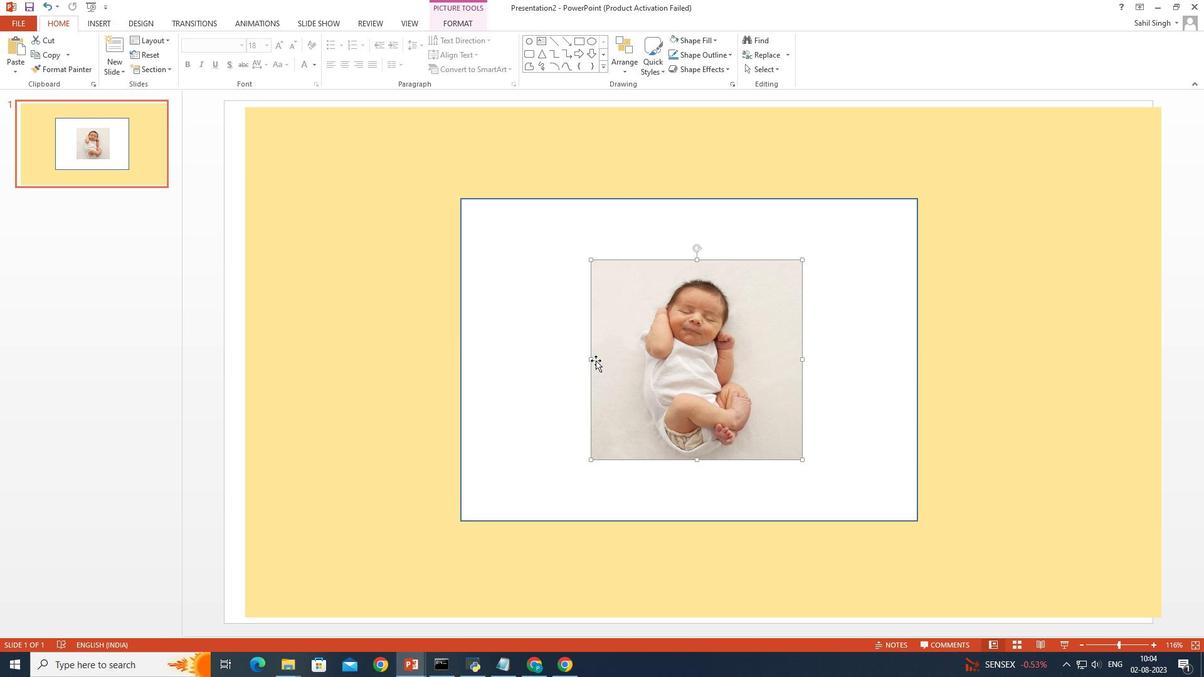 
Action: Mouse pressed left at (639, 302)
Screenshot: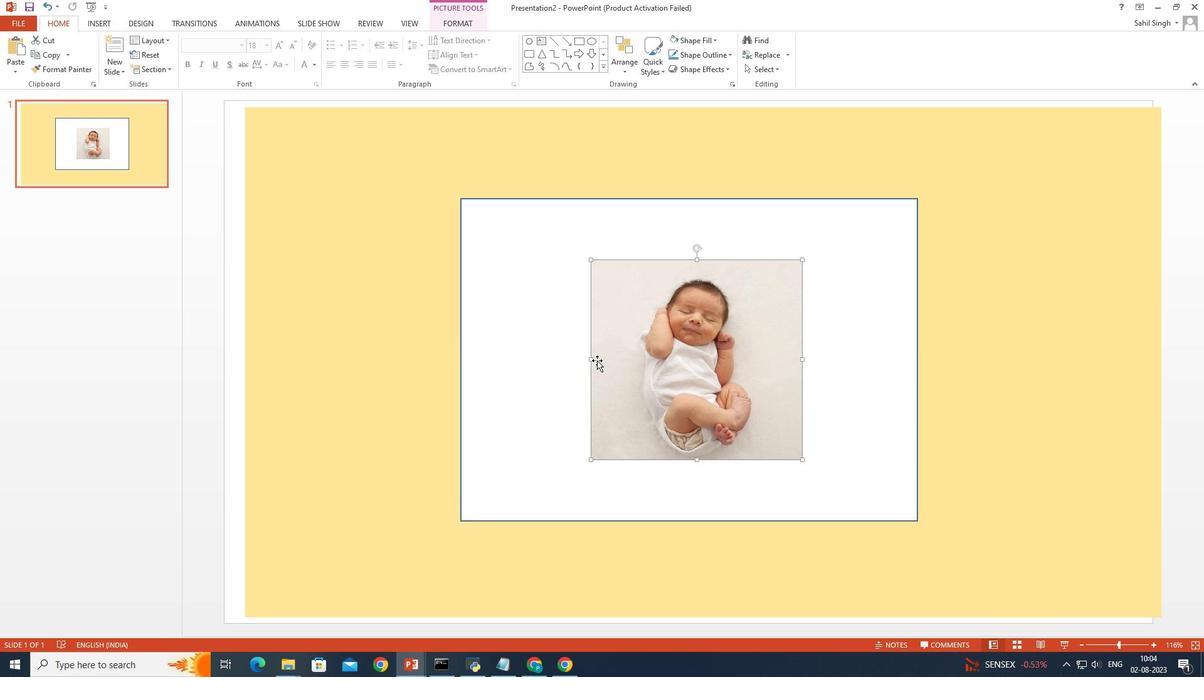
Action: Mouse moved to (638, 304)
Screenshot: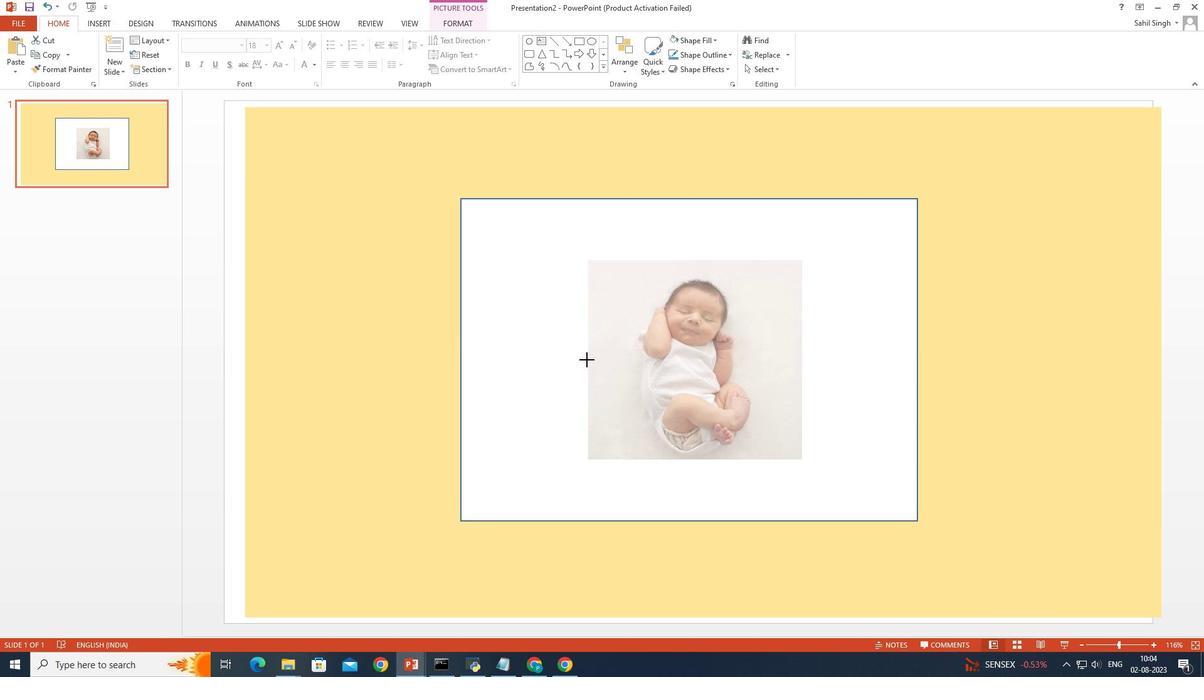 
Action: Mouse pressed left at (638, 304)
Screenshot: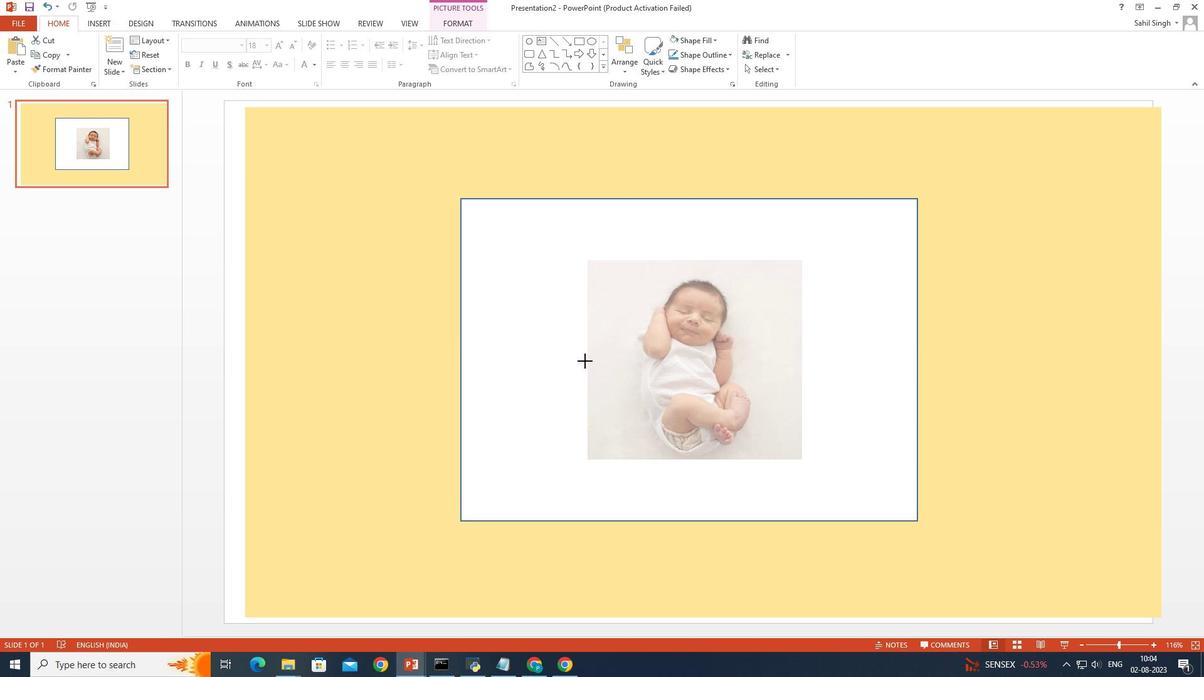 
Action: Mouse moved to (734, 308)
Screenshot: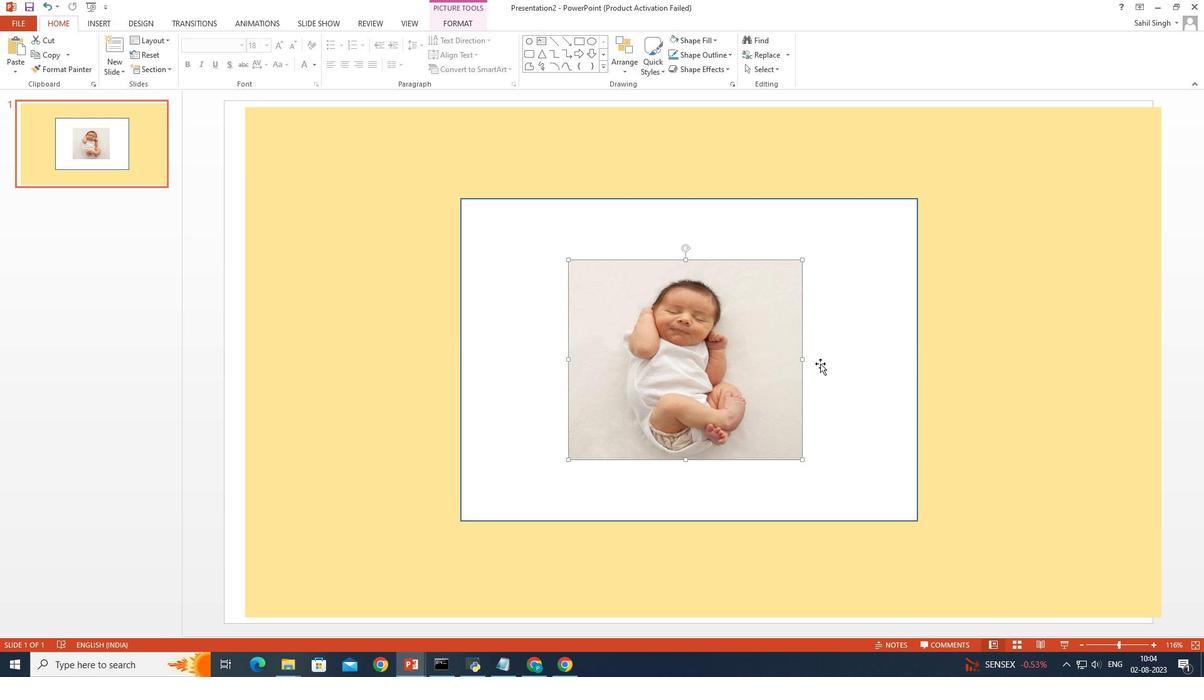 
Action: Mouse pressed left at (734, 308)
Screenshot: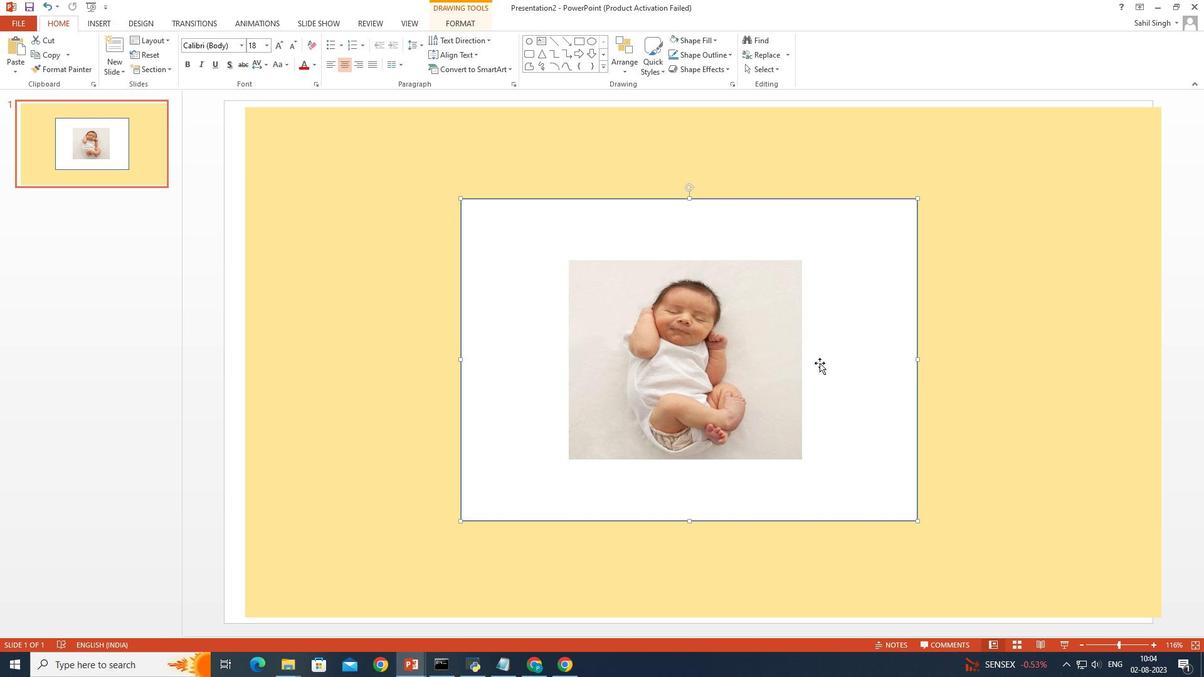 
Action: Mouse moved to (668, 309)
Screenshot: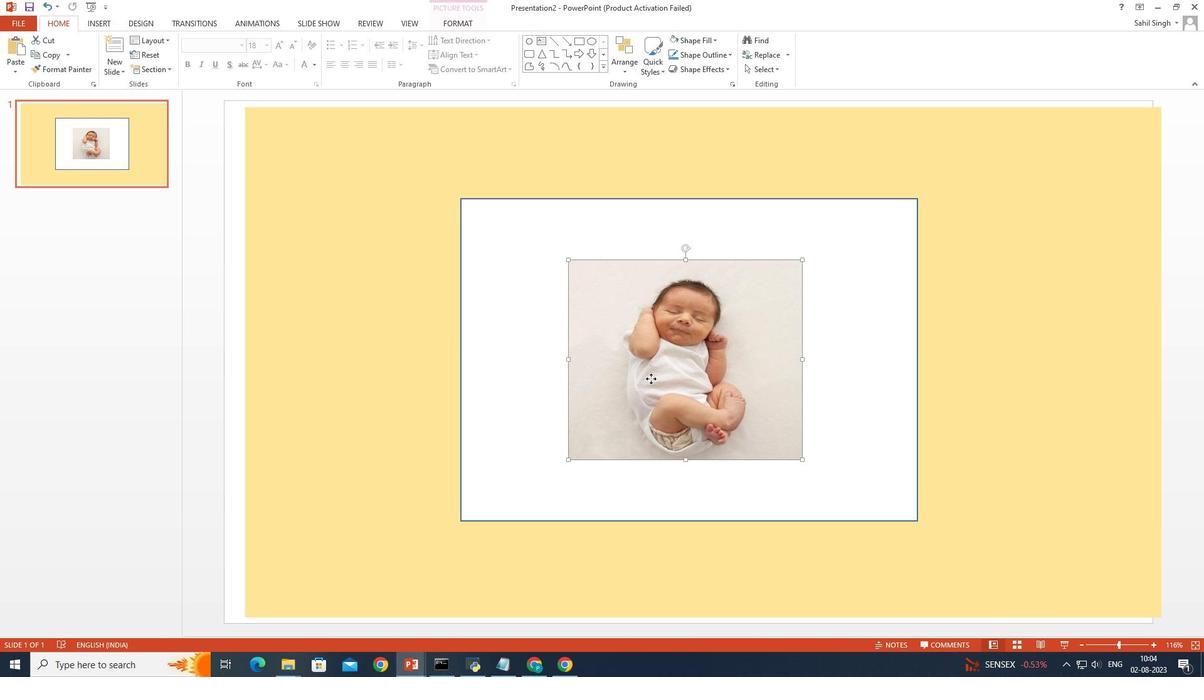 
Action: Mouse pressed left at (668, 309)
Screenshot: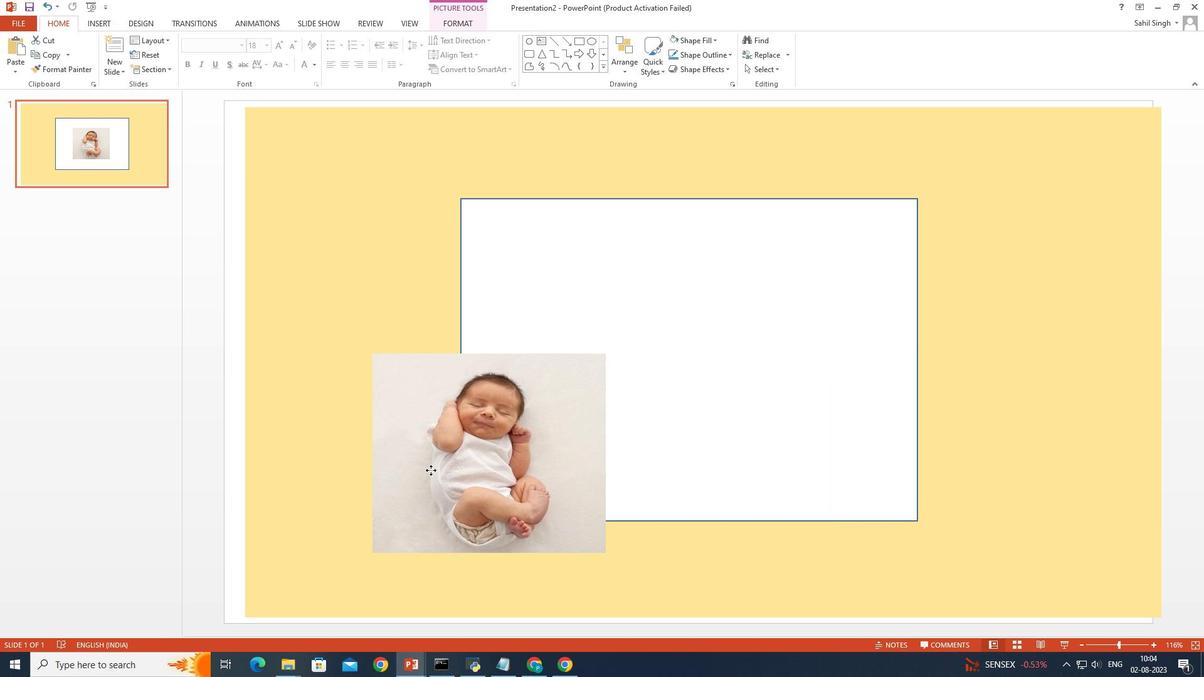 
Action: Mouse moved to (632, 65)
Screenshot: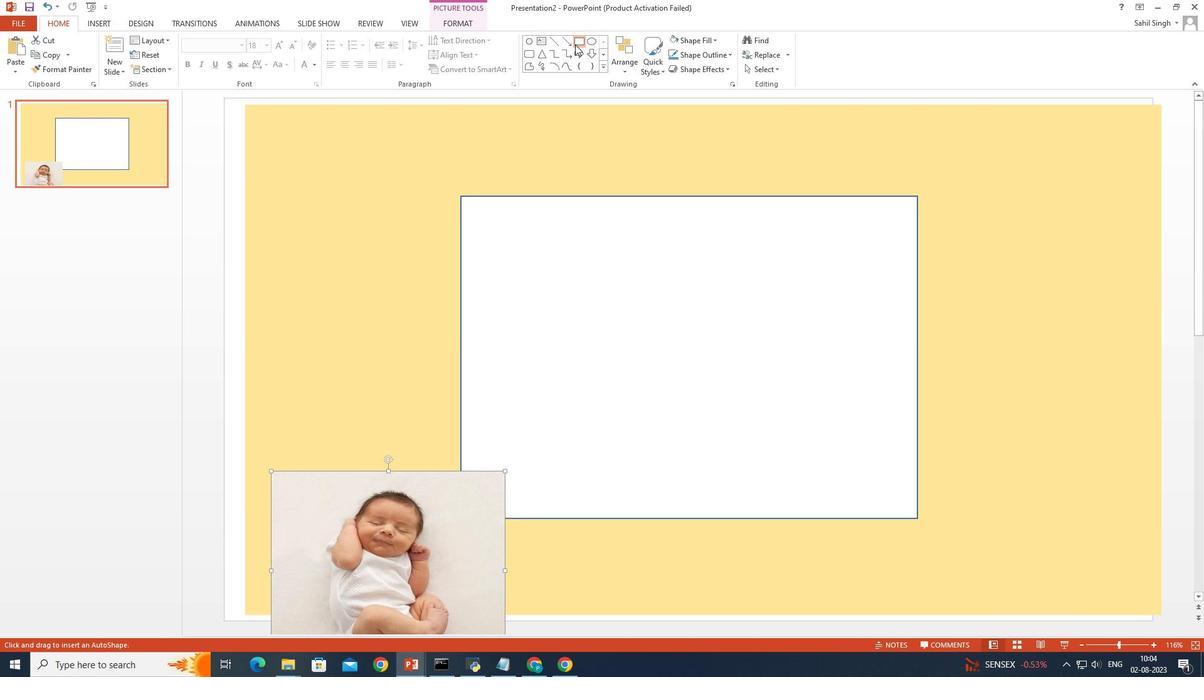 
Action: Mouse pressed left at (632, 65)
Screenshot: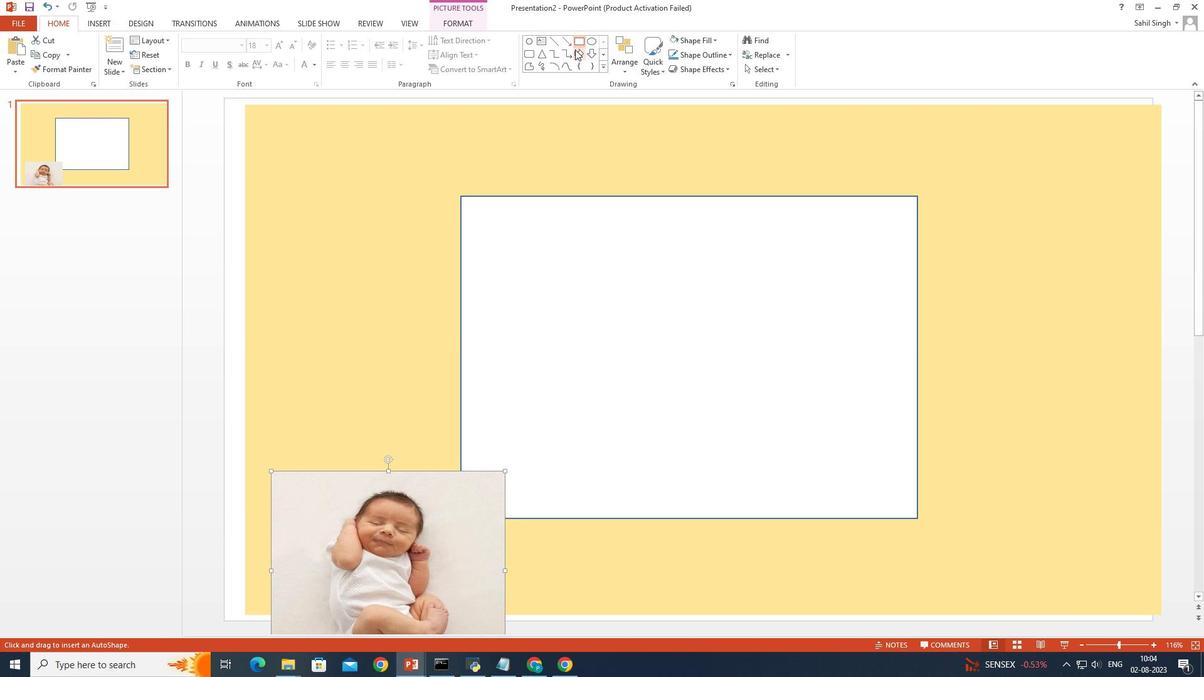 
Action: Mouse moved to (613, 203)
Screenshot: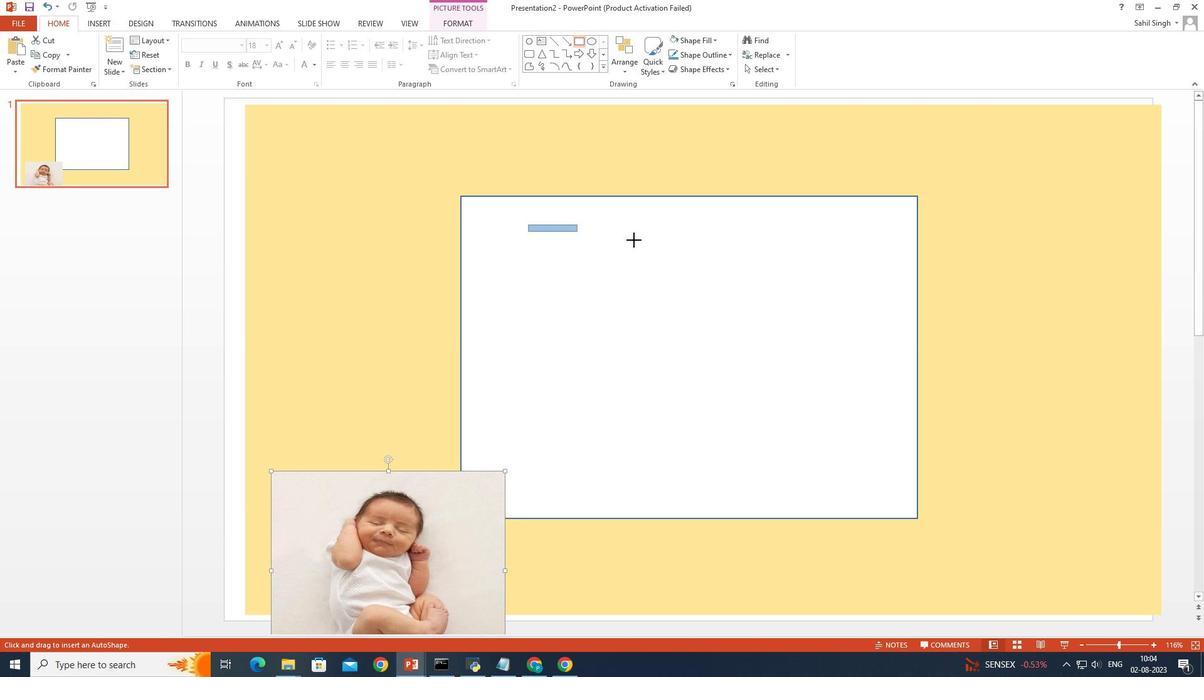 
Action: Mouse pressed left at (613, 203)
Screenshot: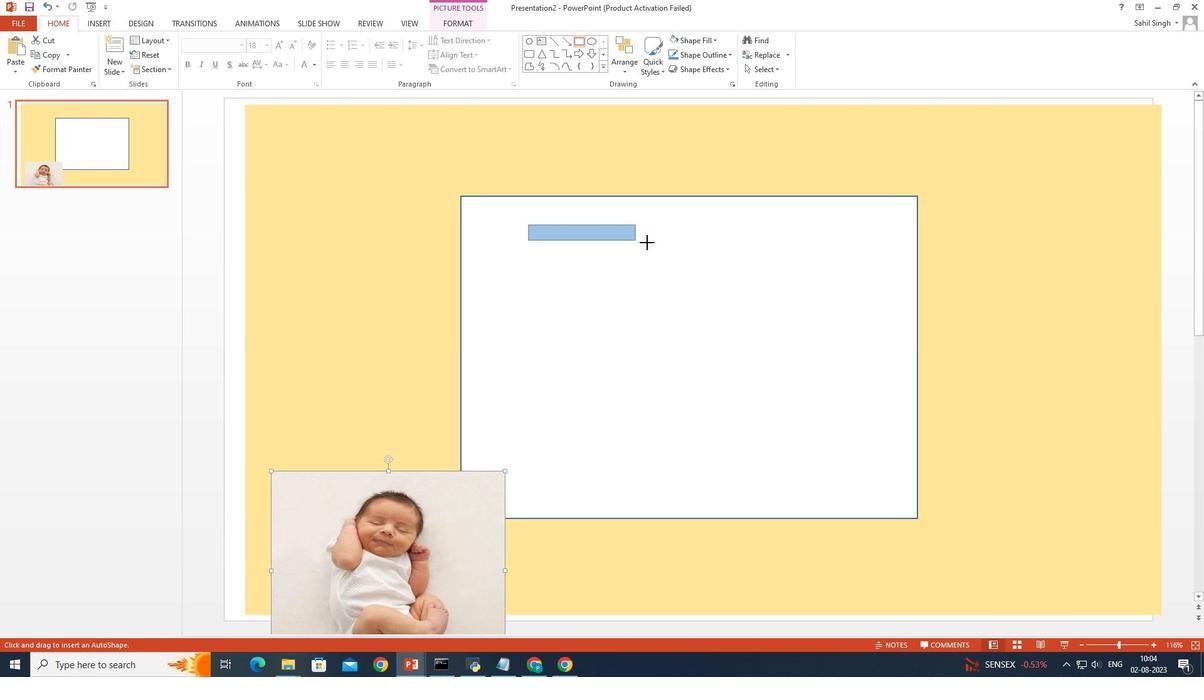 
Action: Mouse moved to (613, 308)
Screenshot: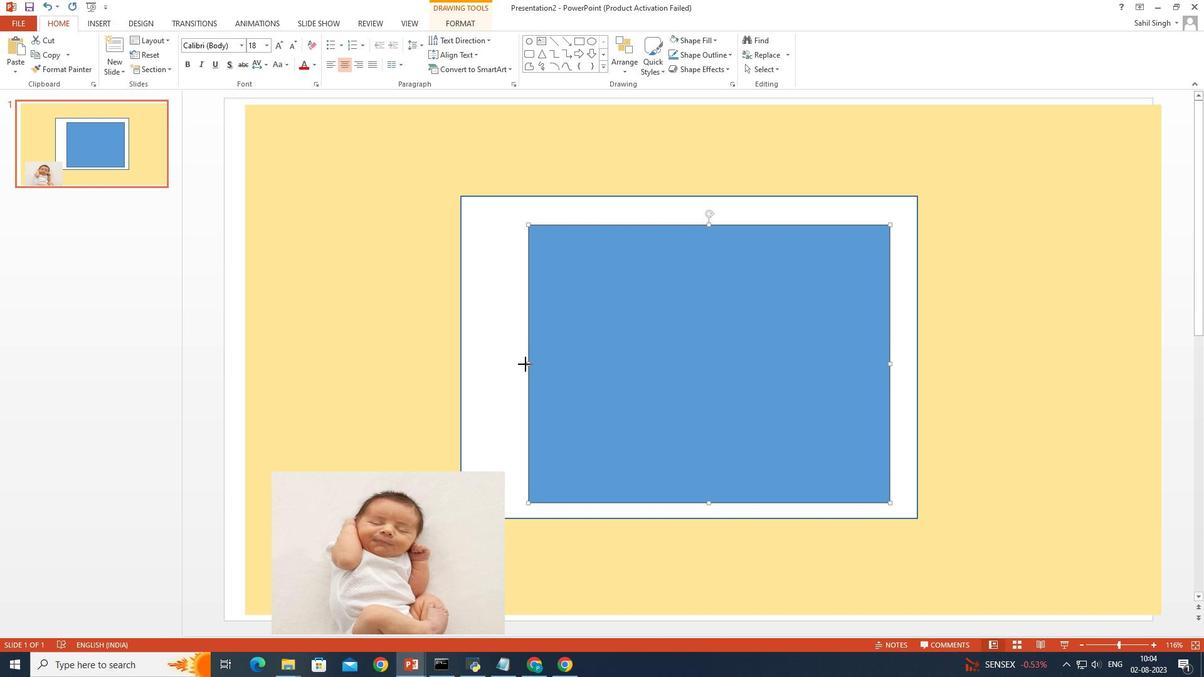 
Action: Mouse pressed left at (613, 308)
Screenshot: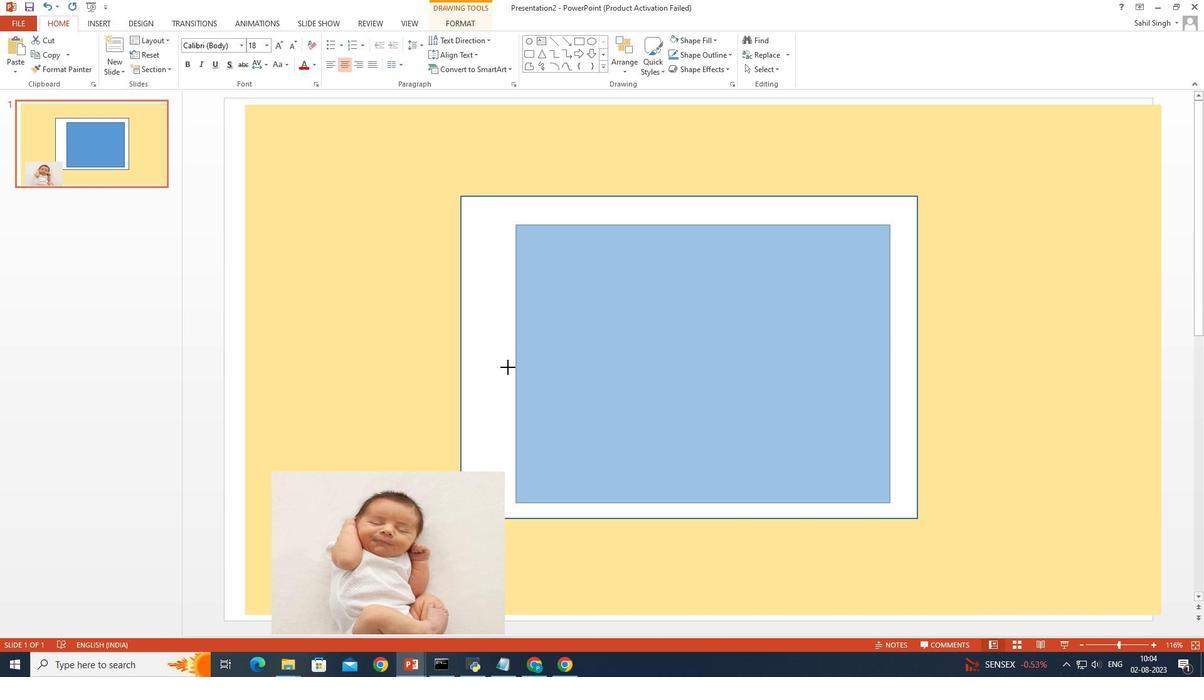 
Action: Mouse moved to (661, 308)
Screenshot: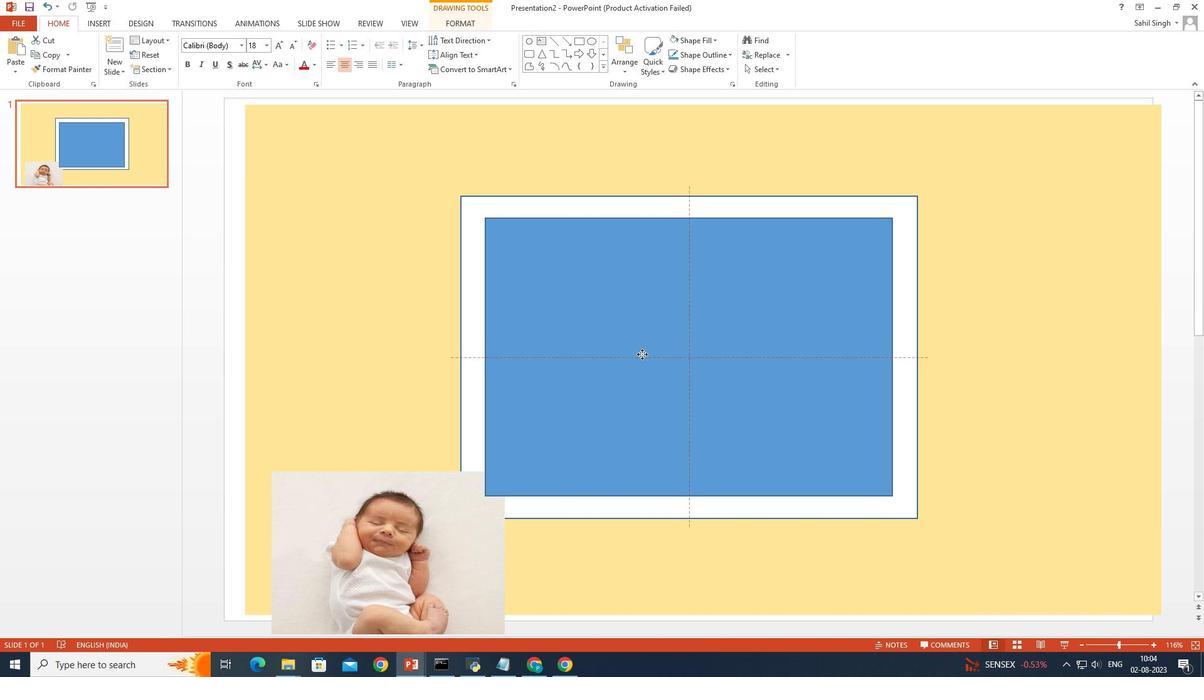 
Action: Mouse pressed left at (661, 308)
Screenshot: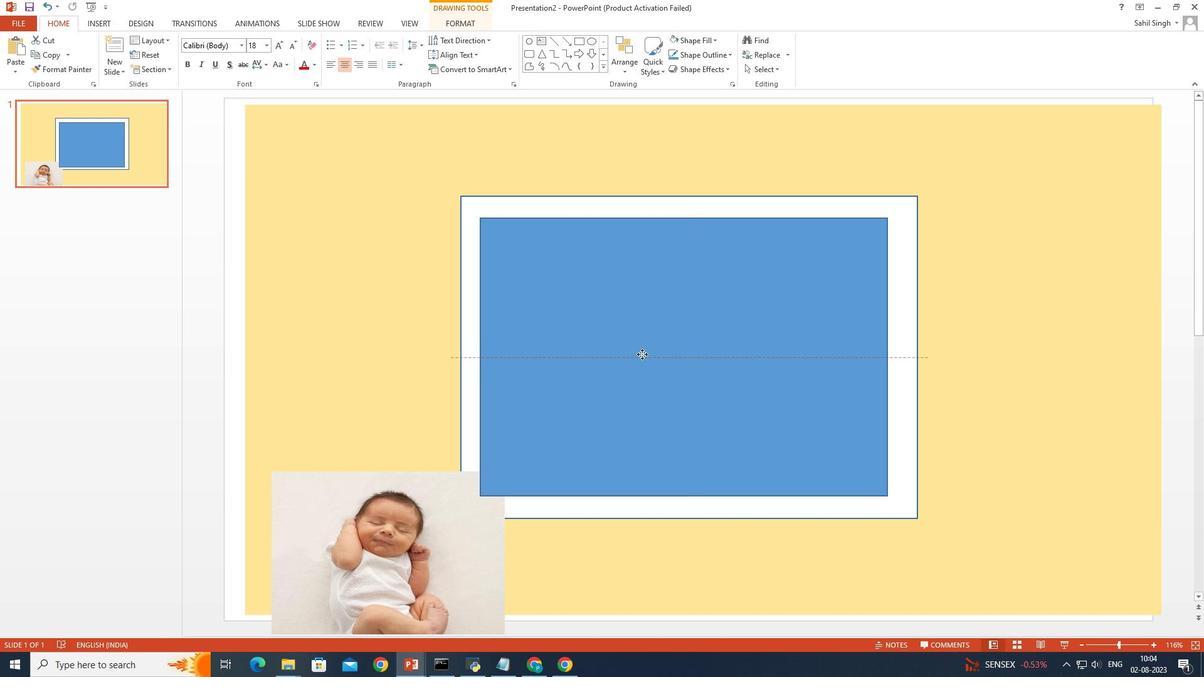 
Action: Mouse moved to (676, 405)
Screenshot: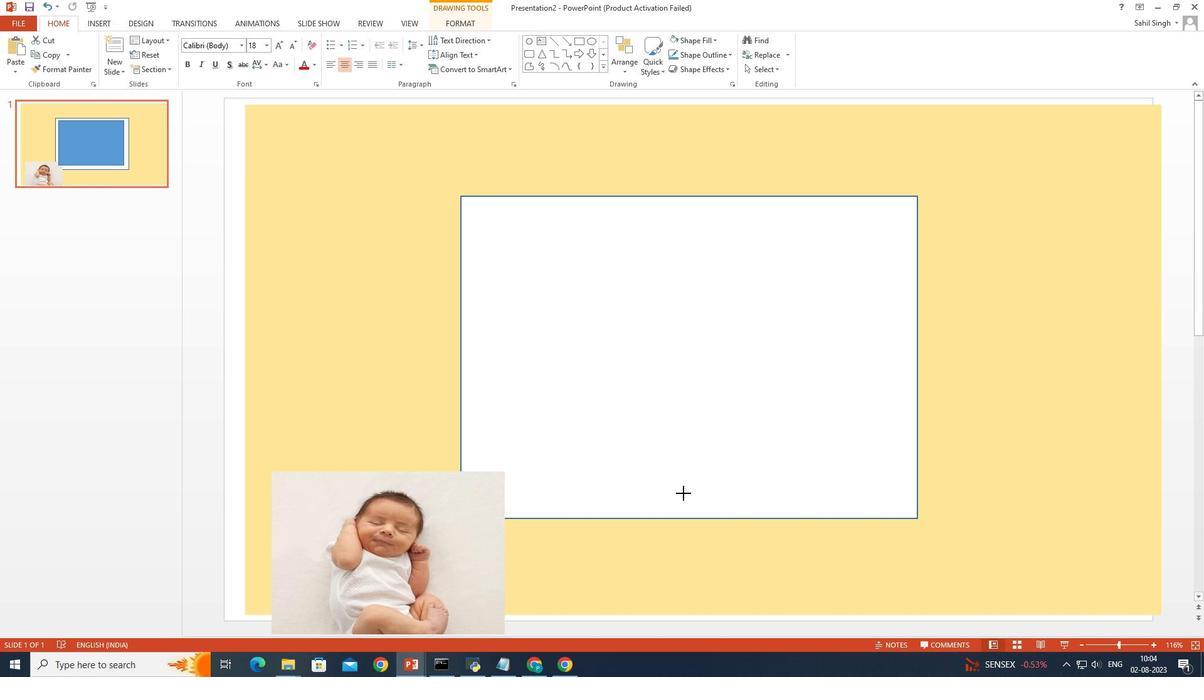 
Action: Mouse pressed left at (676, 405)
Screenshot: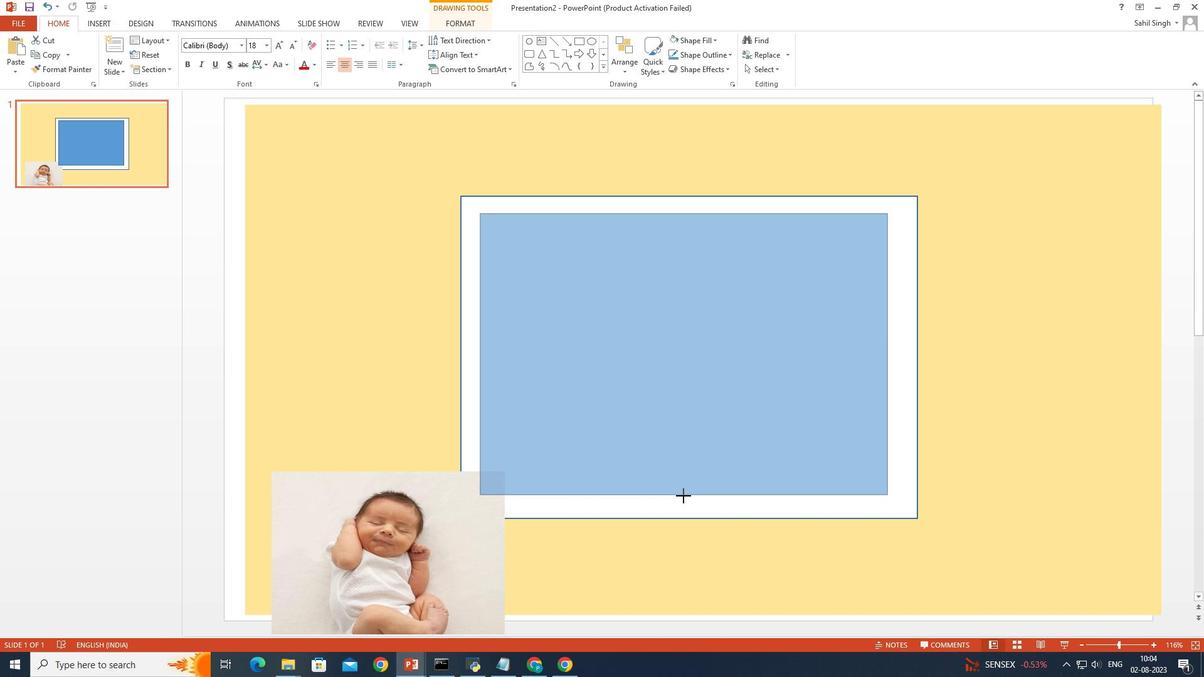 
Action: Mouse moved to (761, 302)
Screenshot: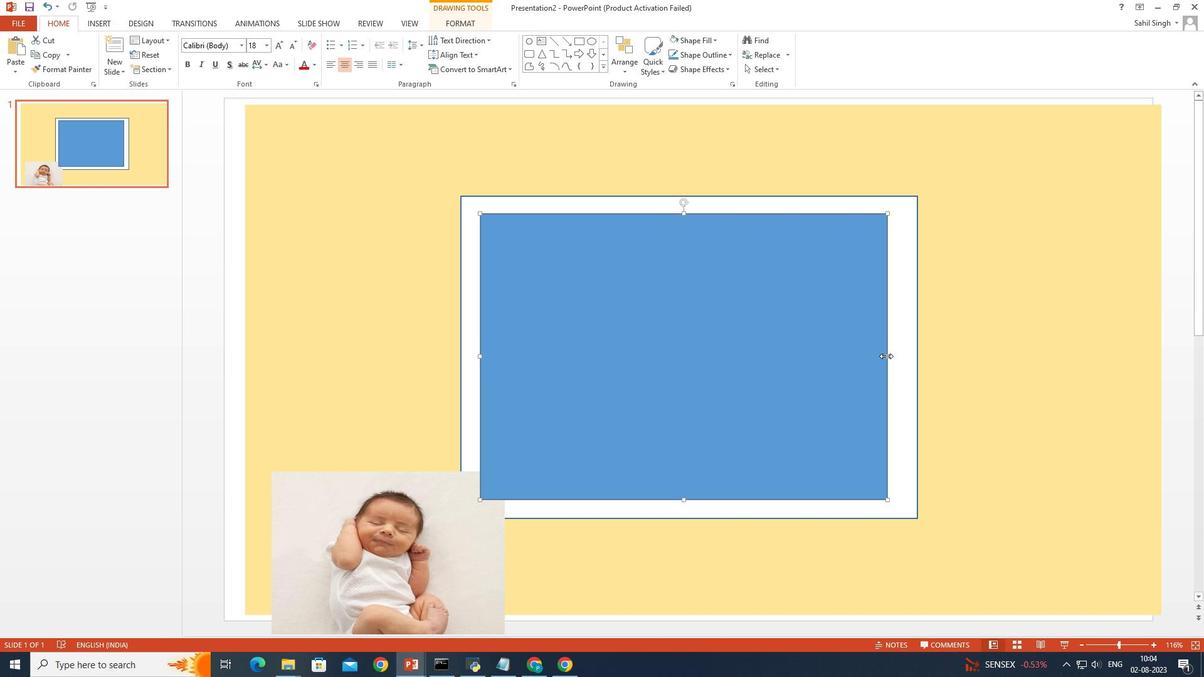 
Action: Mouse pressed left at (761, 302)
Screenshot: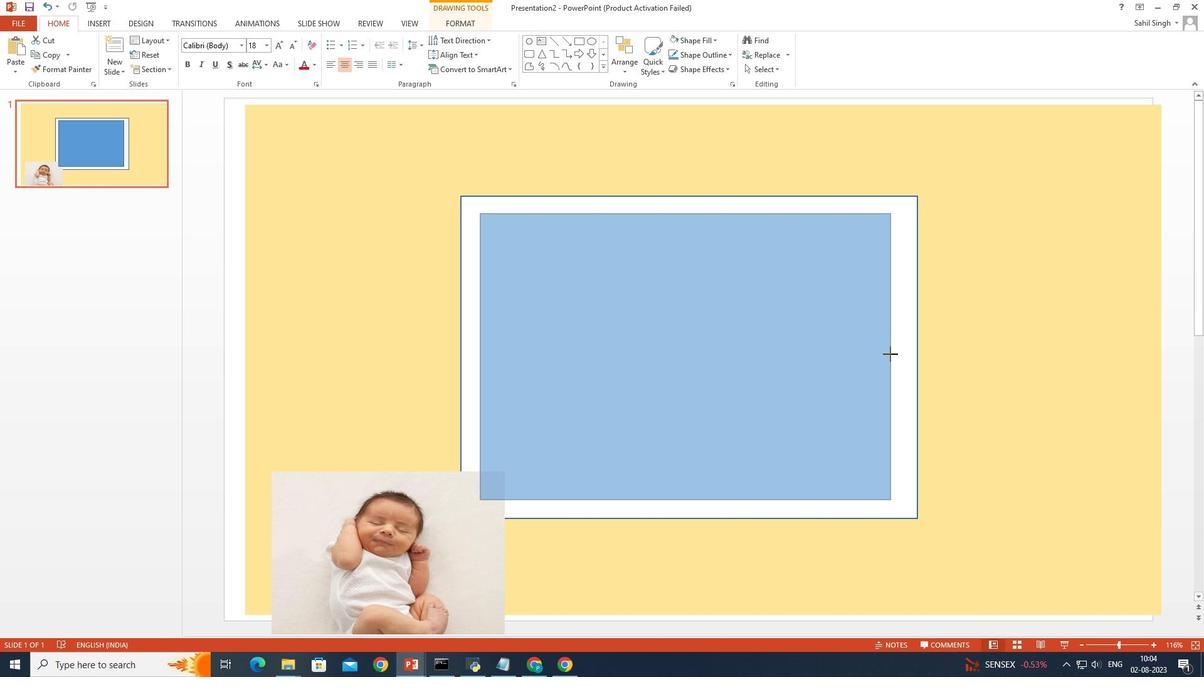 
Action: Mouse moved to (762, 194)
Screenshot: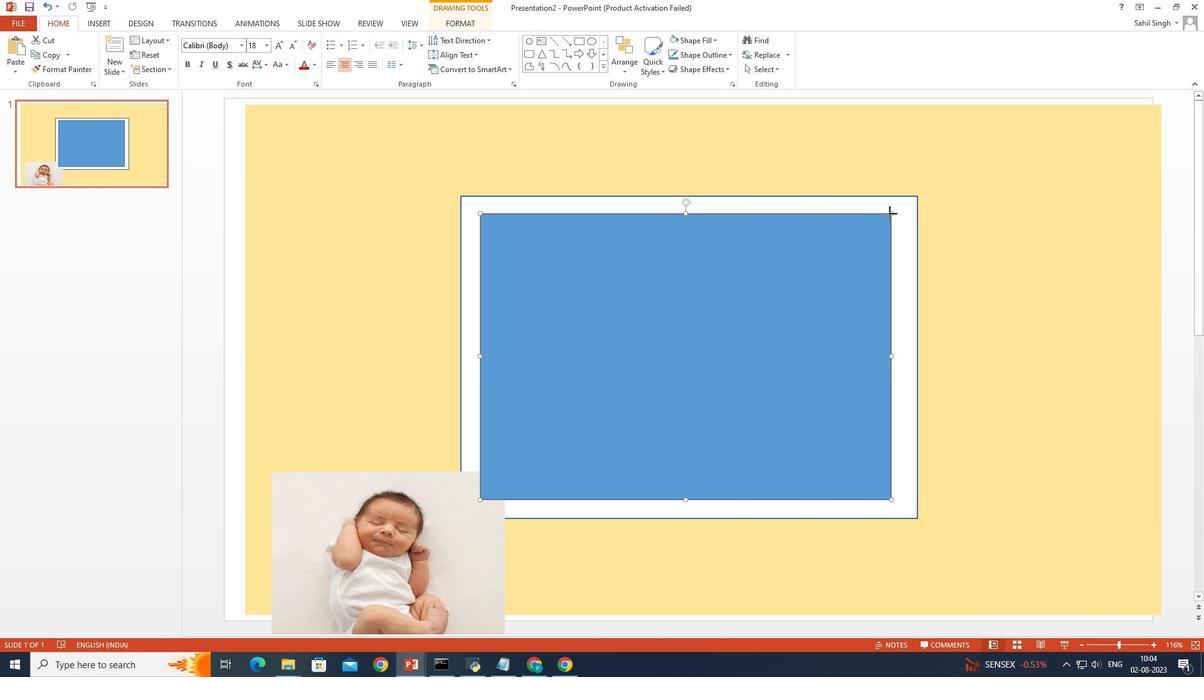 
Action: Mouse pressed left at (762, 194)
Screenshot: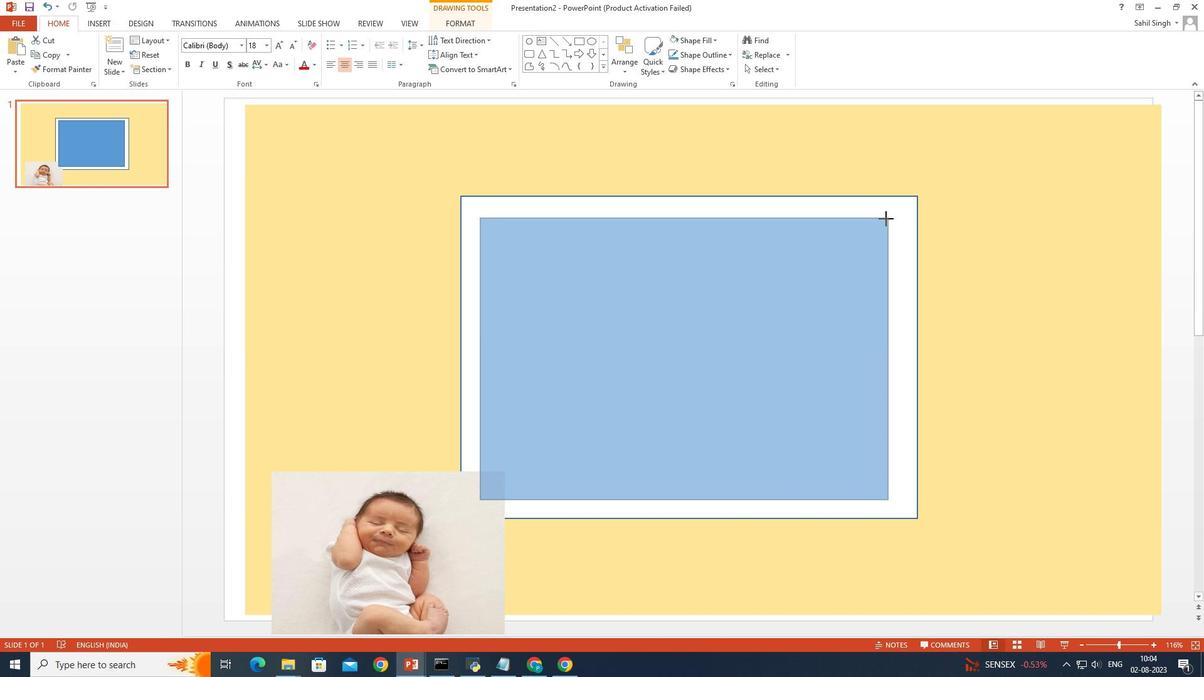 
Action: Mouse moved to (677, 237)
Screenshot: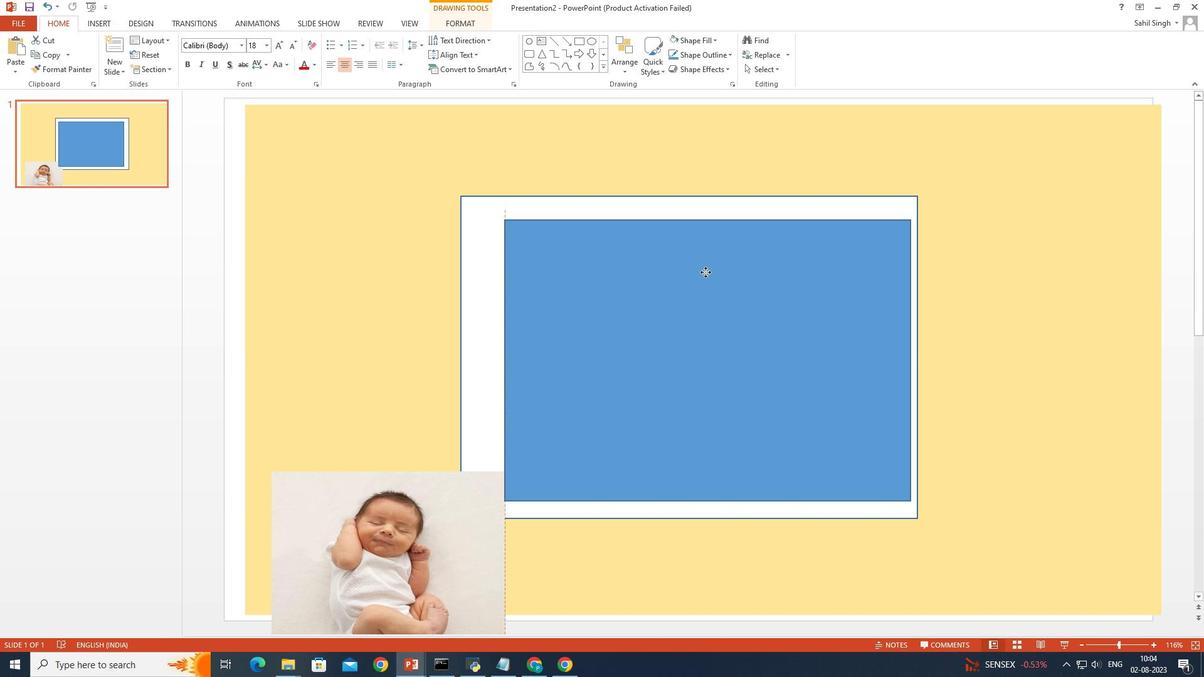 
Action: Mouse pressed left at (677, 237)
Screenshot: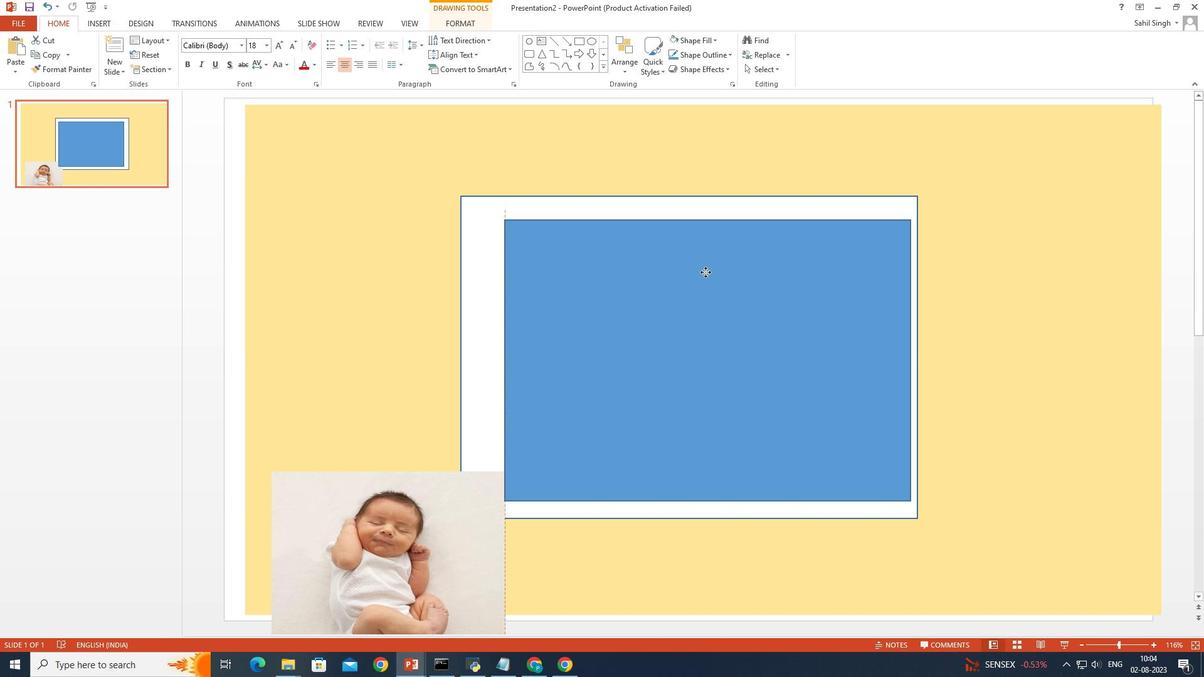 
Action: Mouse moved to (584, 298)
Screenshot: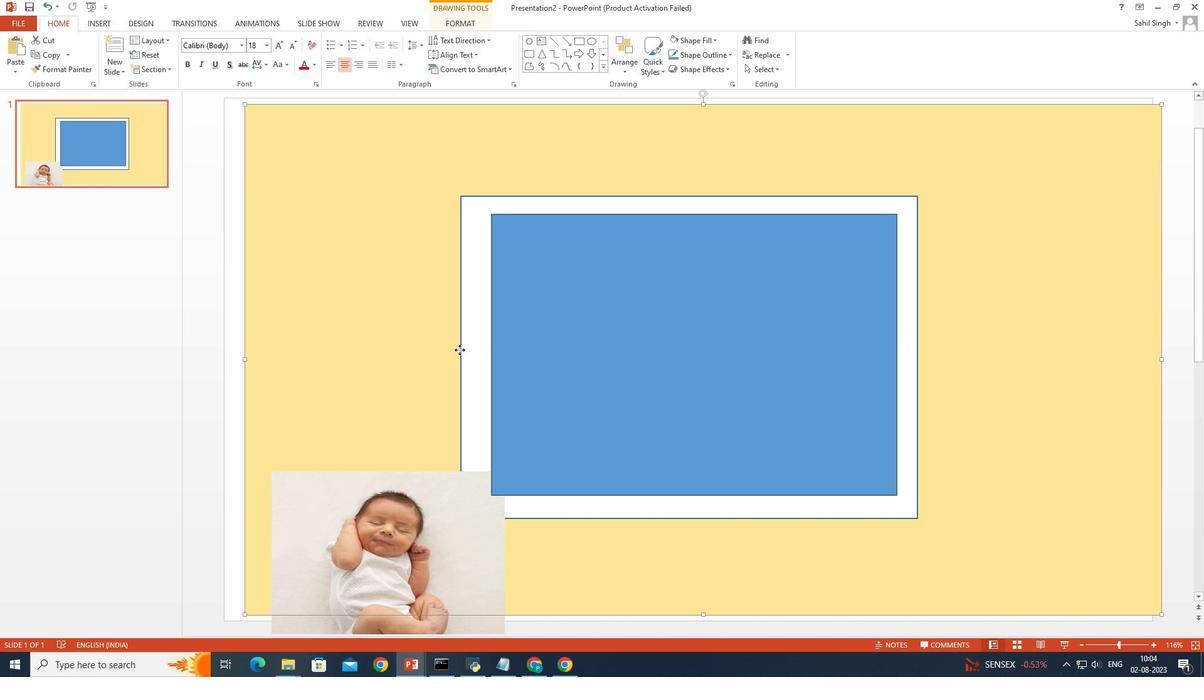 
Action: Mouse pressed left at (584, 298)
Screenshot: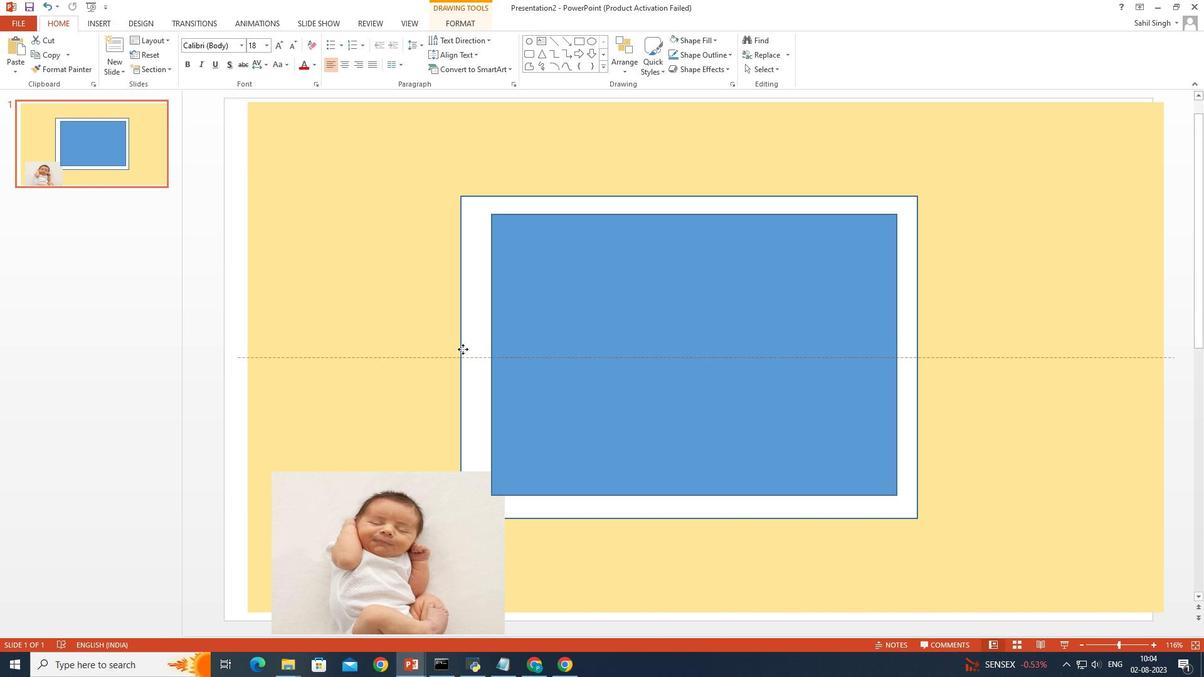 
Action: Mouse moved to (565, 296)
Screenshot: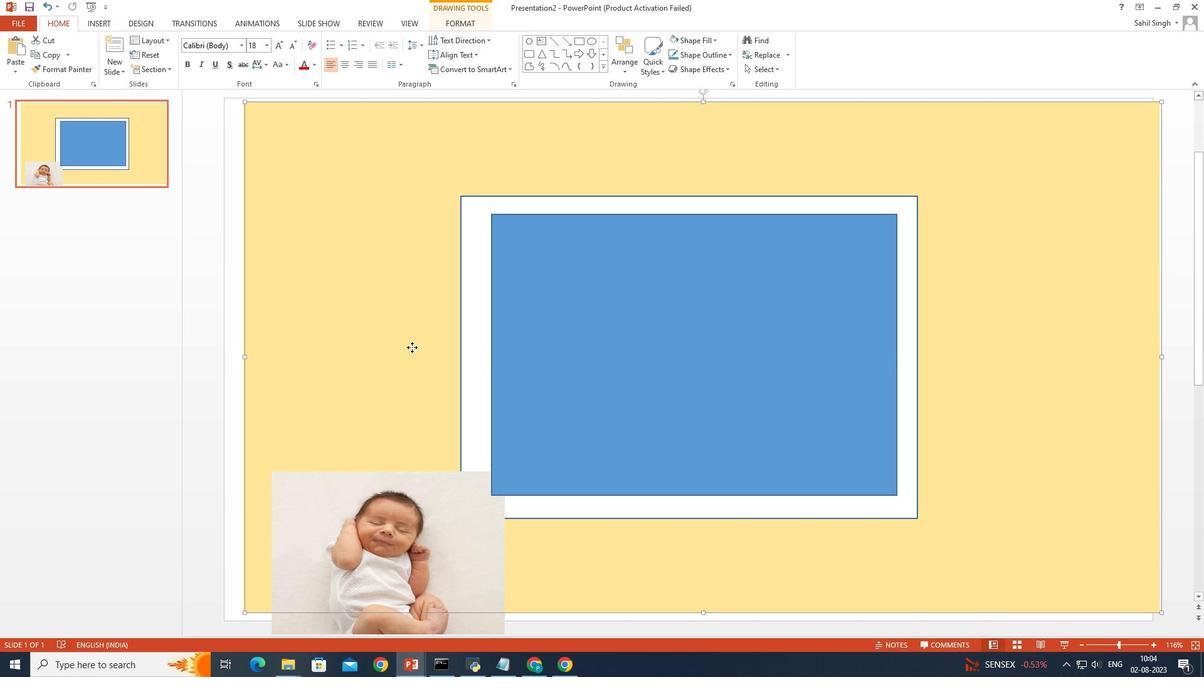 
Action: Mouse pressed left at (565, 296)
Screenshot: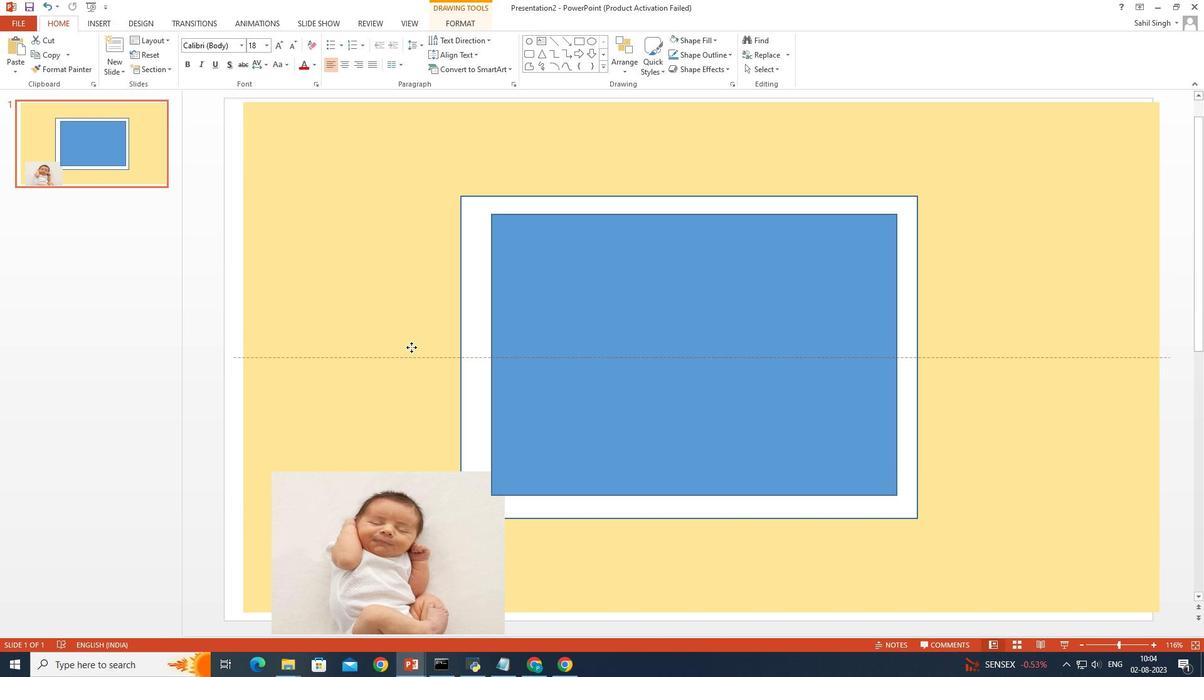 
Action: Mouse moved to (584, 300)
Screenshot: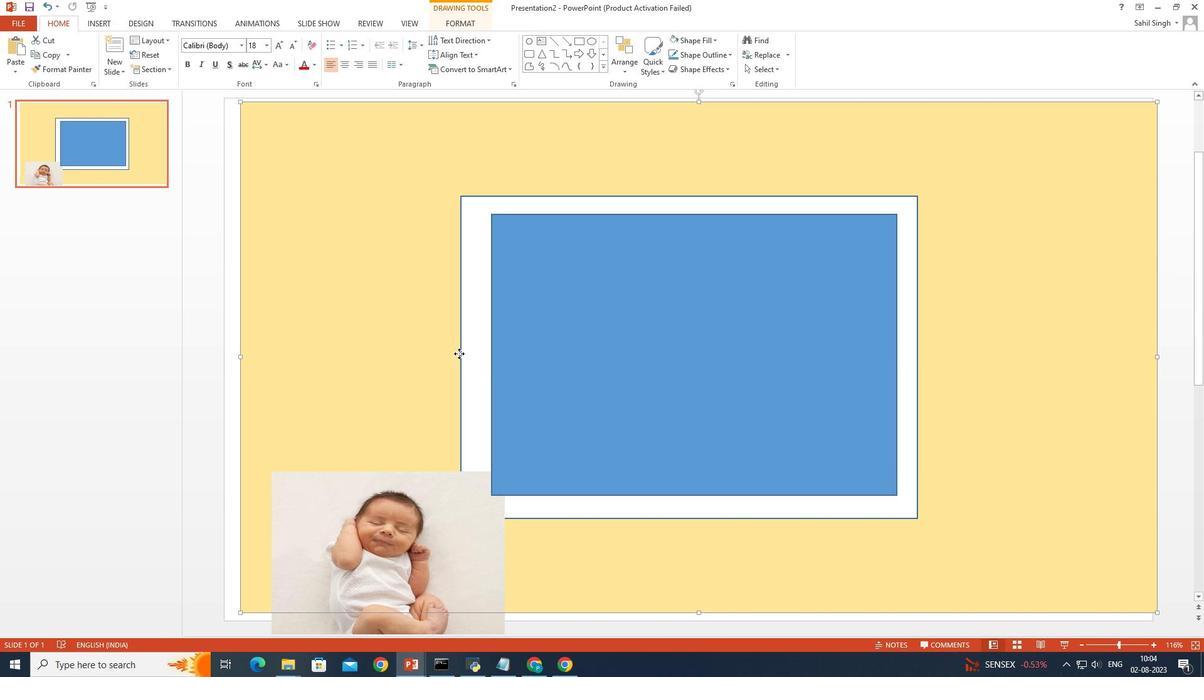 
Action: Mouse pressed left at (584, 300)
Screenshot: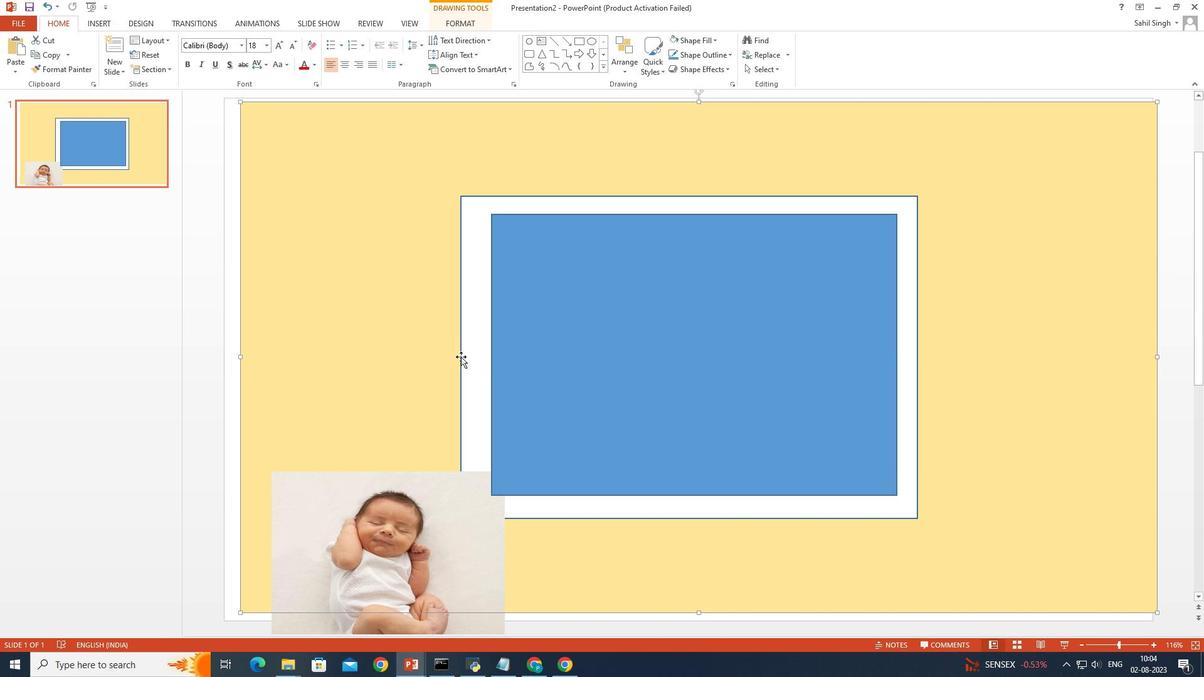 
Action: Mouse moved to (585, 303)
Screenshot: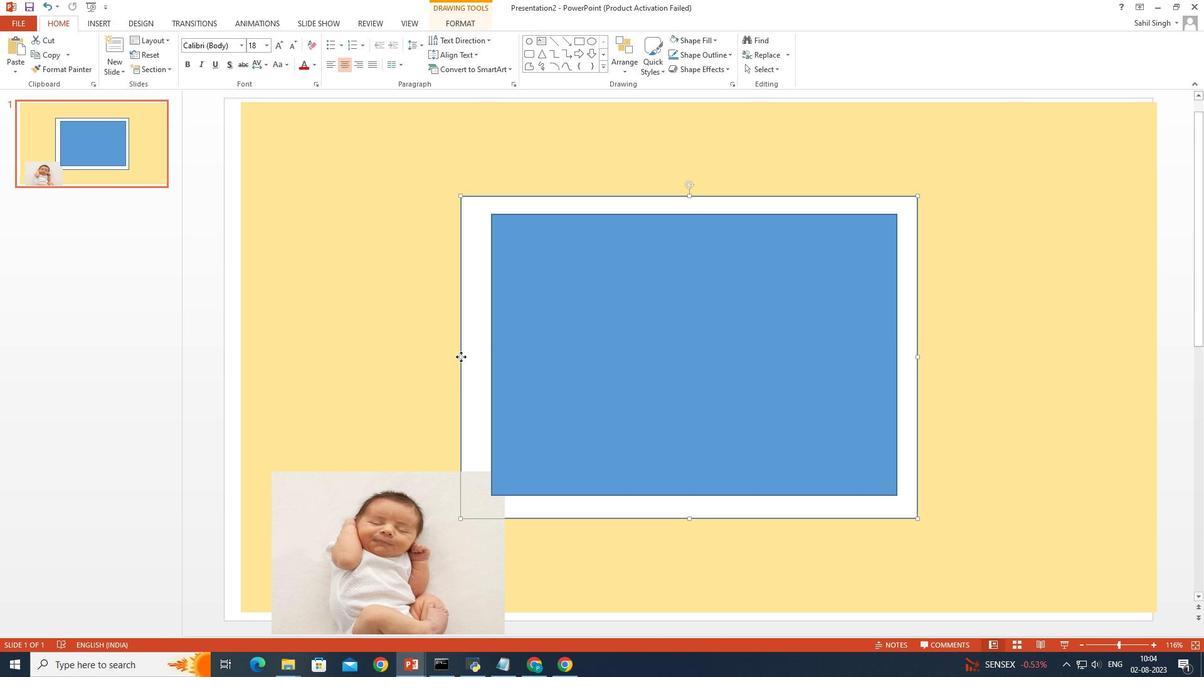 
Action: Mouse pressed left at (585, 303)
Screenshot: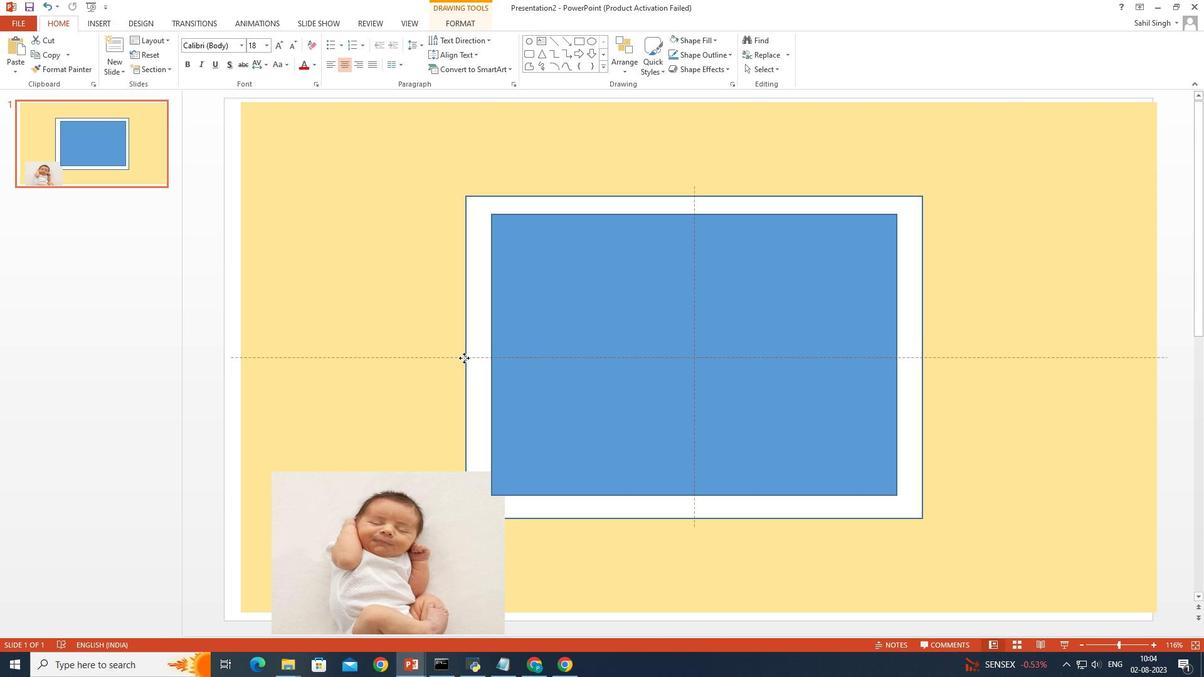
Action: Mouse moved to (588, 304)
Screenshot: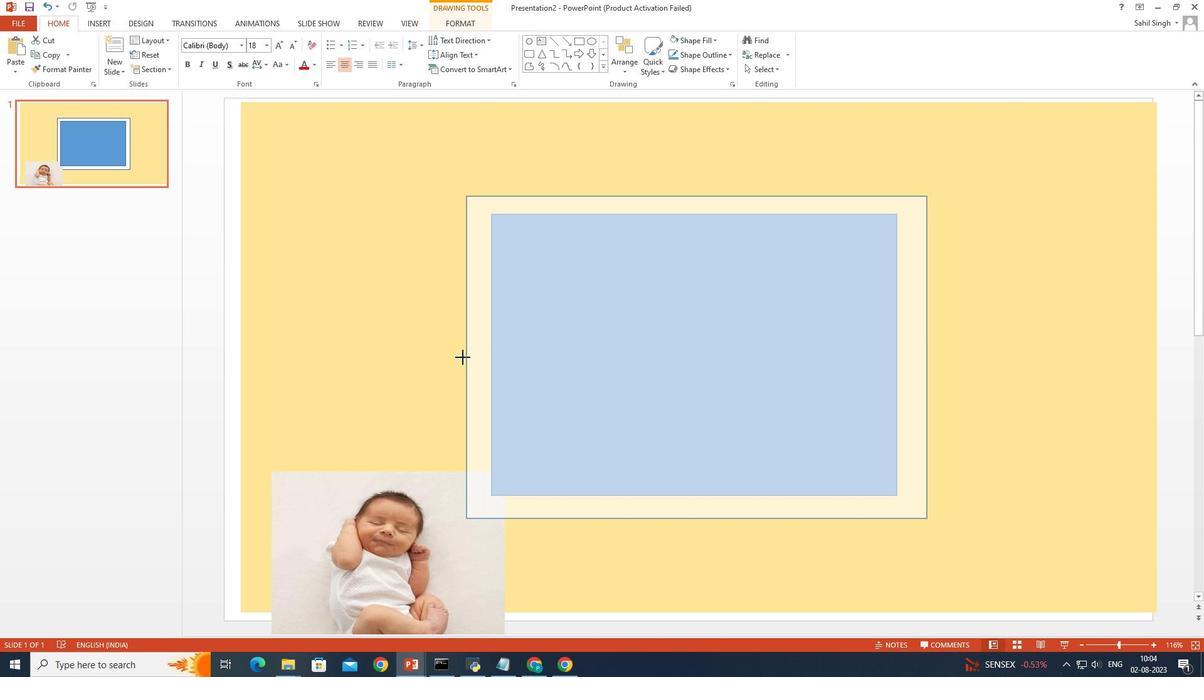 
Action: Mouse pressed left at (588, 304)
Screenshot: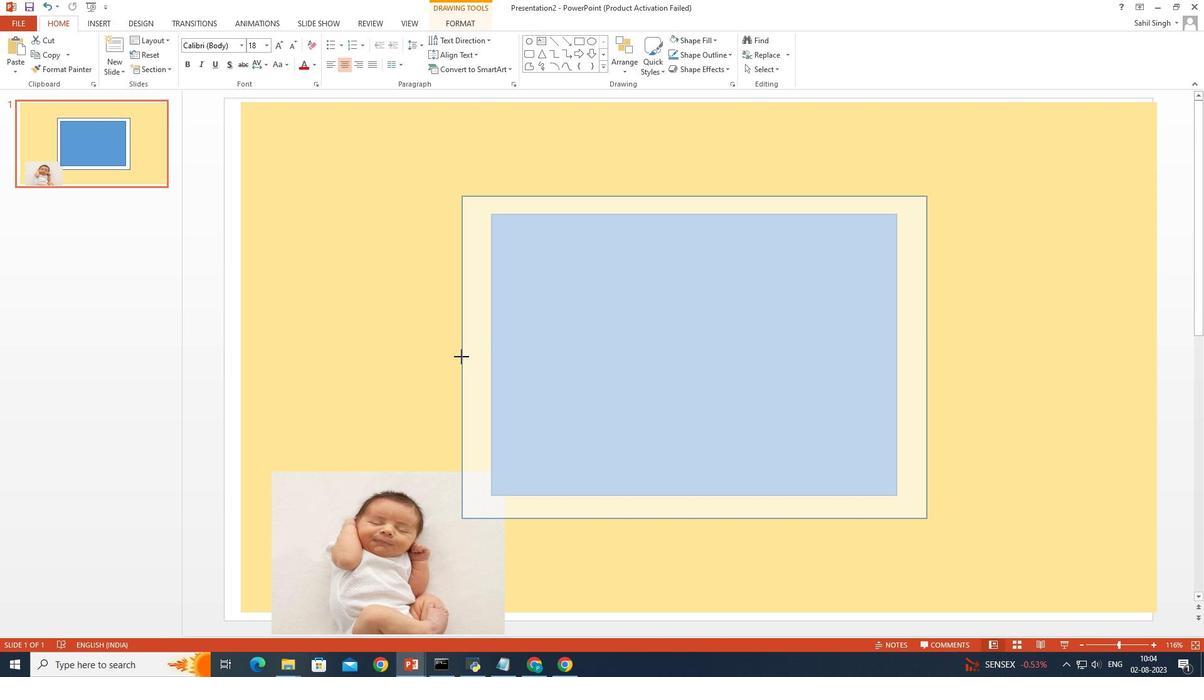 
Action: Mouse moved to (778, 302)
Screenshot: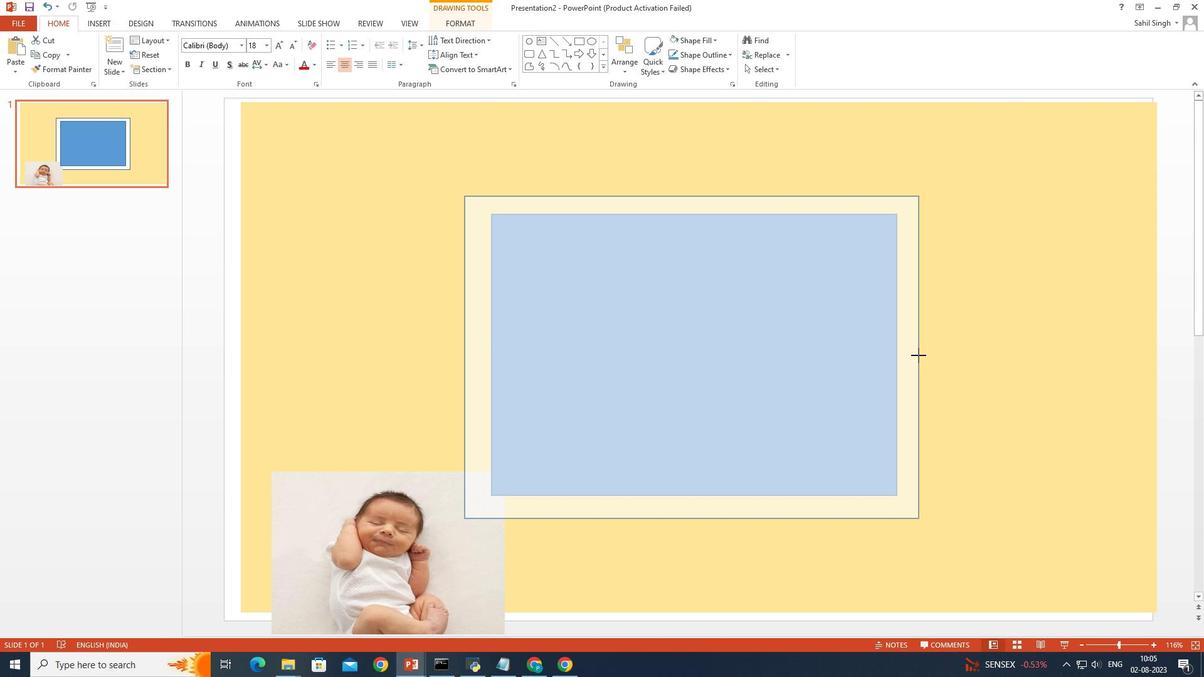 
Action: Mouse pressed left at (778, 302)
Screenshot: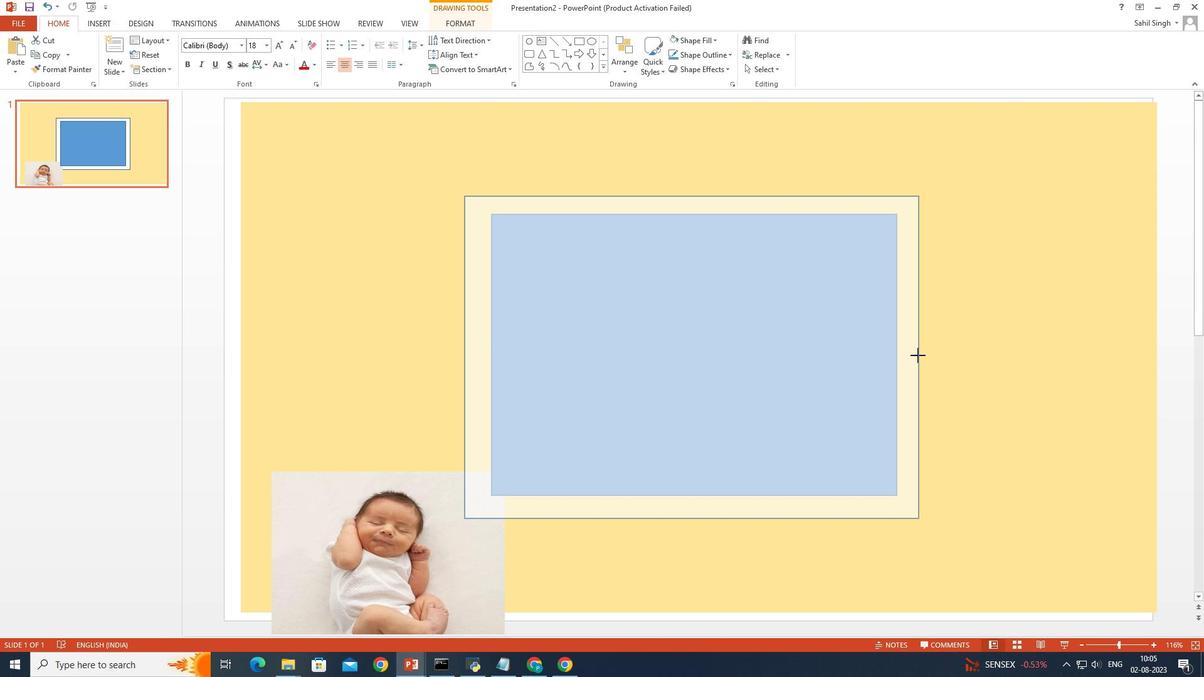 
Action: Mouse moved to (647, 294)
Screenshot: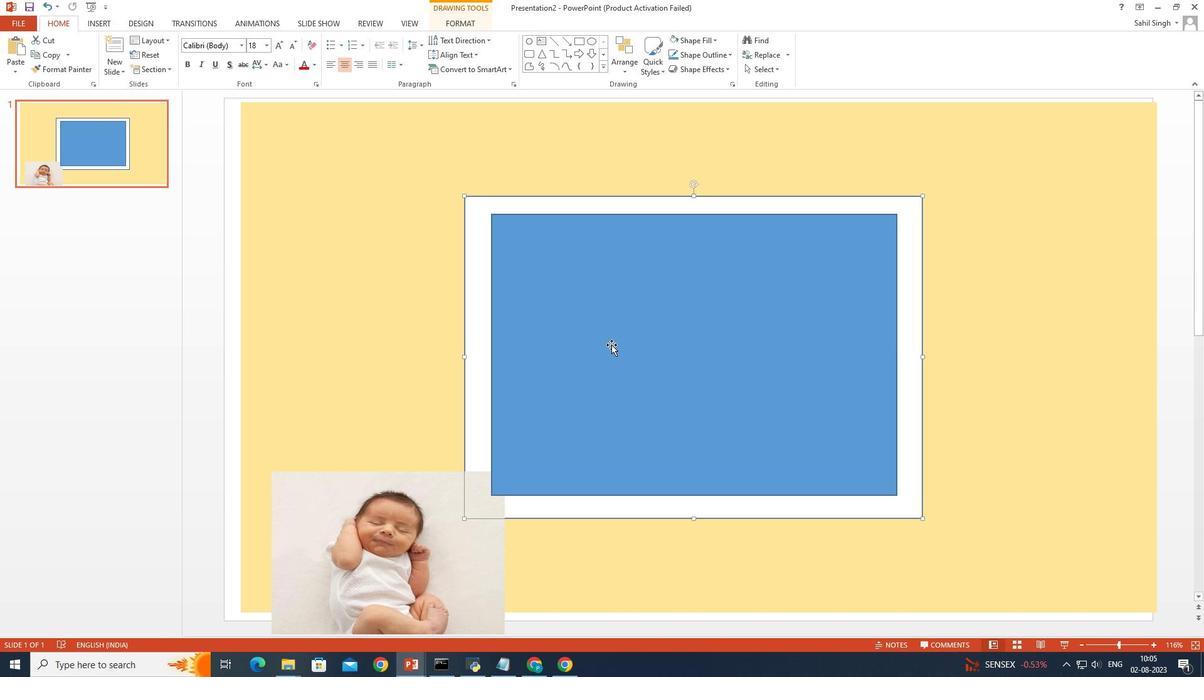 
Action: Mouse pressed left at (647, 294)
Screenshot: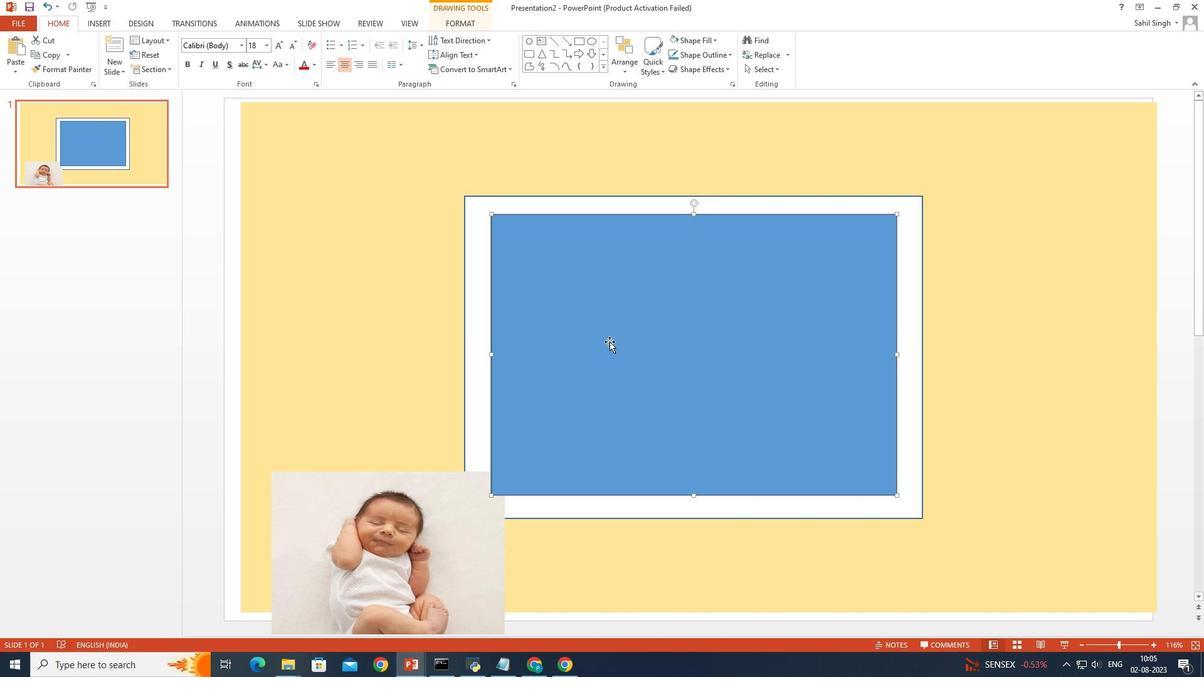 
Action: Mouse moved to (682, 63)
Screenshot: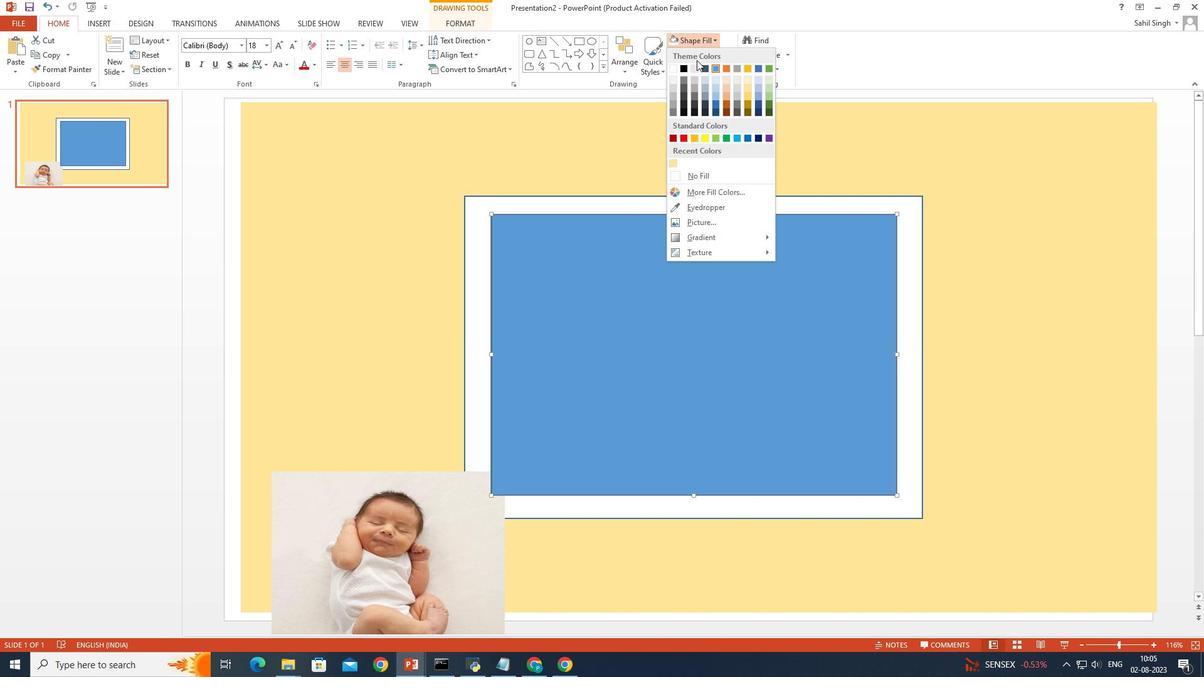 
Action: Mouse pressed left at (682, 63)
Screenshot: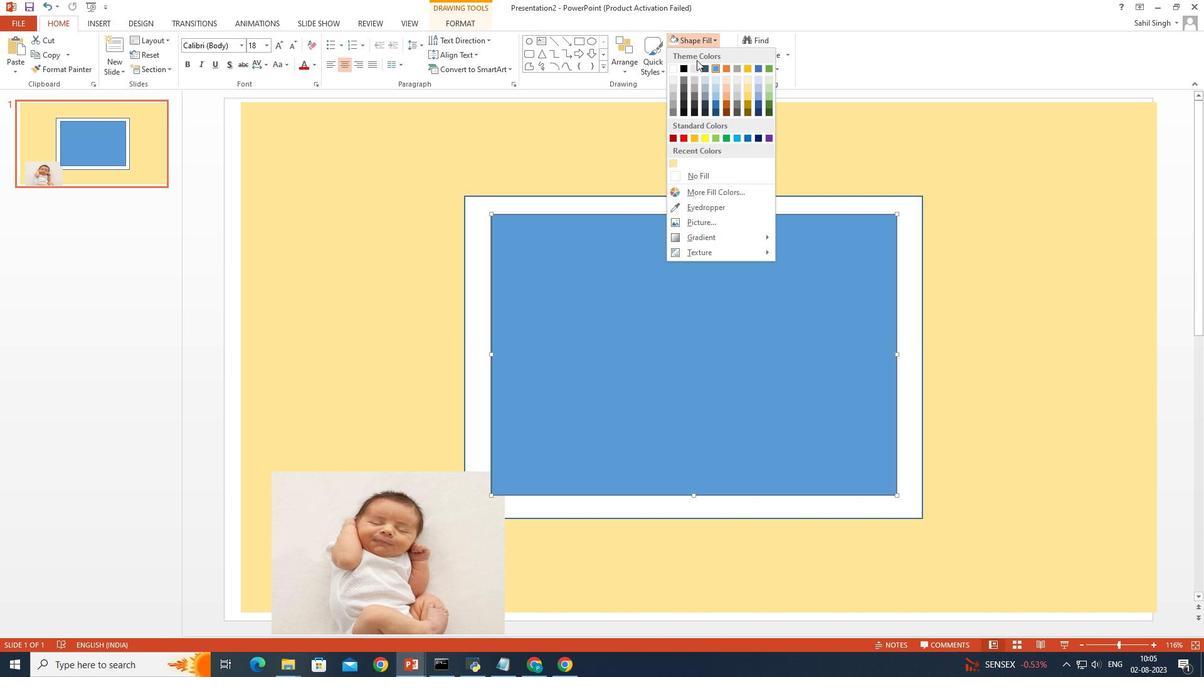 
Action: Mouse moved to (671, 83)
Screenshot: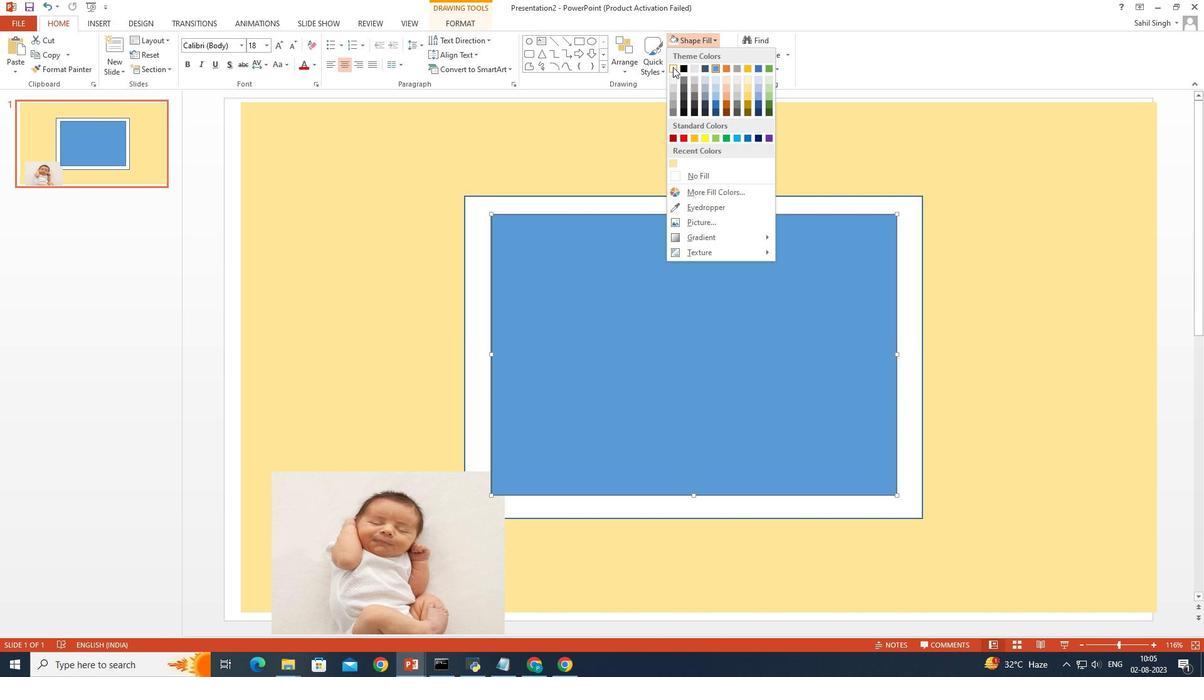 
Action: Mouse pressed left at (671, 83)
Screenshot: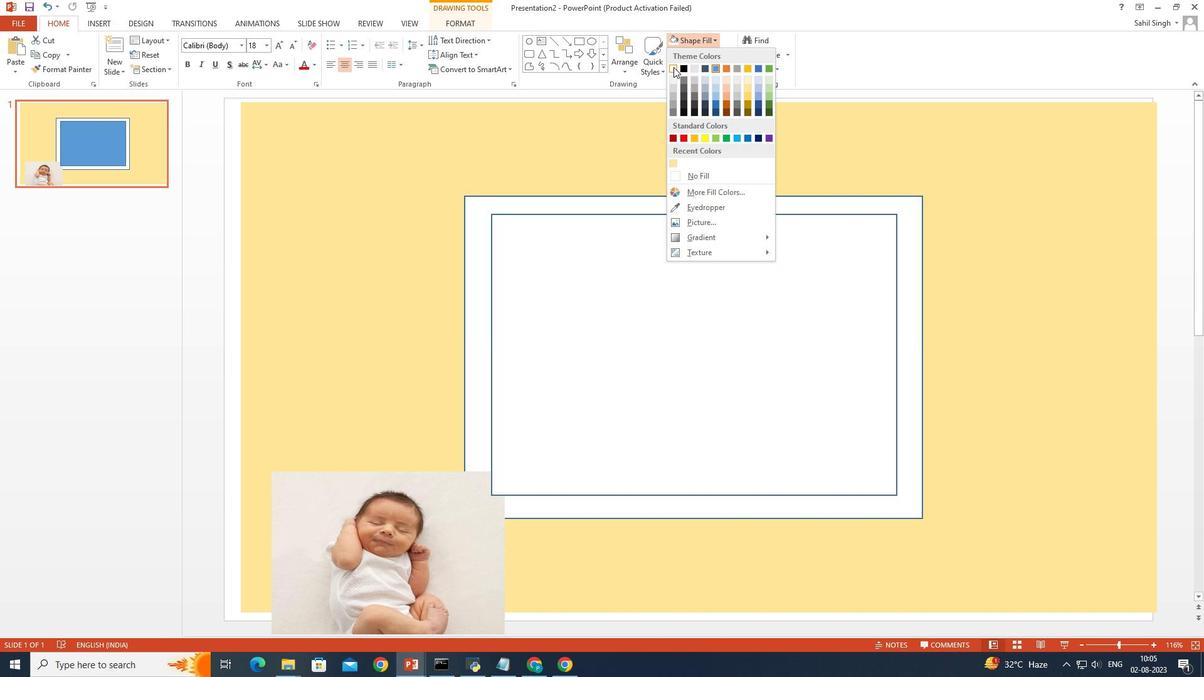 
Action: Mouse moved to (673, 84)
Screenshot: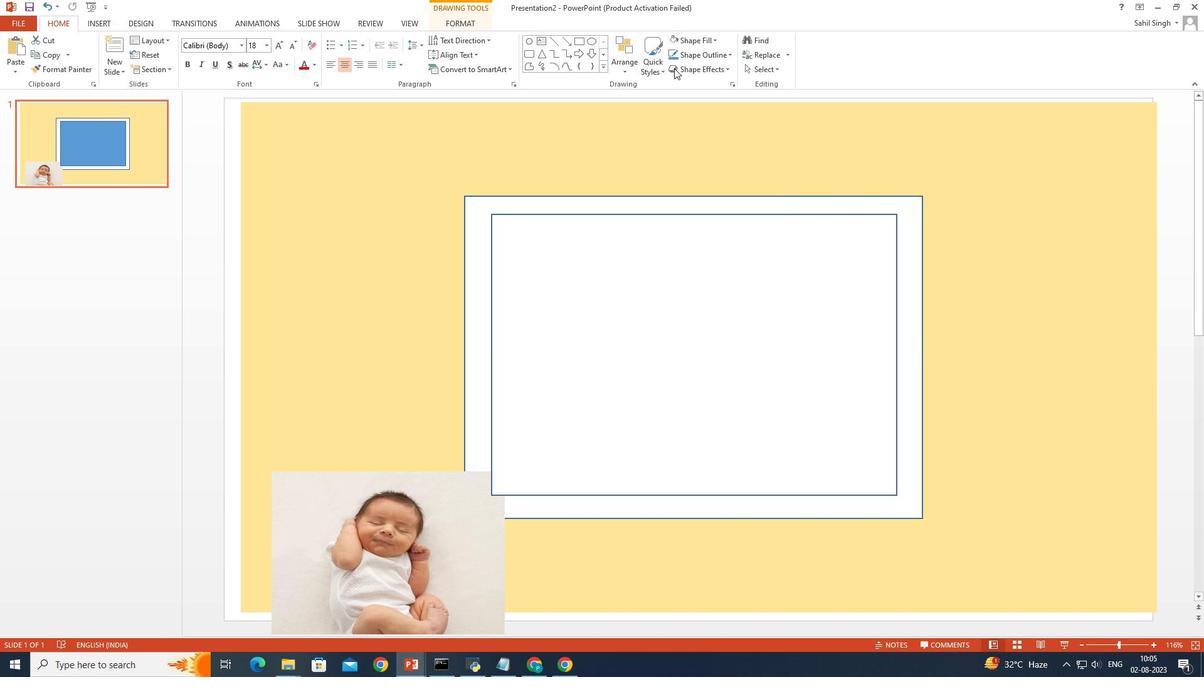
Action: Mouse pressed left at (673, 84)
Screenshot: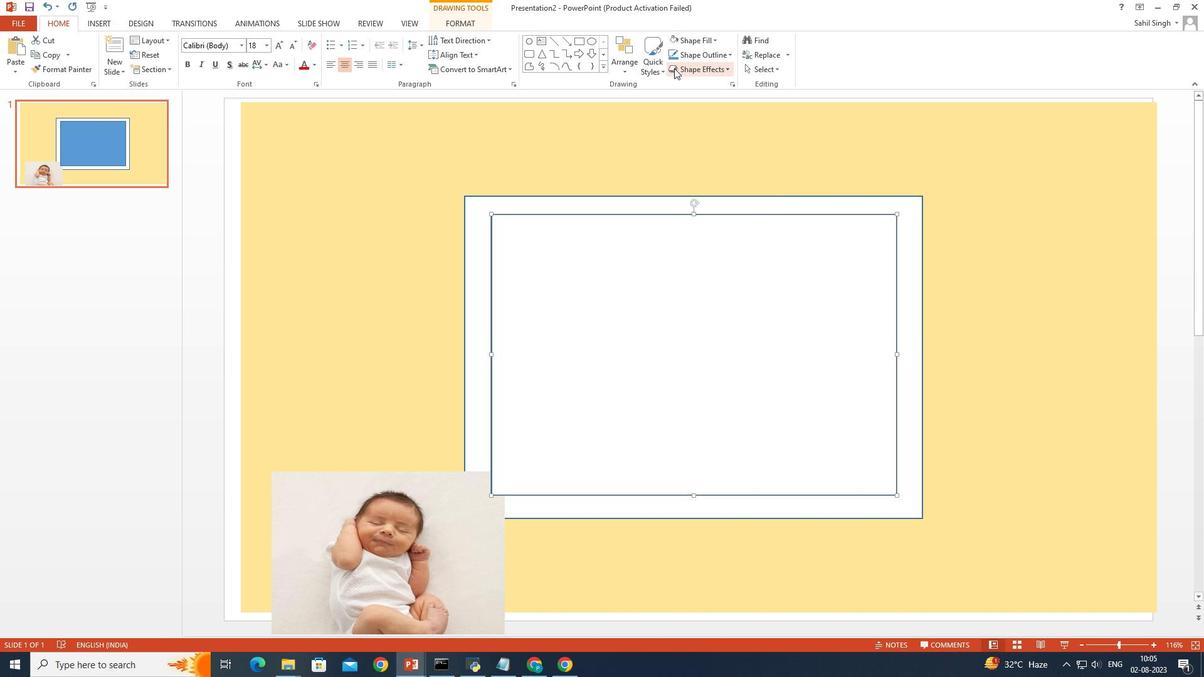 
Action: Mouse moved to (684, 75)
Screenshot: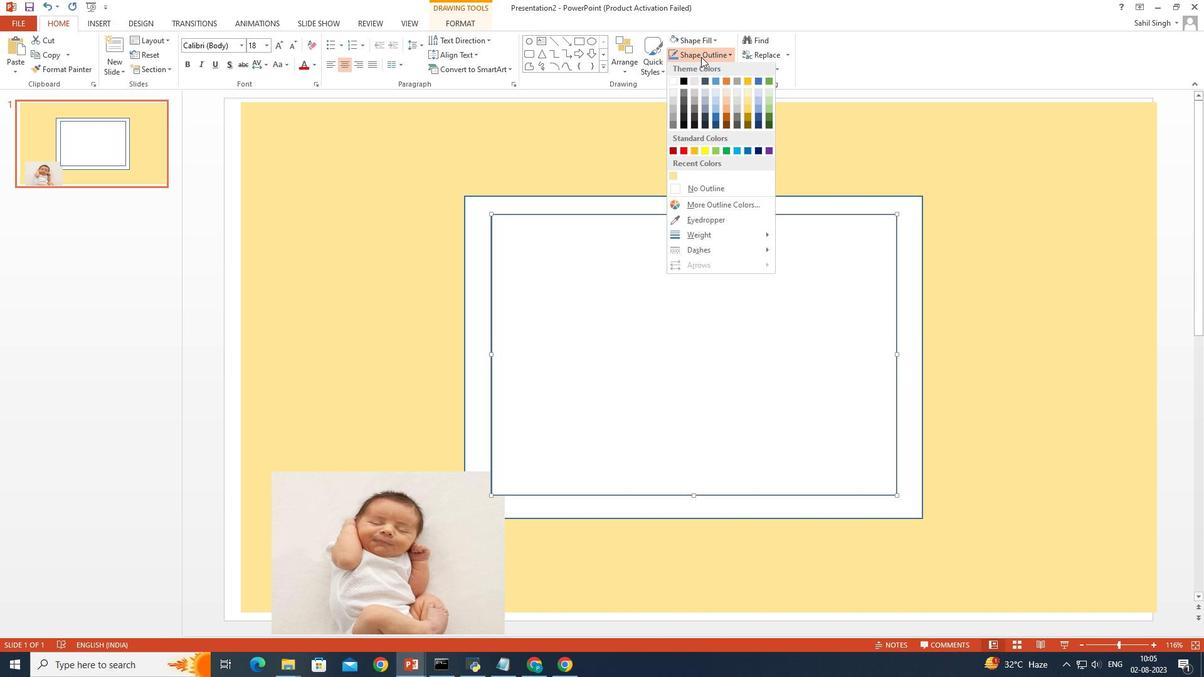 
Action: Mouse pressed left at (684, 75)
Screenshot: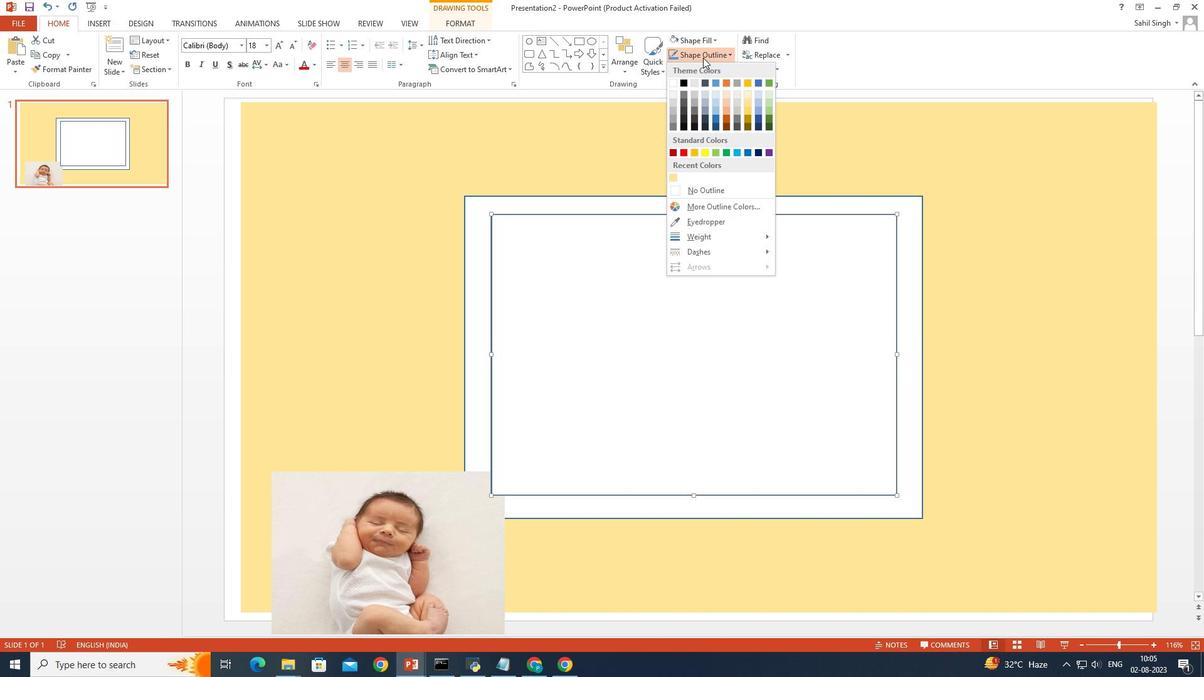 
Action: Mouse moved to (703, 111)
Screenshot: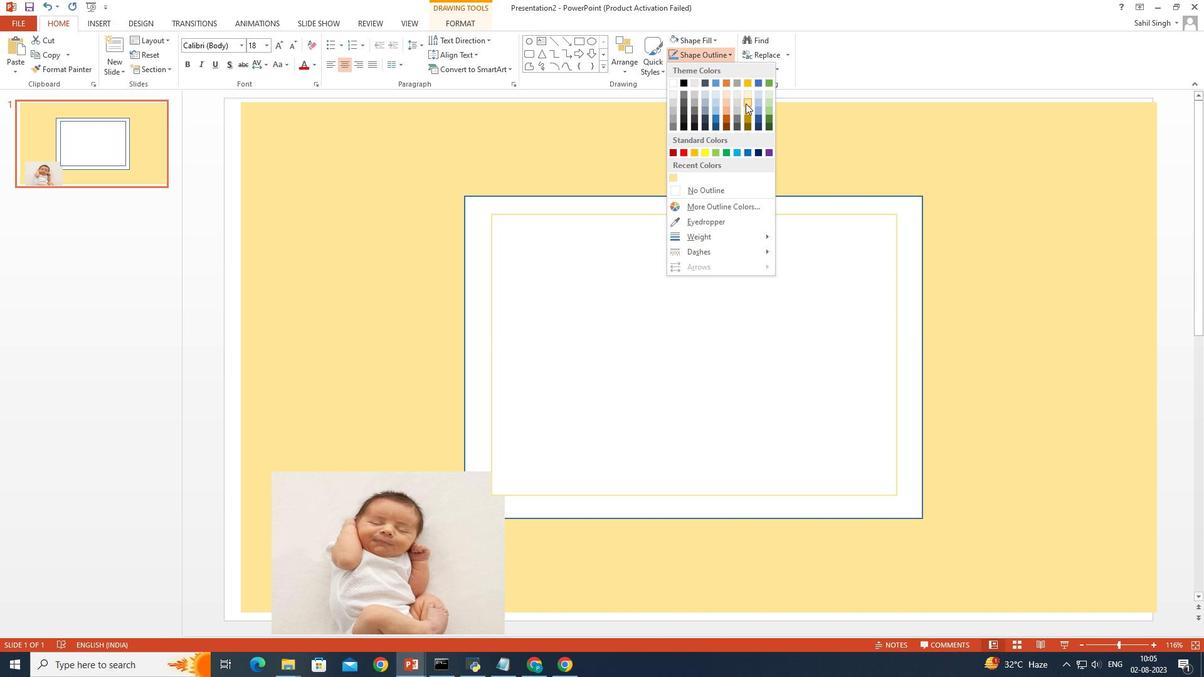 
Action: Mouse pressed left at (703, 111)
Screenshot: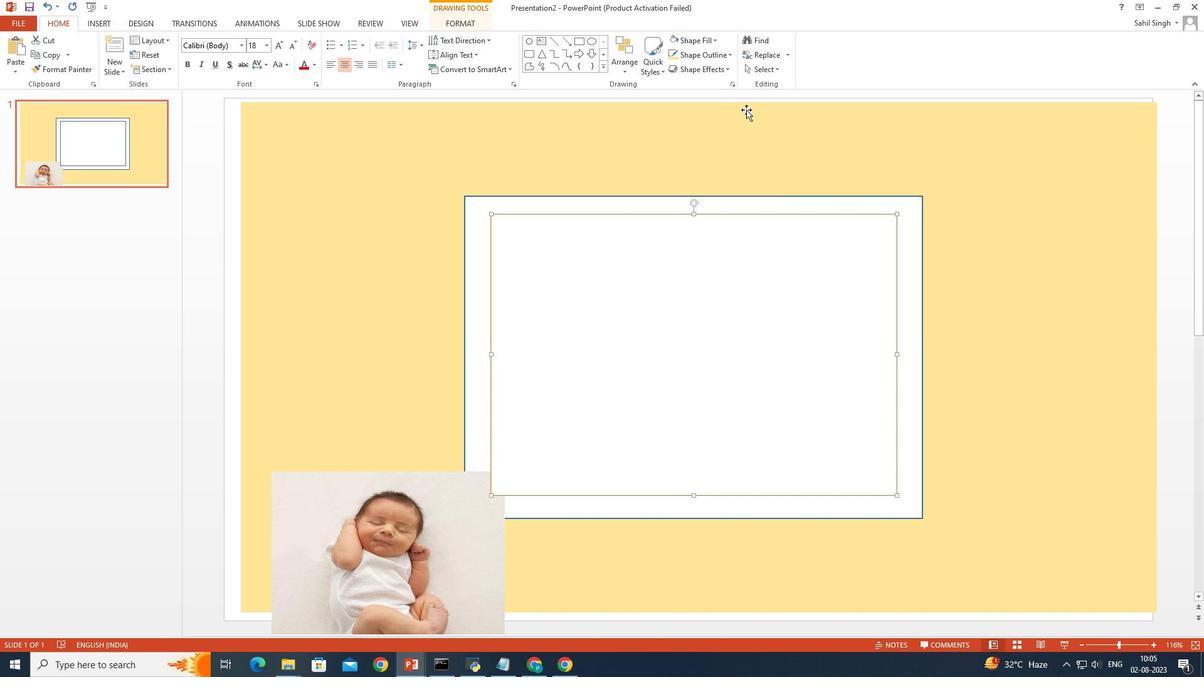 
Action: Mouse moved to (700, 180)
Screenshot: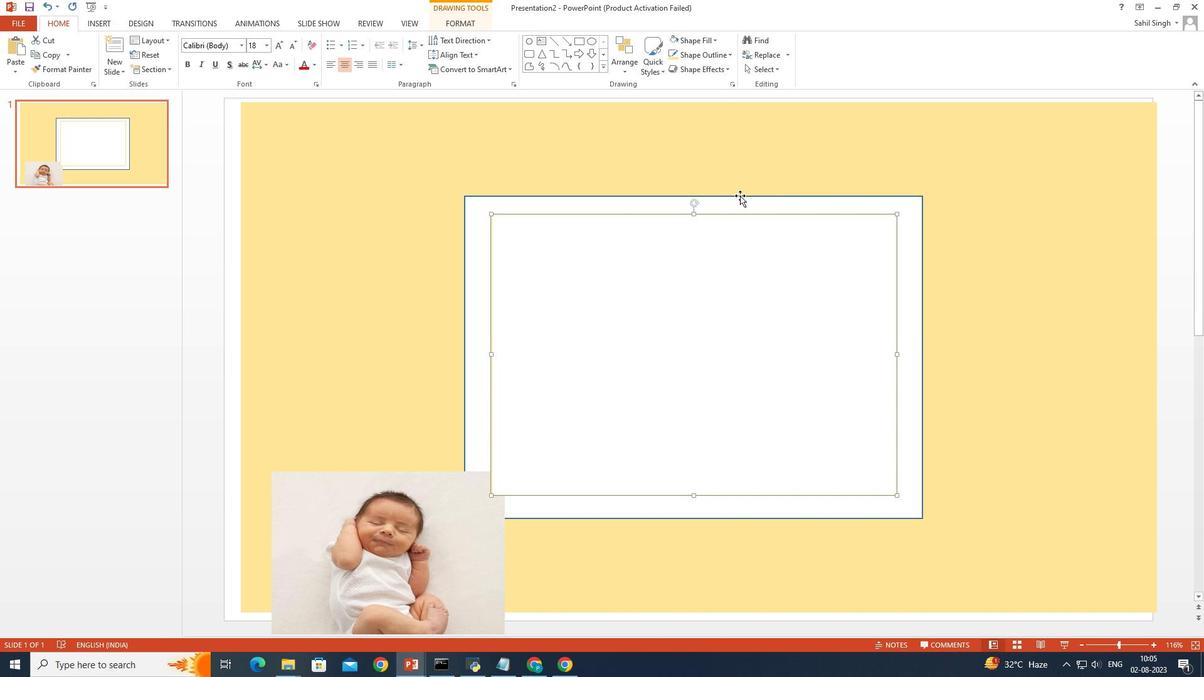 
Action: Mouse pressed left at (700, 180)
Screenshot: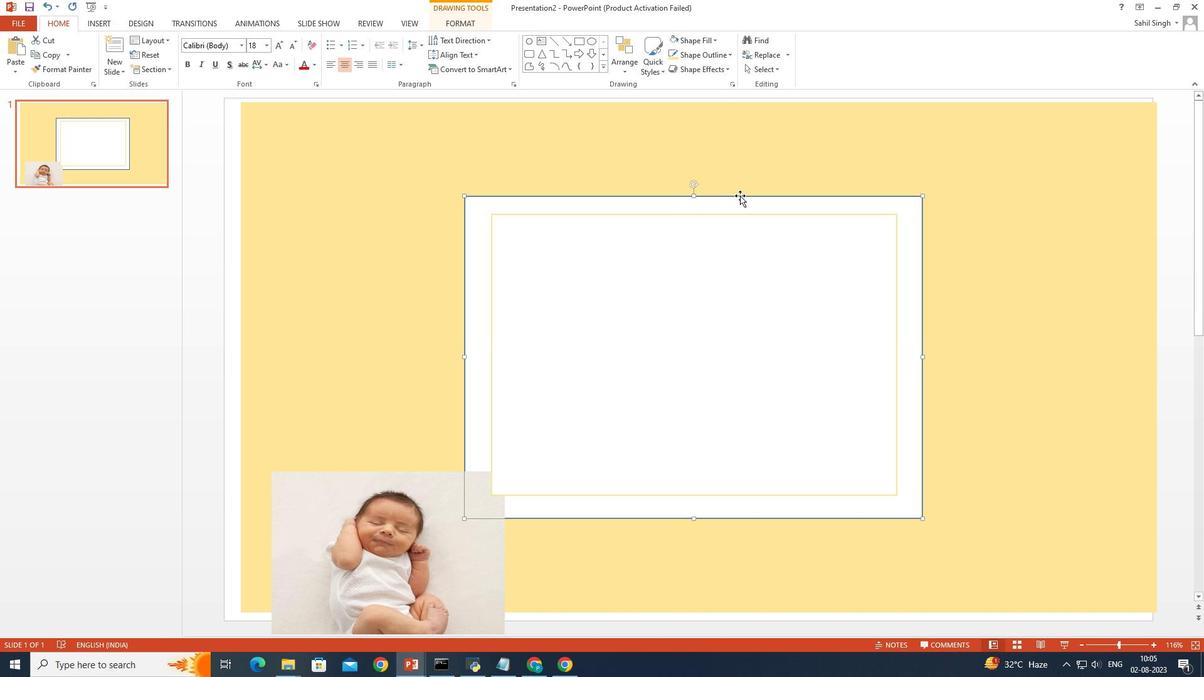 
Action: Mouse moved to (700, 179)
Screenshot: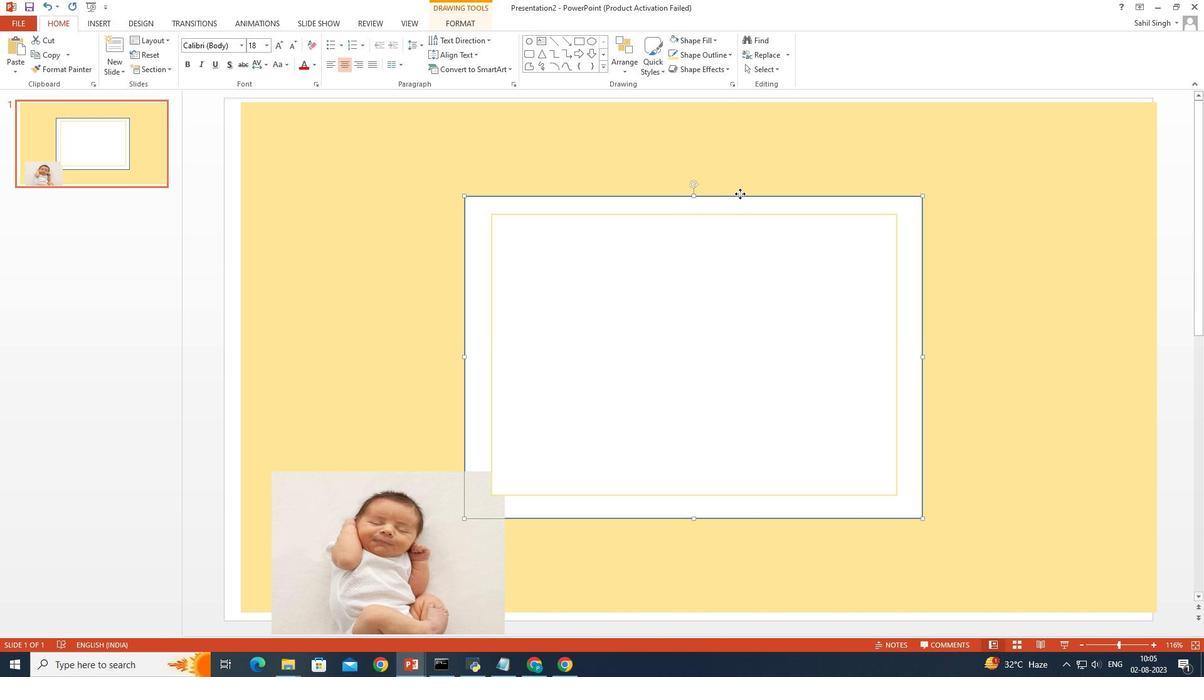 
Action: Mouse pressed left at (700, 179)
Screenshot: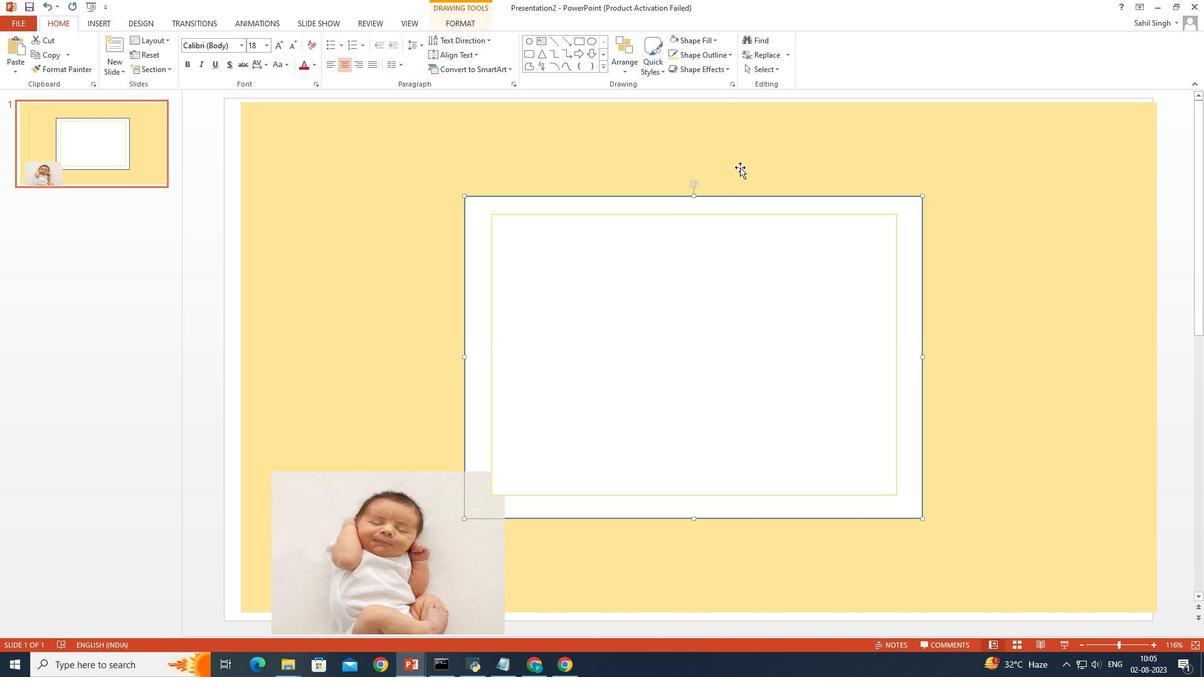 
Action: Mouse moved to (687, 77)
Screenshot: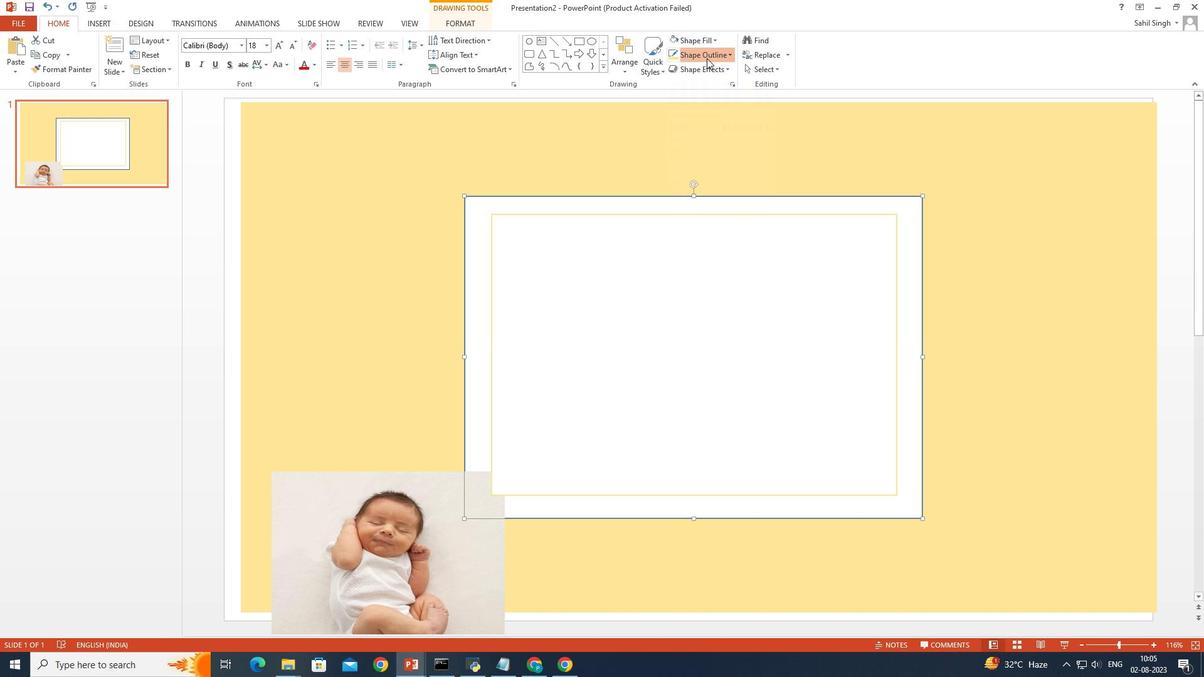 
Action: Mouse pressed left at (687, 77)
Screenshot: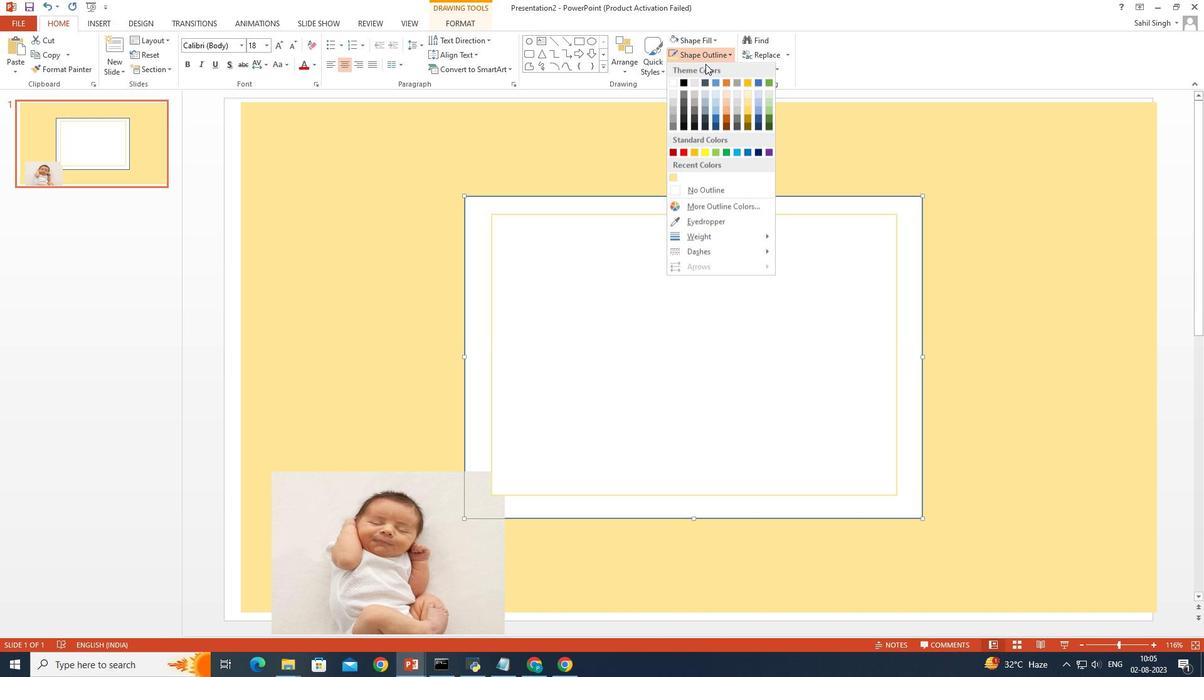 
Action: Mouse moved to (703, 108)
Screenshot: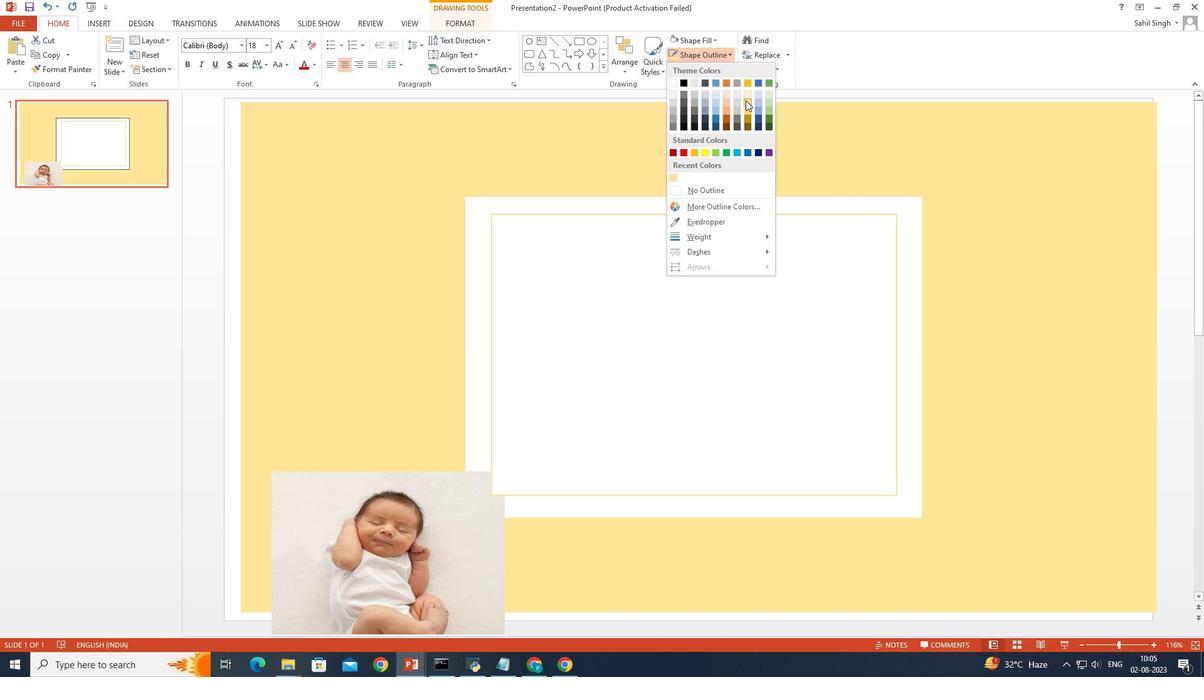 
Action: Mouse pressed left at (703, 108)
Screenshot: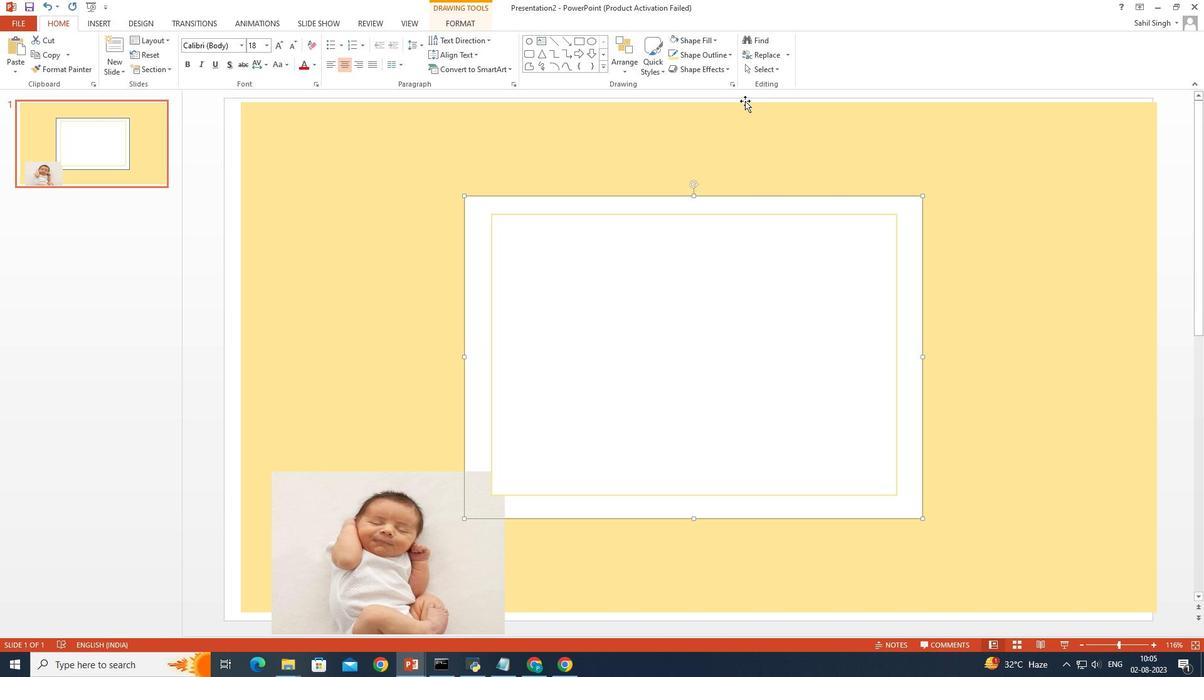 
Action: Mouse moved to (818, 249)
Screenshot: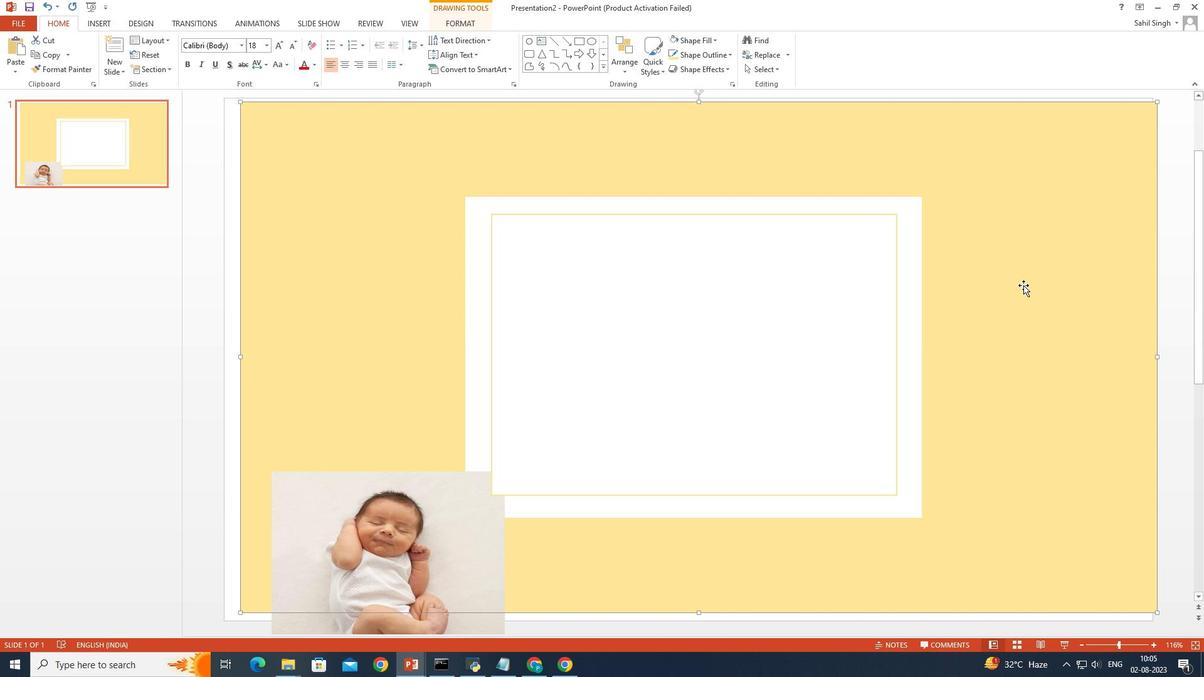 
Action: Mouse pressed left at (818, 249)
Screenshot: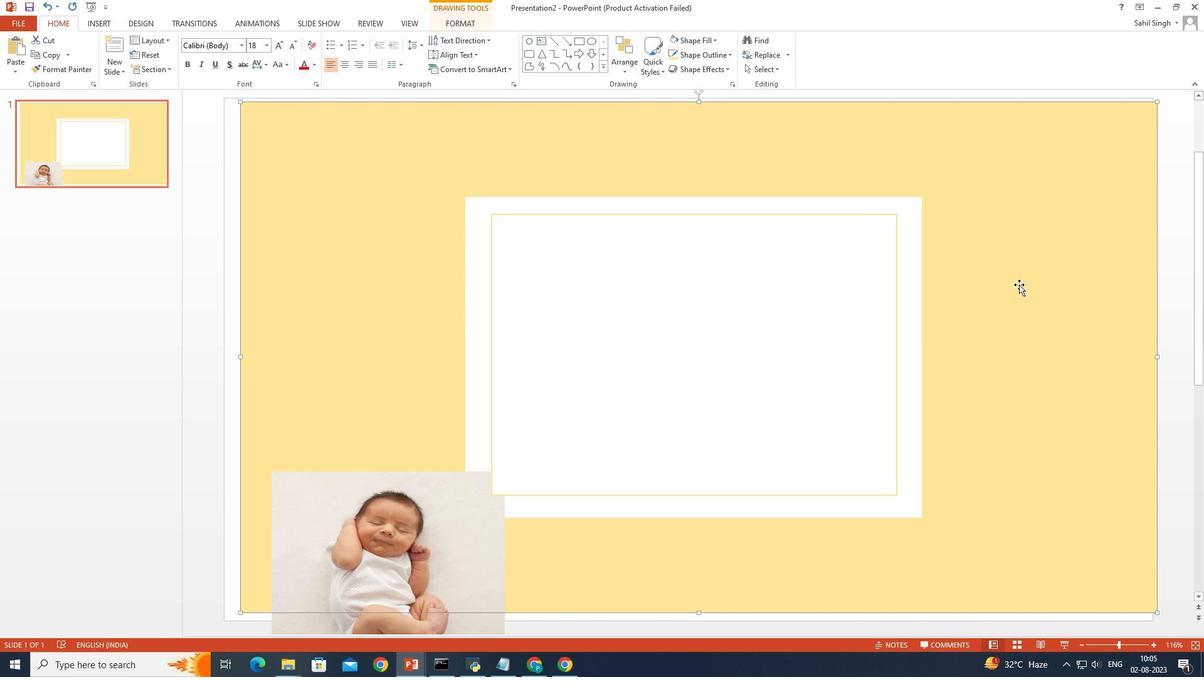 
Action: Mouse moved to (683, 74)
Screenshot: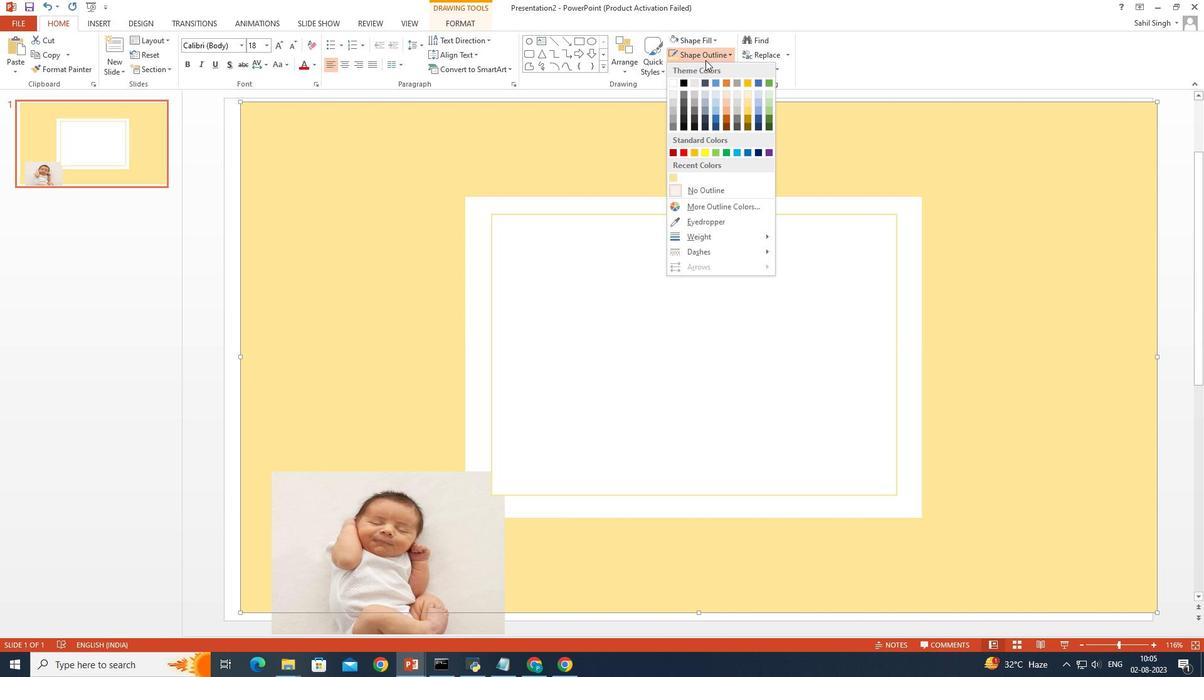 
Action: Mouse pressed left at (683, 74)
Screenshot: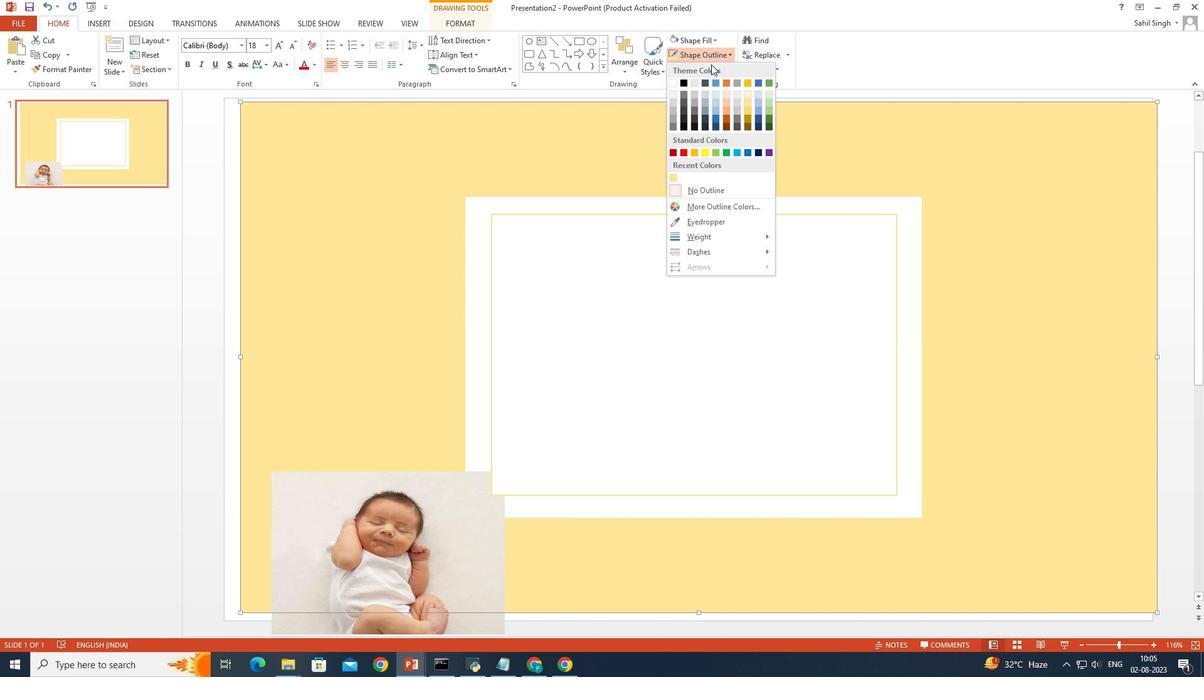 
Action: Mouse moved to (702, 121)
Screenshot: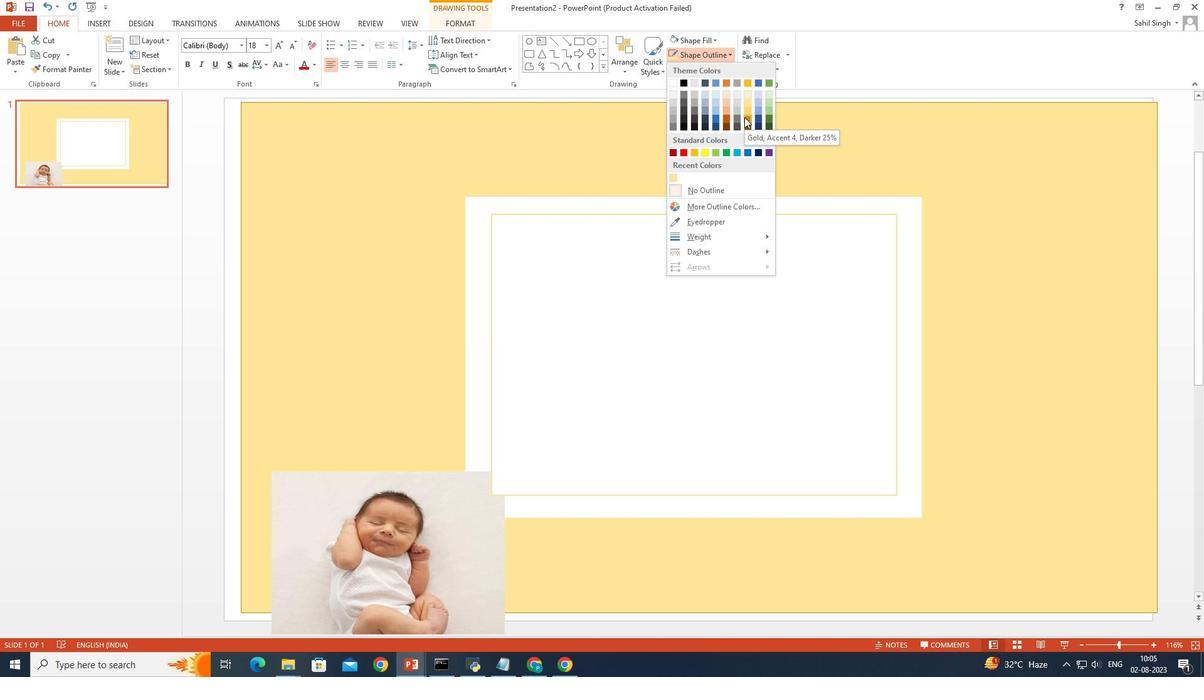 
Action: Mouse pressed left at (702, 121)
Screenshot: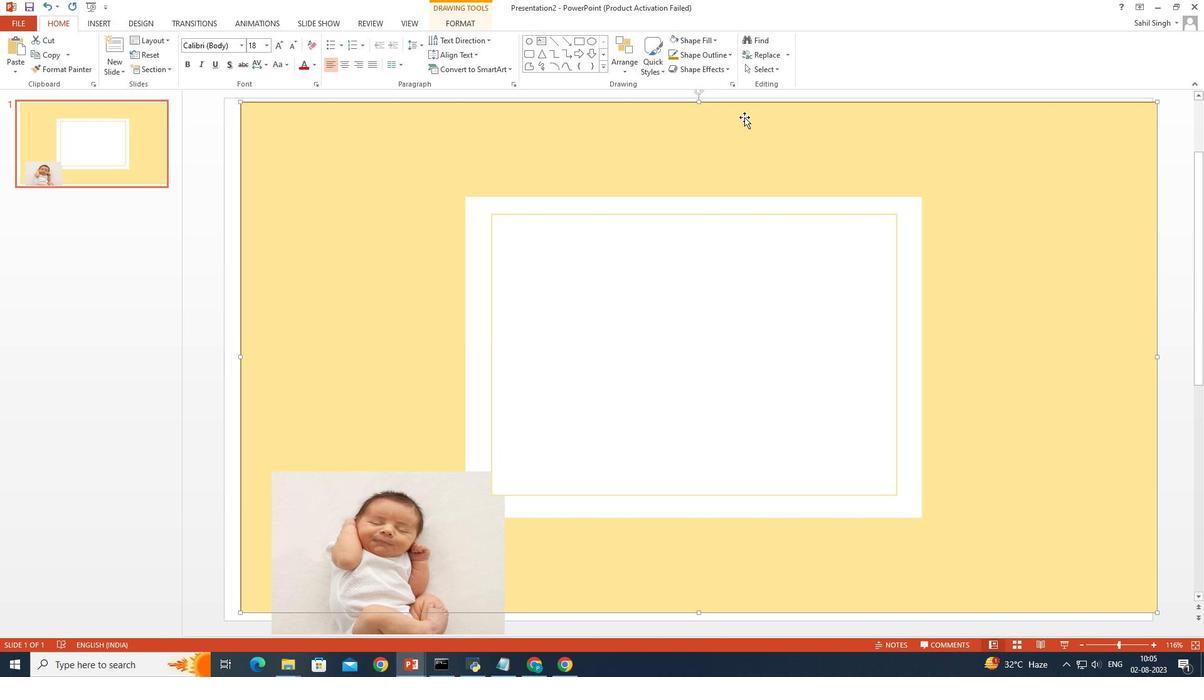 
Action: Mouse moved to (740, 184)
Screenshot: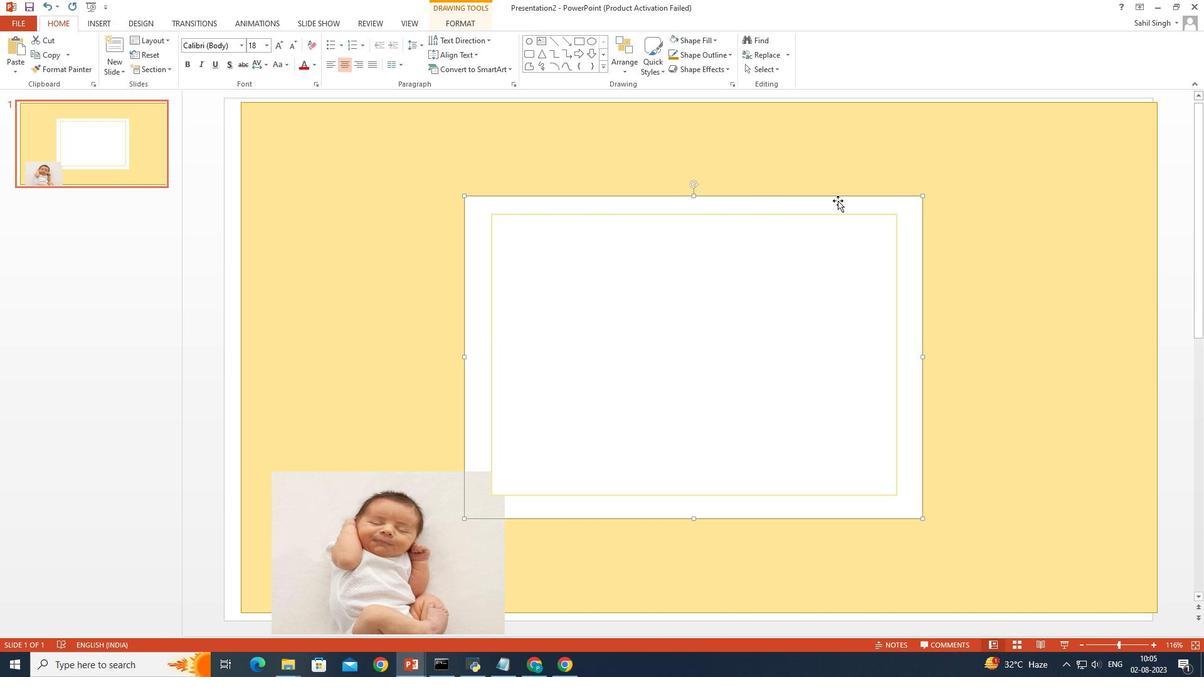 
Action: Mouse pressed left at (740, 184)
Screenshot: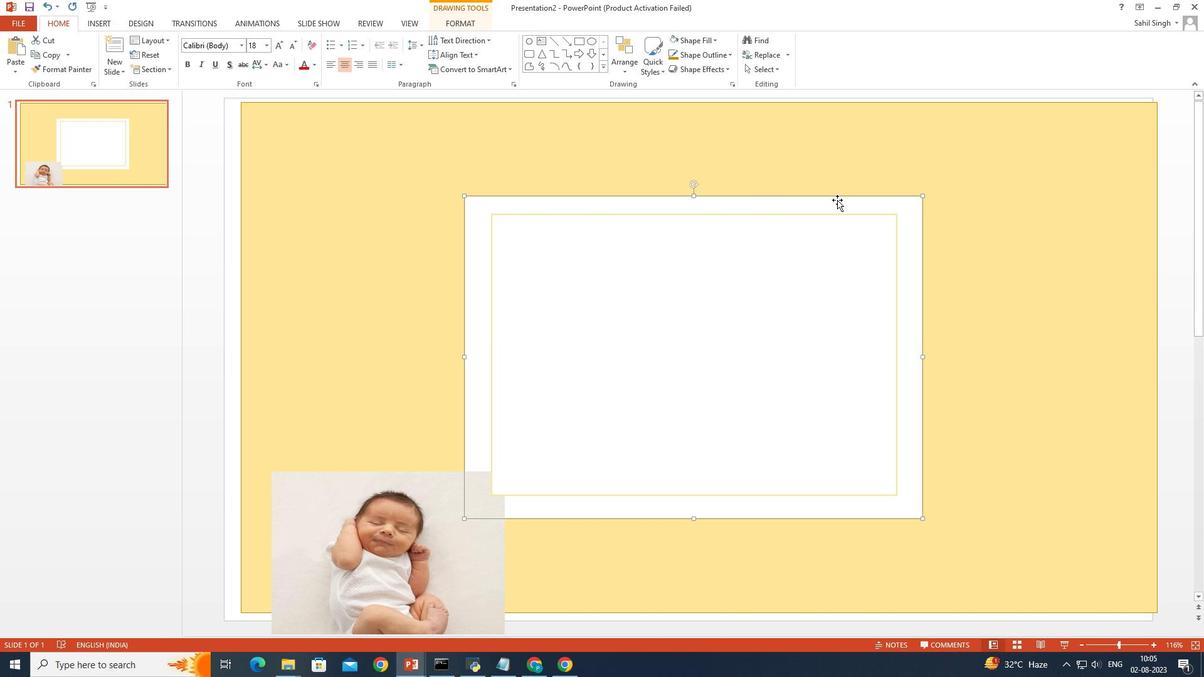 
Action: Mouse moved to (685, 75)
Screenshot: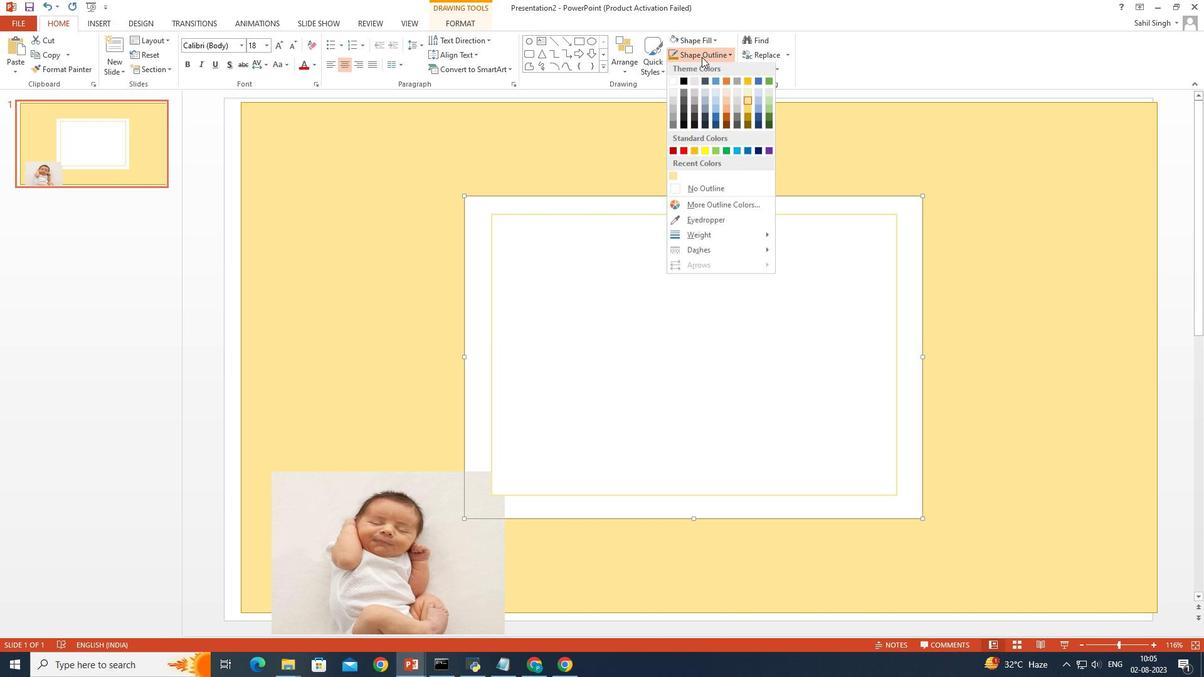 
Action: Mouse pressed left at (685, 75)
Screenshot: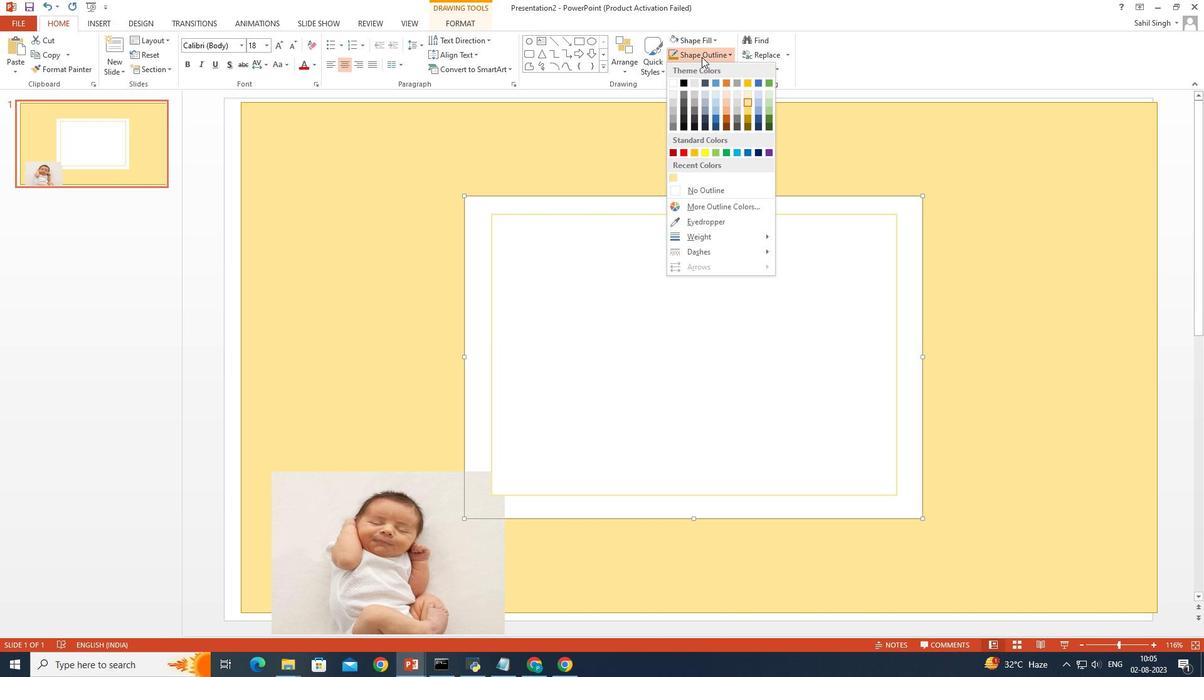 
Action: Mouse moved to (703, 122)
Screenshot: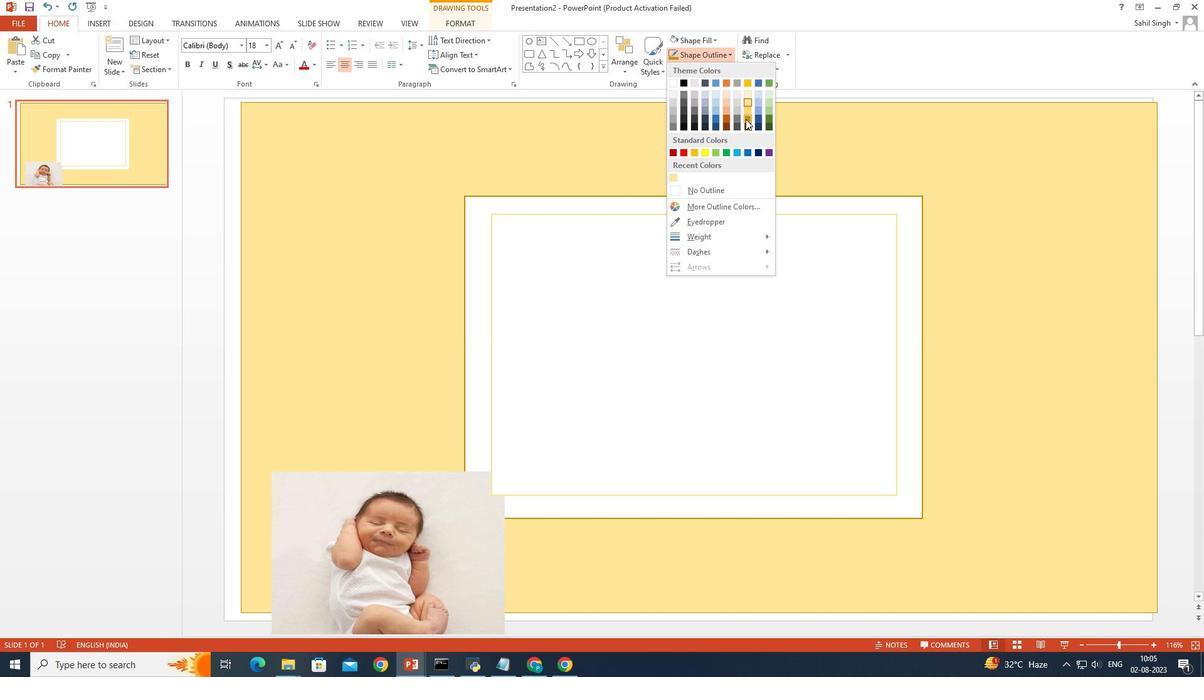 
Action: Mouse pressed left at (703, 122)
Screenshot: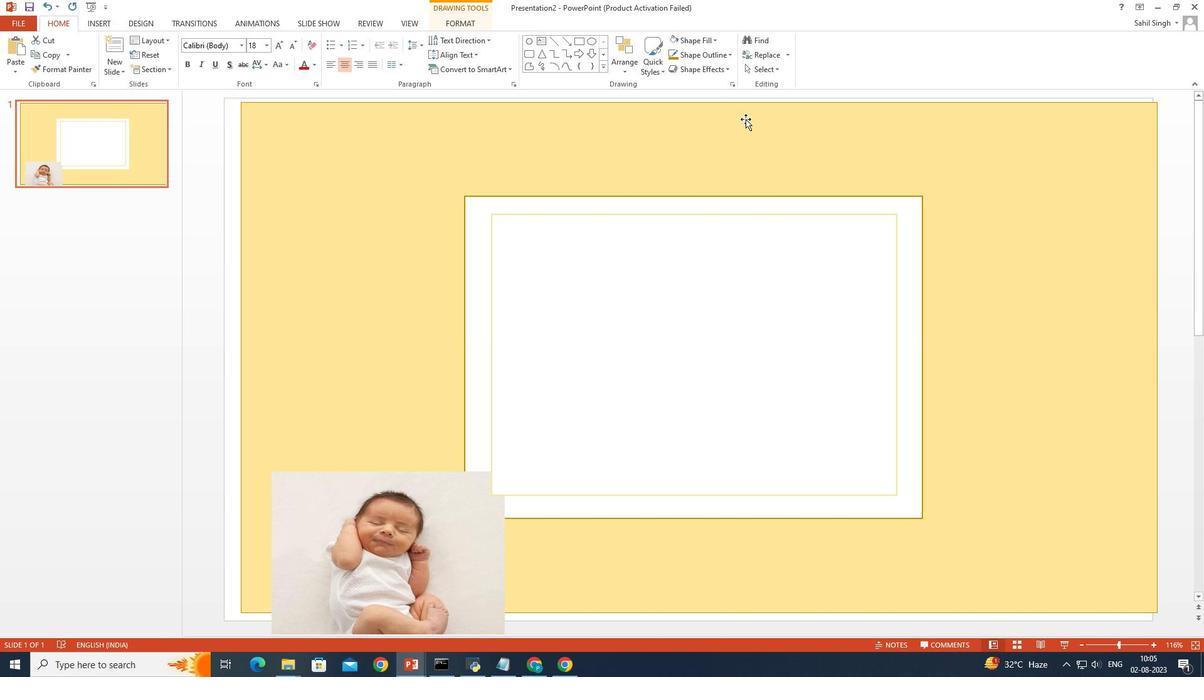 
Action: Mouse moved to (685, 215)
Screenshot: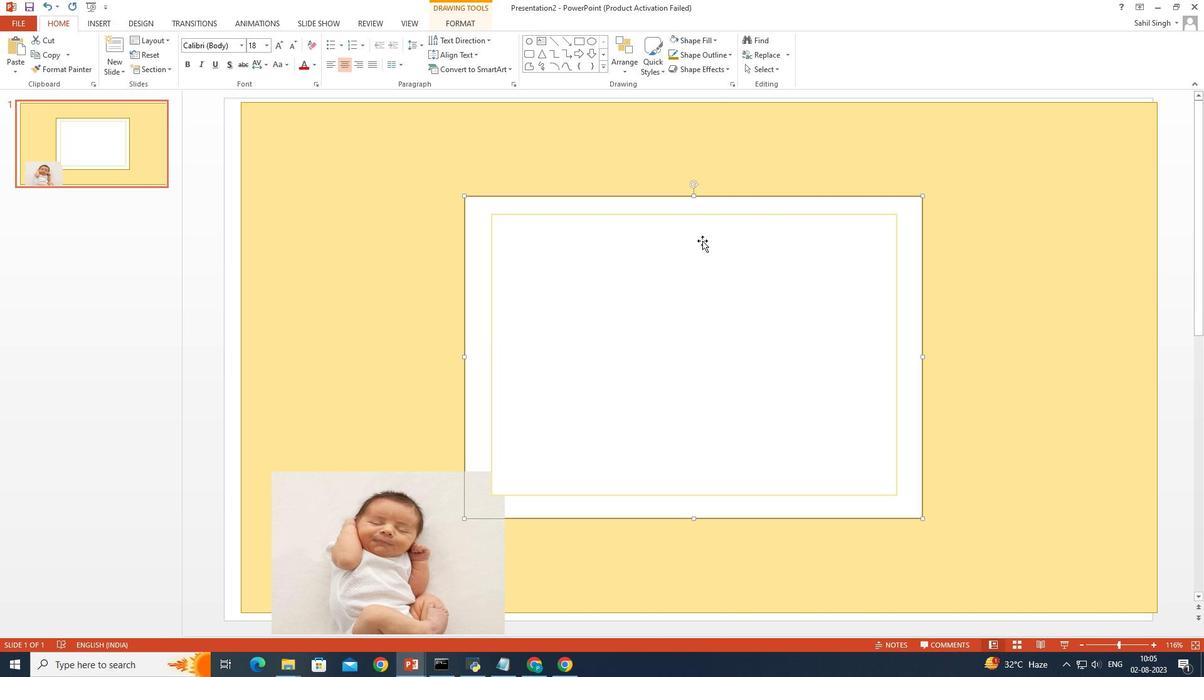 
Action: Mouse pressed left at (685, 215)
Screenshot: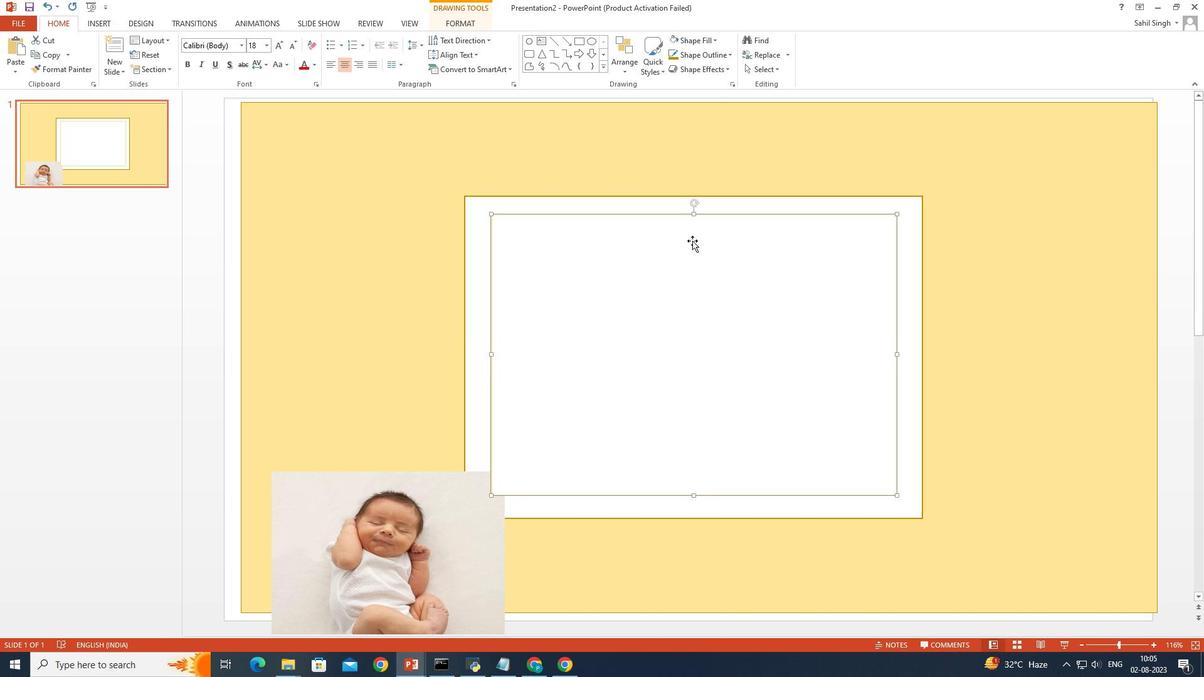
Action: Mouse moved to (668, 195)
Screenshot: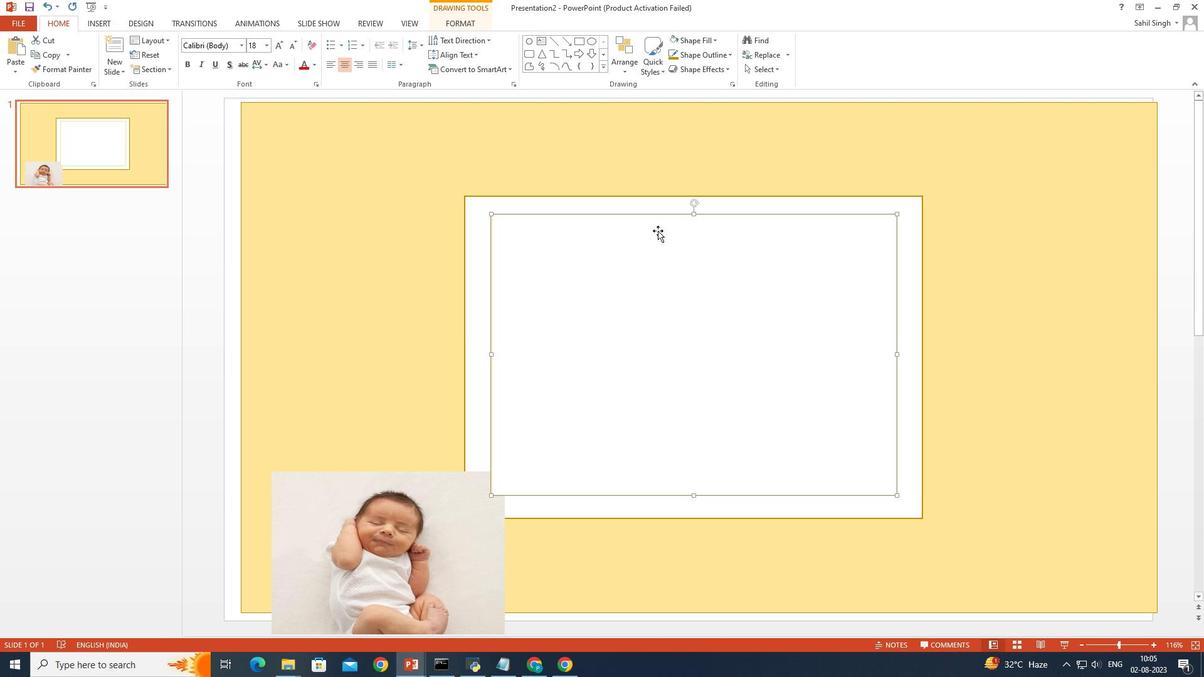
Action: Mouse pressed left at (668, 195)
Screenshot: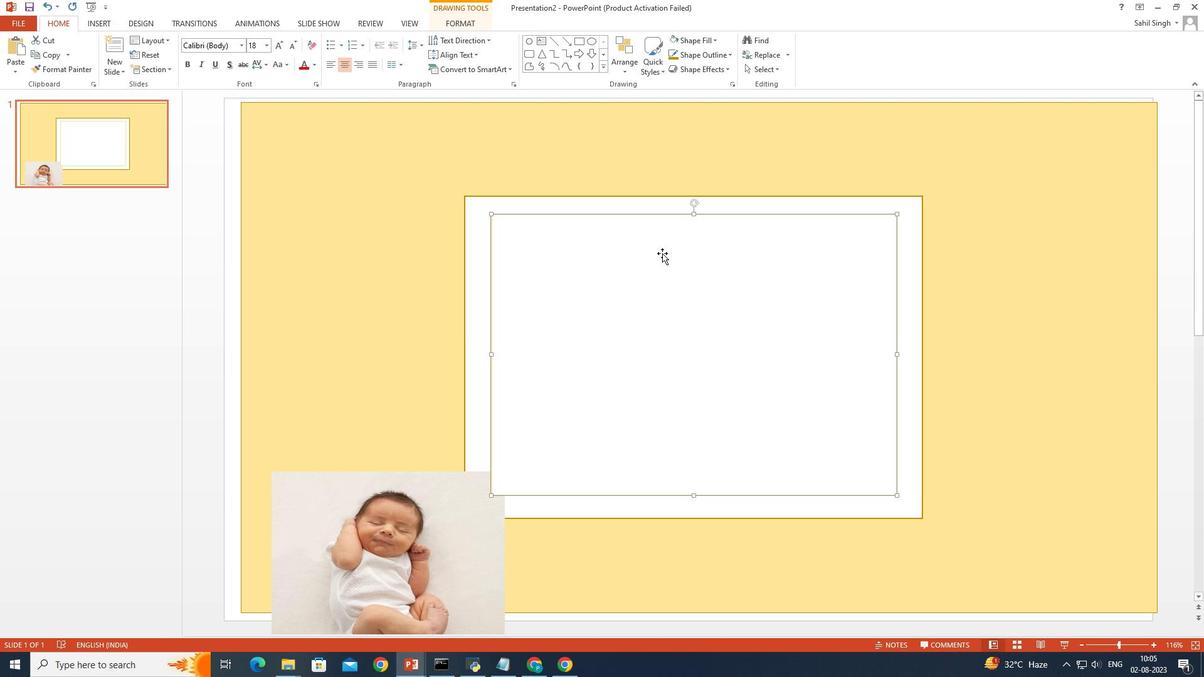 
Action: Mouse moved to (668, 224)
Screenshot: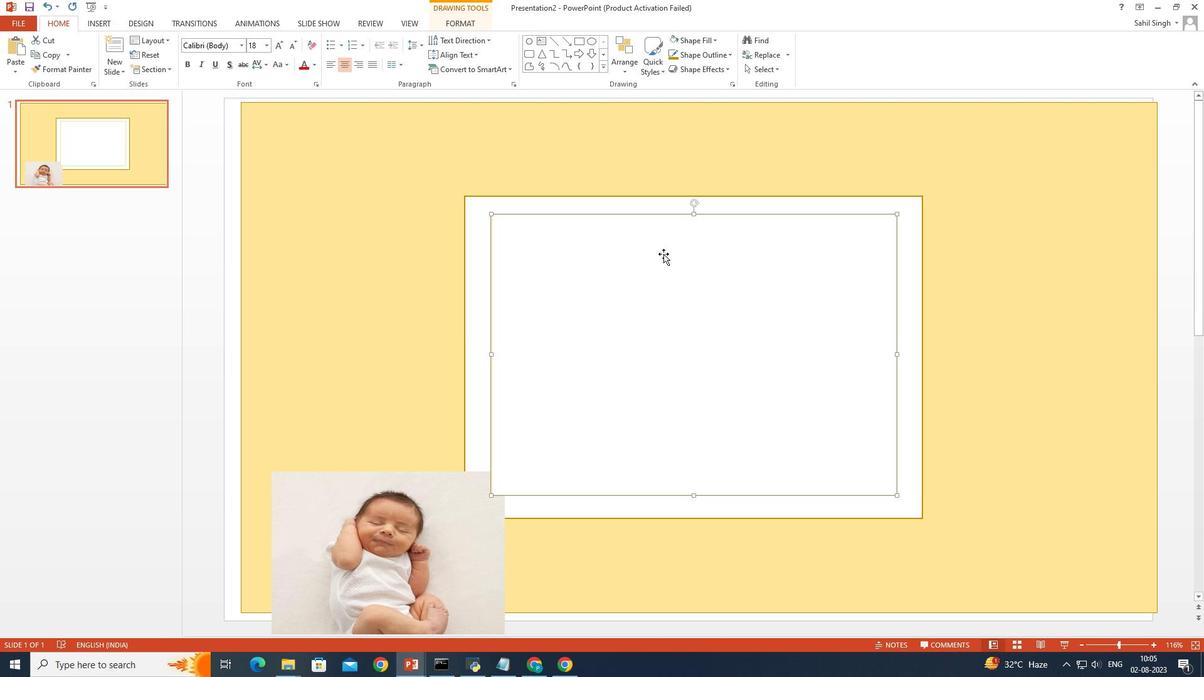 
Action: Mouse pressed left at (668, 224)
Screenshot: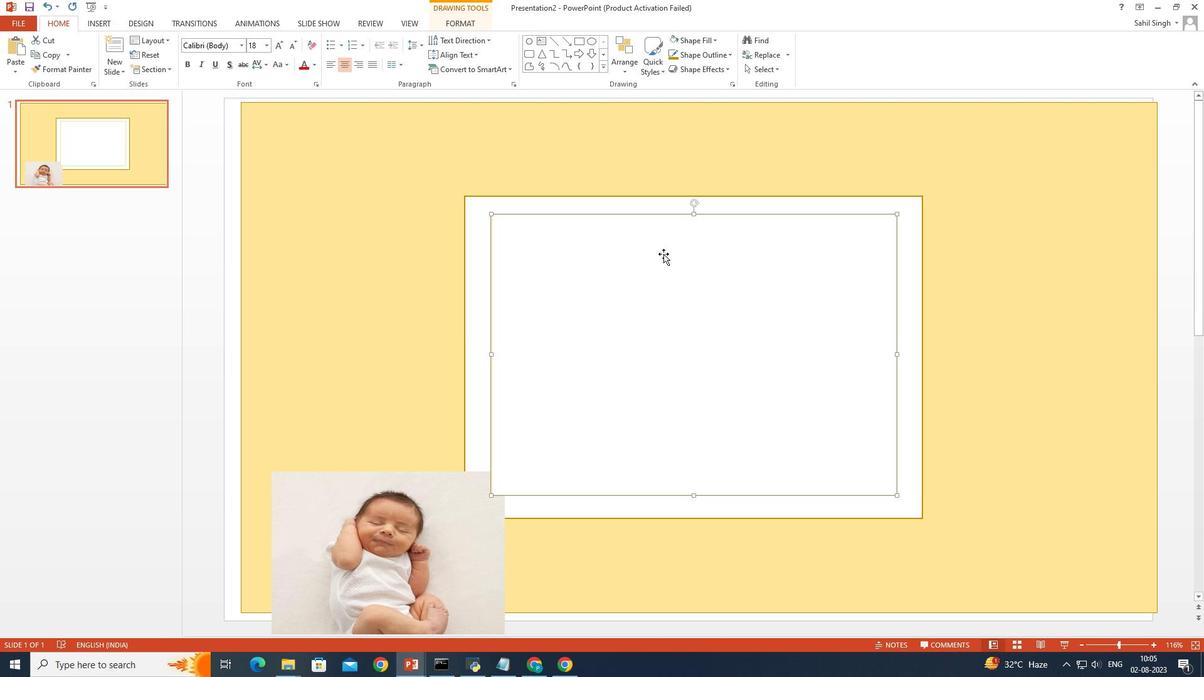 
Action: Mouse moved to (657, 231)
Screenshot: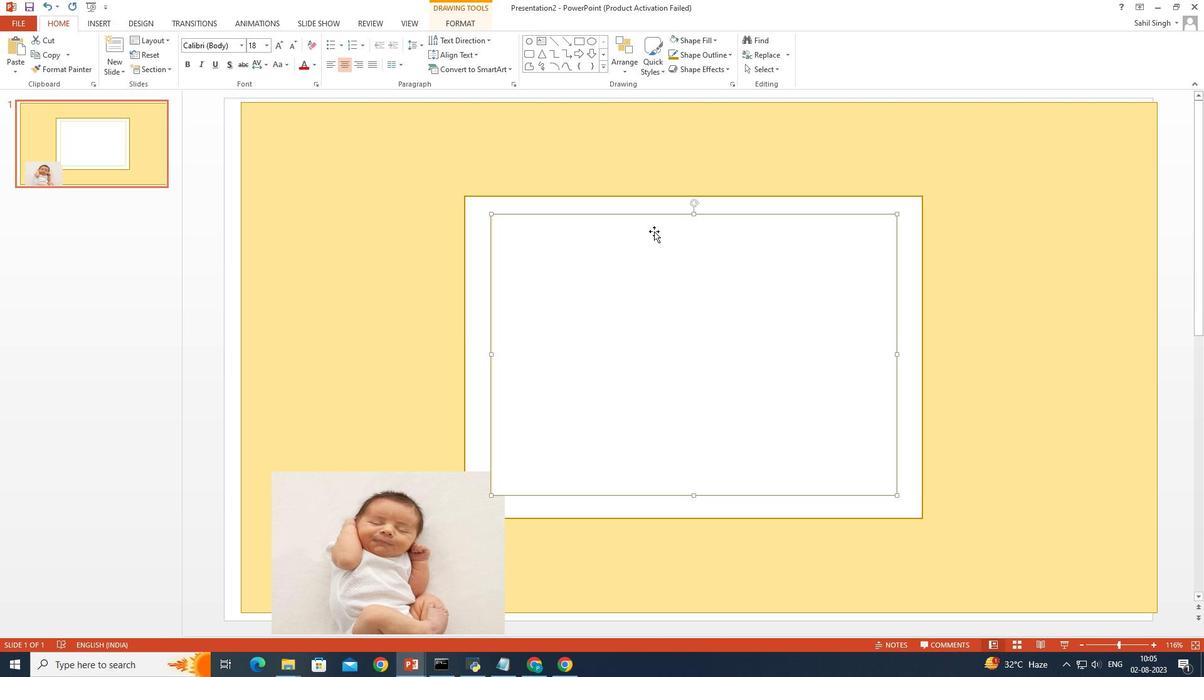 
Action: Mouse pressed left at (657, 231)
Screenshot: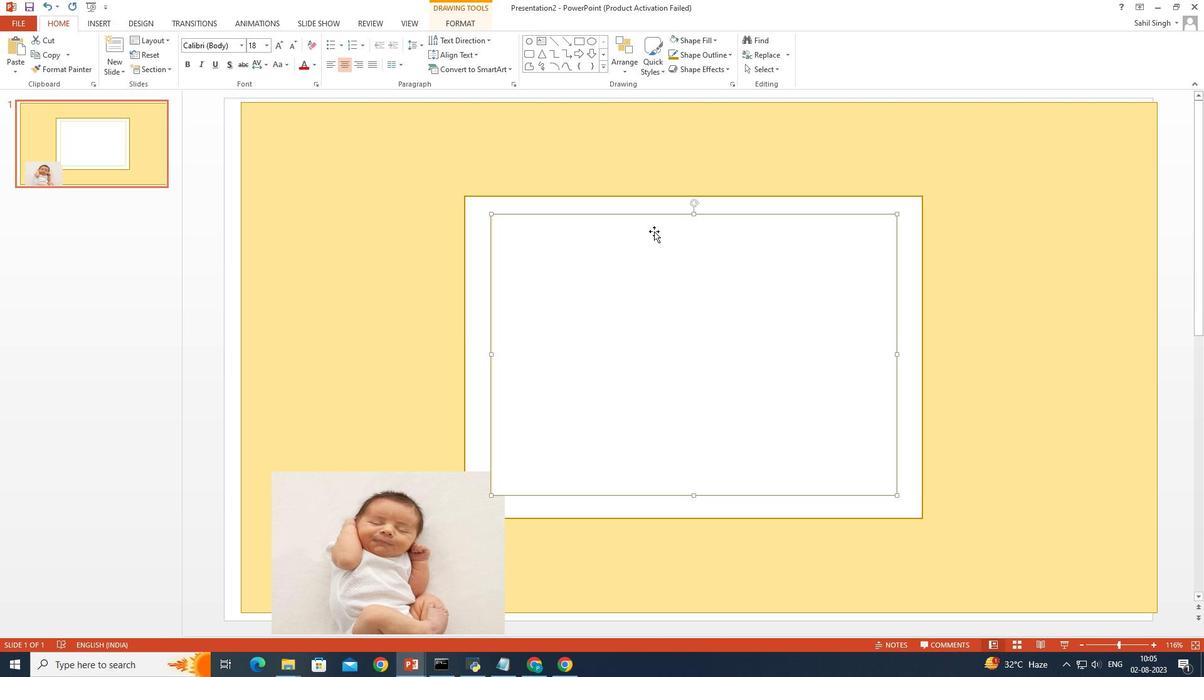 
Action: Mouse moved to (547, 409)
Screenshot: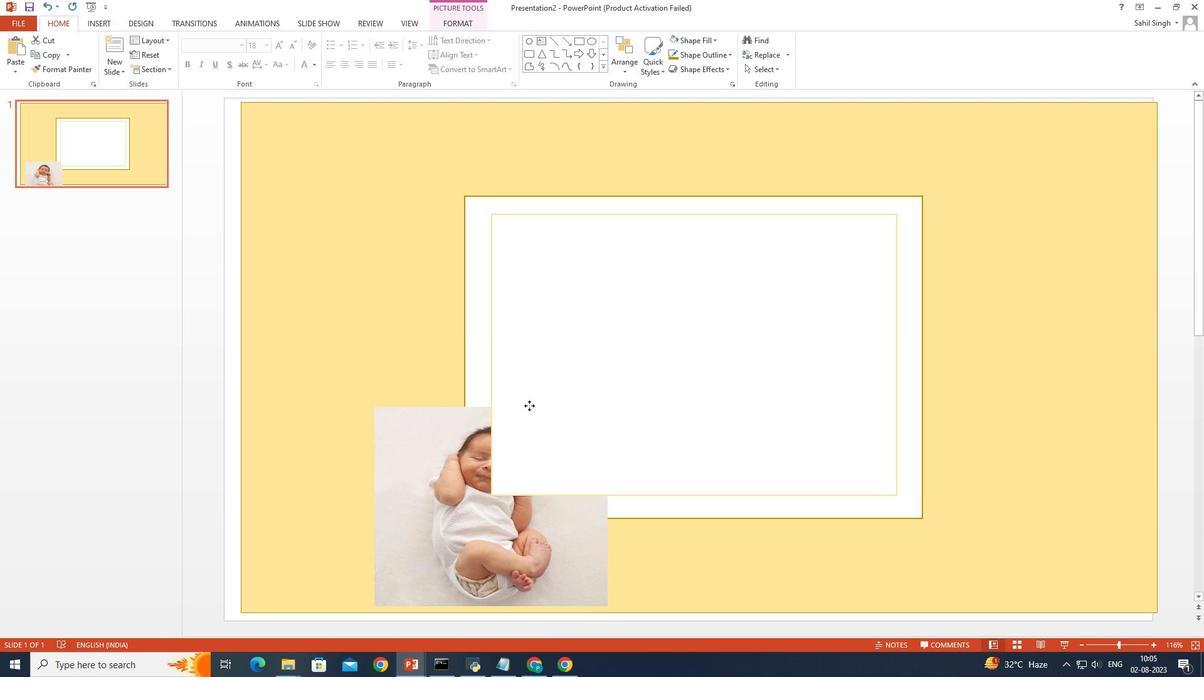 
Action: Mouse pressed left at (547, 409)
Screenshot: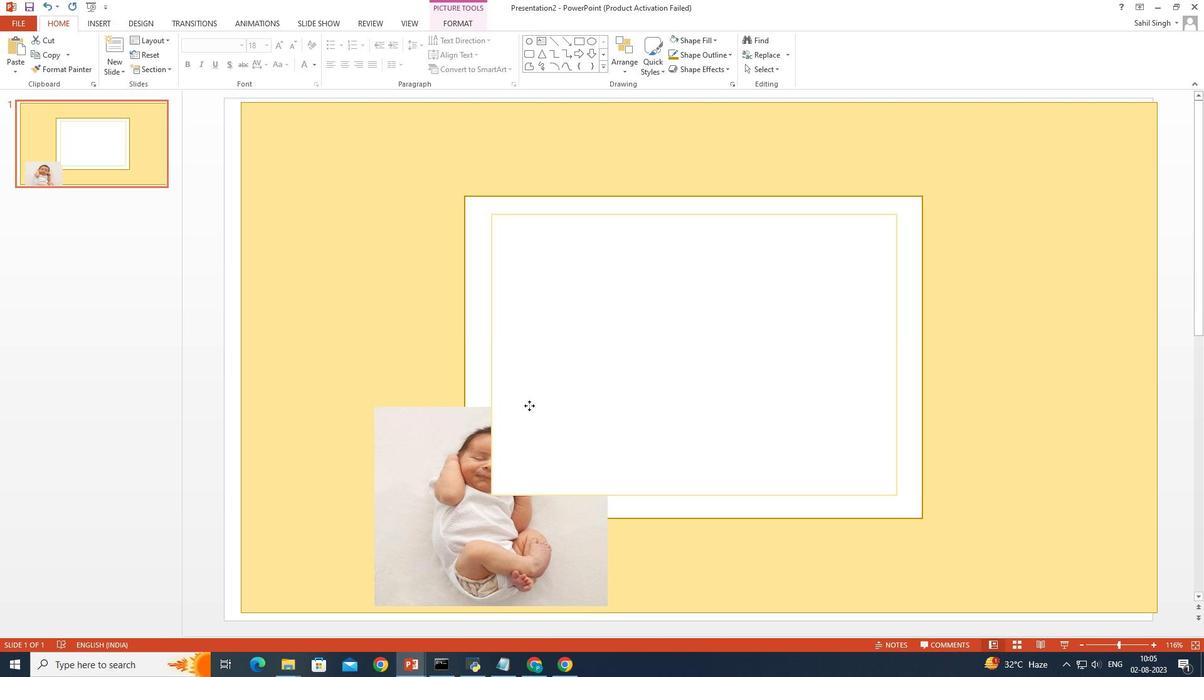 
Action: Mouse moved to (552, 401)
Screenshot: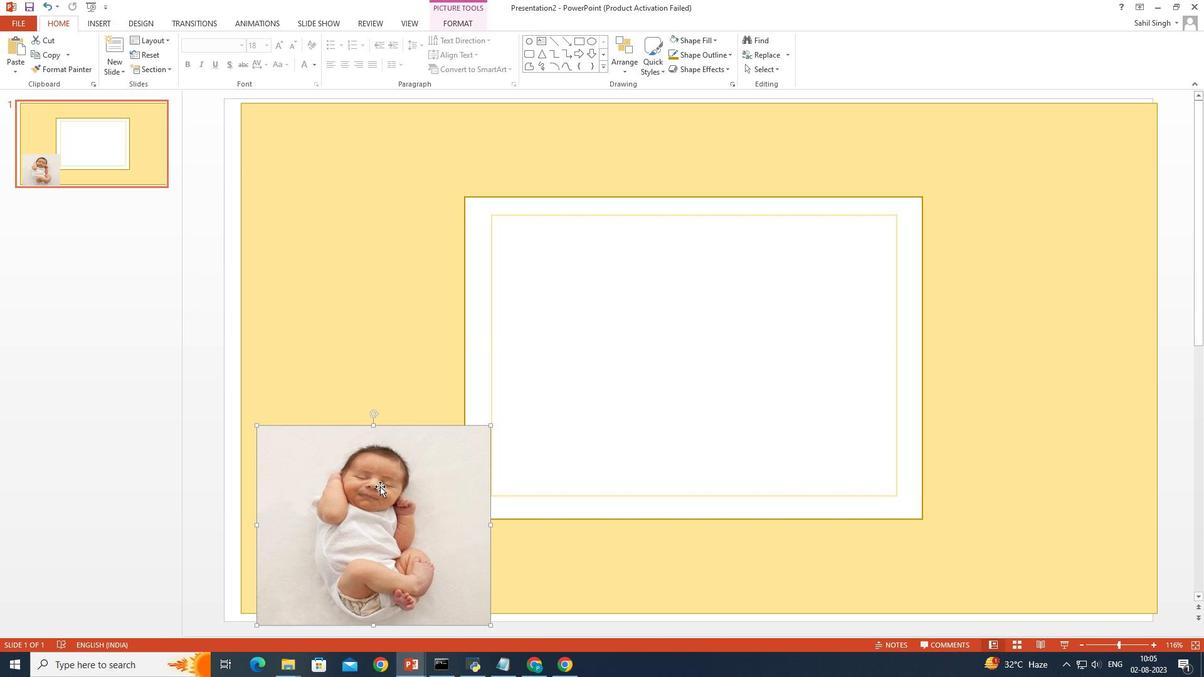 
Action: Mouse pressed left at (552, 401)
Screenshot: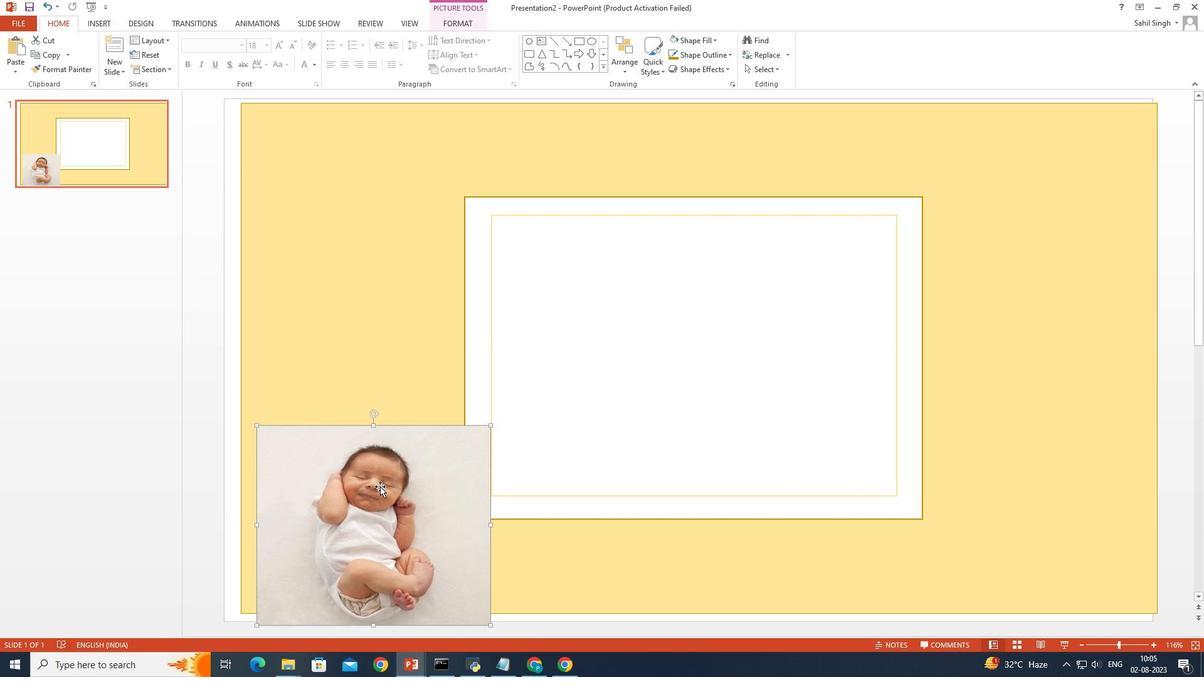 
Action: Mouse moved to (551, 399)
Screenshot: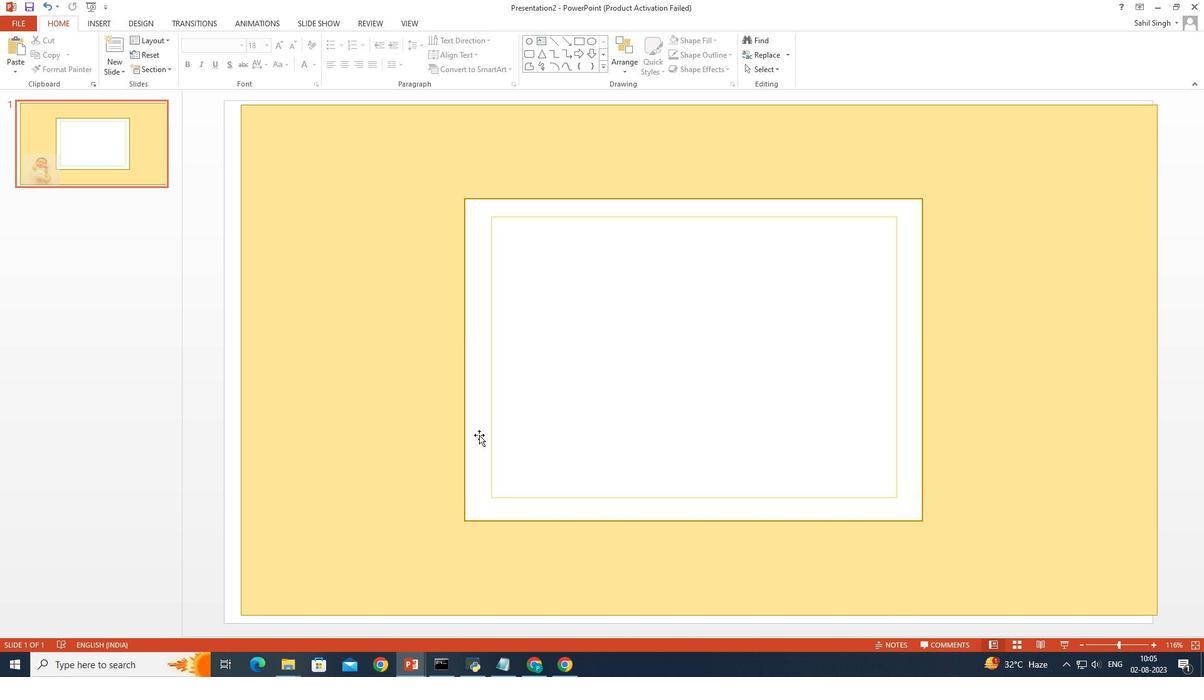 
Action: Key pressed <Key.delete>
Screenshot: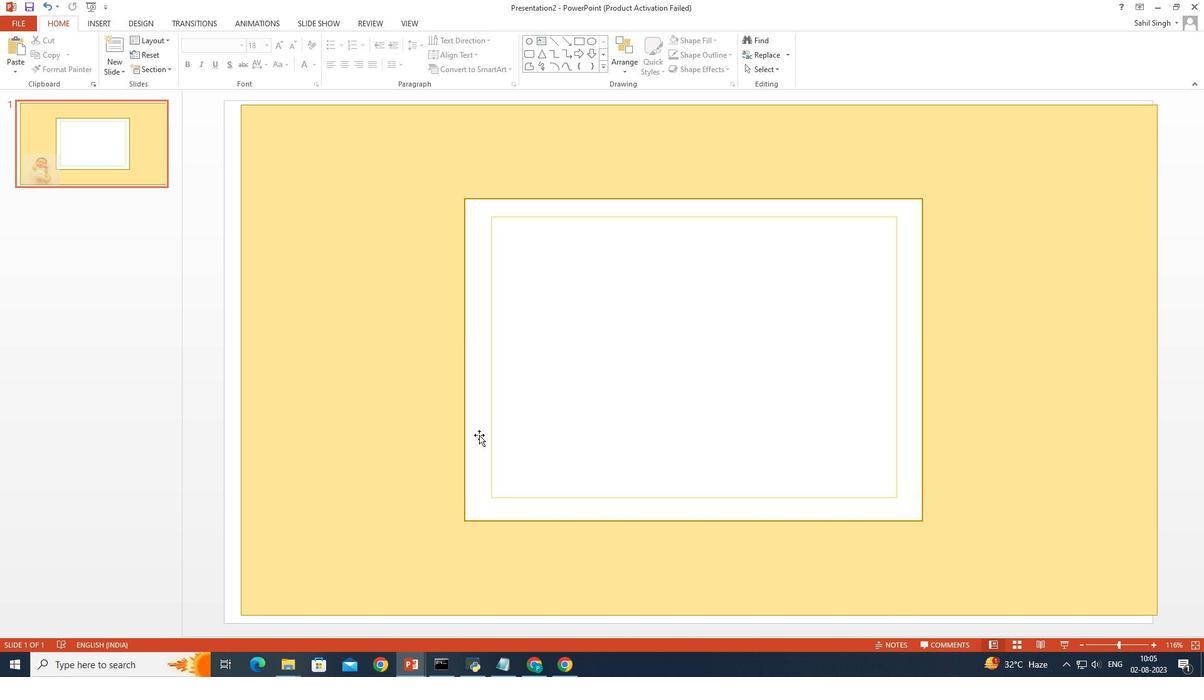 
Action: Mouse moved to (626, 349)
Screenshot: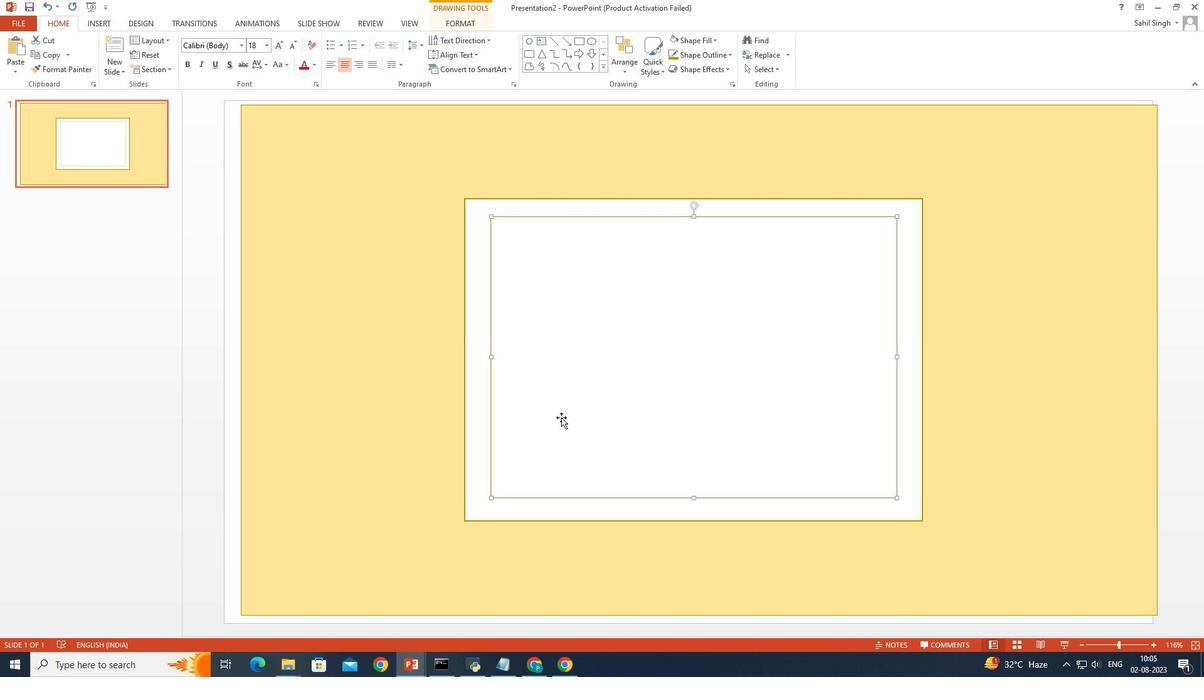 
Action: Mouse pressed left at (626, 349)
Screenshot: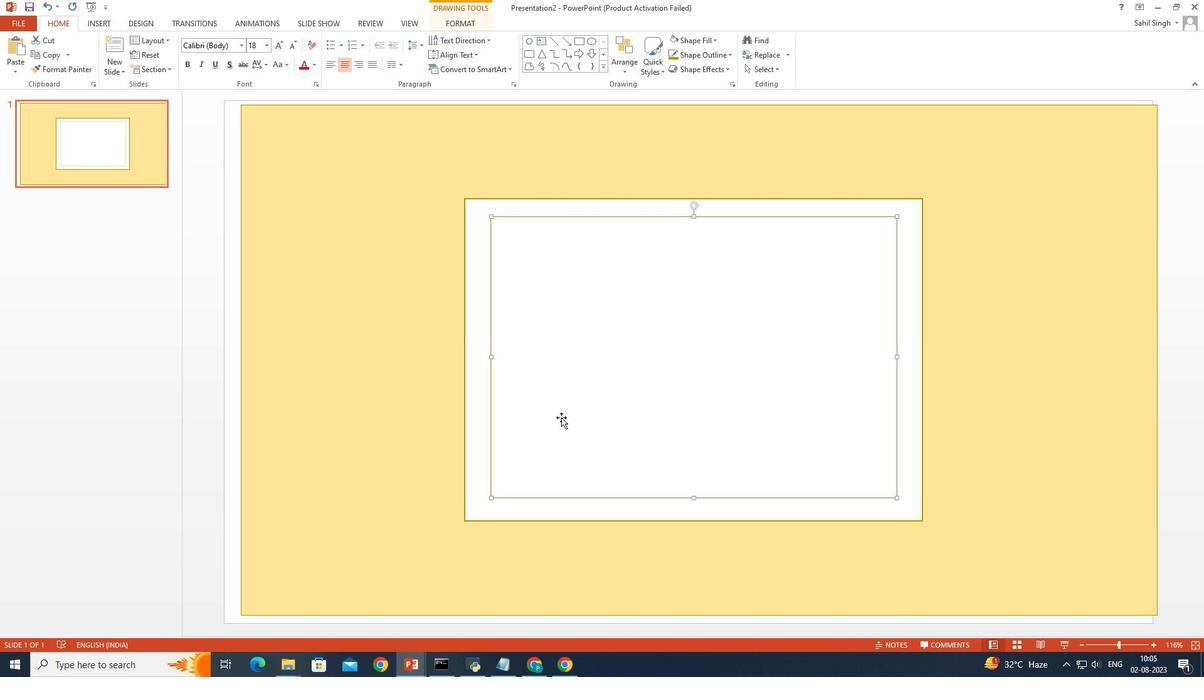 
Action: Mouse moved to (432, 44)
Screenshot: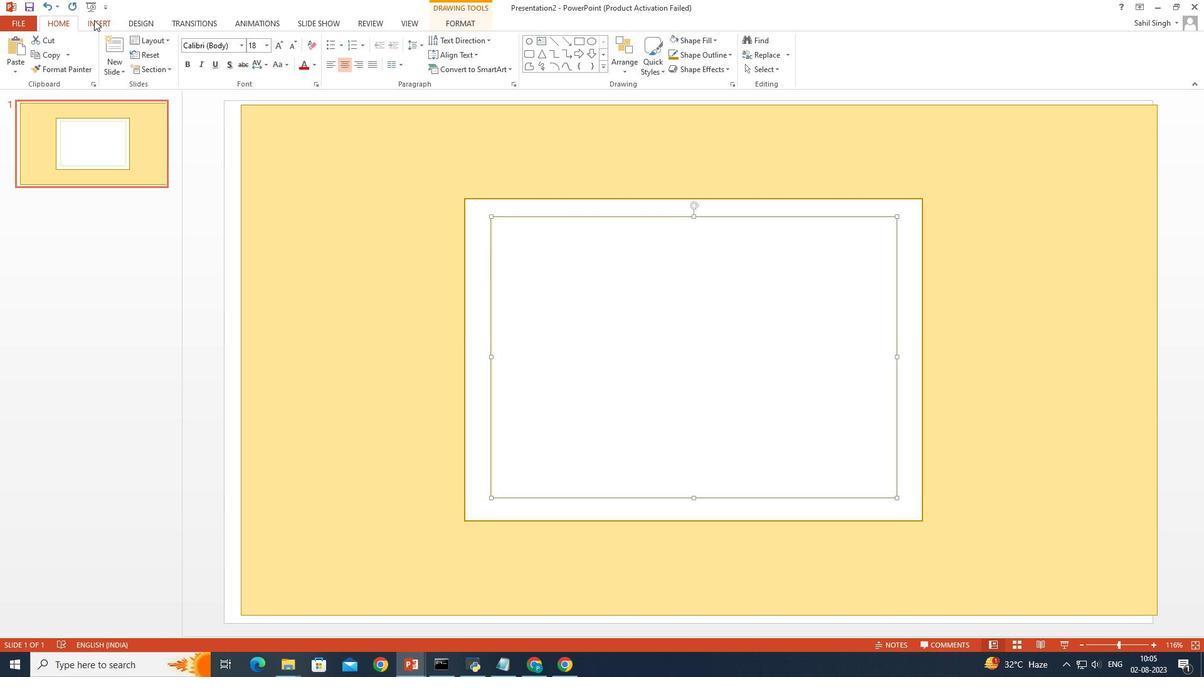 
Action: Mouse pressed left at (432, 44)
